Task: Add a signature Hudson Clark containing Have a great New Years Eve, Hudson Clark to email address softage.8@softage.net and add a label Restaurants
Action: Mouse moved to (1049, 54)
Screenshot: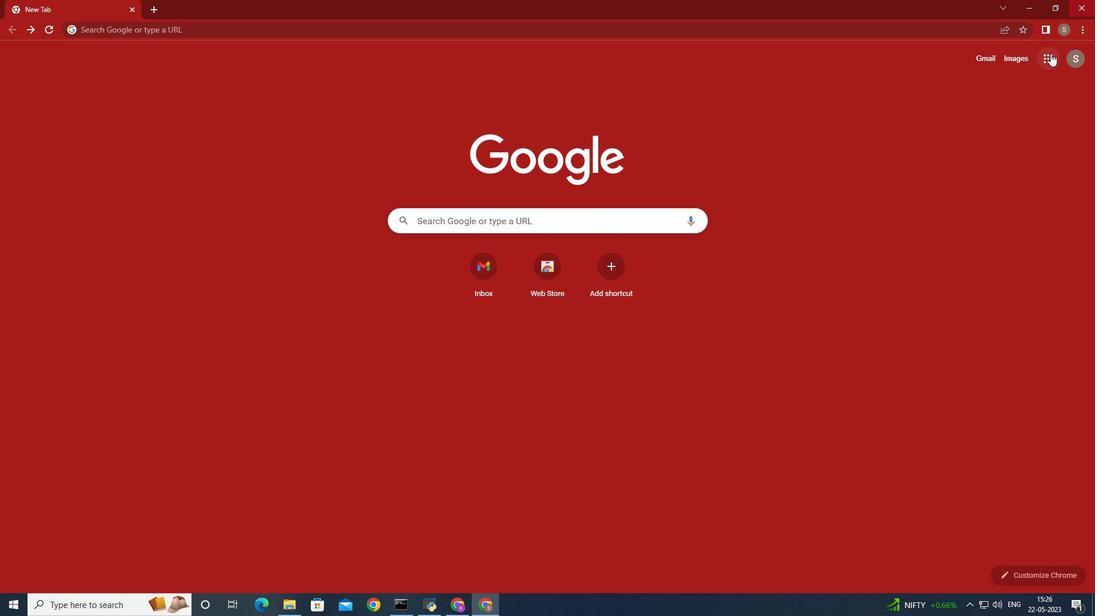 
Action: Mouse pressed left at (1049, 54)
Screenshot: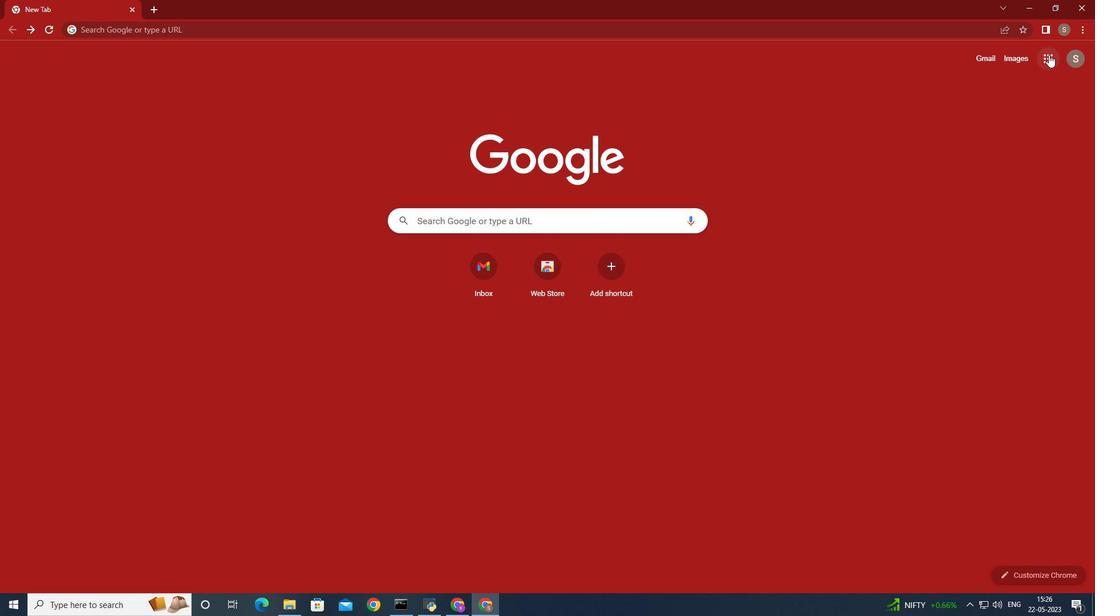 
Action: Mouse moved to (990, 115)
Screenshot: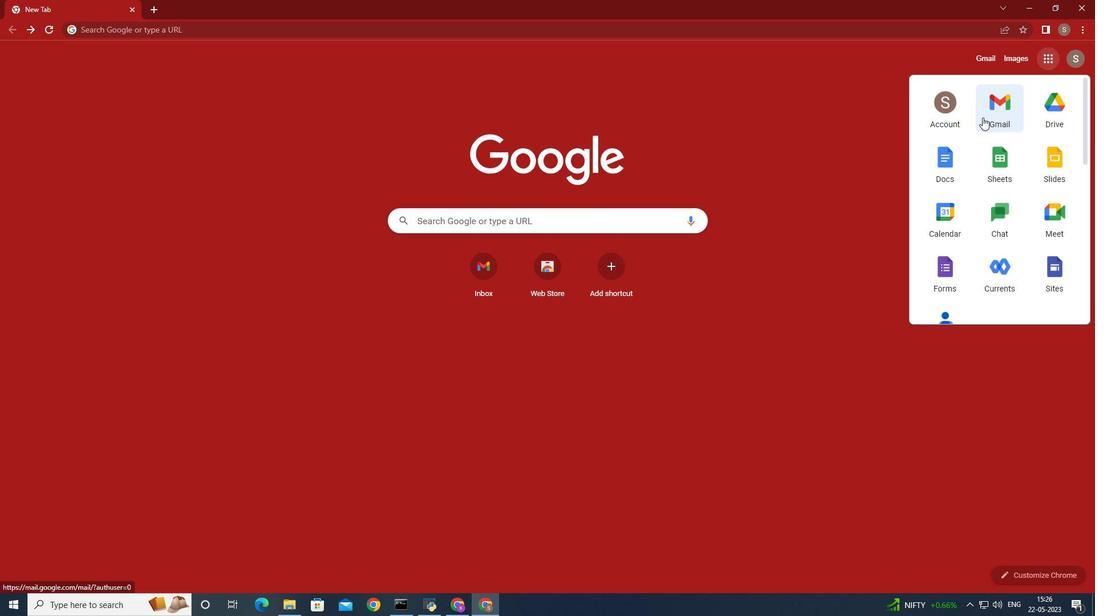 
Action: Mouse pressed left at (990, 115)
Screenshot: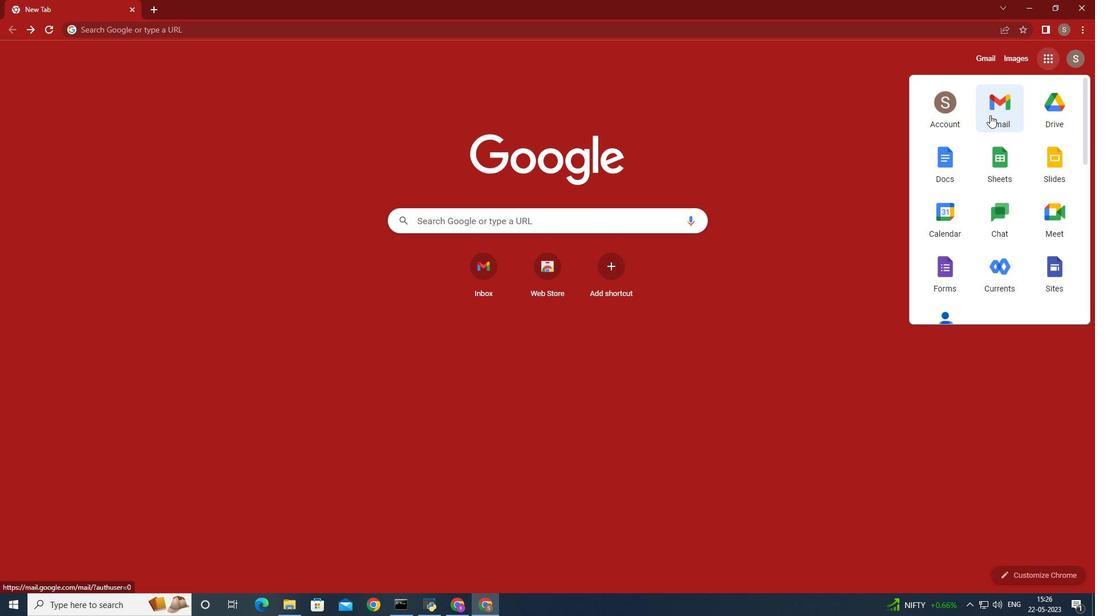 
Action: Mouse moved to (958, 79)
Screenshot: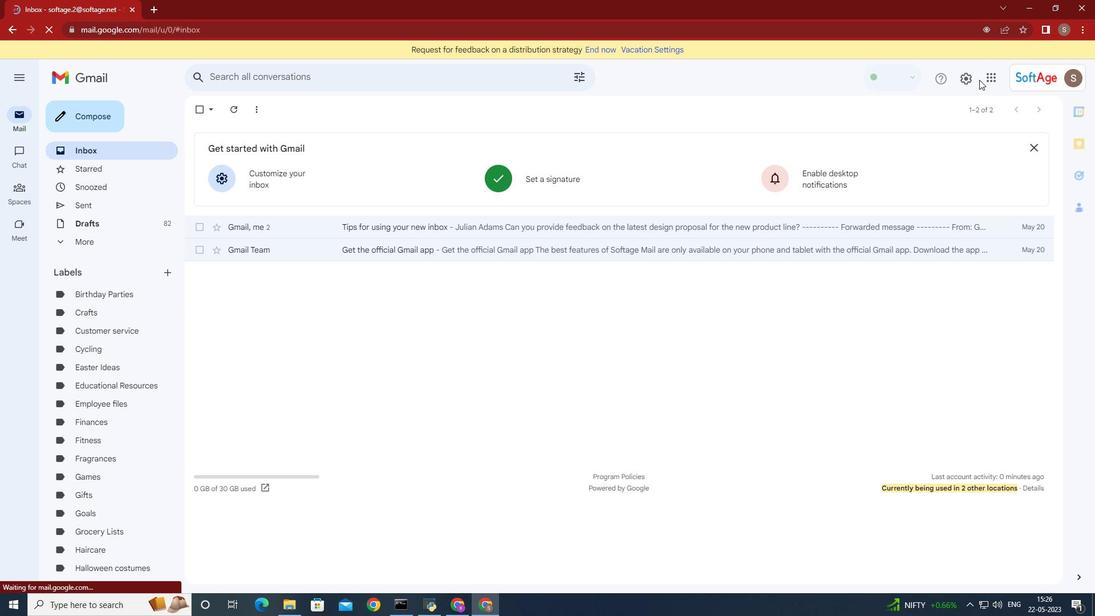 
Action: Mouse pressed left at (958, 79)
Screenshot: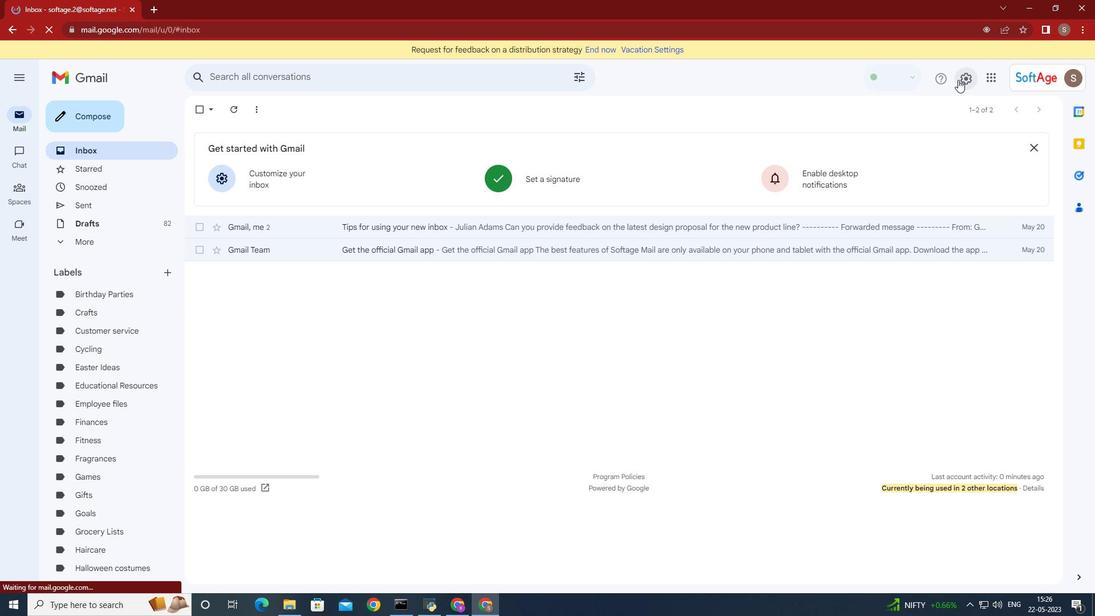 
Action: Mouse moved to (973, 136)
Screenshot: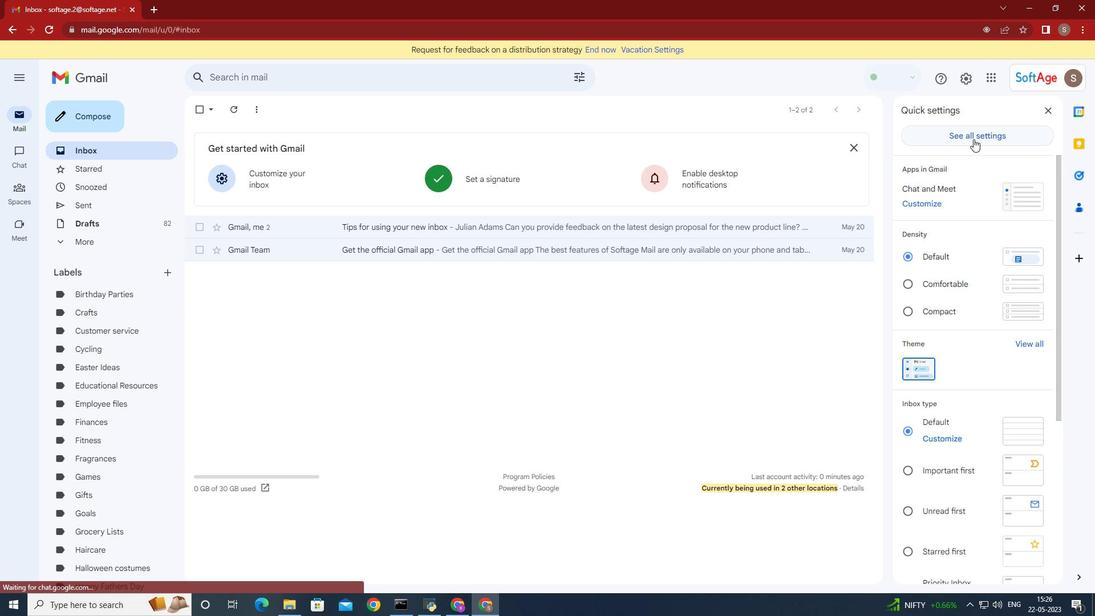 
Action: Mouse pressed left at (973, 136)
Screenshot: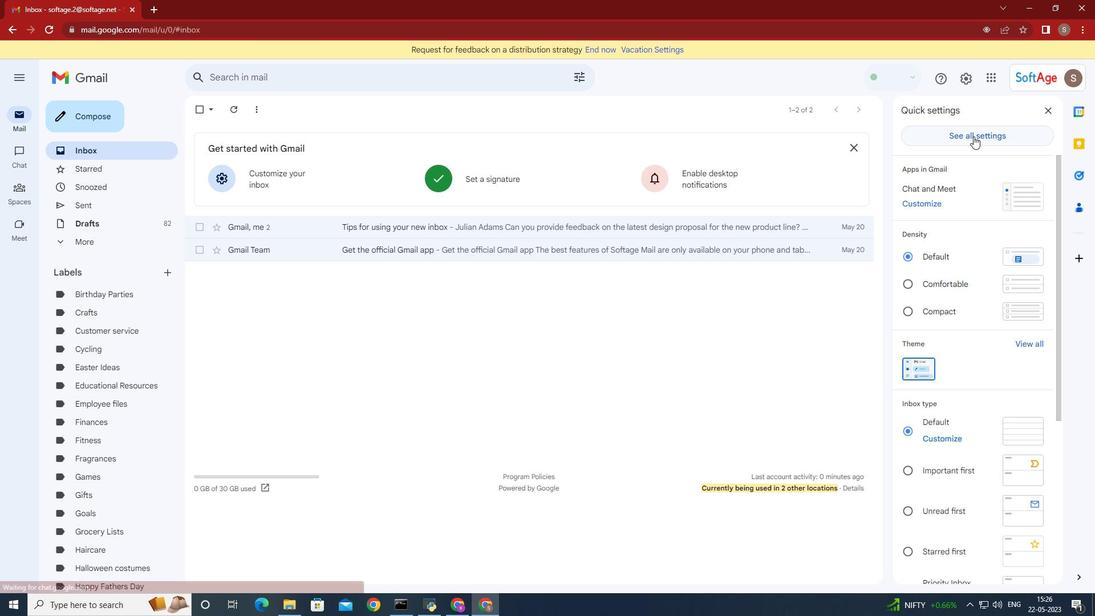 
Action: Mouse moved to (852, 236)
Screenshot: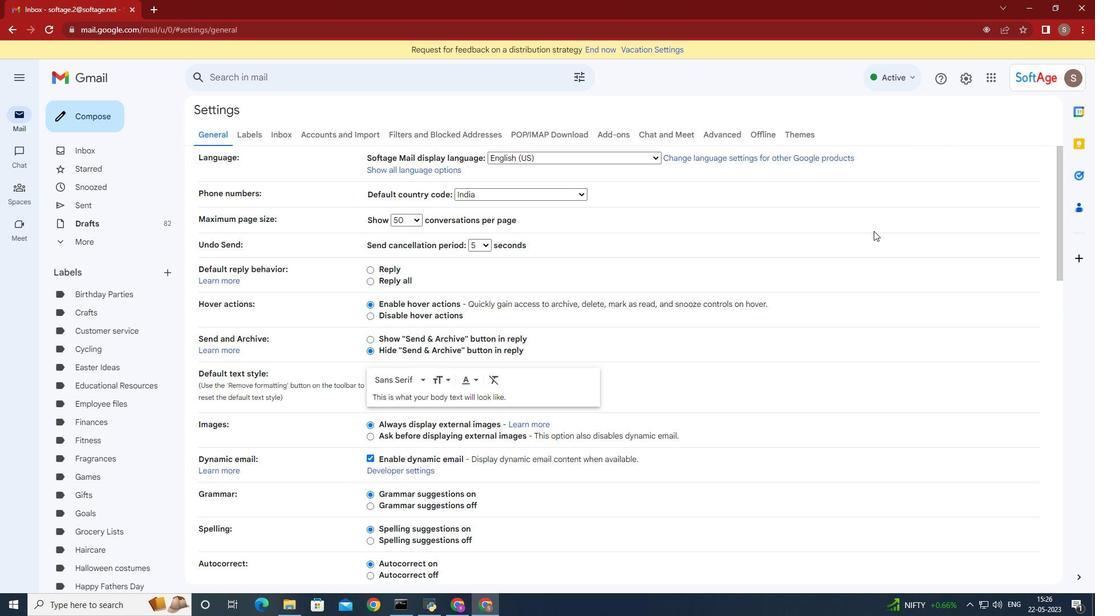 
Action: Mouse scrolled (852, 235) with delta (0, 0)
Screenshot: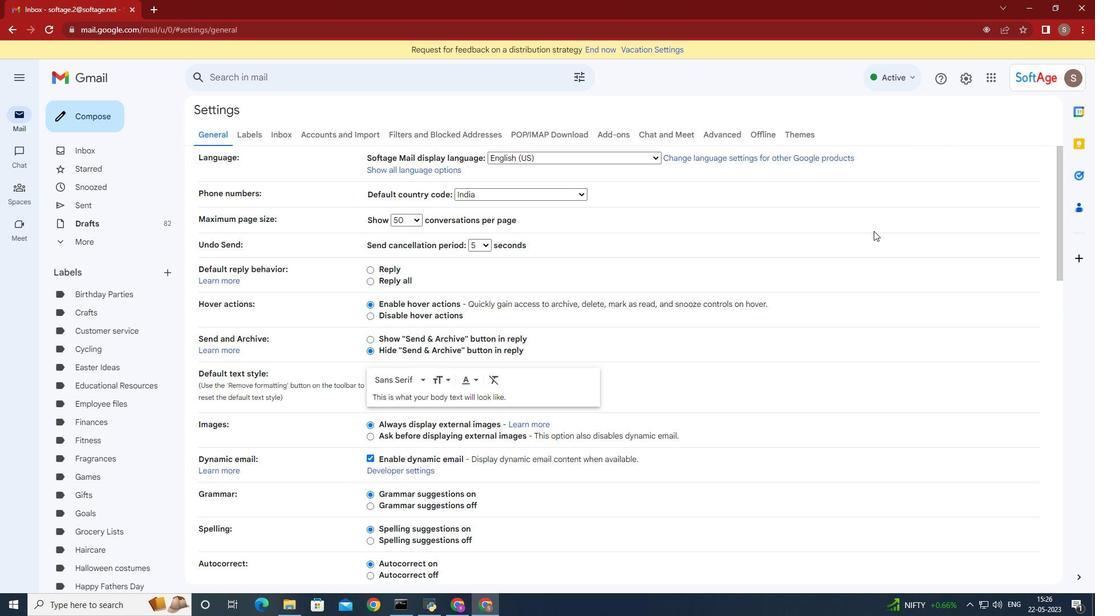 
Action: Mouse moved to (839, 239)
Screenshot: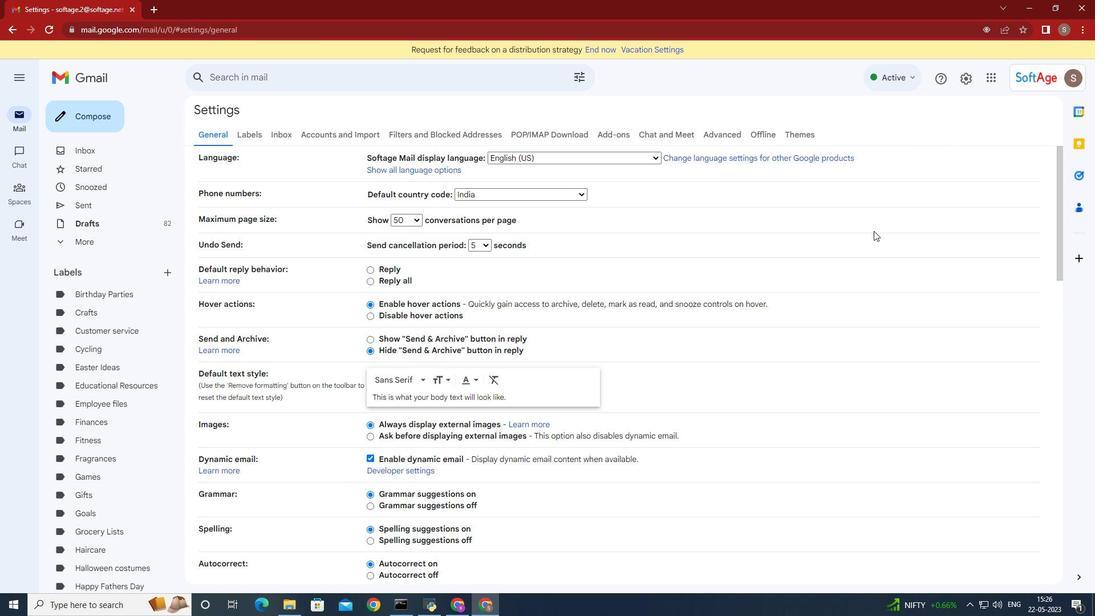 
Action: Mouse scrolled (839, 238) with delta (0, 0)
Screenshot: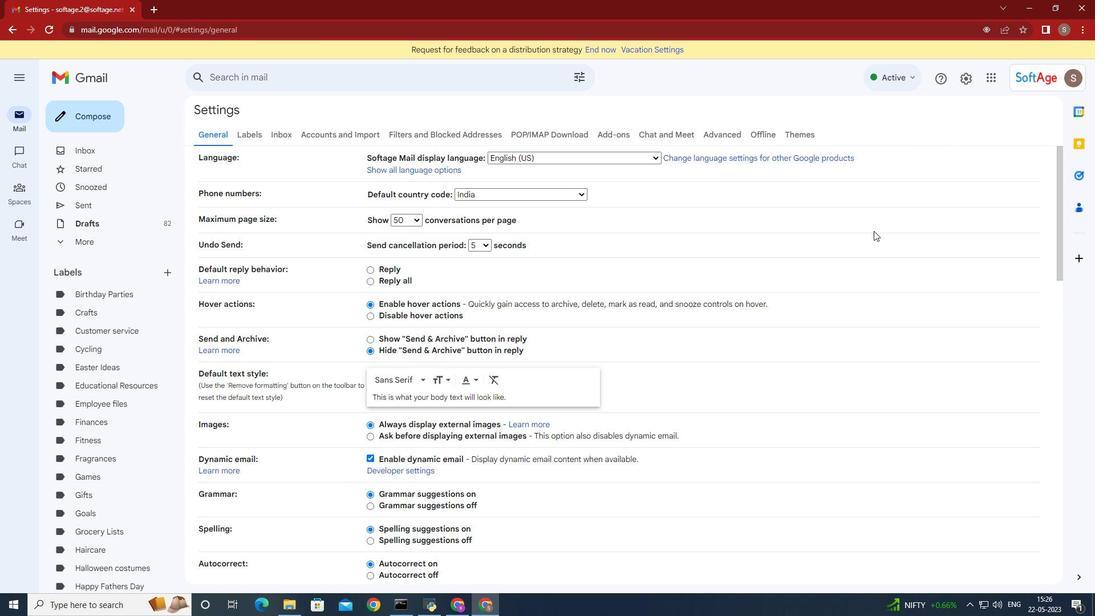 
Action: Mouse moved to (835, 239)
Screenshot: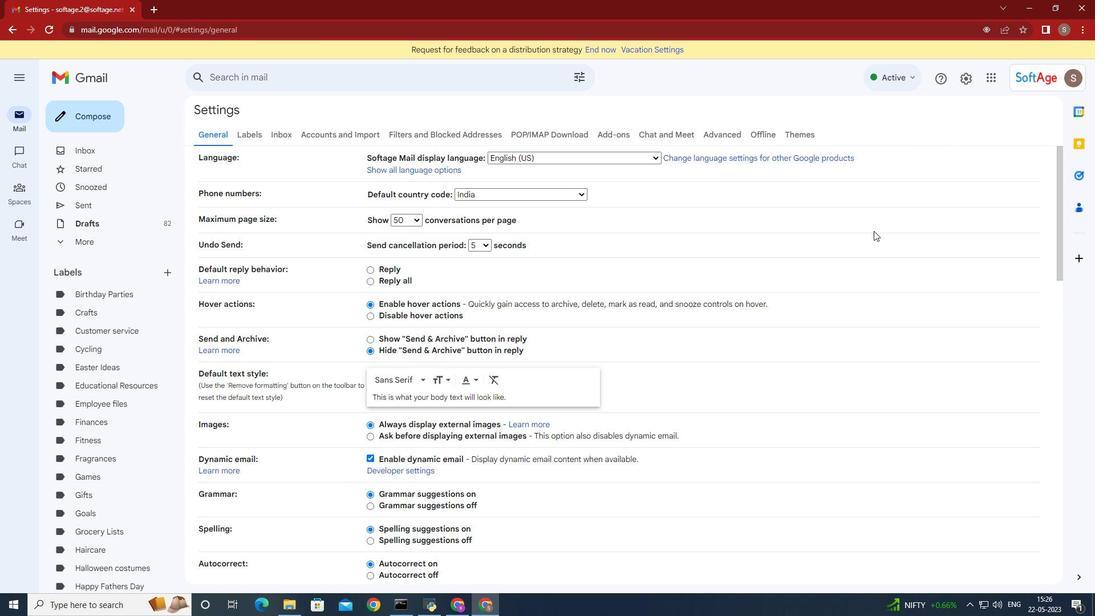 
Action: Mouse scrolled (835, 239) with delta (0, 0)
Screenshot: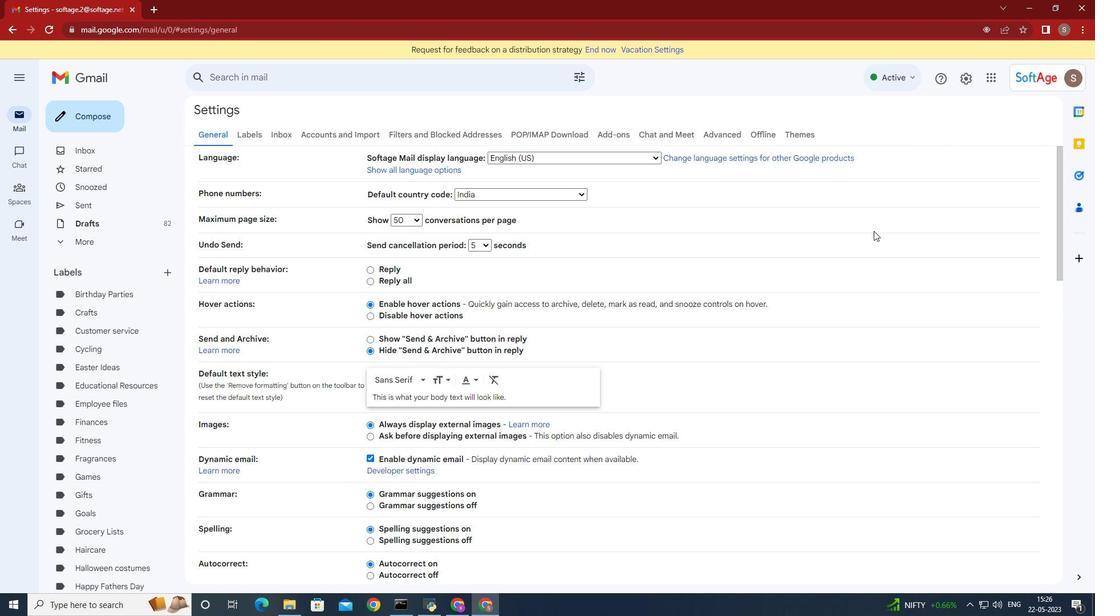 
Action: Mouse moved to (834, 239)
Screenshot: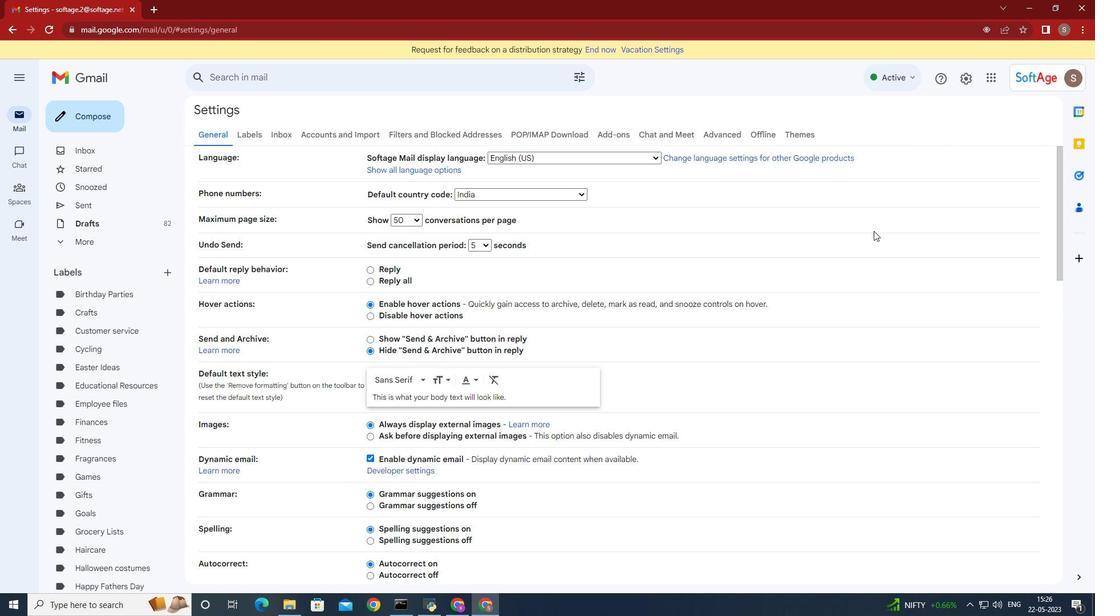 
Action: Mouse scrolled (834, 239) with delta (0, 0)
Screenshot: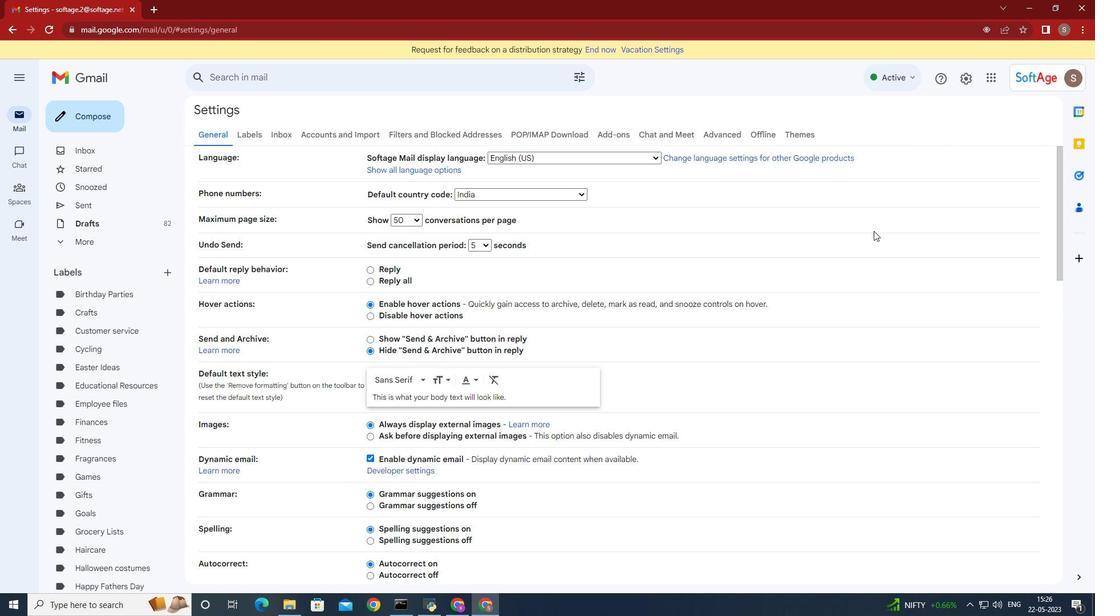 
Action: Mouse moved to (833, 239)
Screenshot: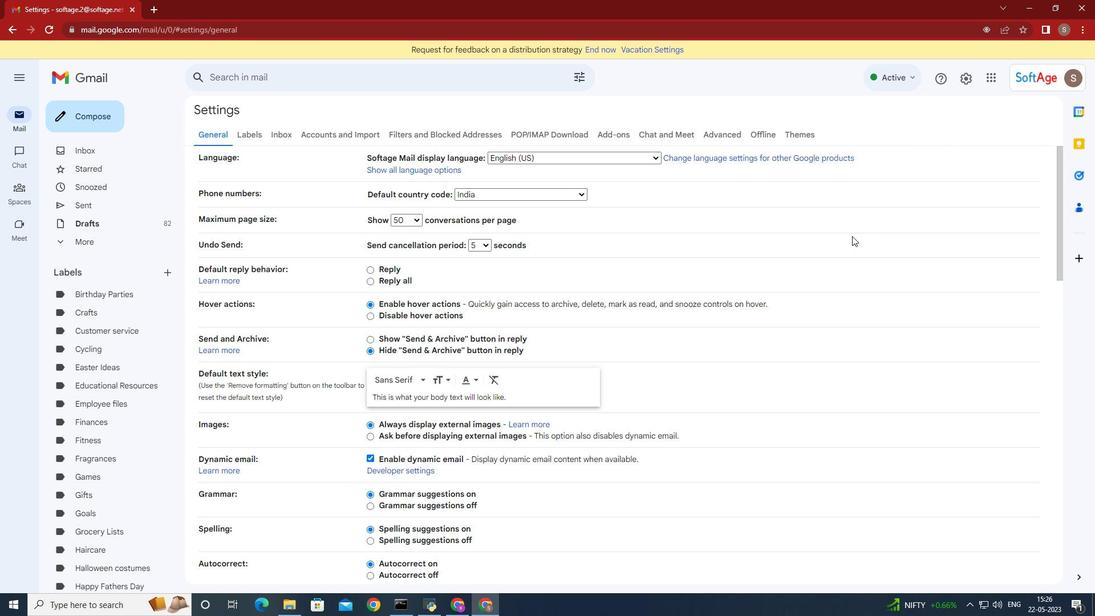 
Action: Mouse scrolled (833, 239) with delta (0, 0)
Screenshot: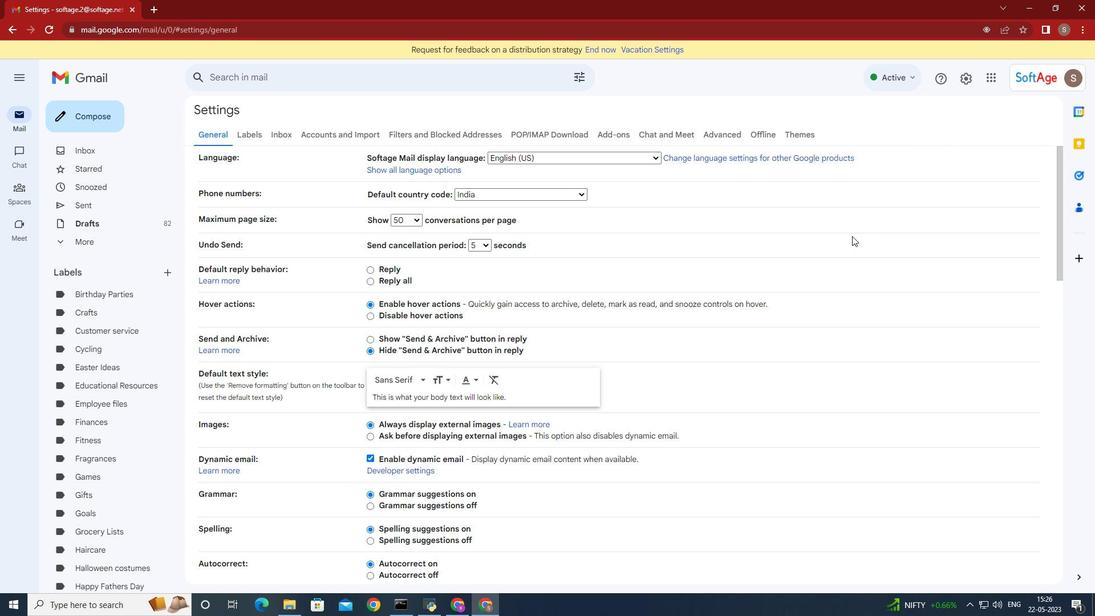 
Action: Mouse moved to (833, 239)
Screenshot: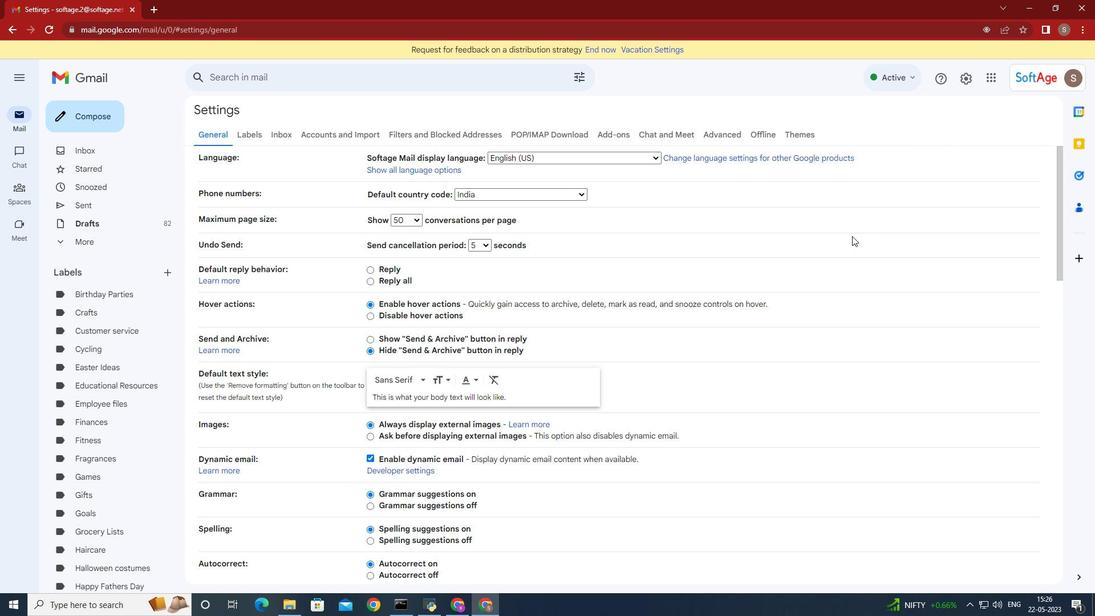 
Action: Mouse scrolled (833, 239) with delta (0, 0)
Screenshot: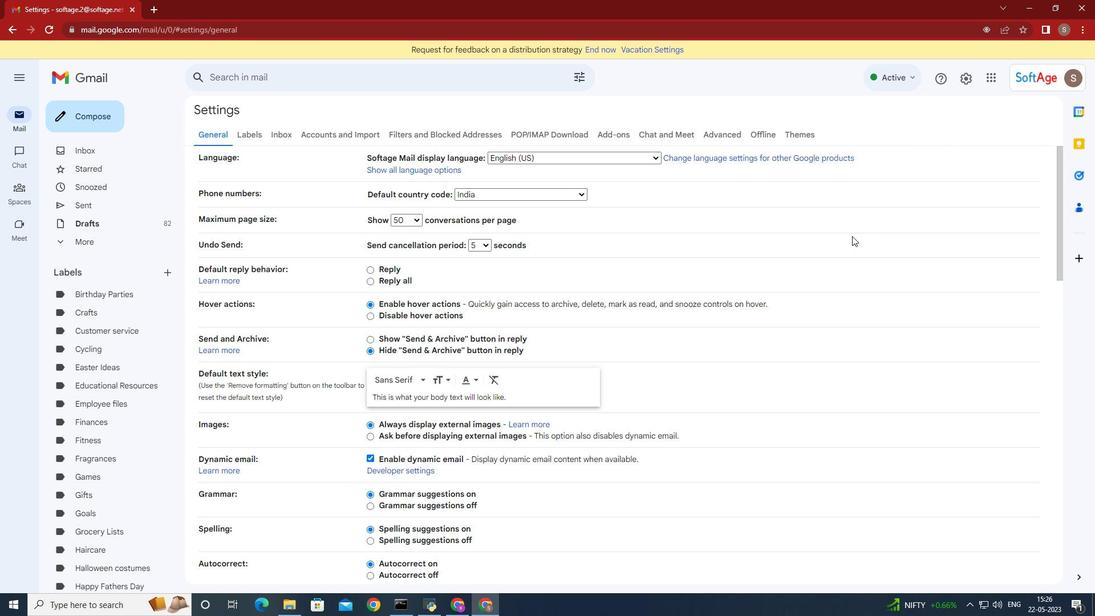 
Action: Mouse moved to (829, 237)
Screenshot: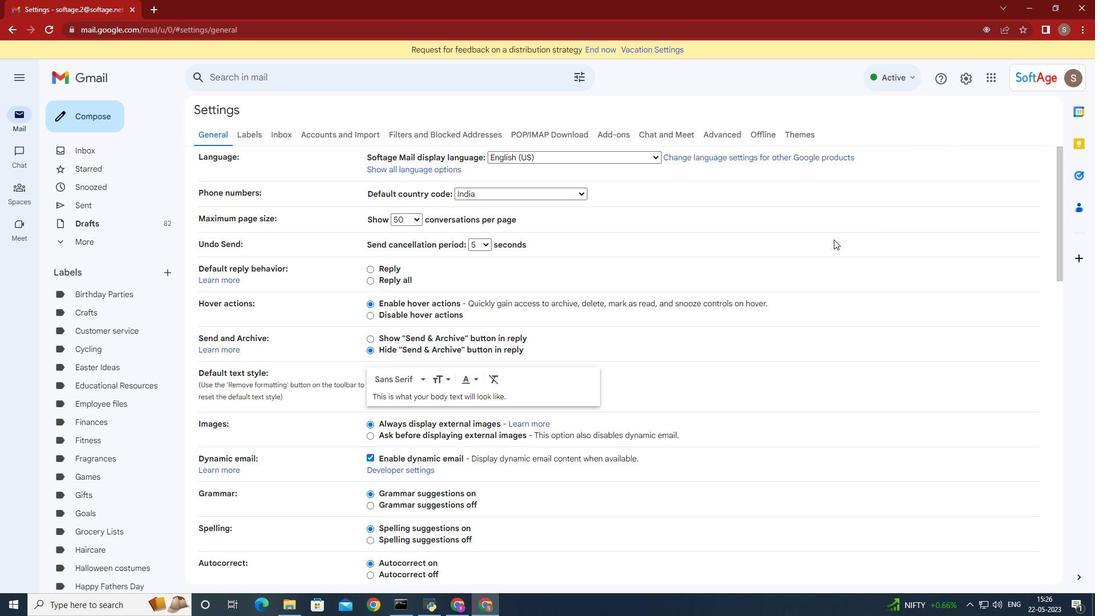 
Action: Mouse scrolled (831, 239) with delta (0, 0)
Screenshot: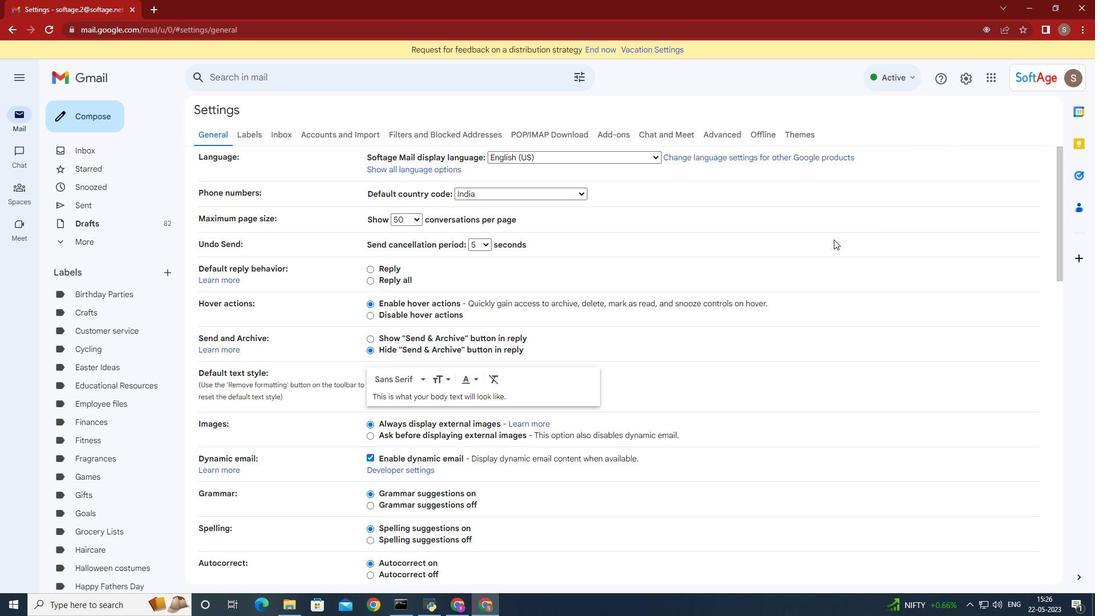 
Action: Mouse moved to (826, 235)
Screenshot: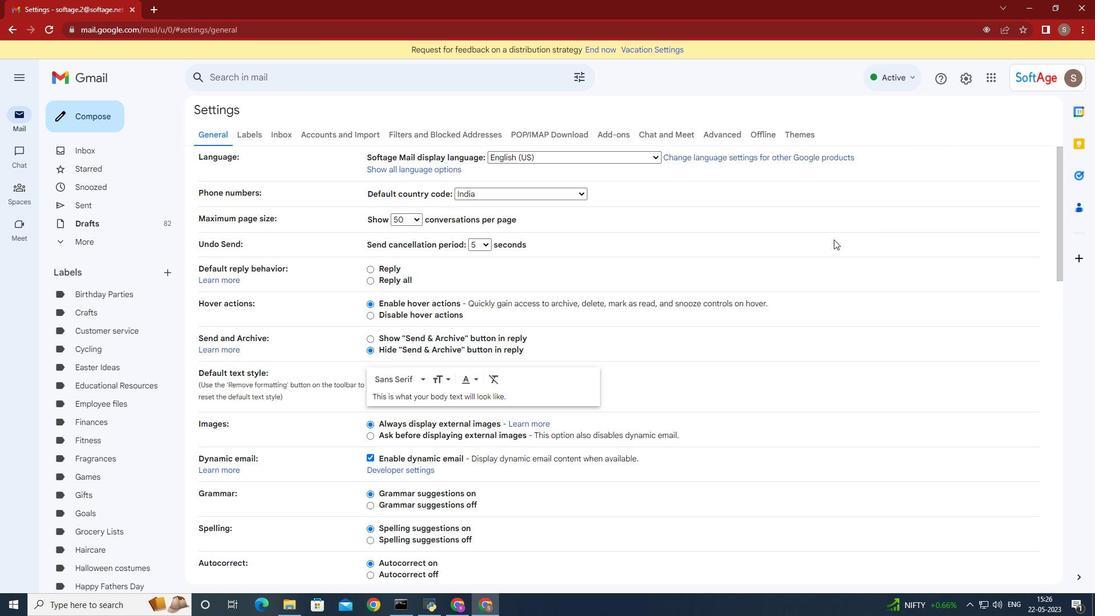 
Action: Mouse scrolled (826, 235) with delta (0, 0)
Screenshot: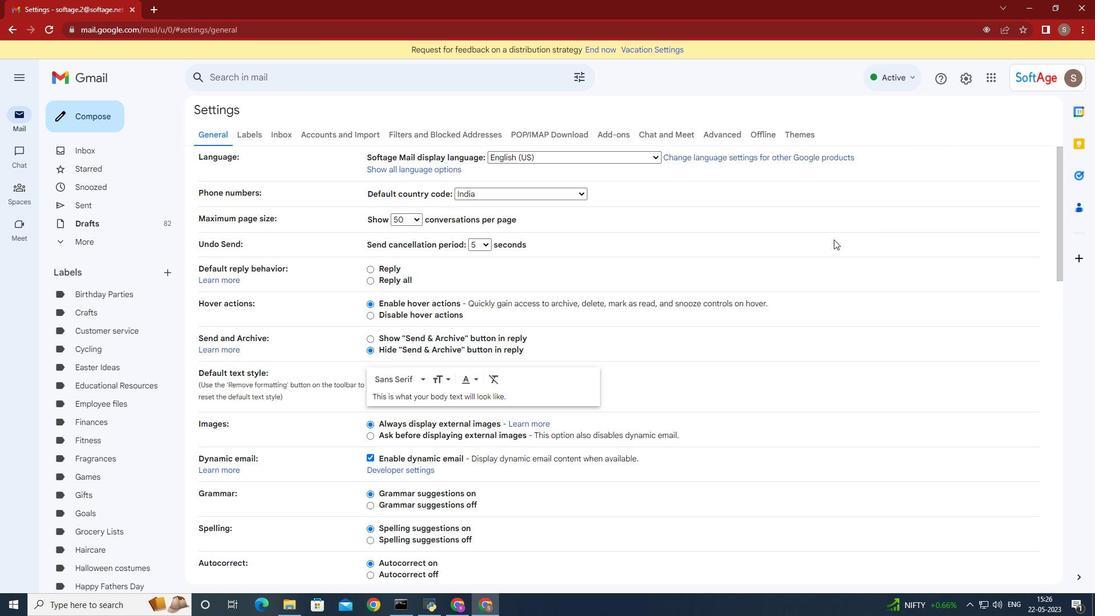 
Action: Mouse moved to (825, 232)
Screenshot: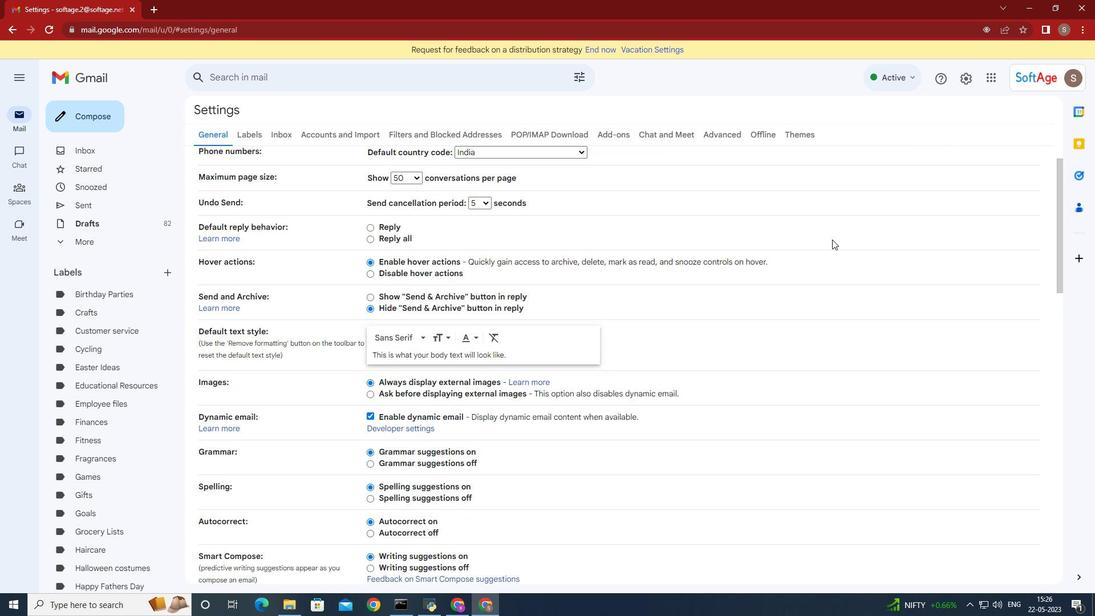 
Action: Mouse scrolled (825, 232) with delta (0, 0)
Screenshot: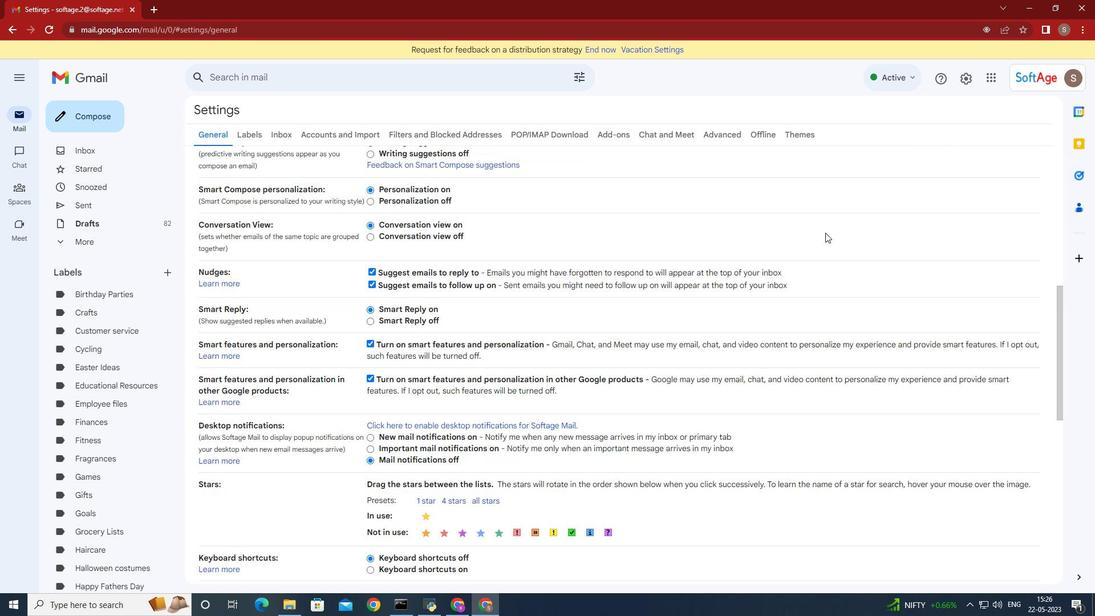 
Action: Mouse scrolled (825, 232) with delta (0, 0)
Screenshot: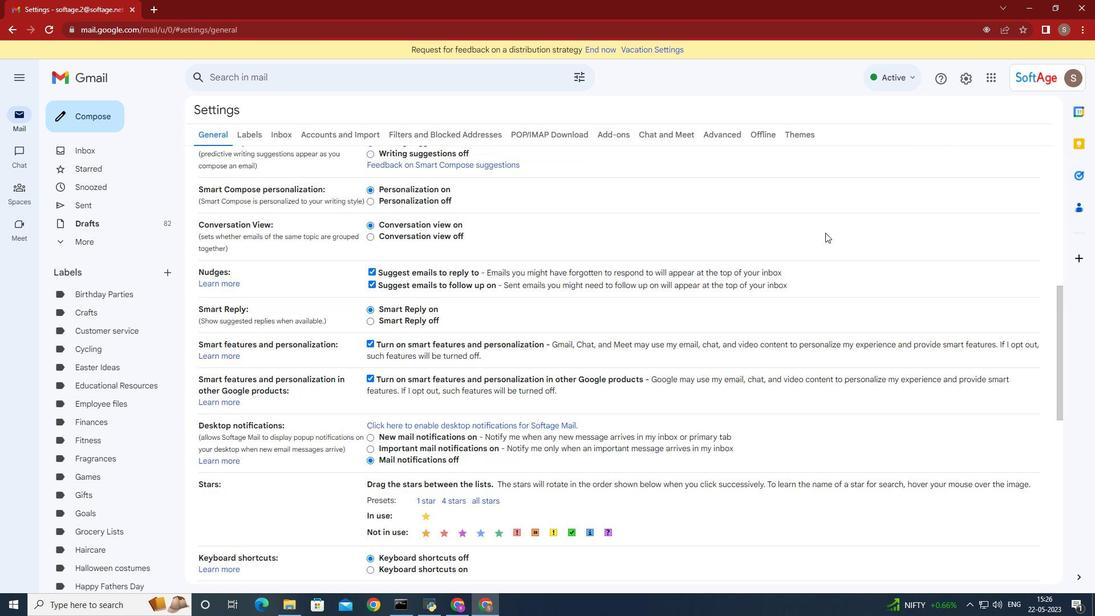 
Action: Mouse scrolled (825, 232) with delta (0, 0)
Screenshot: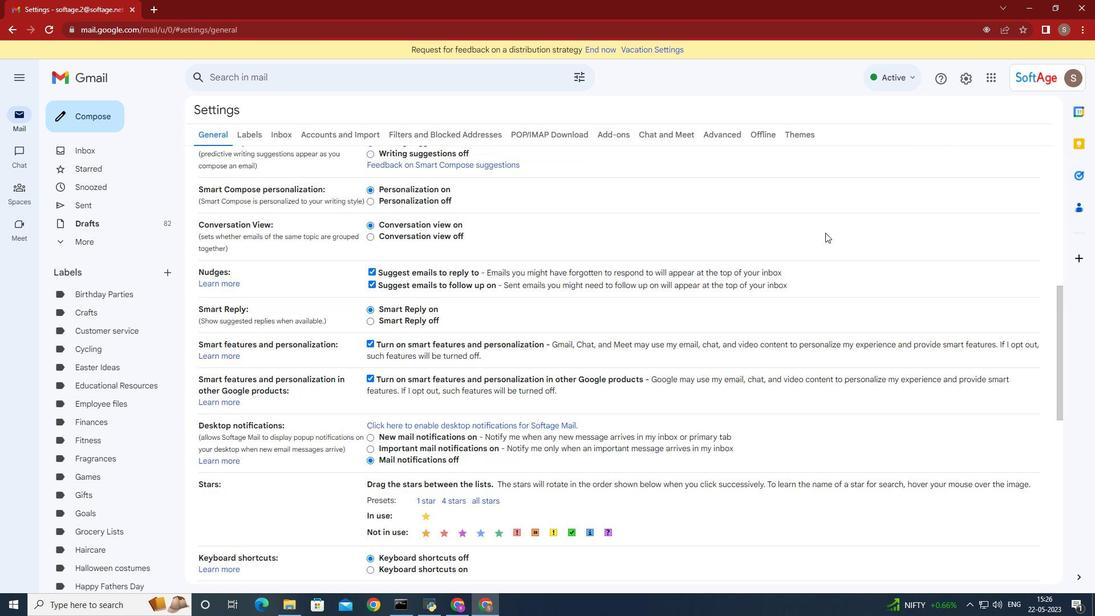 
Action: Mouse scrolled (825, 232) with delta (0, 0)
Screenshot: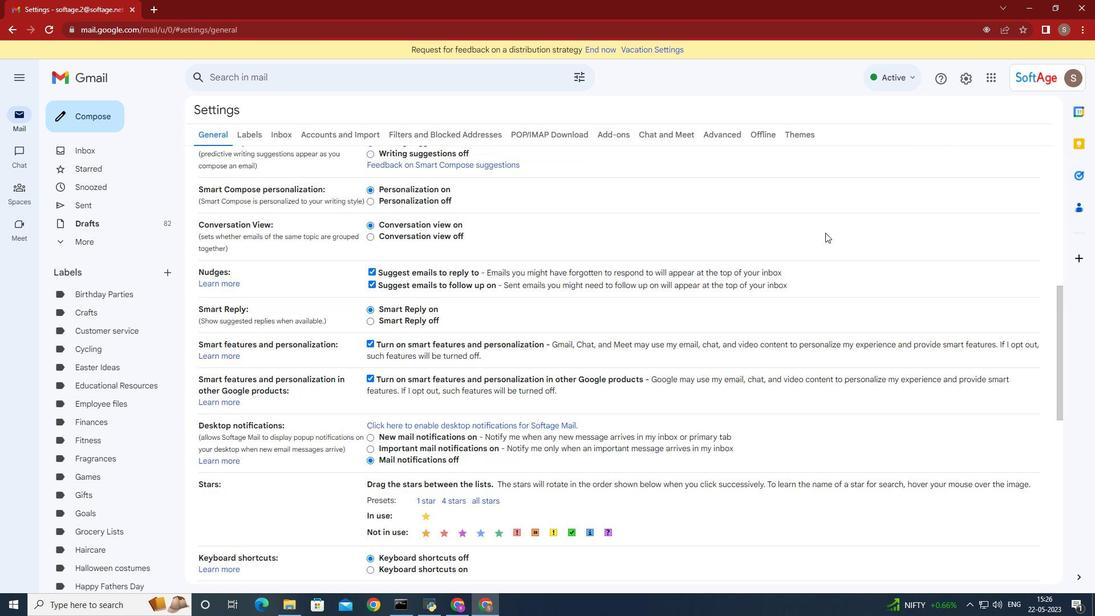 
Action: Mouse scrolled (825, 232) with delta (0, 0)
Screenshot: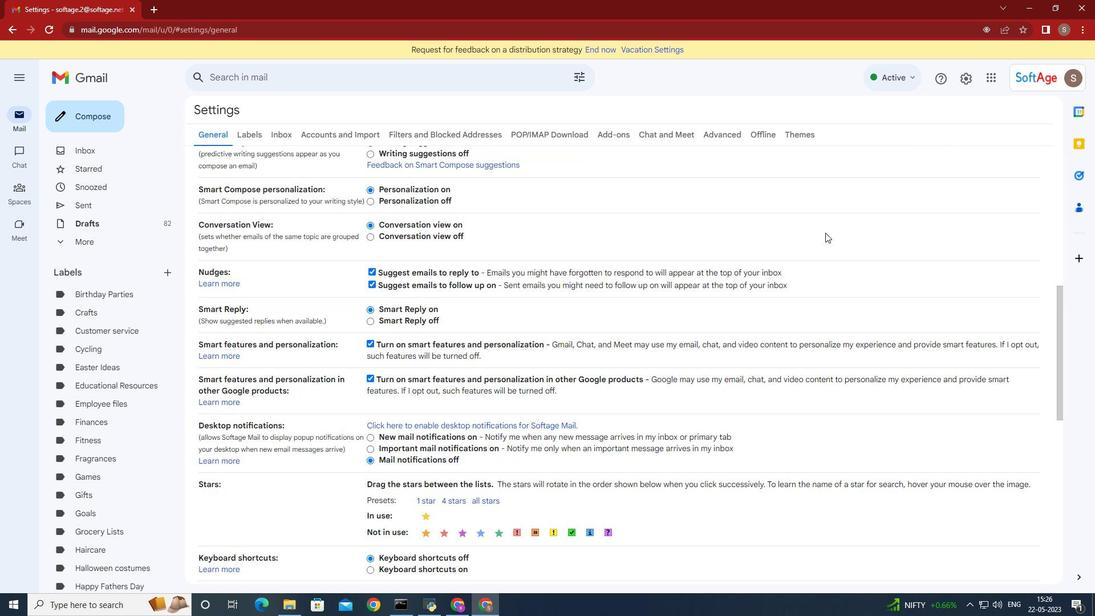 
Action: Mouse scrolled (825, 232) with delta (0, 0)
Screenshot: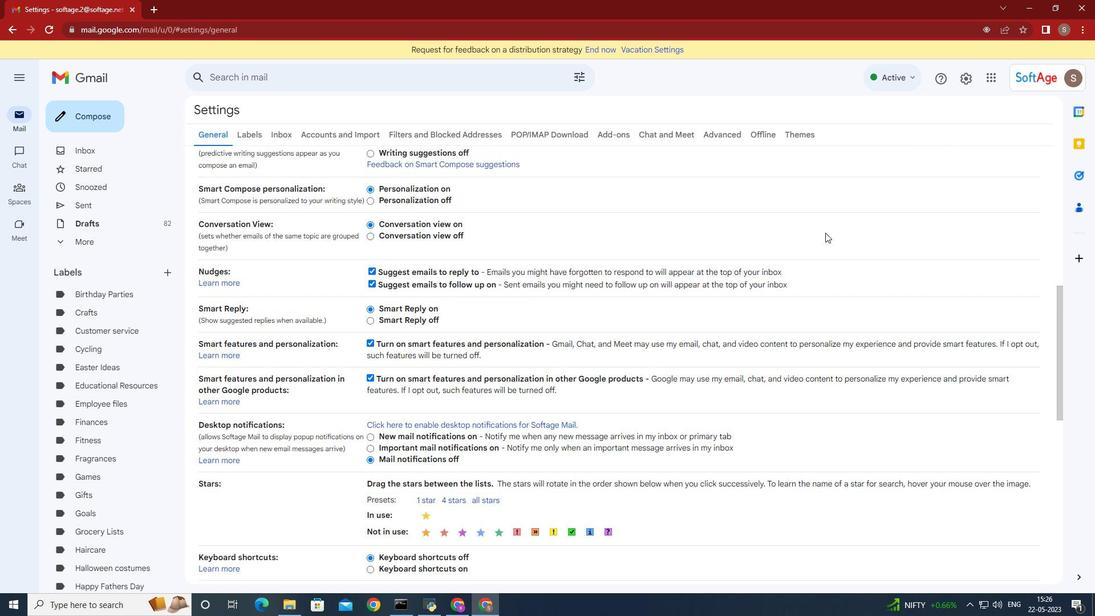 
Action: Mouse scrolled (825, 232) with delta (0, 0)
Screenshot: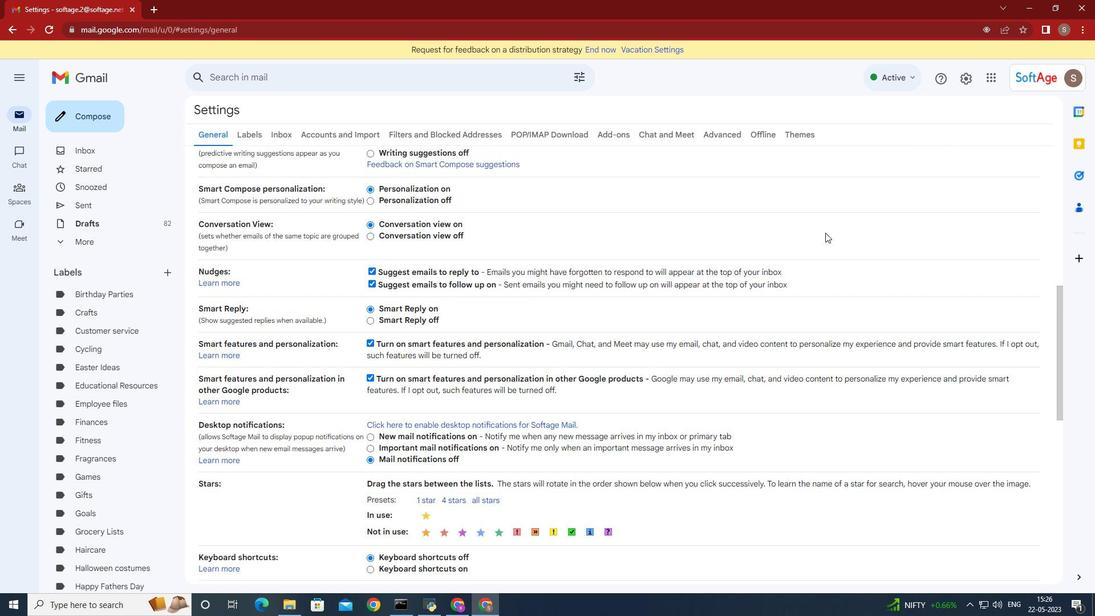 
Action: Mouse moved to (573, 403)
Screenshot: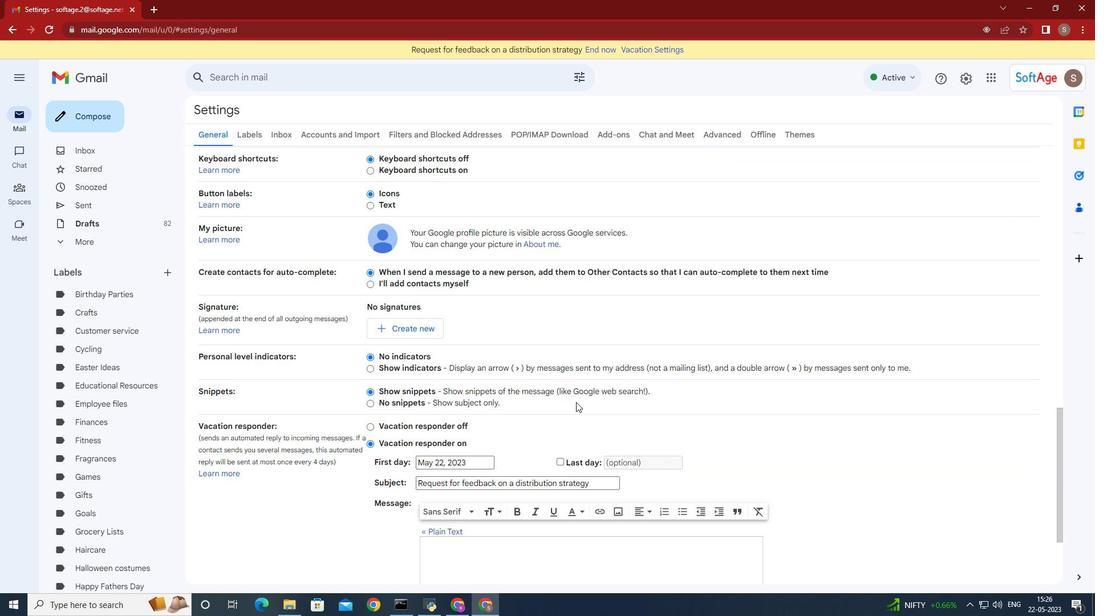 
Action: Mouse scrolled (573, 402) with delta (0, 0)
Screenshot: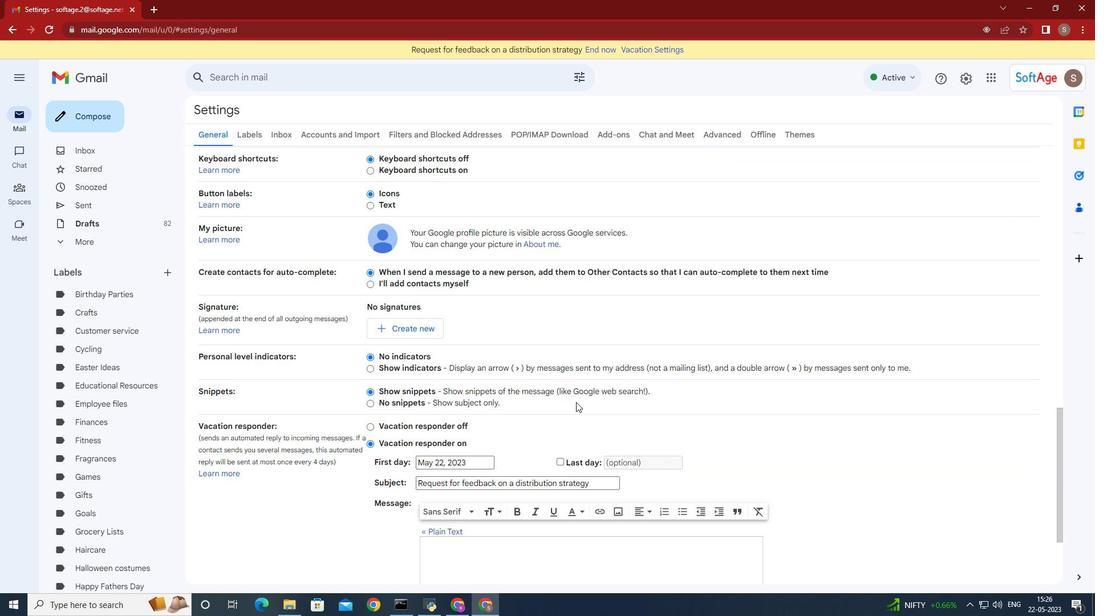 
Action: Mouse scrolled (573, 402) with delta (0, 0)
Screenshot: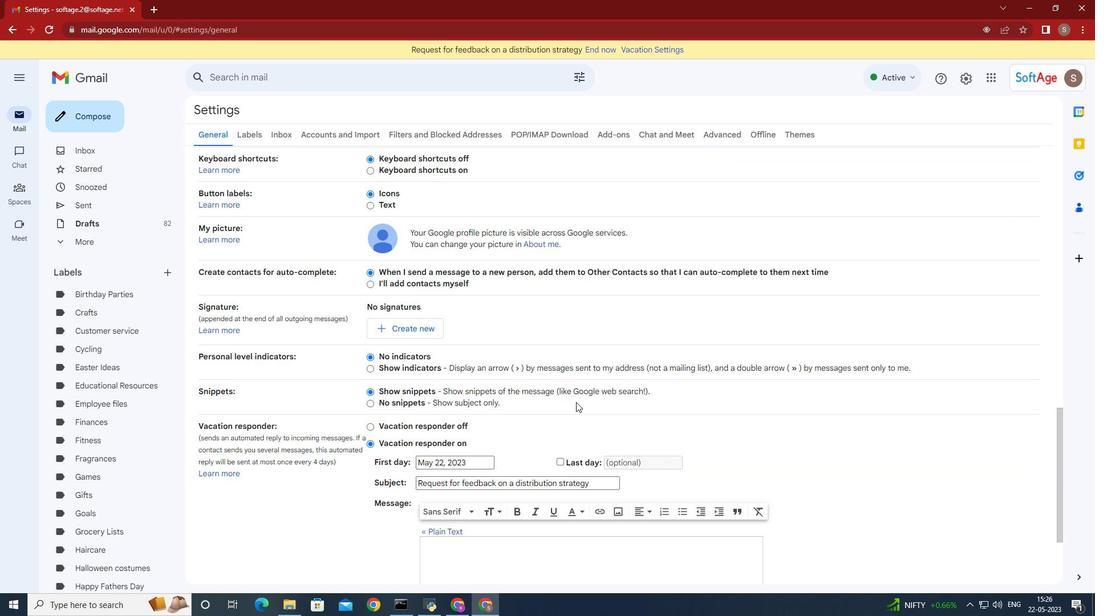 
Action: Mouse moved to (573, 401)
Screenshot: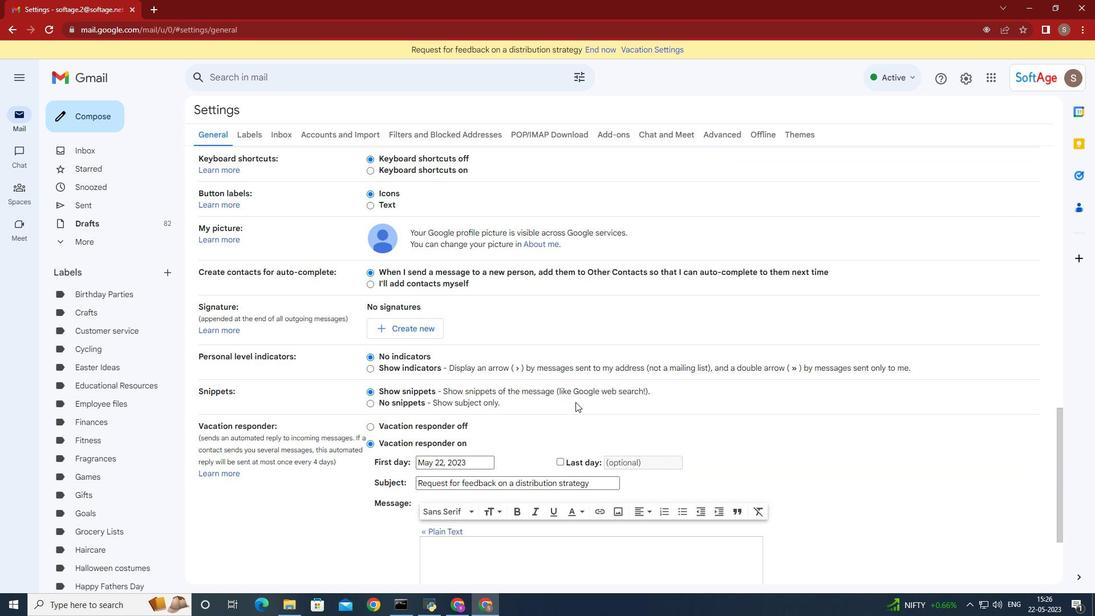 
Action: Mouse scrolled (573, 401) with delta (0, 0)
Screenshot: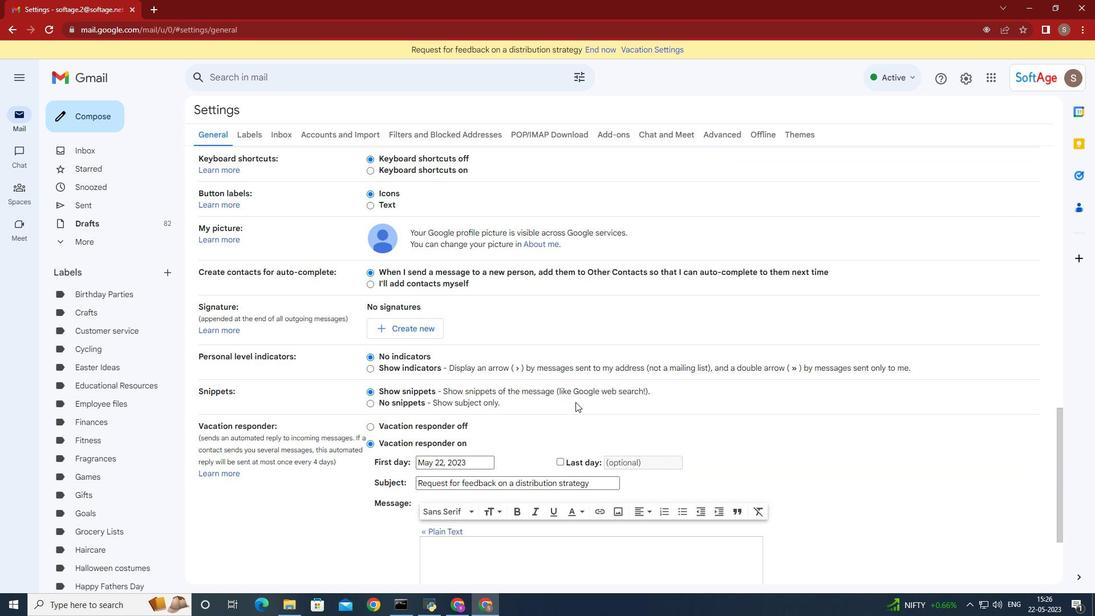 
Action: Mouse moved to (574, 389)
Screenshot: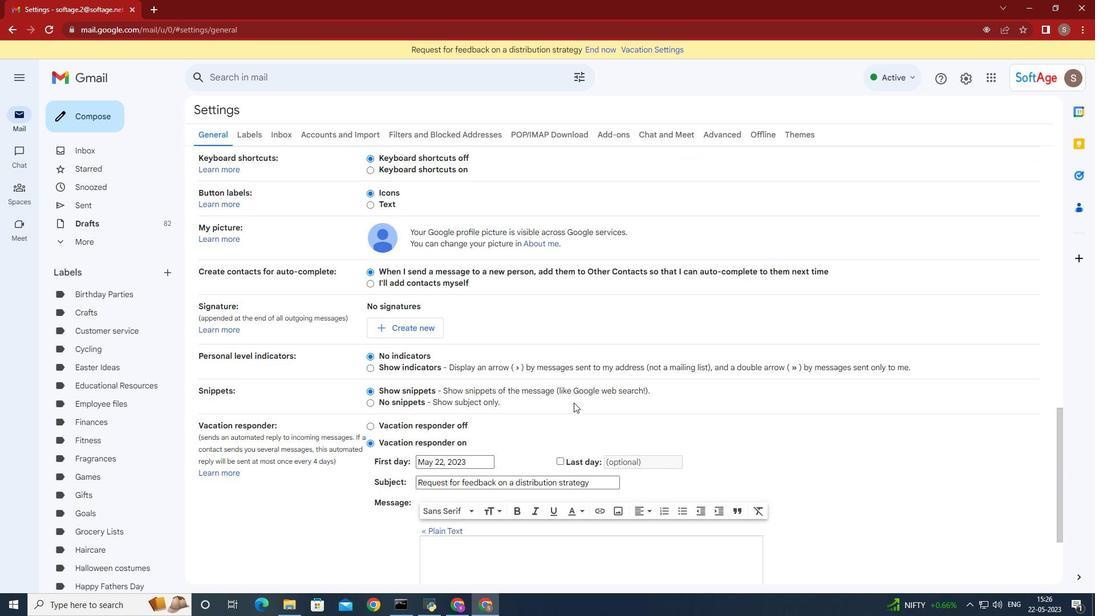 
Action: Mouse scrolled (574, 388) with delta (0, 0)
Screenshot: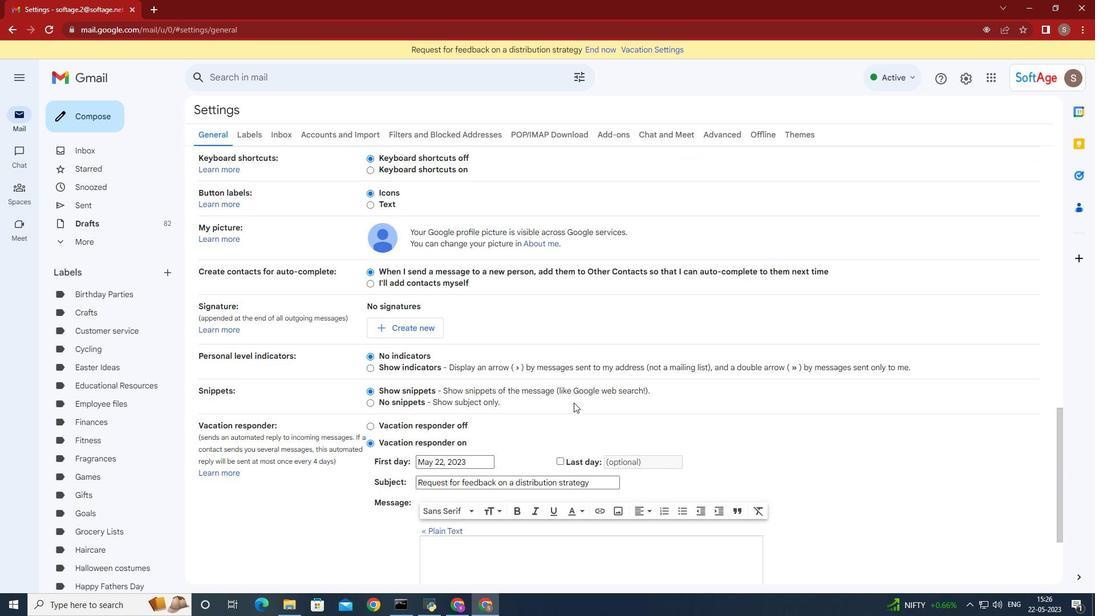 
Action: Mouse moved to (636, 339)
Screenshot: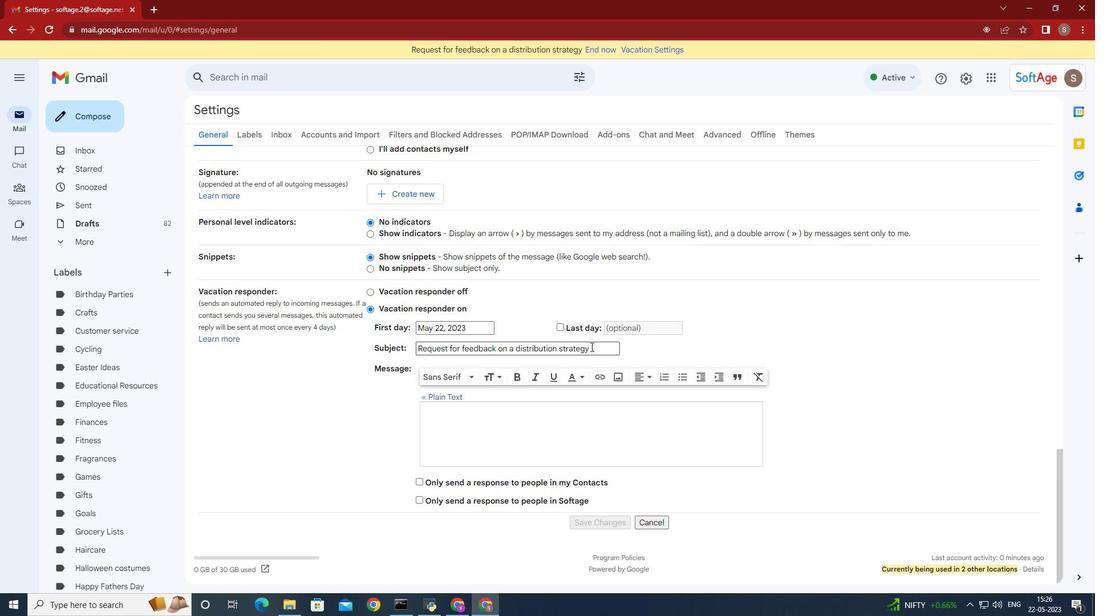 
Action: Mouse scrolled (636, 339) with delta (0, 0)
Screenshot: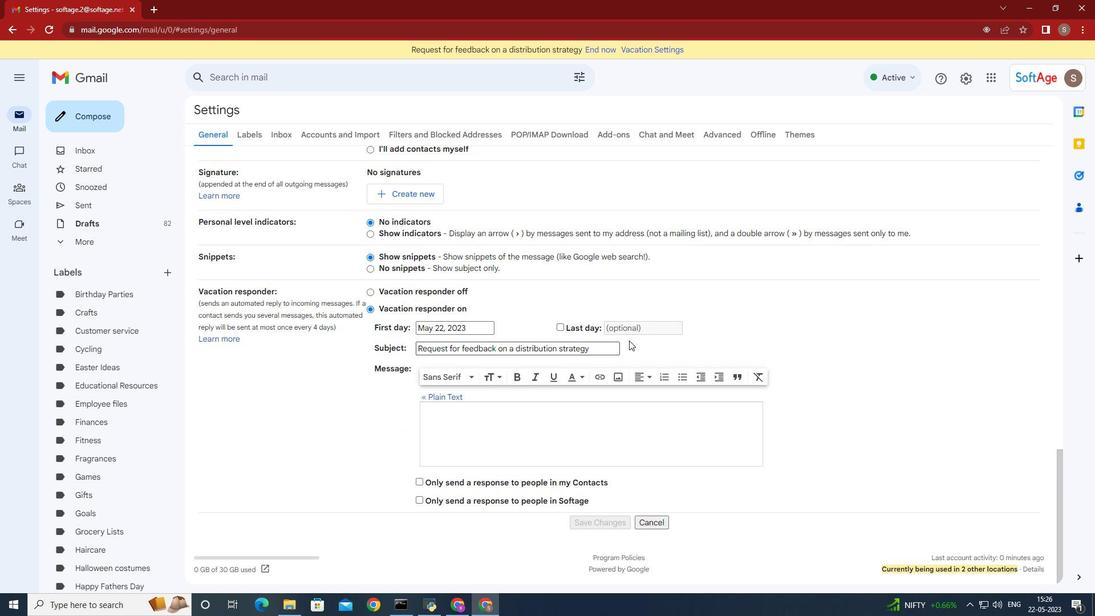 
Action: Mouse scrolled (636, 339) with delta (0, 0)
Screenshot: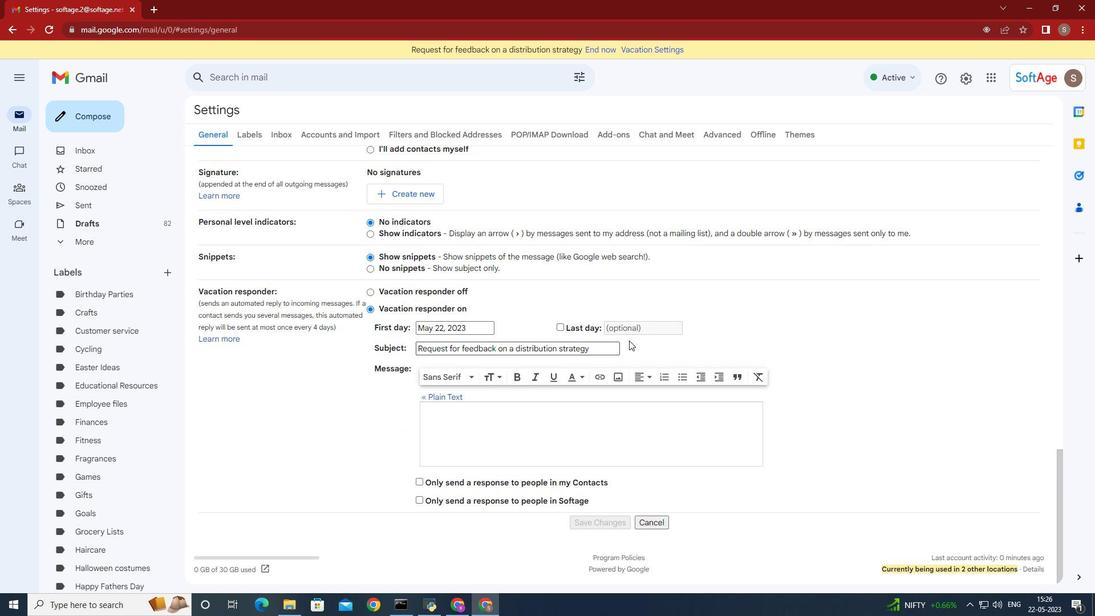 
Action: Mouse scrolled (636, 339) with delta (0, 0)
Screenshot: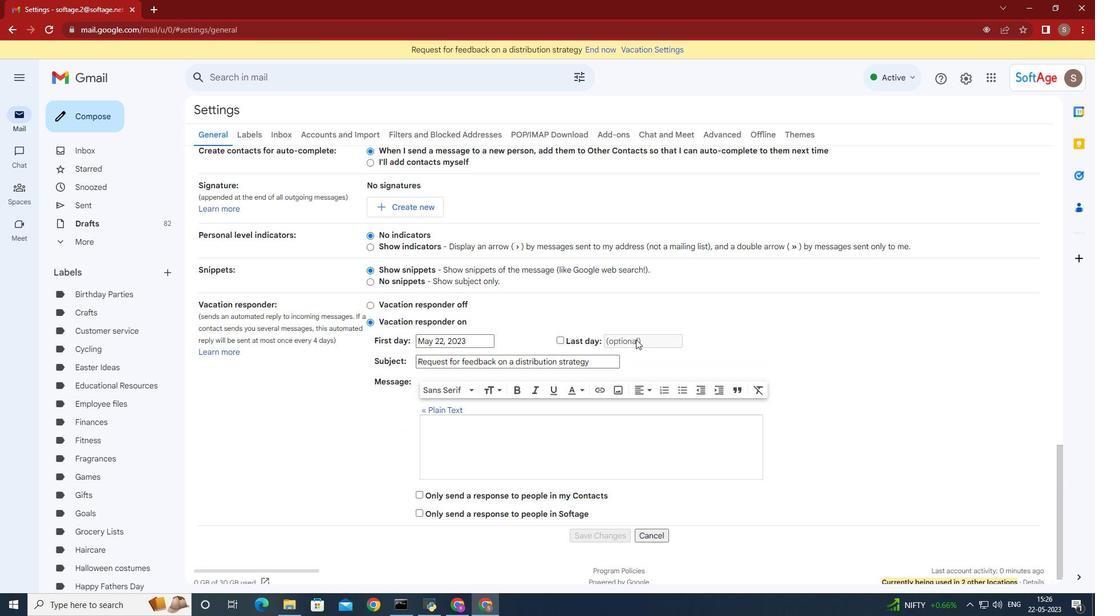 
Action: Mouse moved to (636, 339)
Screenshot: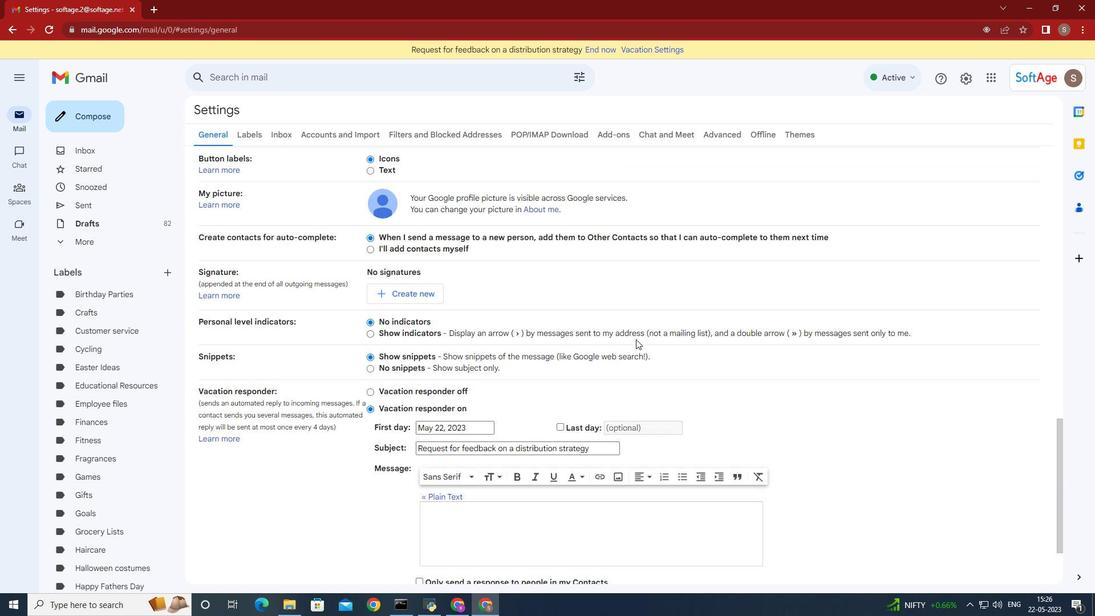 
Action: Mouse scrolled (636, 339) with delta (0, 0)
Screenshot: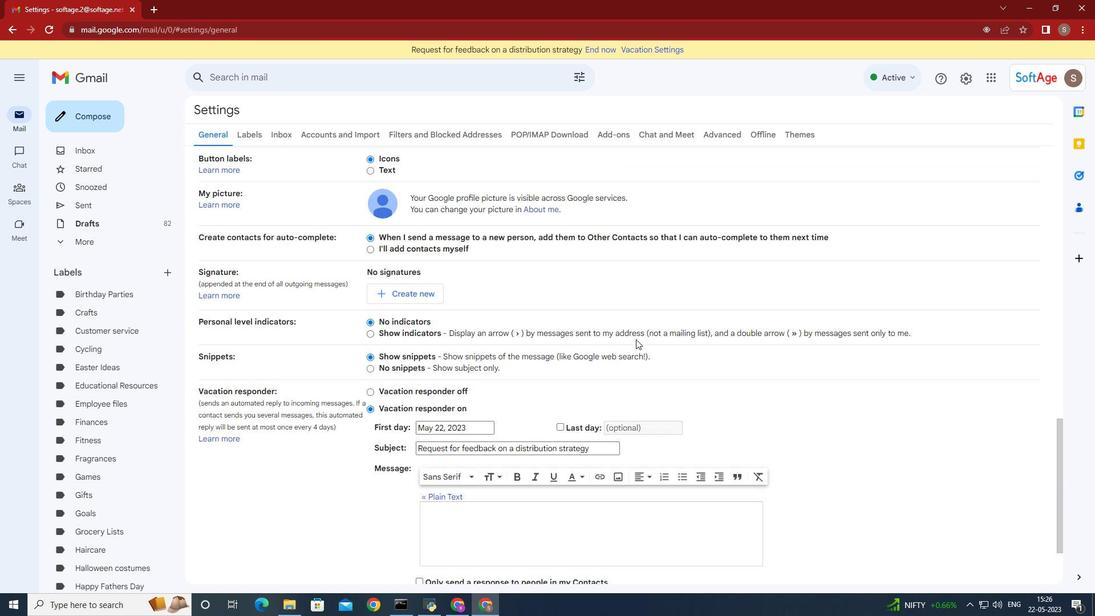 
Action: Mouse moved to (410, 418)
Screenshot: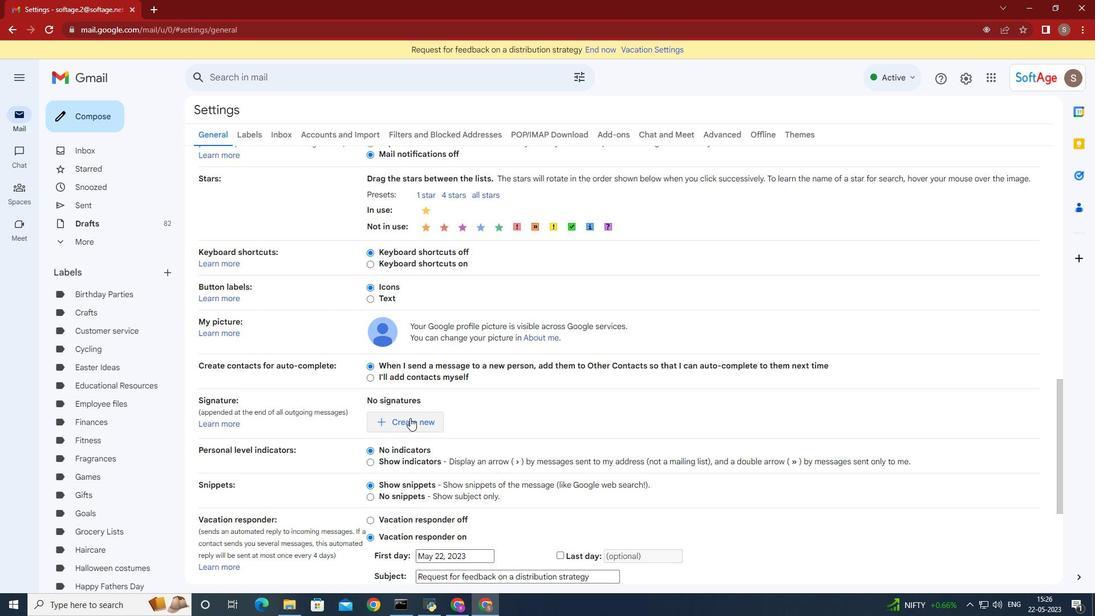 
Action: Mouse pressed left at (410, 418)
Screenshot: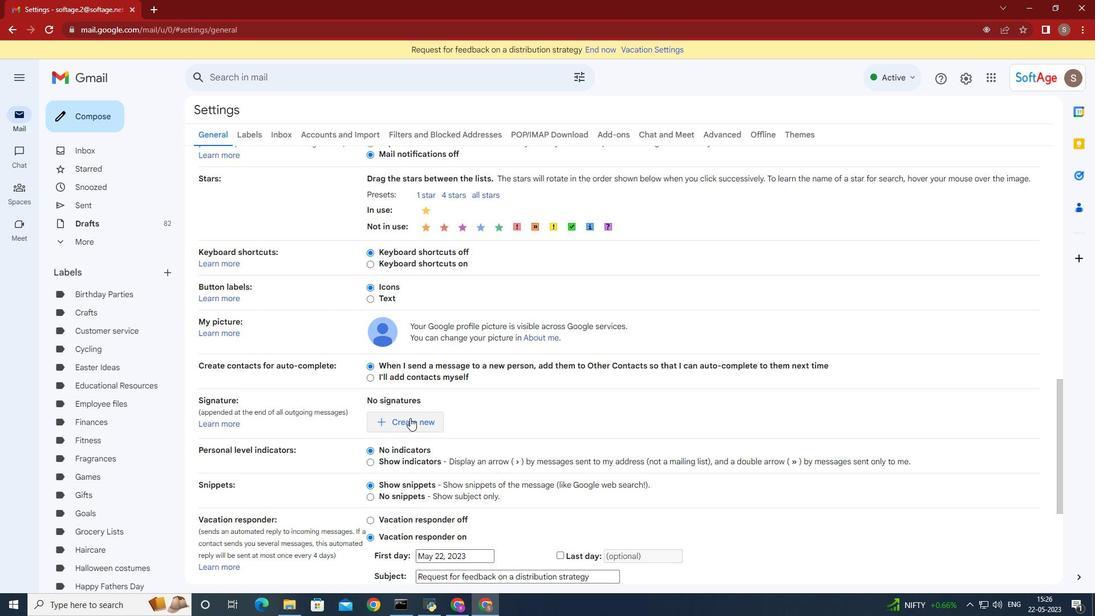 
Action: Mouse moved to (499, 417)
Screenshot: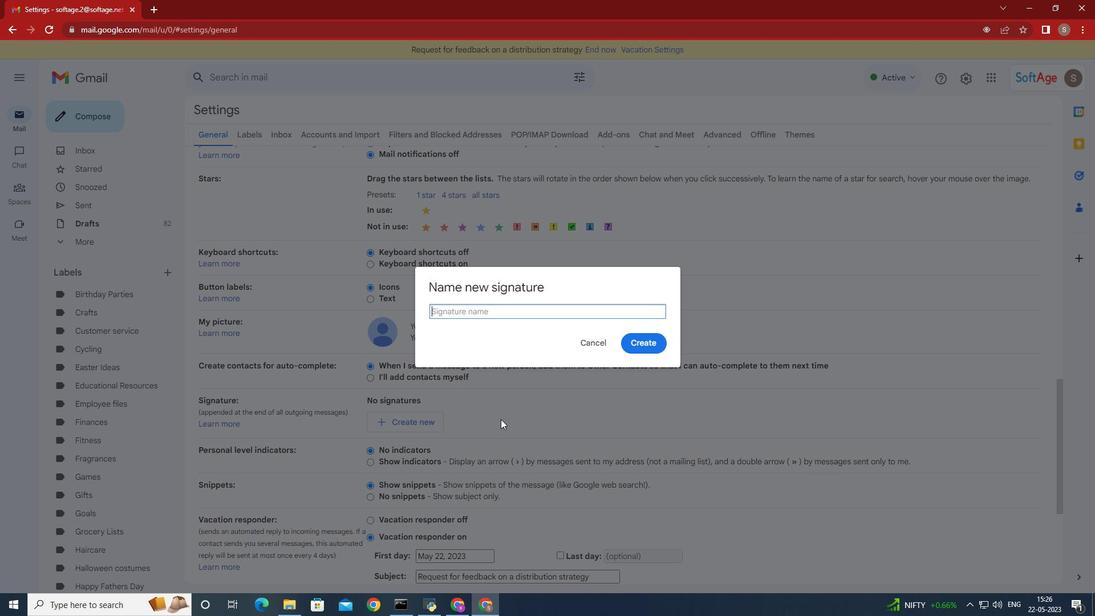 
Action: Key pressed <Key.shift>G<Key.backspace><Key.shift>Hudson<Key.space><Key.shift>Clark<Key.space>
Screenshot: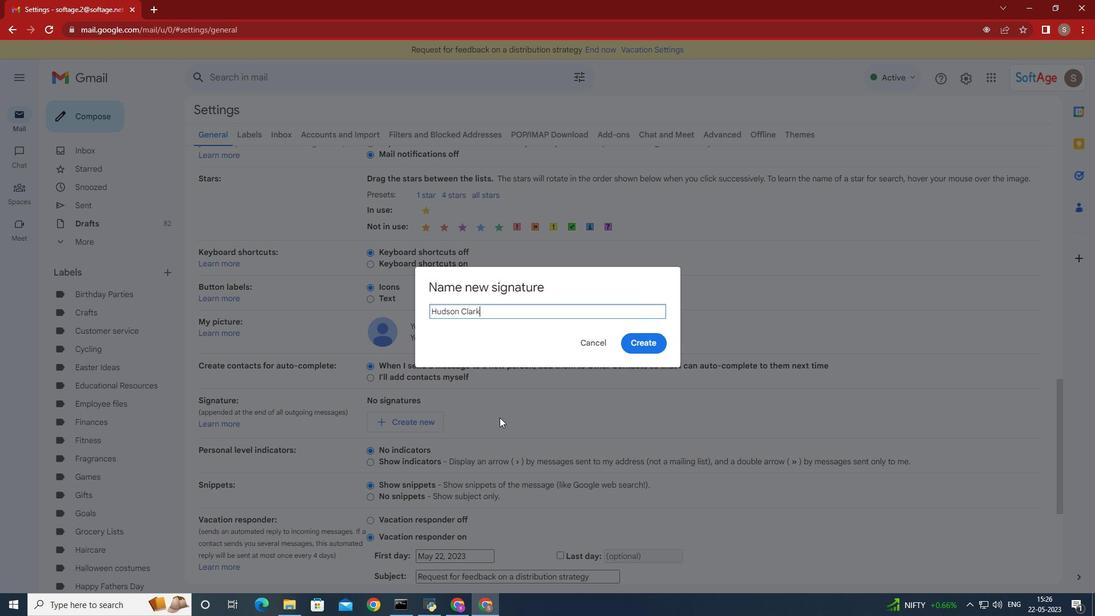 
Action: Mouse moved to (639, 340)
Screenshot: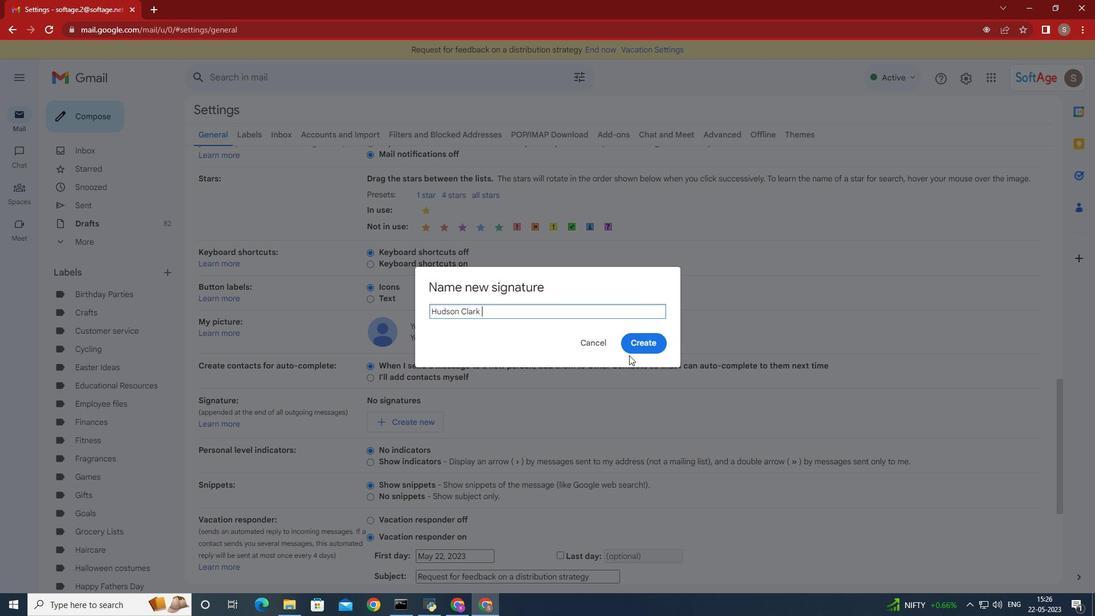 
Action: Mouse pressed left at (639, 340)
Screenshot: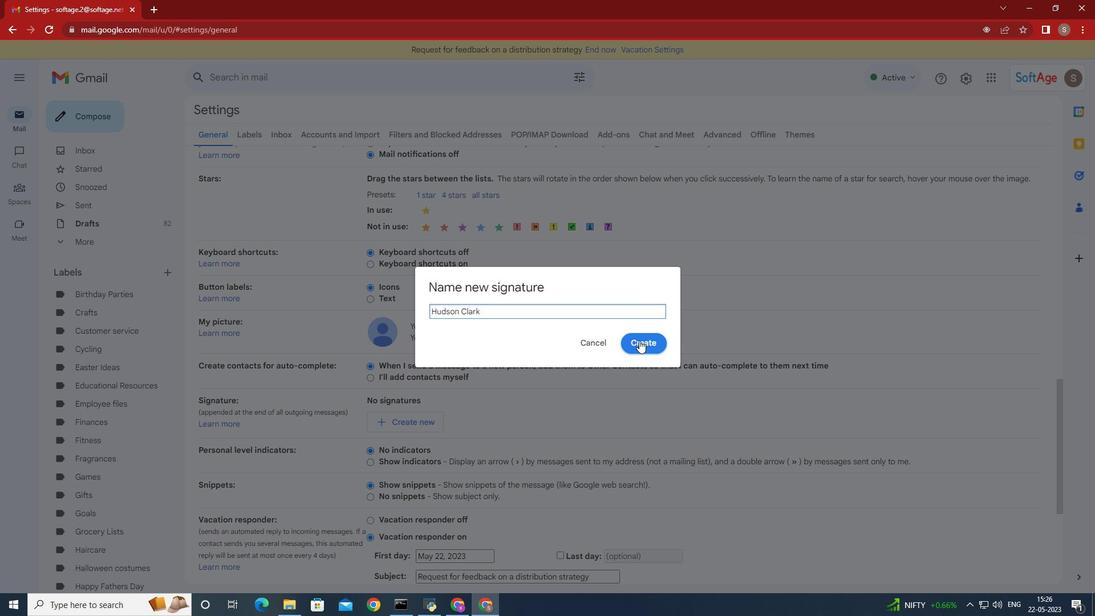 
Action: Mouse moved to (577, 421)
Screenshot: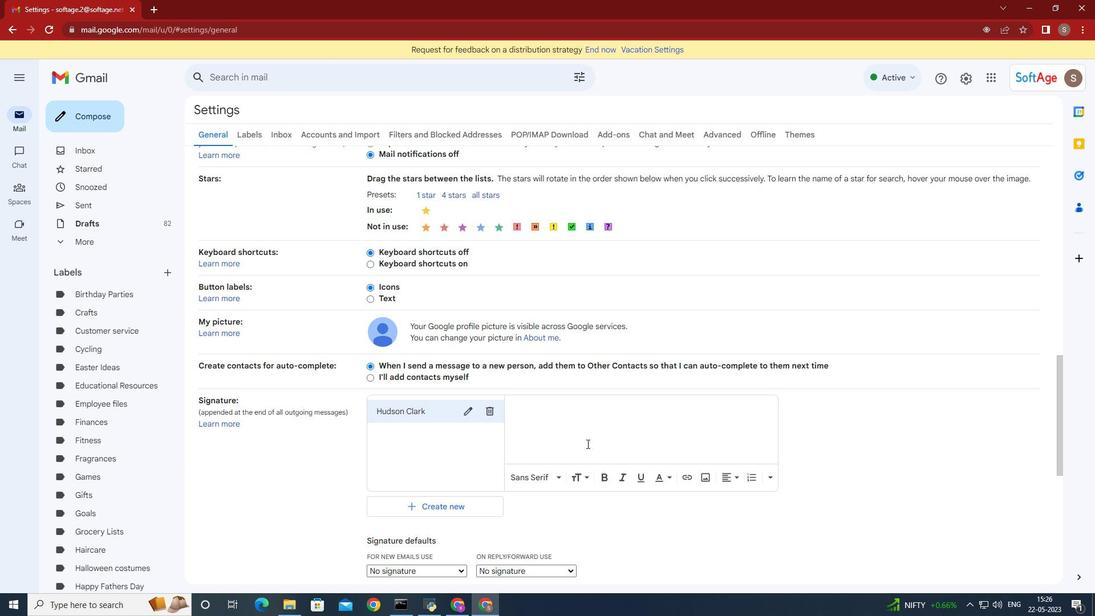
Action: Mouse pressed left at (577, 421)
Screenshot: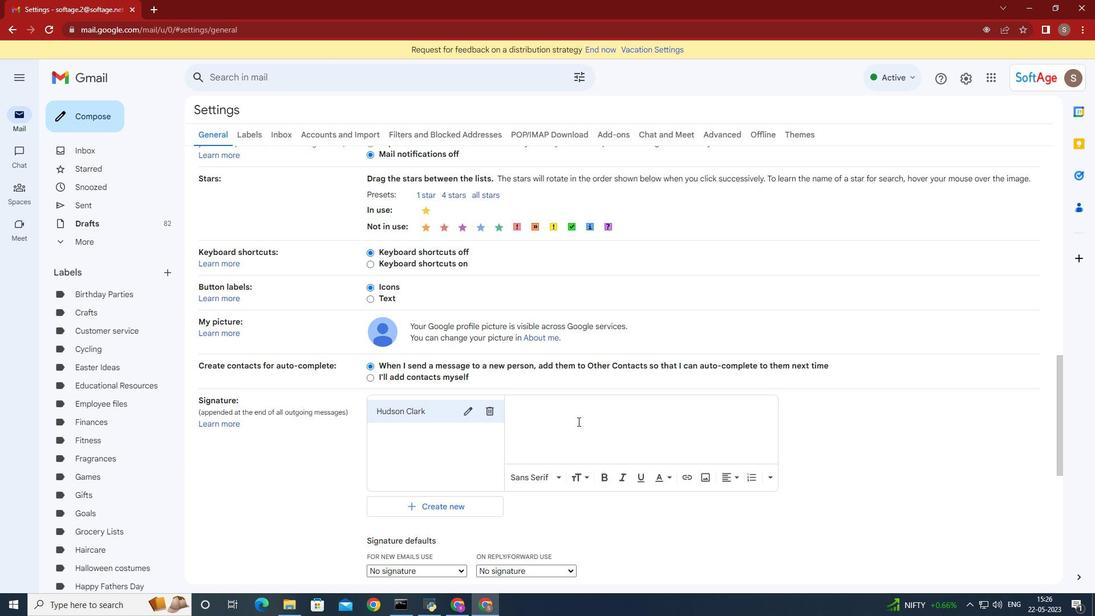 
Action: Key pressed <Key.shift>Have<Key.space>a<Key.space>great<Key.space><Key.shift>New<Key.space><Key.shift>T<Key.backspace><Key.shift>Years<Key.space><Key.shift>Eve,<Key.enter><Key.shift><Key.shift><Key.shift><Key.shift>Hudson<Key.space><Key.shift>Clark
Screenshot: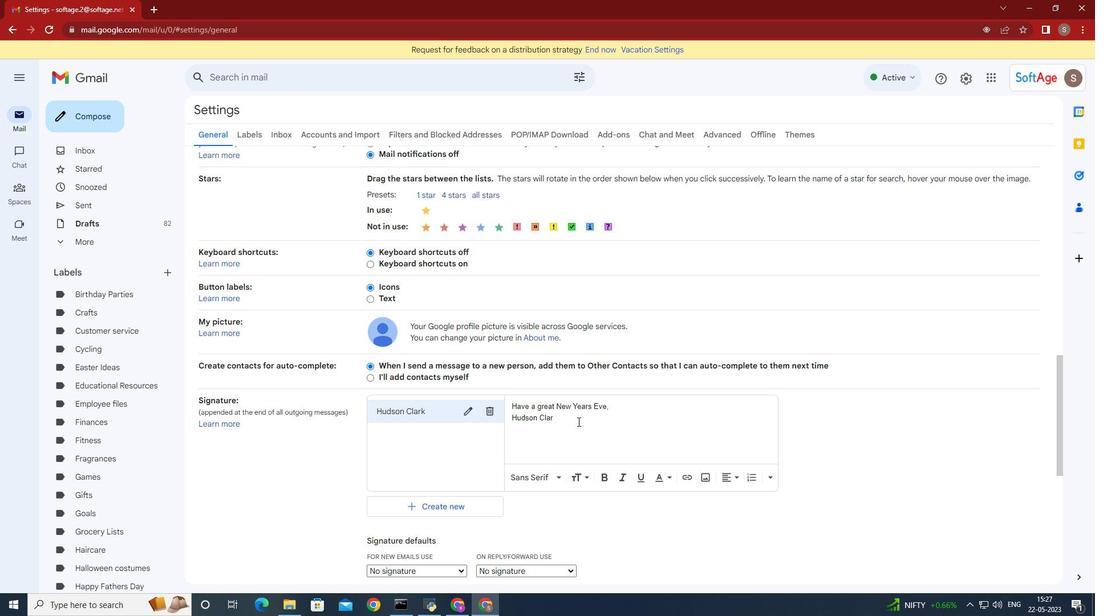 
Action: Mouse moved to (740, 381)
Screenshot: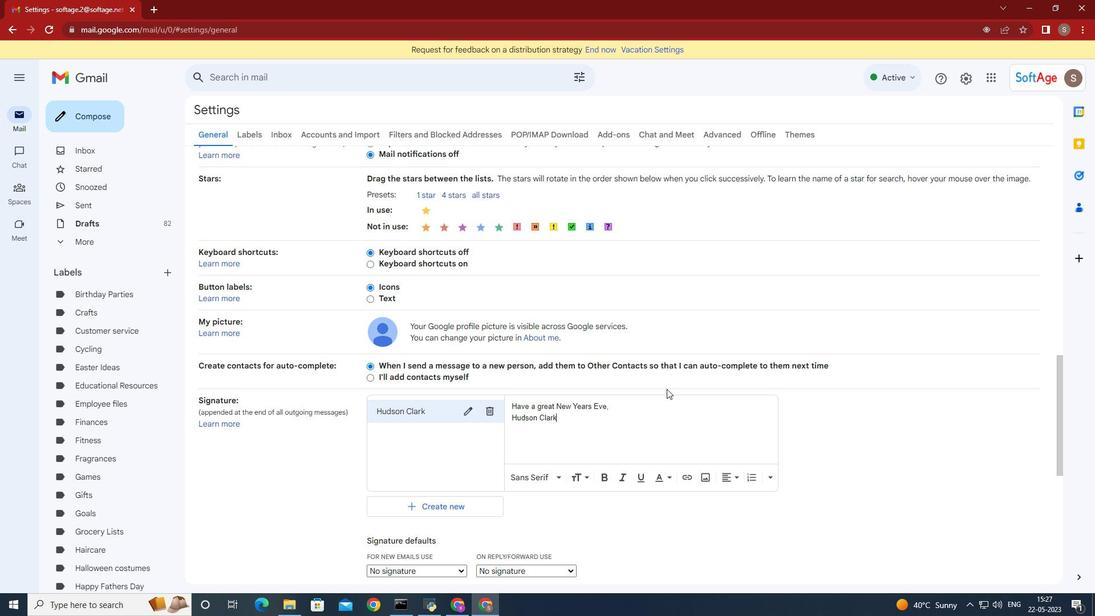 
Action: Mouse scrolled (740, 380) with delta (0, 0)
Screenshot: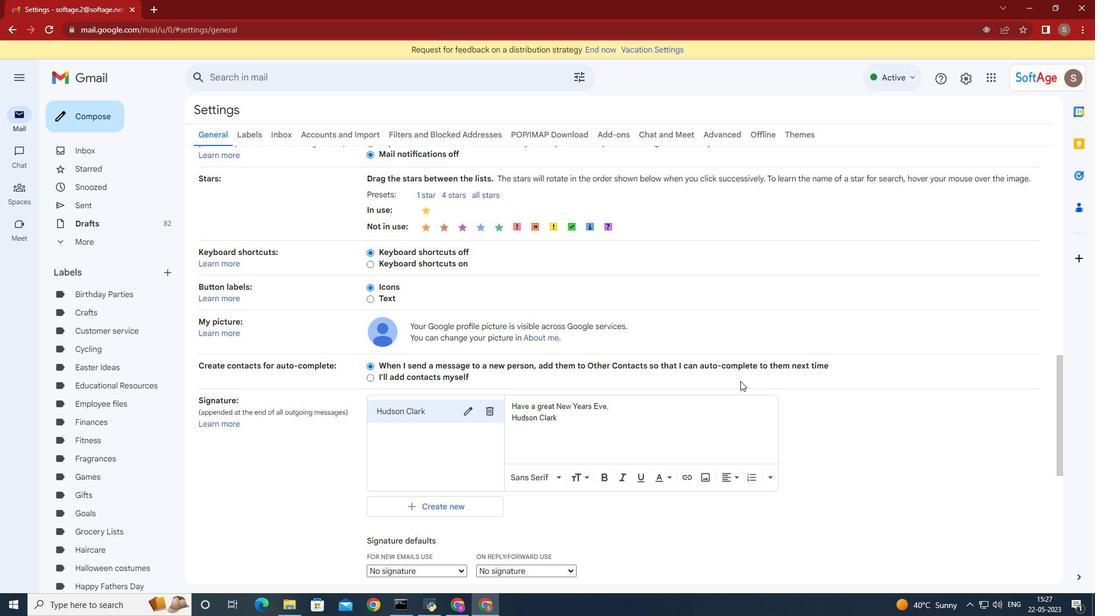 
Action: Mouse moved to (738, 380)
Screenshot: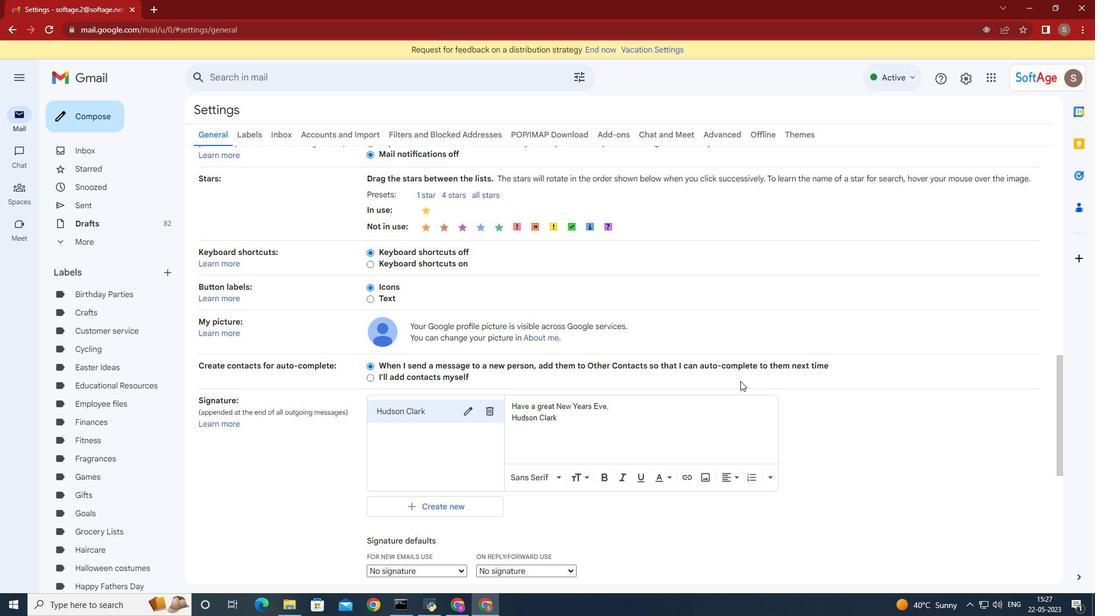 
Action: Mouse scrolled (738, 379) with delta (0, 0)
Screenshot: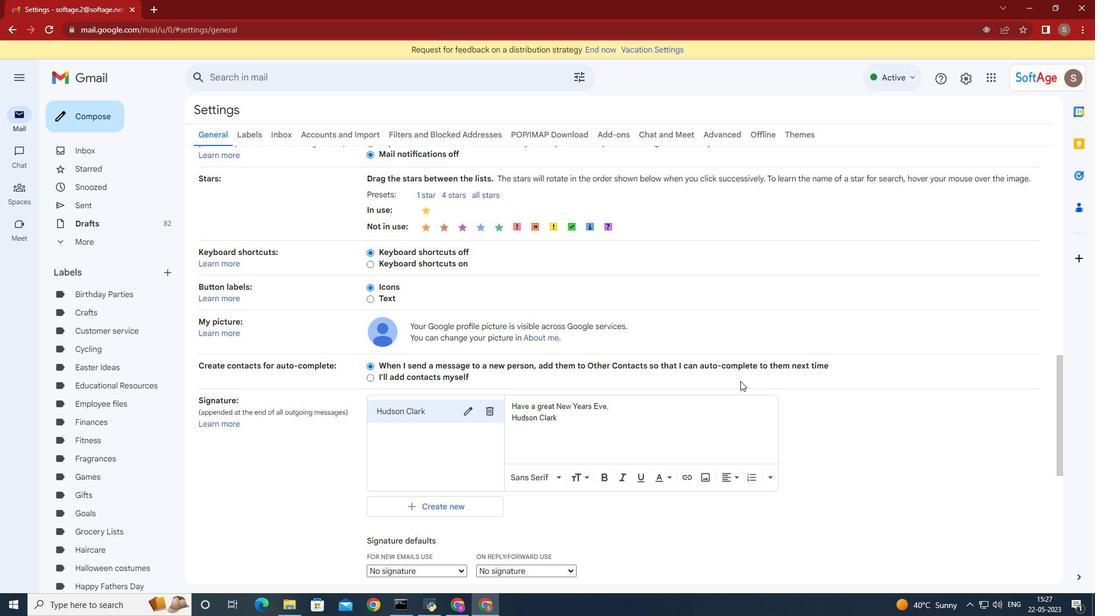 
Action: Mouse moved to (454, 457)
Screenshot: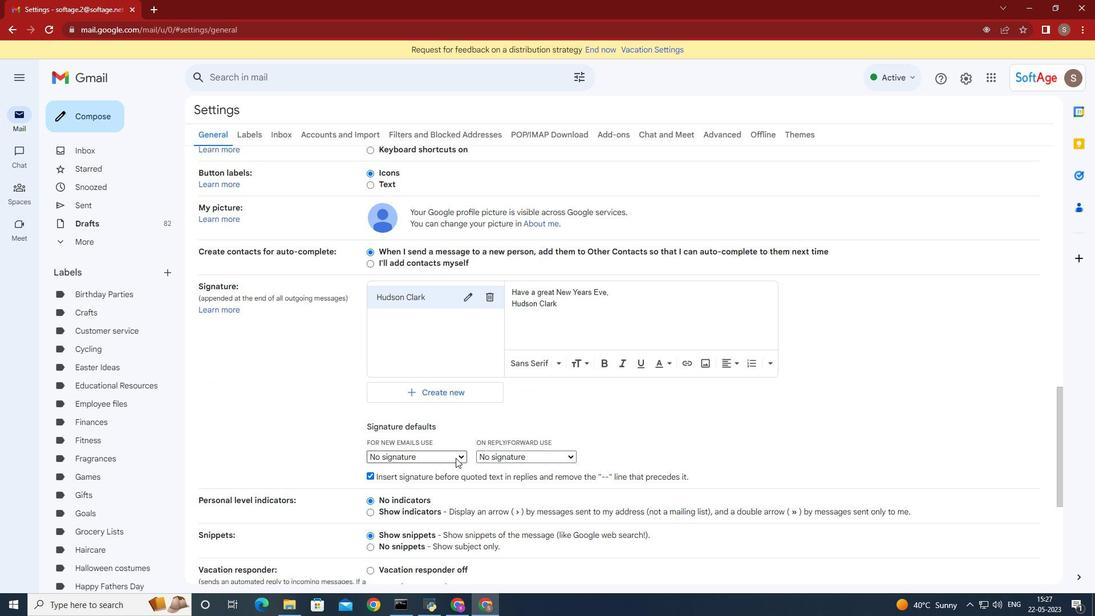 
Action: Mouse pressed left at (454, 457)
Screenshot: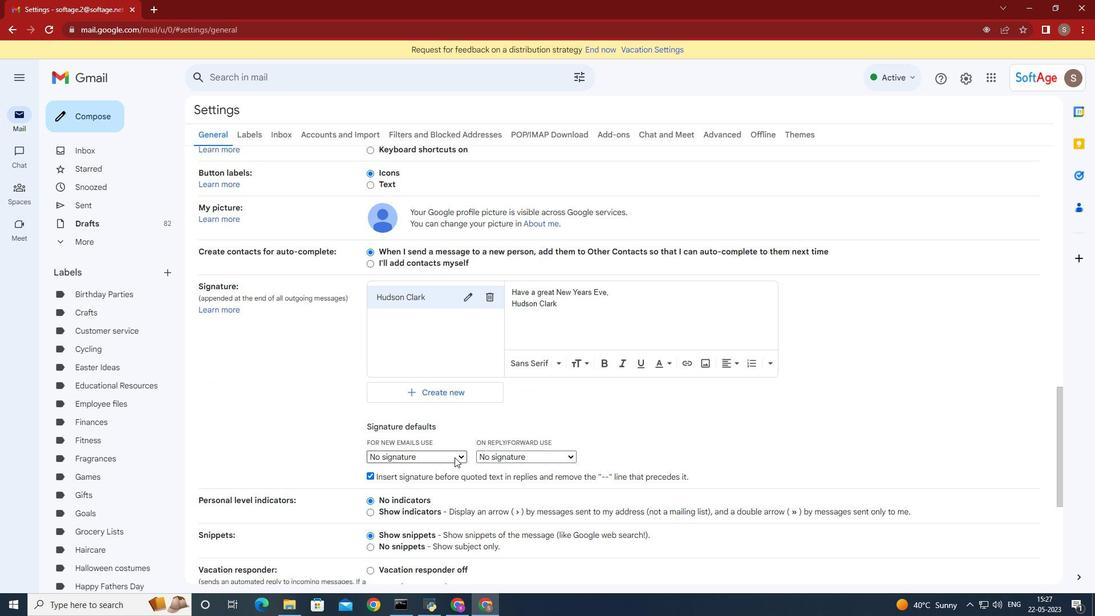 
Action: Mouse moved to (442, 486)
Screenshot: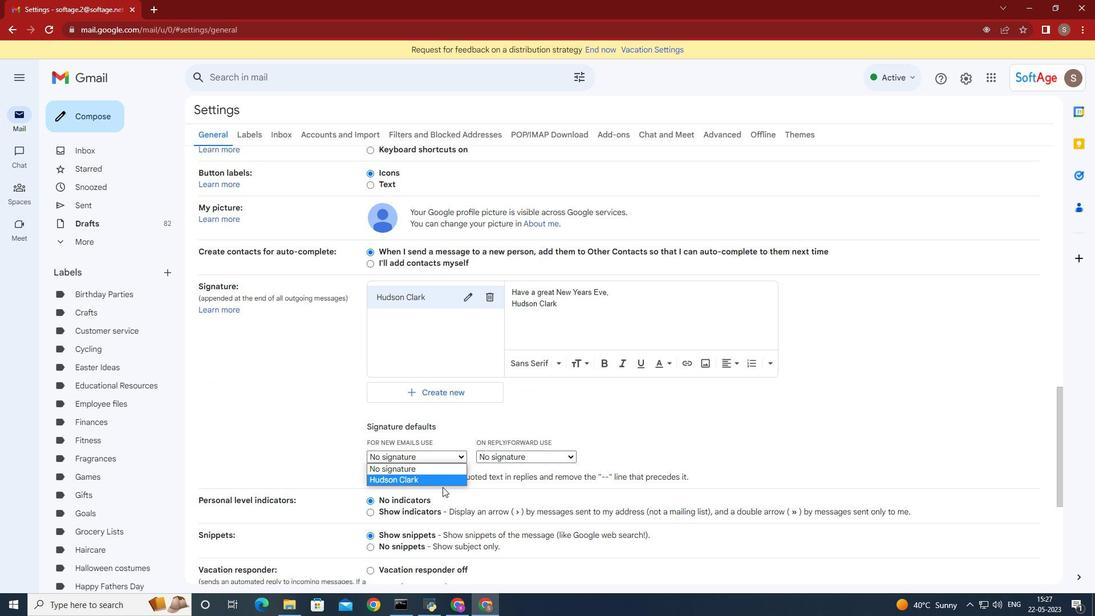 
Action: Mouse pressed left at (442, 486)
Screenshot: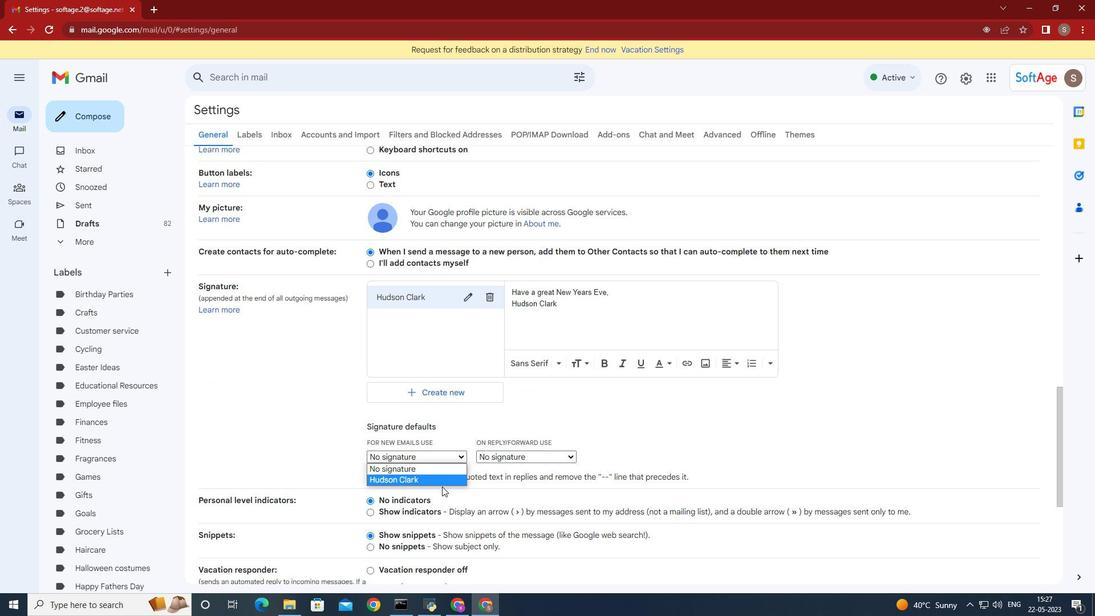 
Action: Mouse moved to (454, 459)
Screenshot: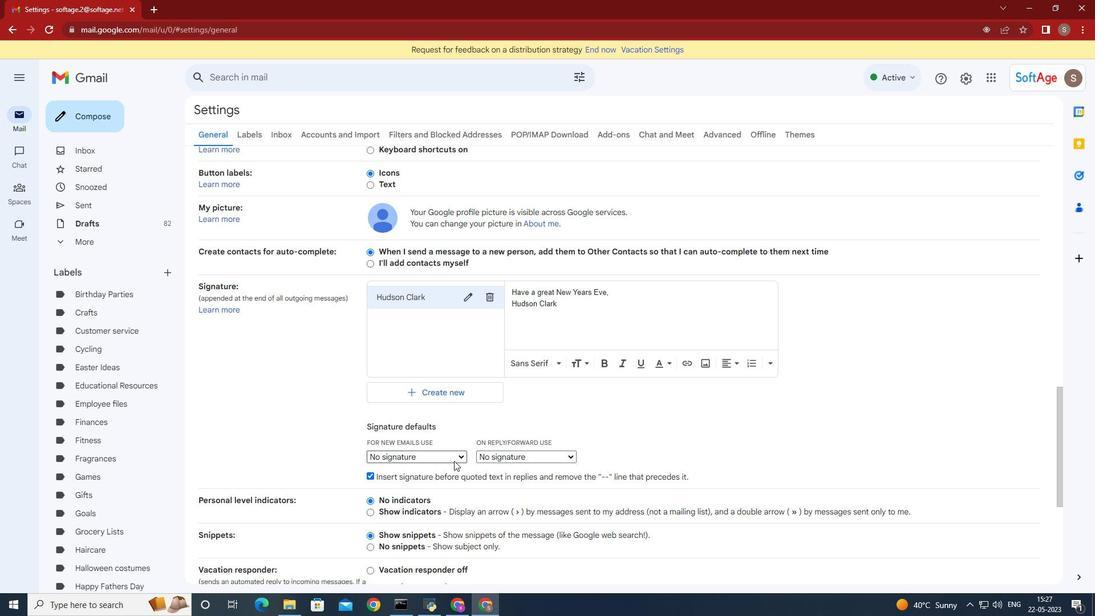 
Action: Mouse pressed left at (454, 459)
Screenshot: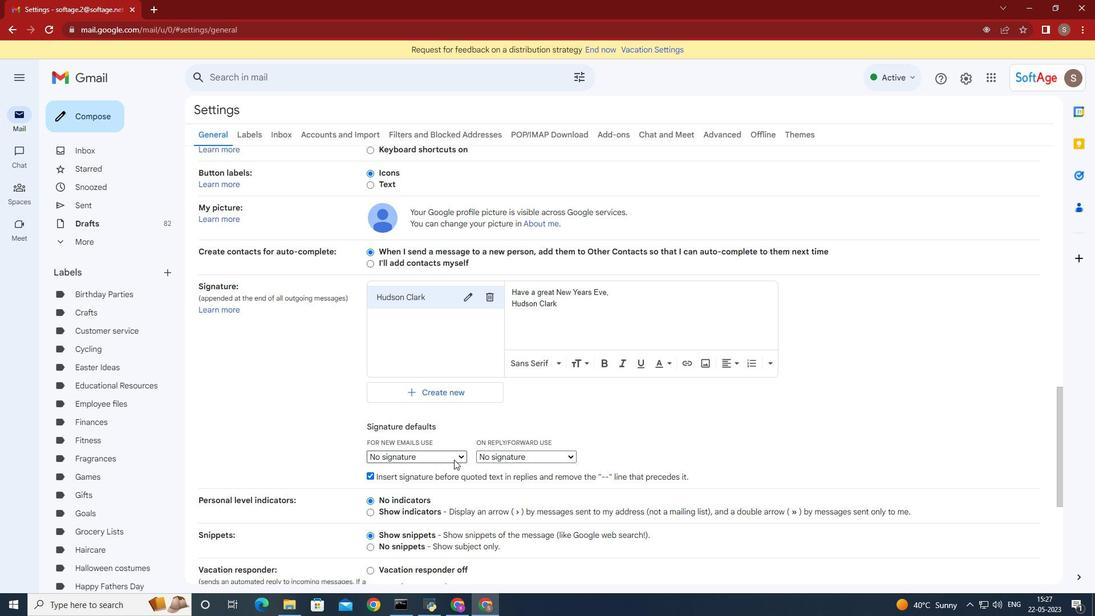 
Action: Mouse moved to (447, 478)
Screenshot: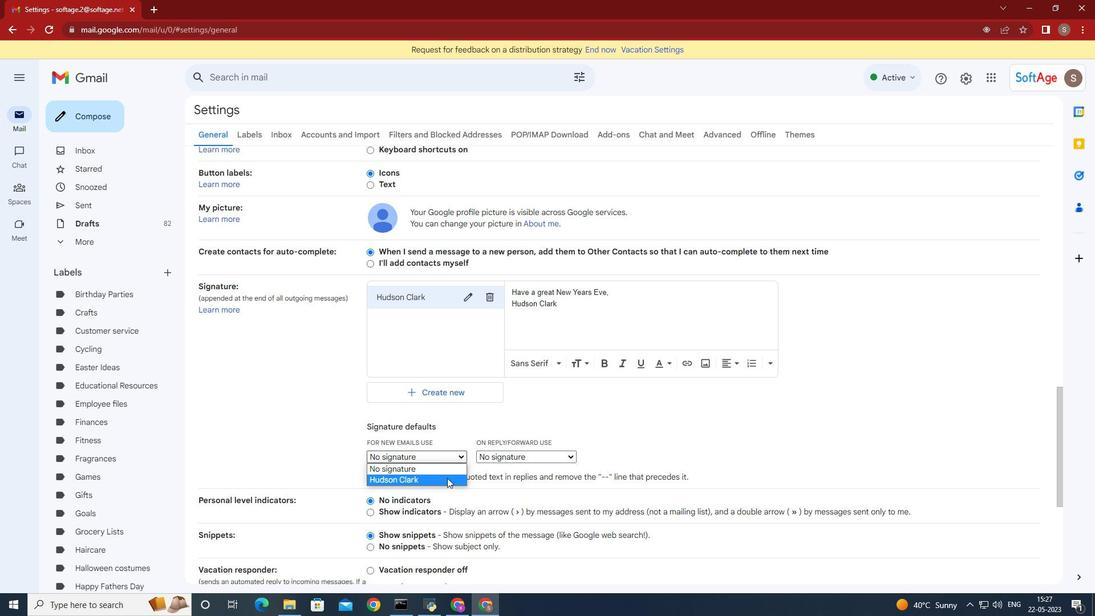 
Action: Mouse pressed left at (447, 478)
Screenshot: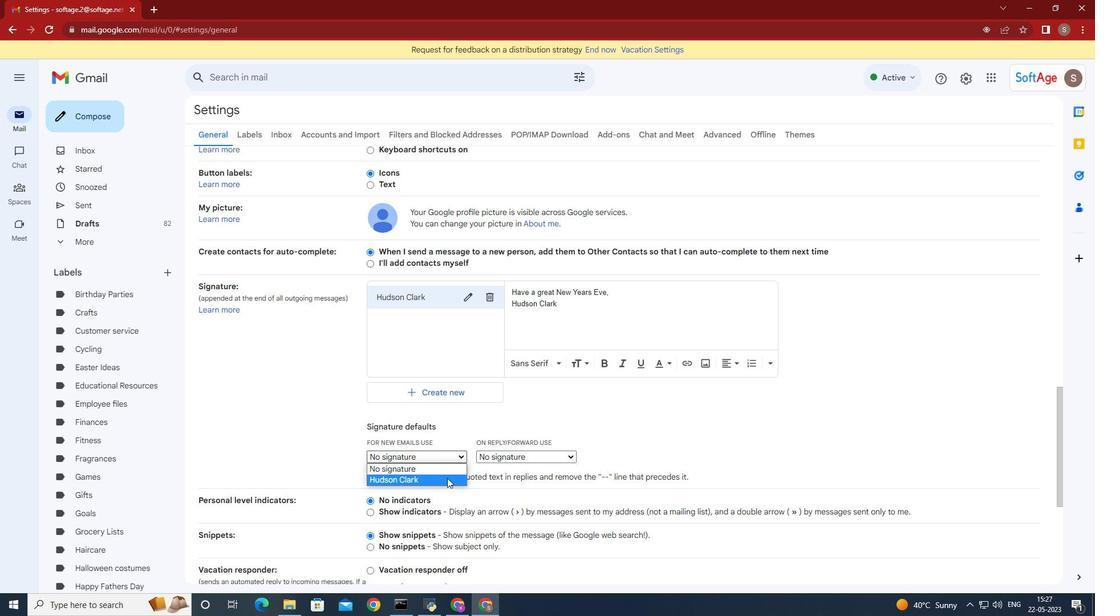 
Action: Mouse moved to (567, 459)
Screenshot: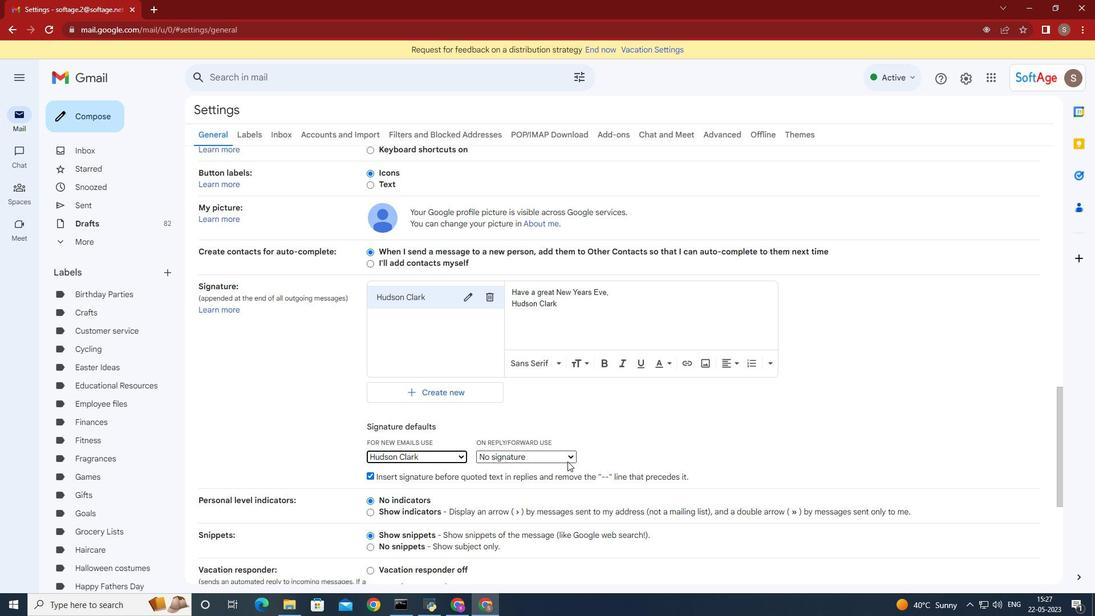 
Action: Mouse pressed left at (567, 459)
Screenshot: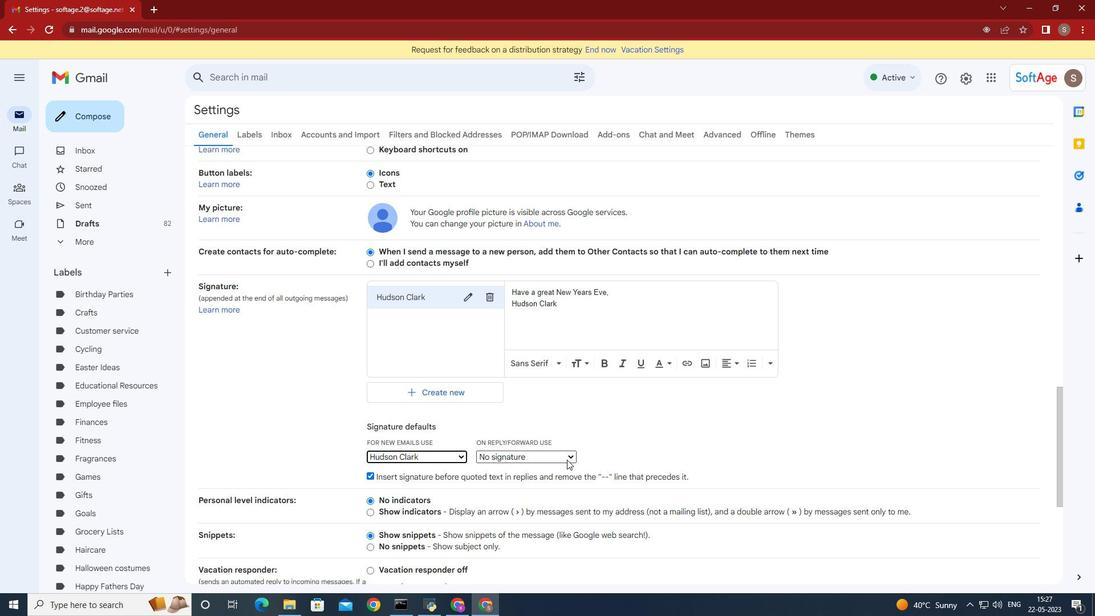 
Action: Mouse moved to (560, 477)
Screenshot: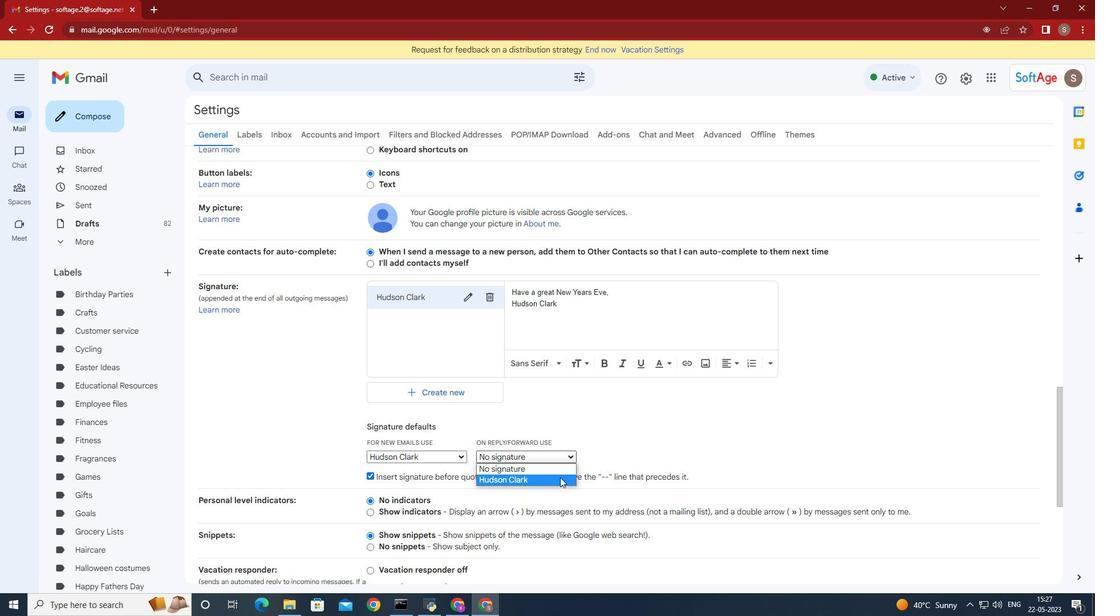 
Action: Mouse pressed left at (560, 477)
Screenshot: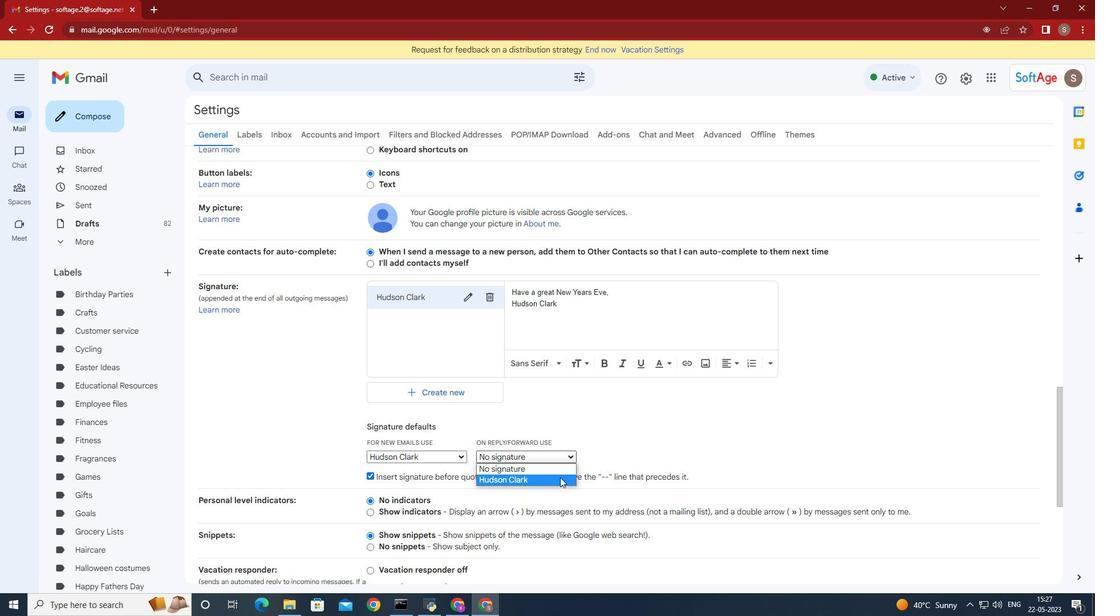 
Action: Mouse moved to (856, 476)
Screenshot: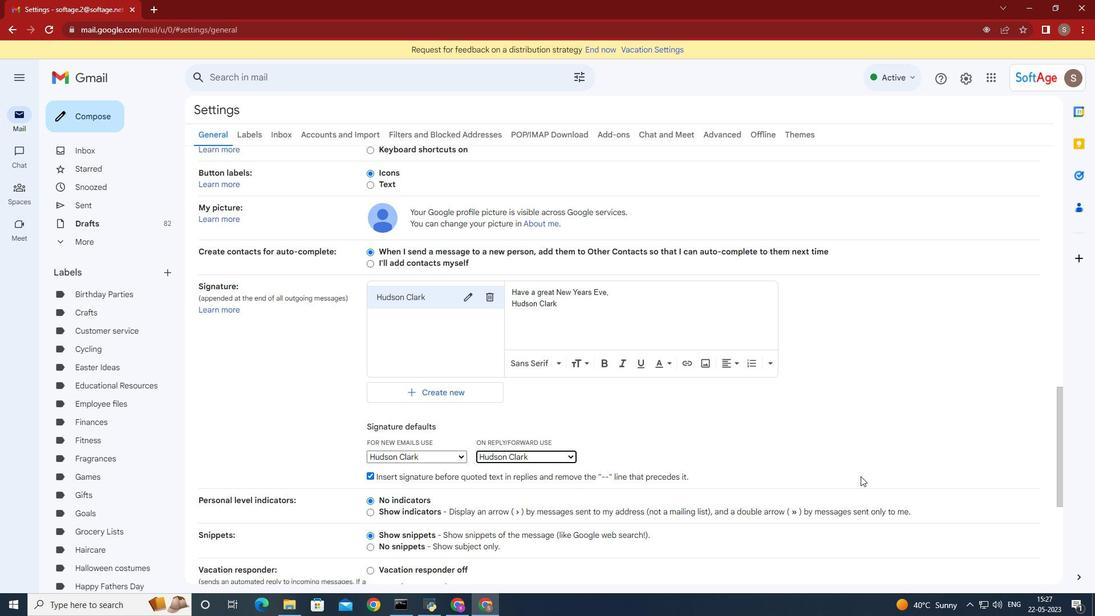 
Action: Mouse scrolled (856, 475) with delta (0, 0)
Screenshot: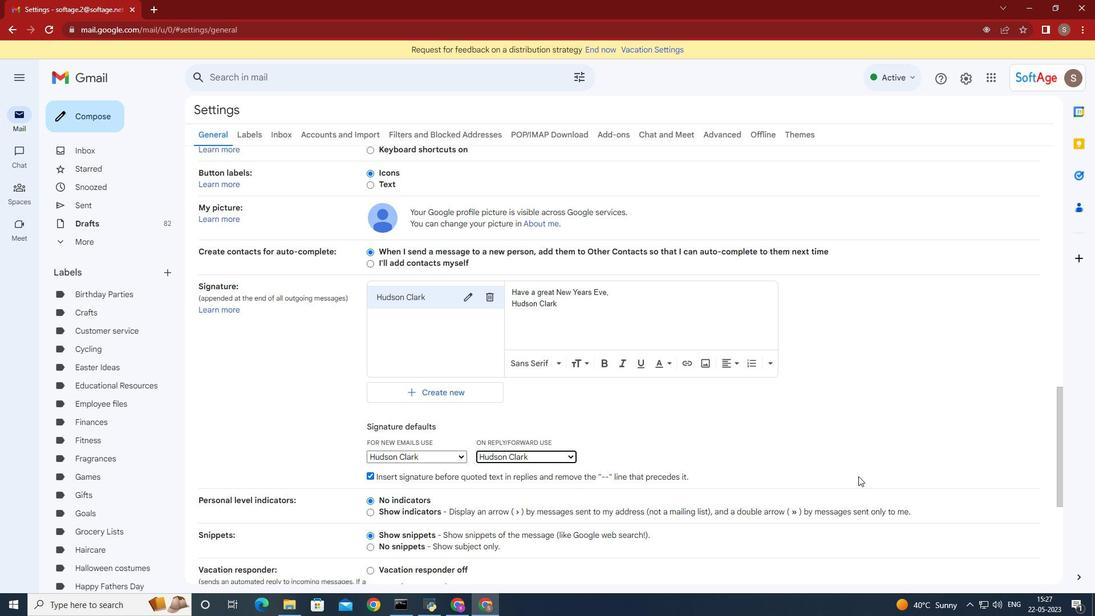 
Action: Mouse scrolled (856, 475) with delta (0, 0)
Screenshot: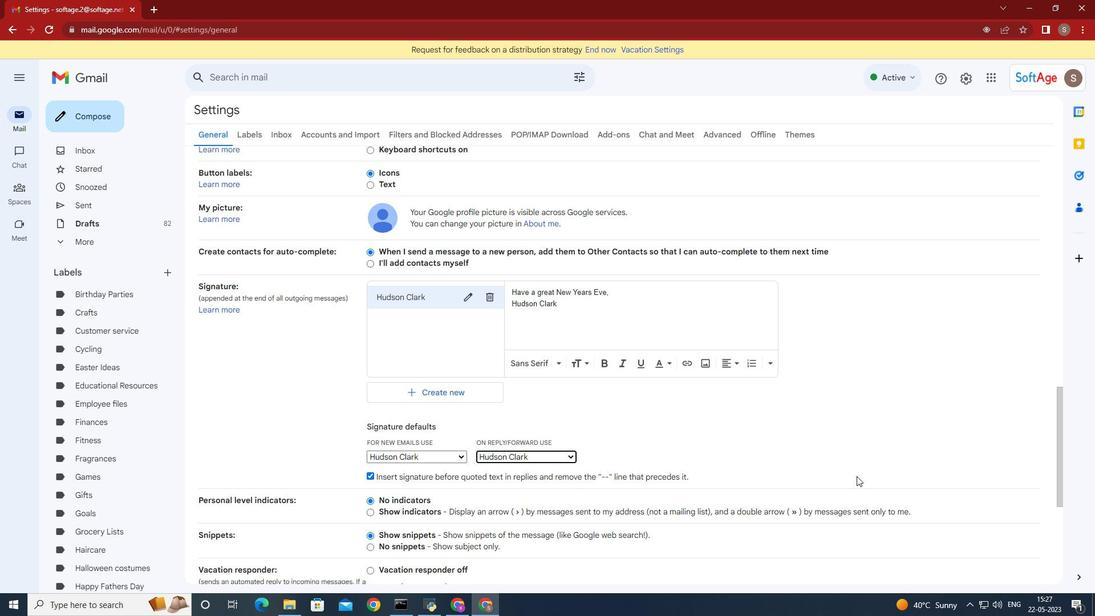 
Action: Mouse moved to (856, 476)
Screenshot: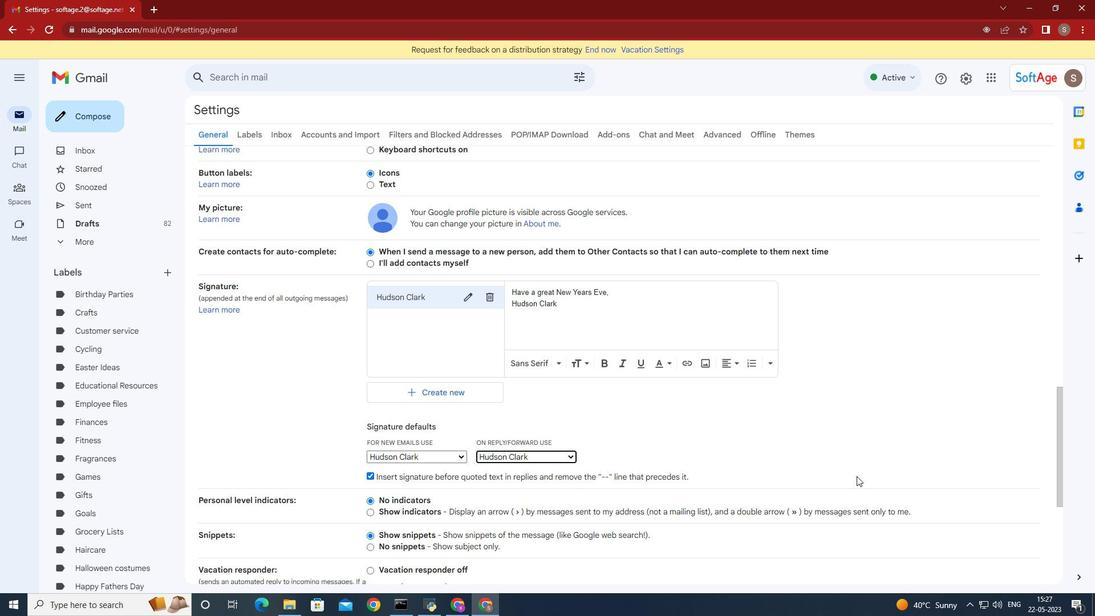 
Action: Mouse scrolled (856, 475) with delta (0, 0)
Screenshot: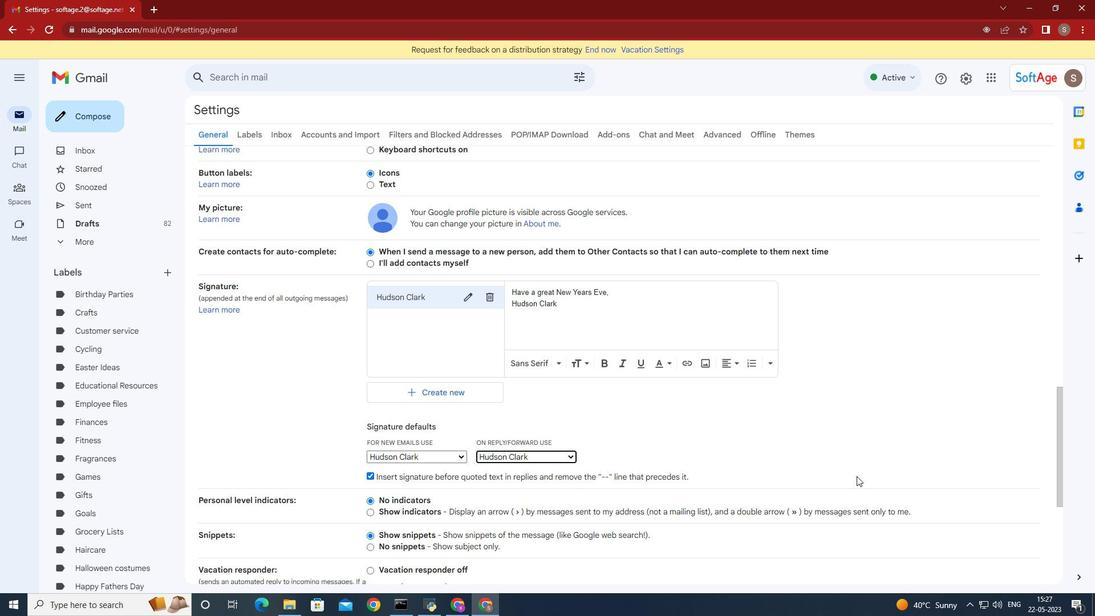 
Action: Mouse moved to (855, 476)
Screenshot: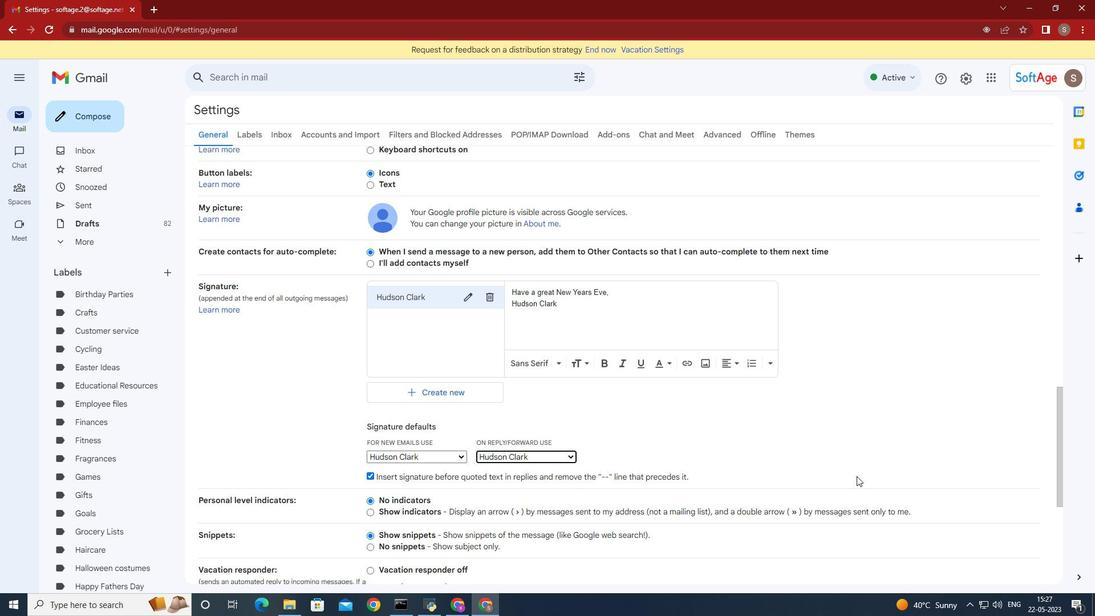 
Action: Mouse scrolled (855, 475) with delta (0, 0)
Screenshot: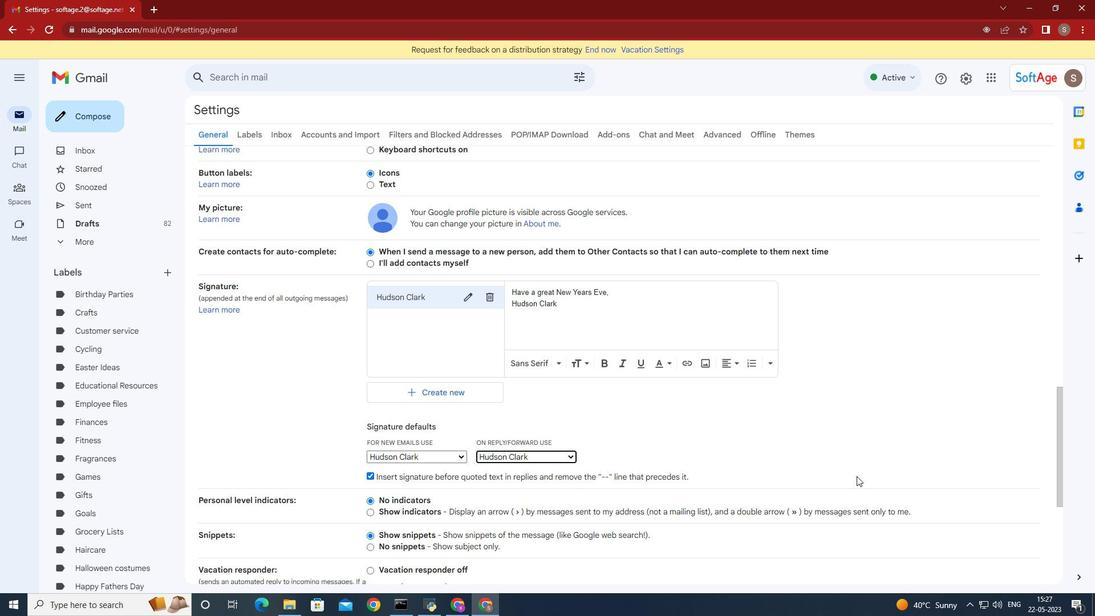 
Action: Mouse moved to (855, 475)
Screenshot: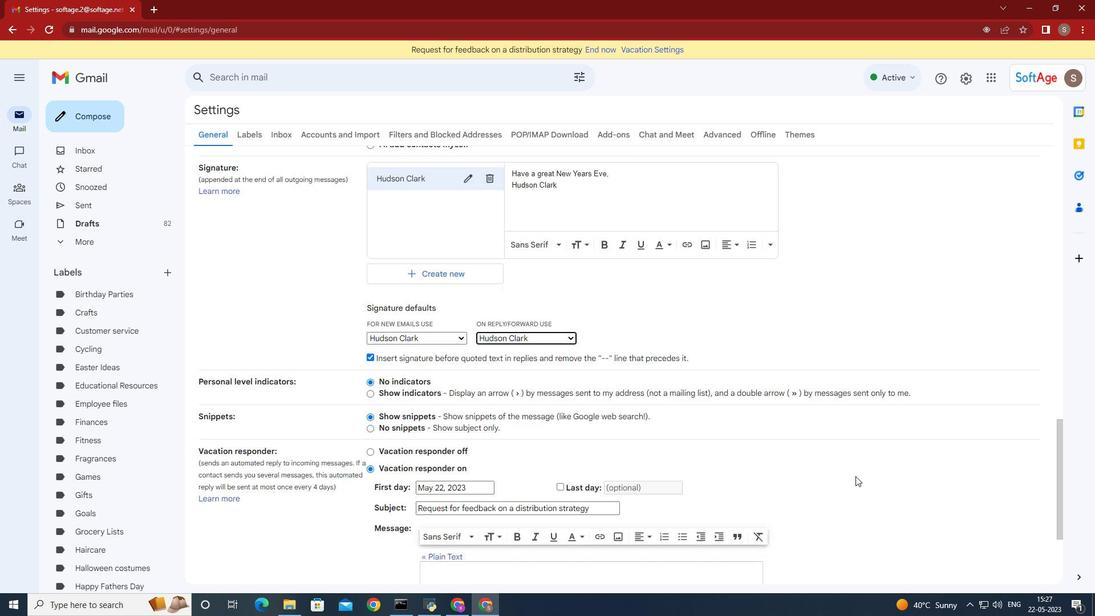 
Action: Mouse scrolled (855, 475) with delta (0, 0)
Screenshot: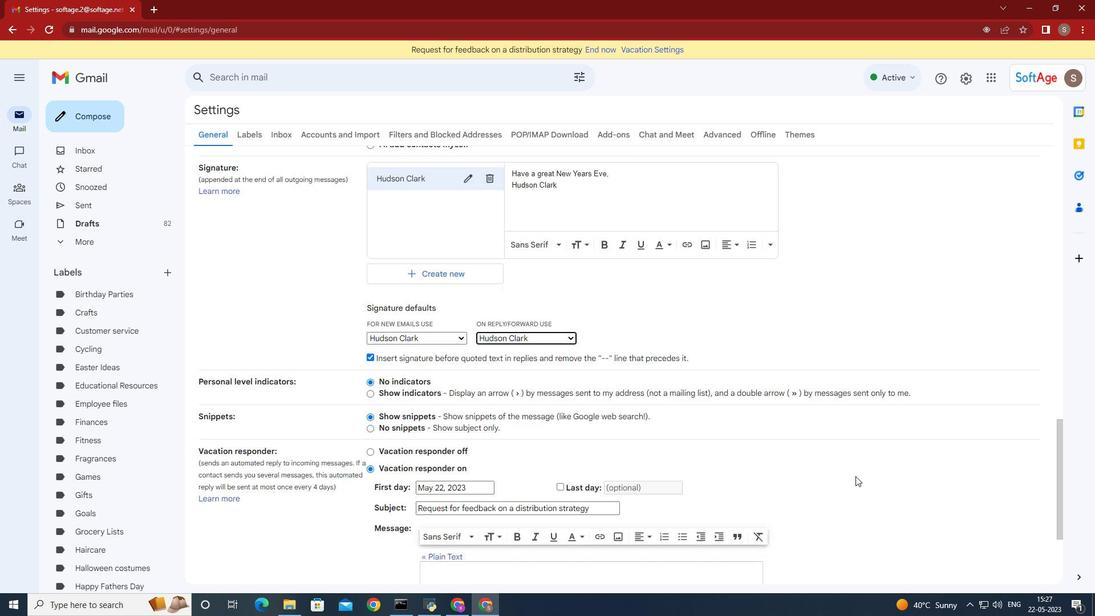 
Action: Mouse moved to (723, 407)
Screenshot: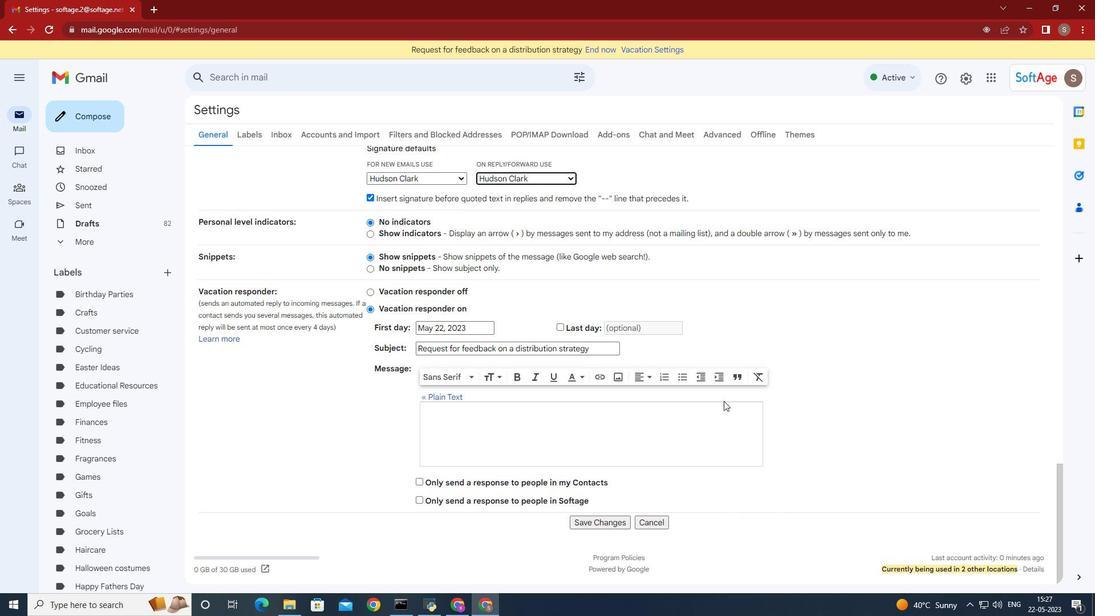 
Action: Mouse scrolled (723, 406) with delta (0, 0)
Screenshot: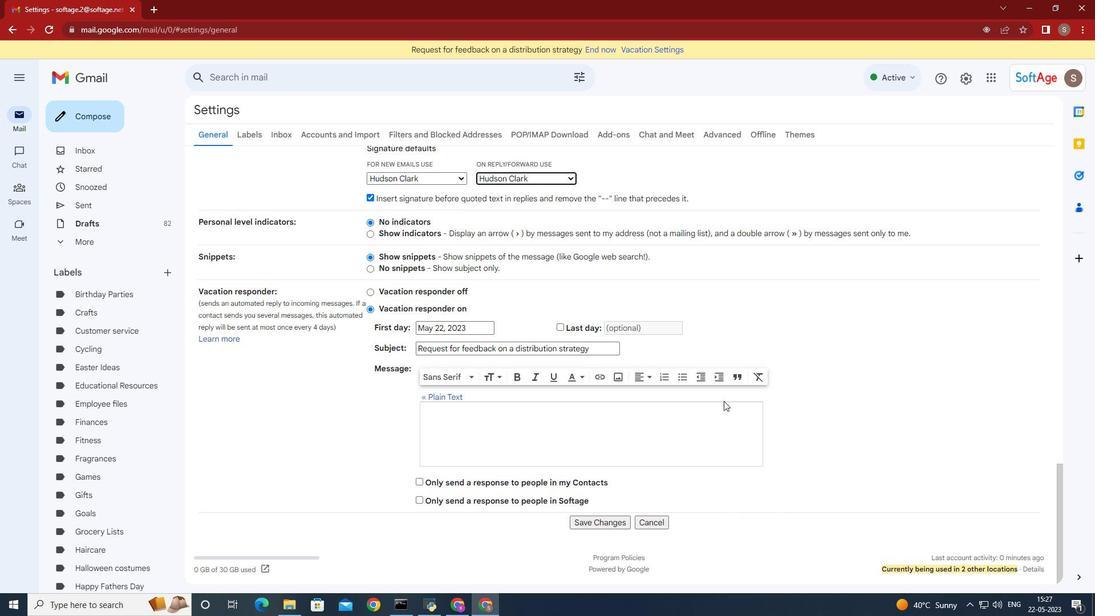 
Action: Mouse moved to (723, 408)
Screenshot: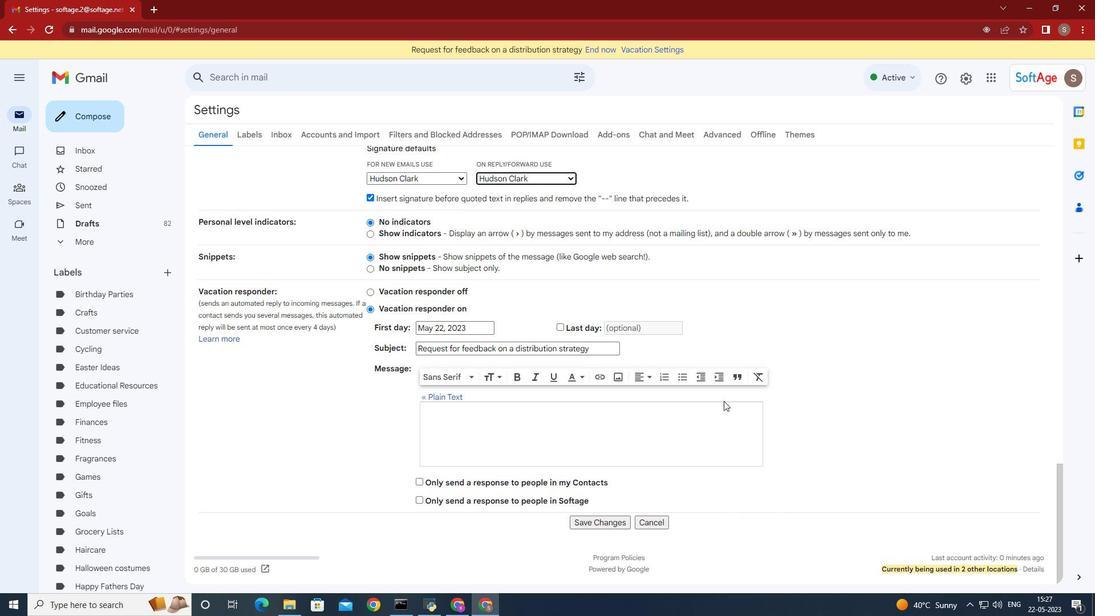 
Action: Mouse scrolled (723, 407) with delta (0, 0)
Screenshot: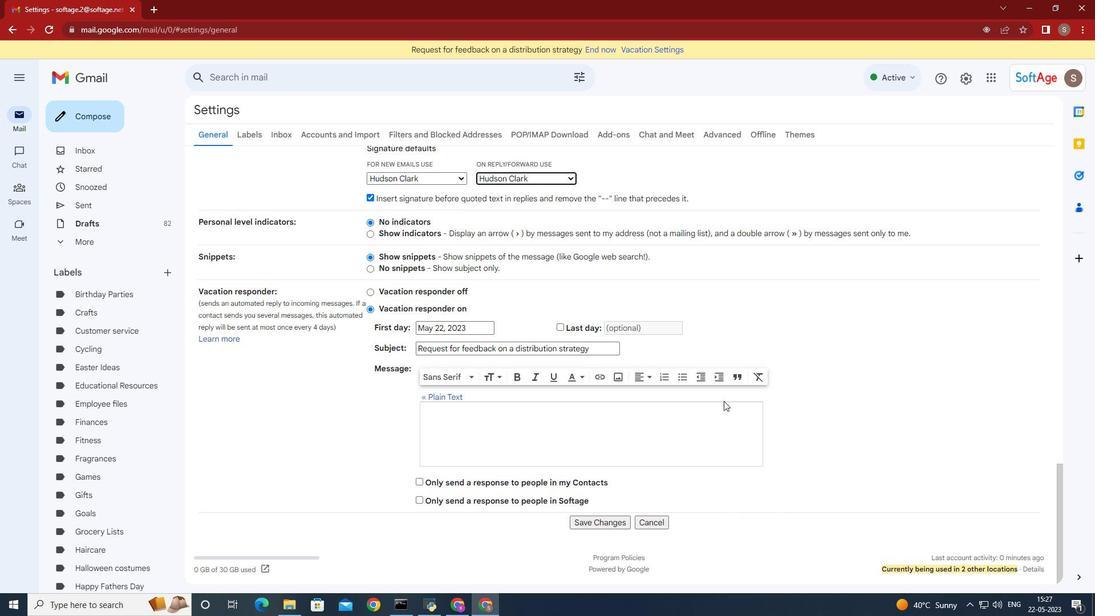 
Action: Mouse moved to (722, 409)
Screenshot: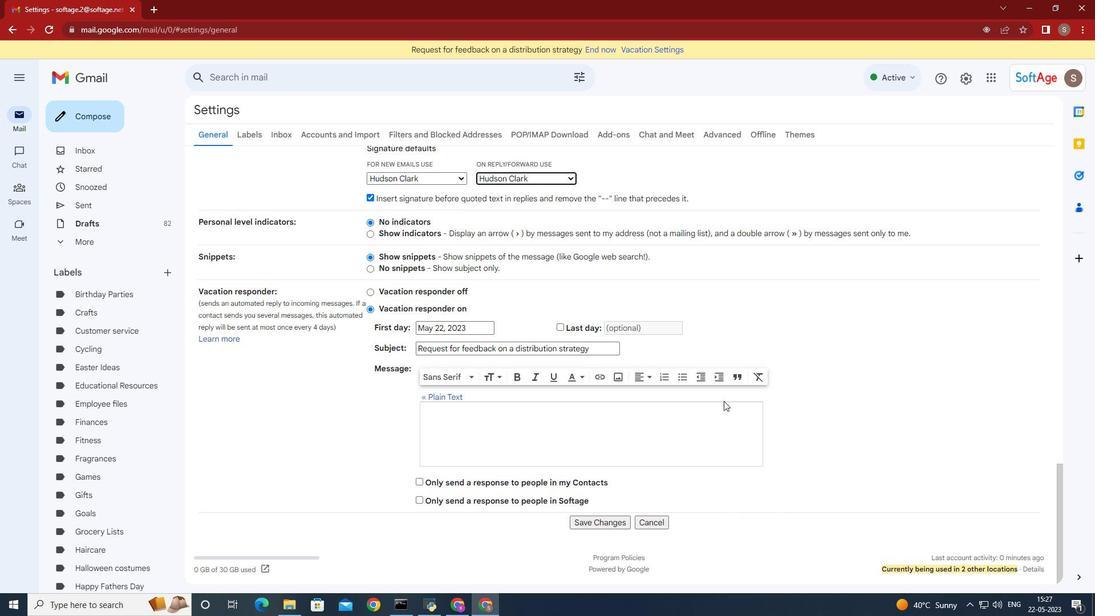 
Action: Mouse scrolled (722, 408) with delta (0, 0)
Screenshot: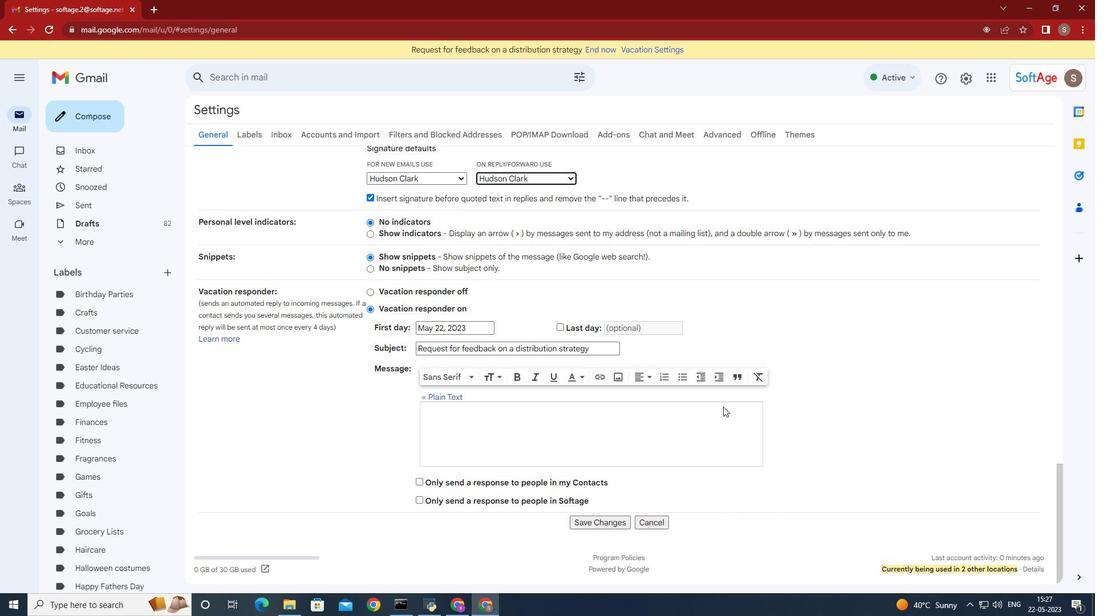 
Action: Mouse moved to (598, 526)
Screenshot: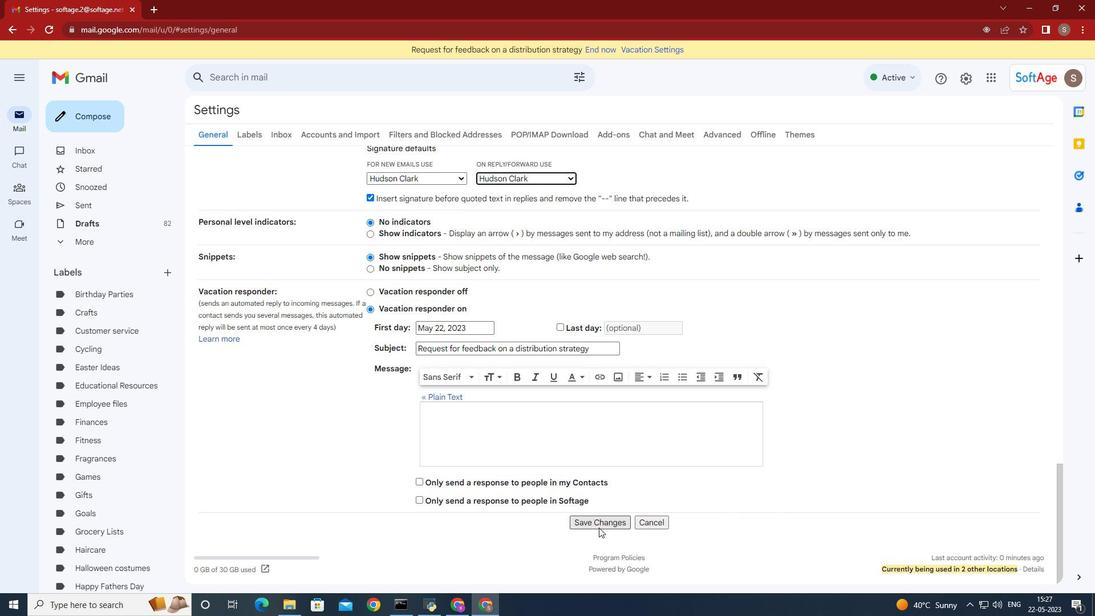 
Action: Mouse pressed left at (598, 526)
Screenshot: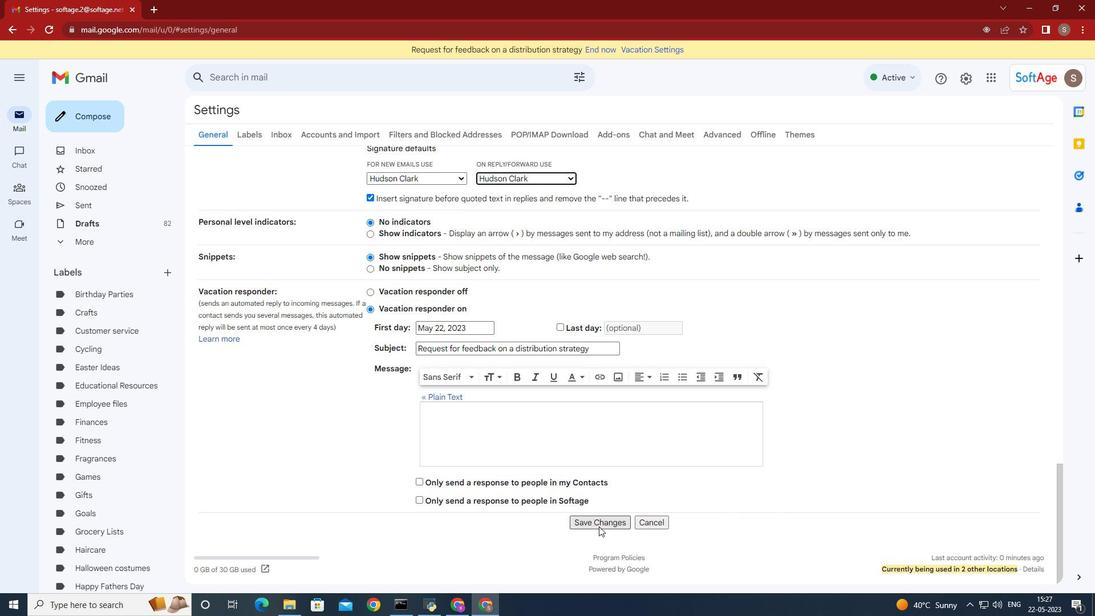 
Action: Mouse moved to (84, 117)
Screenshot: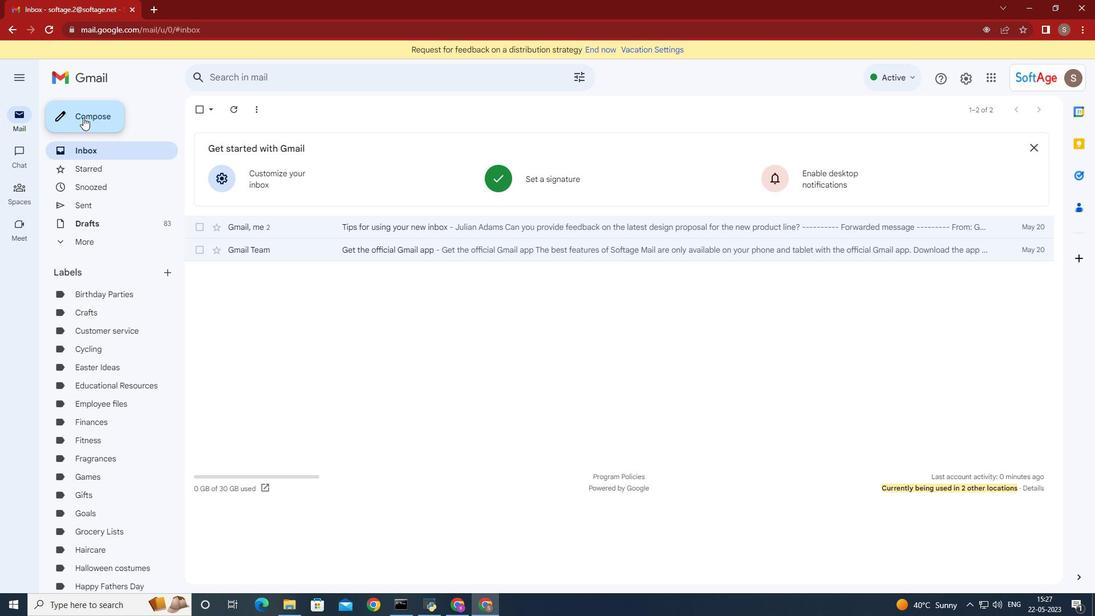 
Action: Mouse pressed left at (84, 117)
Screenshot: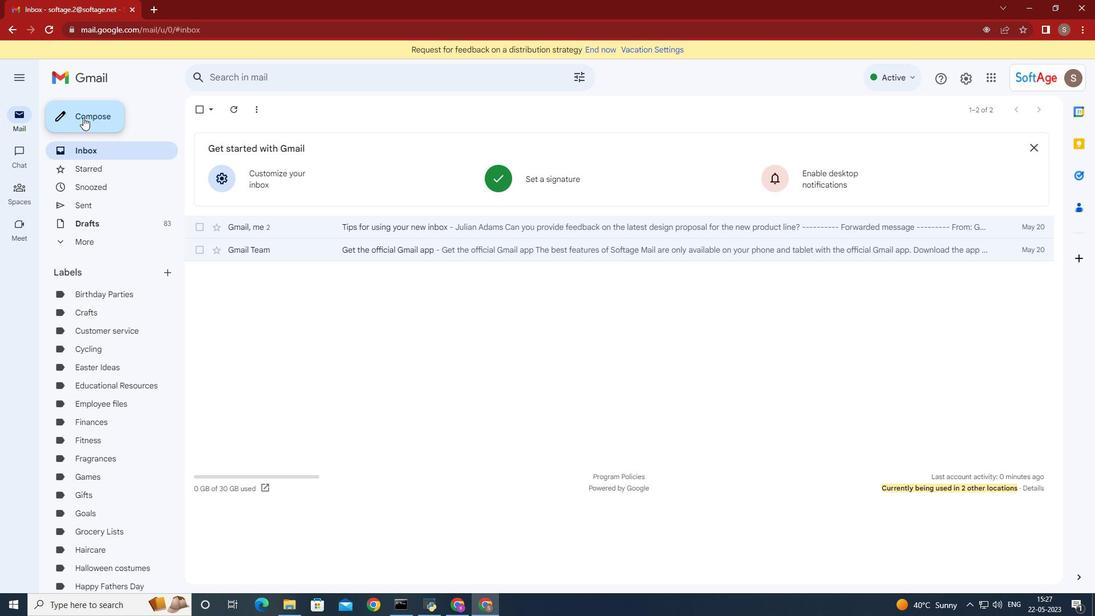 
Action: Mouse moved to (756, 282)
Screenshot: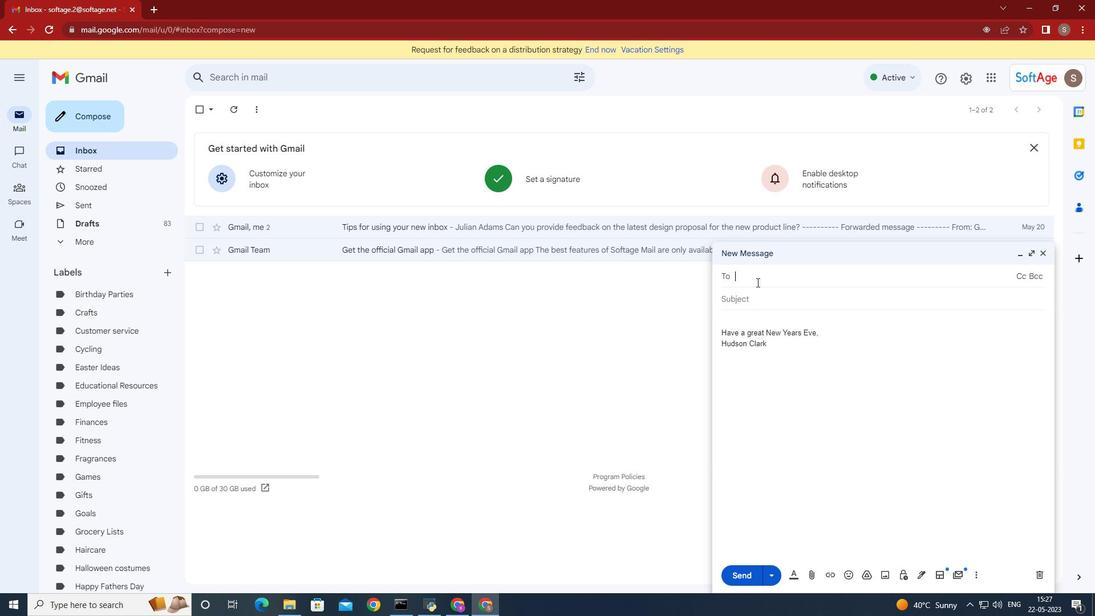 
Action: Key pressed <Key.shift>SOFTAGE.8
Screenshot: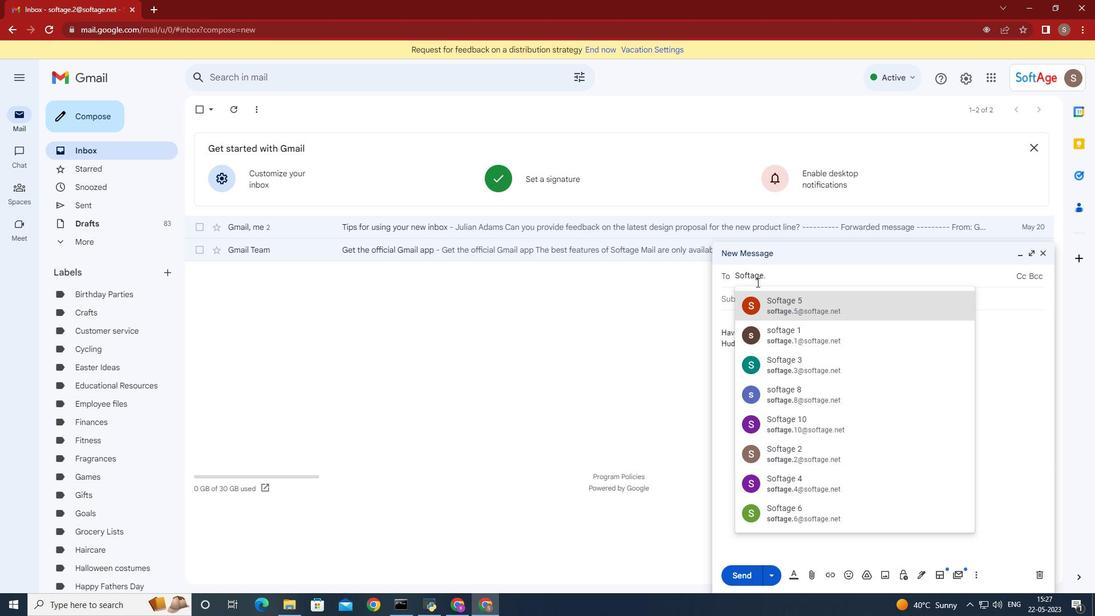 
Action: Mouse moved to (790, 311)
Screenshot: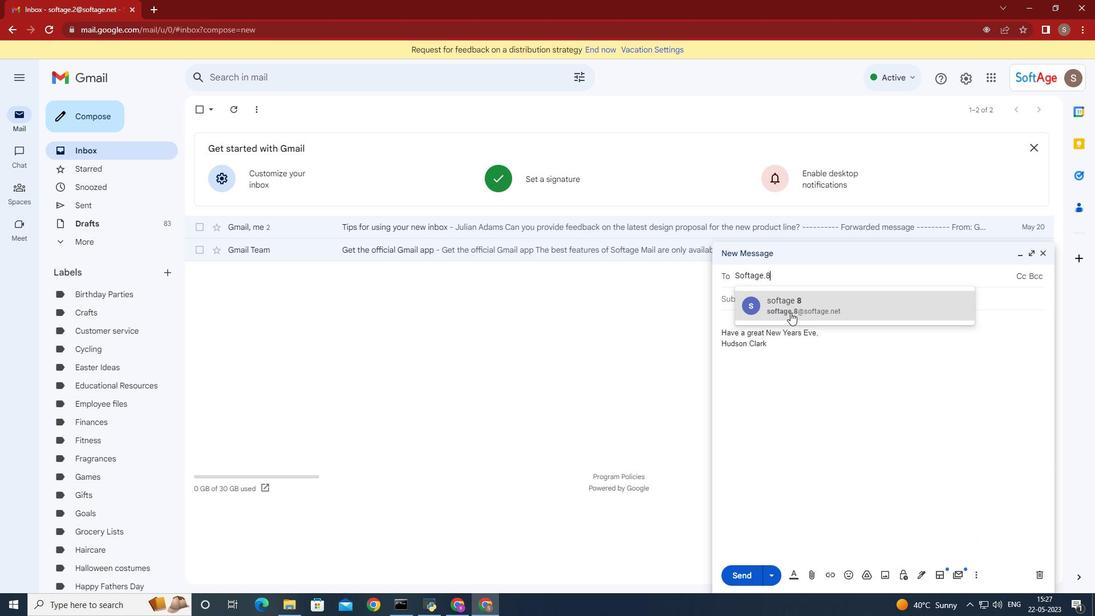 
Action: Mouse pressed left at (790, 311)
Screenshot: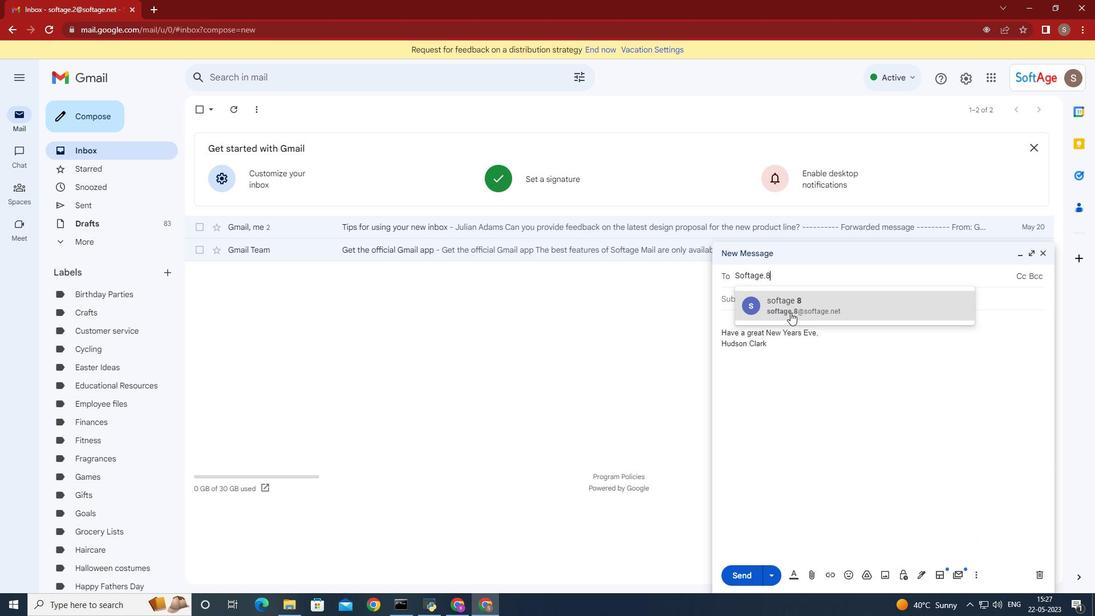 
Action: Mouse moved to (164, 274)
Screenshot: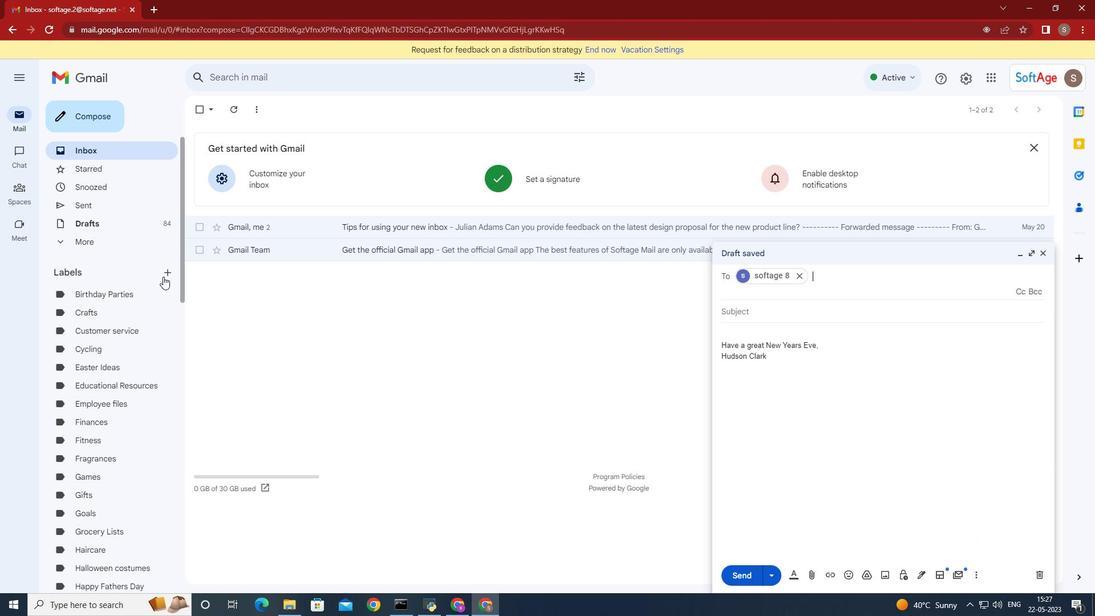 
Action: Mouse pressed left at (164, 274)
Screenshot: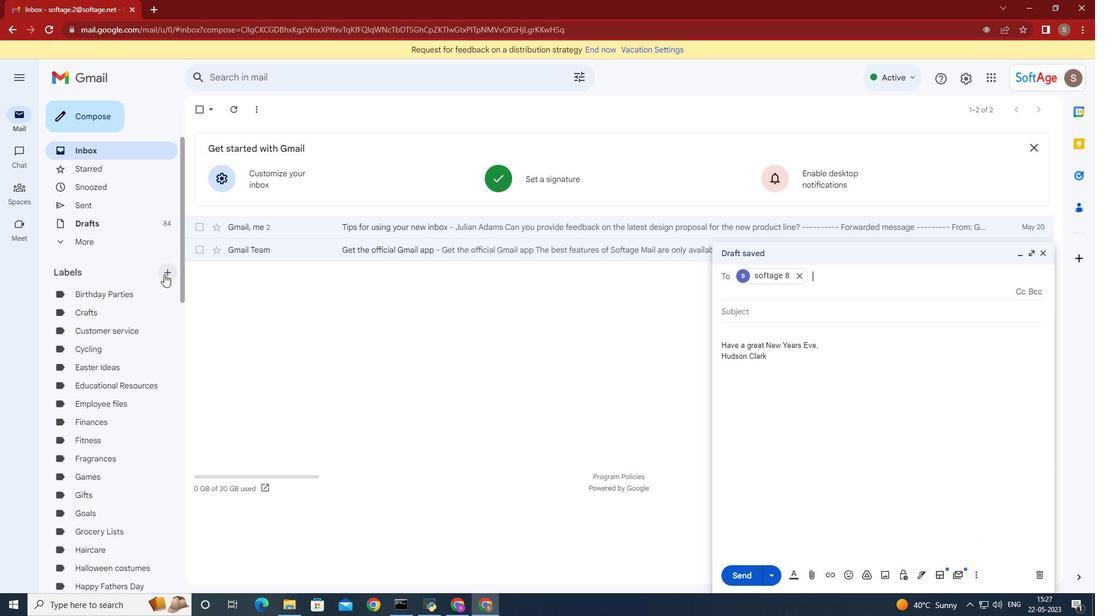 
Action: Mouse moved to (434, 367)
Screenshot: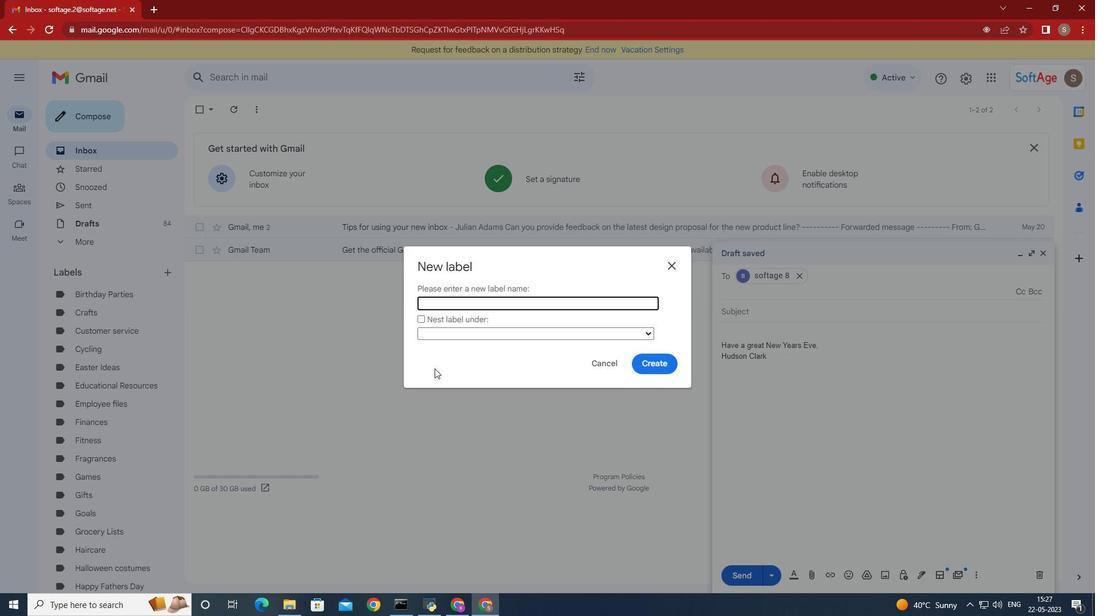 
Action: Key pressed <Key.shift>Restaurants
Screenshot: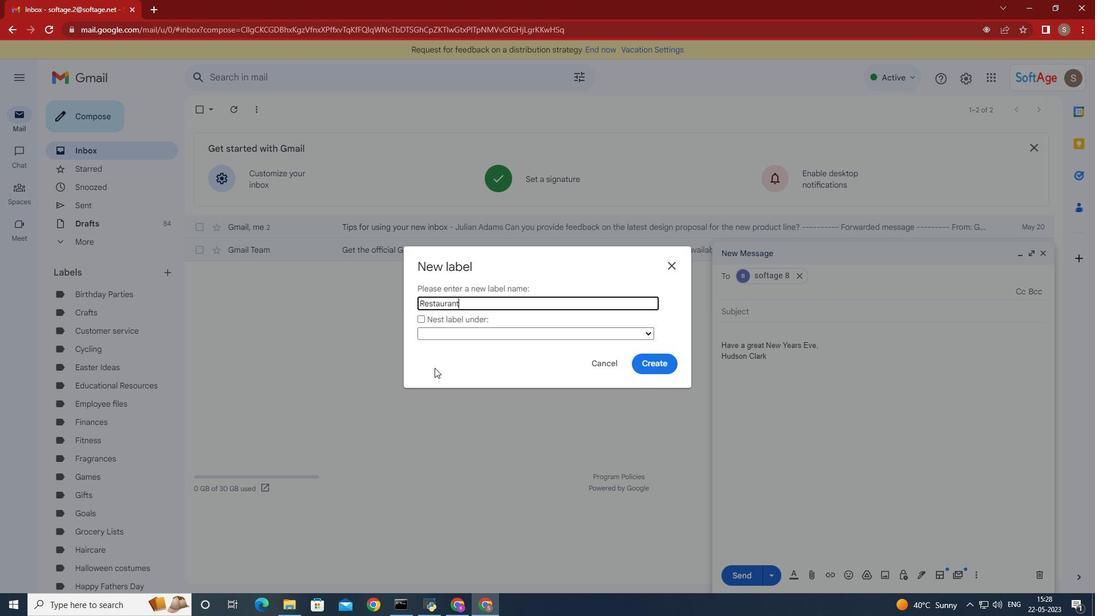 
Action: Mouse moved to (657, 366)
Screenshot: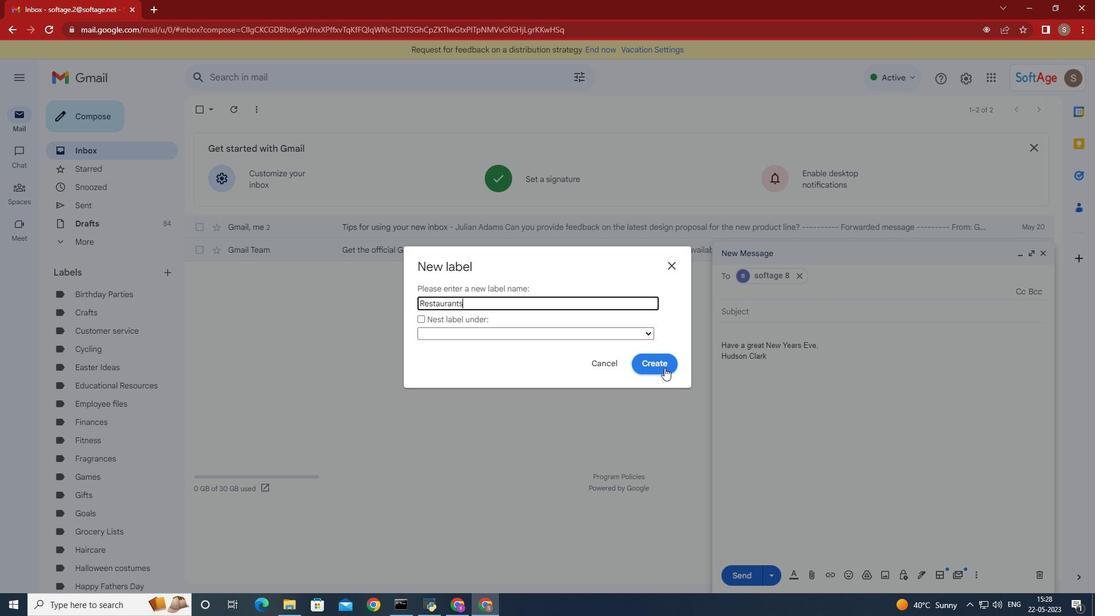 
Action: Mouse pressed left at (657, 366)
Screenshot: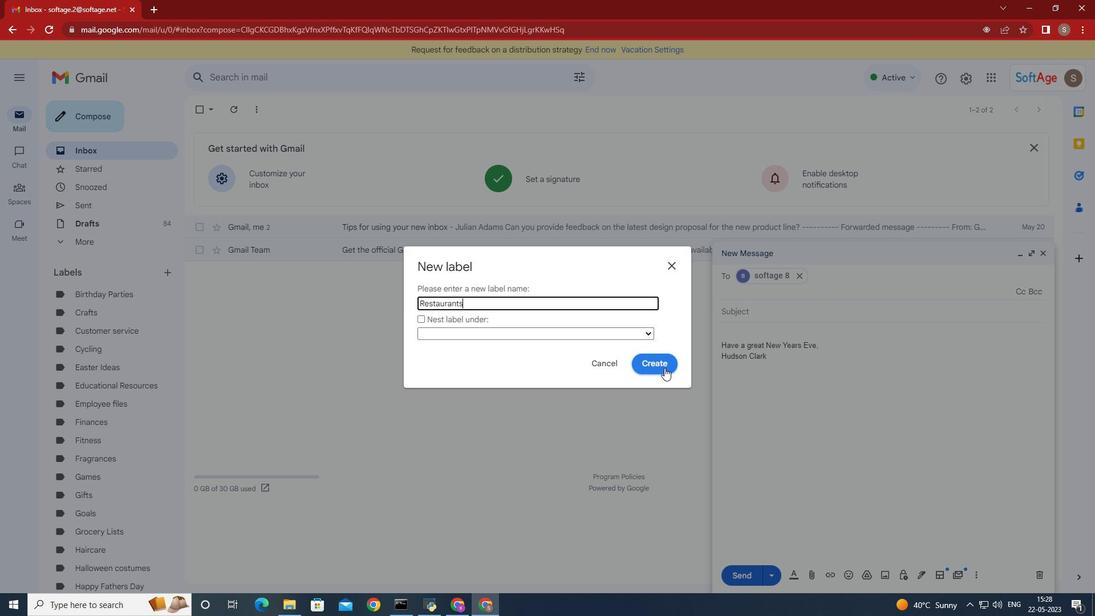 
Action: Mouse moved to (669, 261)
Screenshot: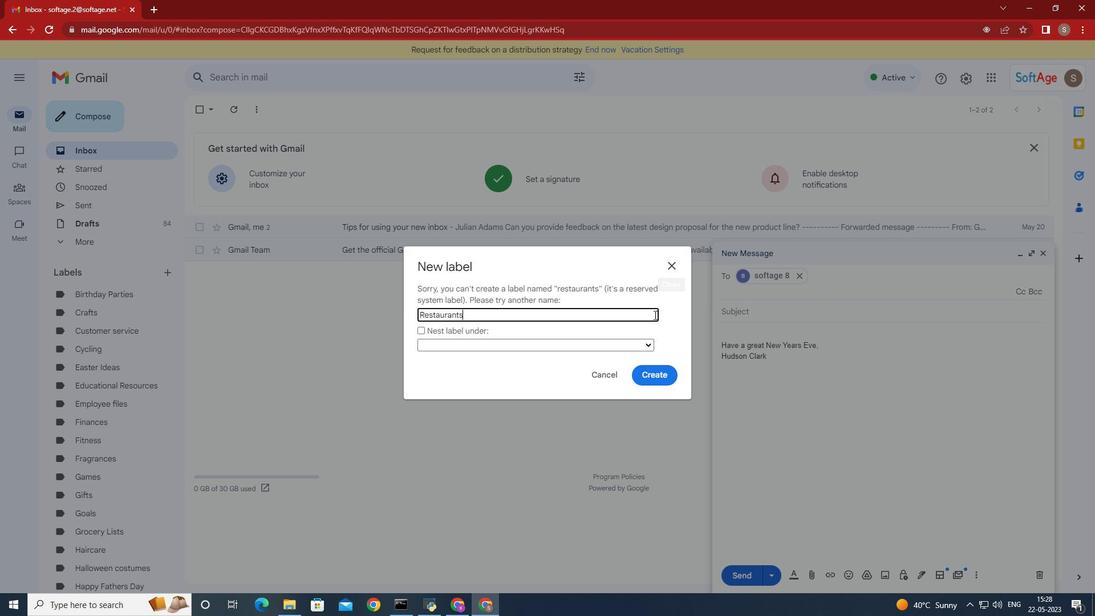 
Action: Mouse pressed left at (669, 261)
Screenshot: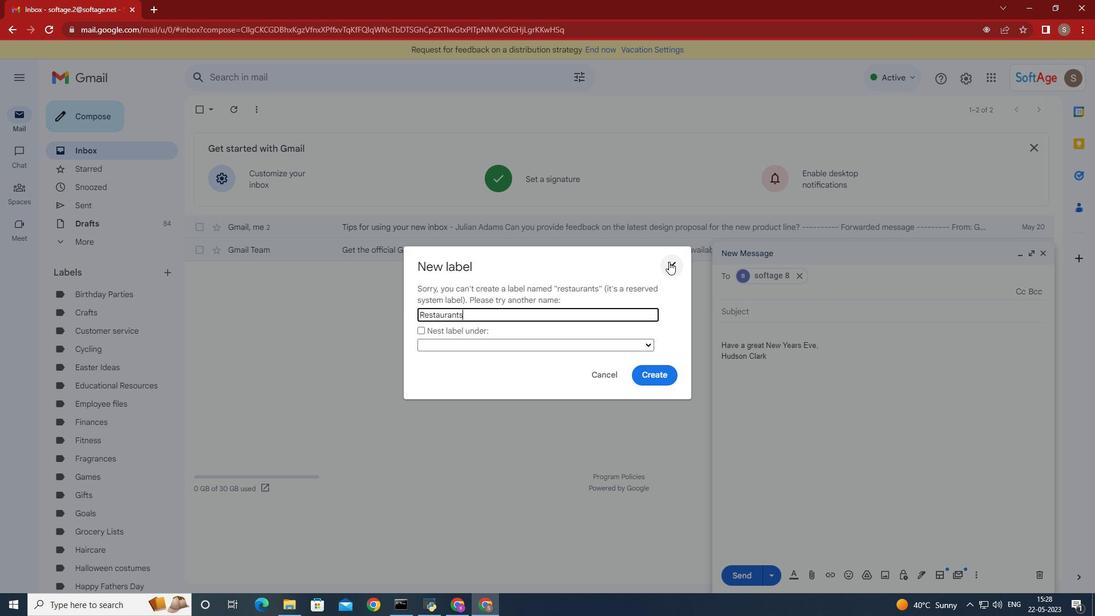 
Action: Mouse moved to (27, 451)
Screenshot: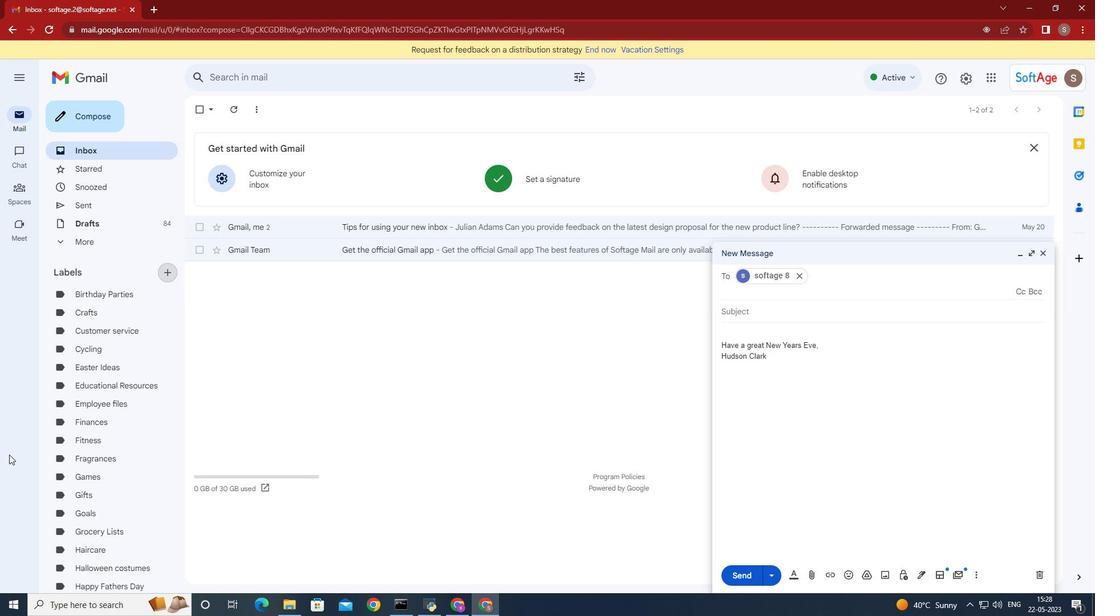 
Action: Mouse scrolled (27, 450) with delta (0, 0)
Screenshot: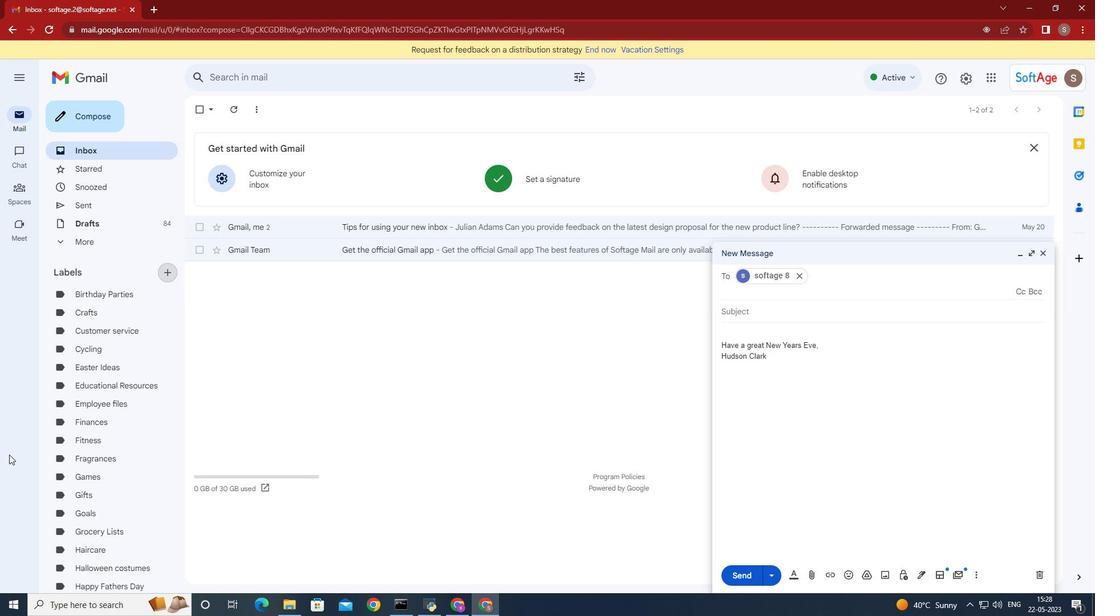 
Action: Mouse moved to (72, 448)
Screenshot: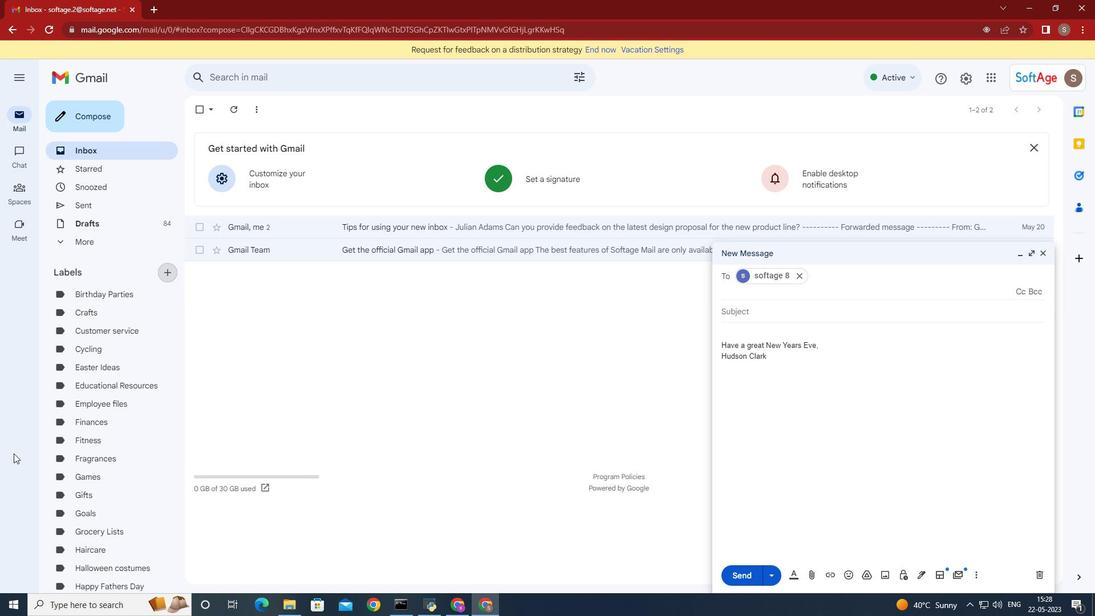 
Action: Mouse scrolled (72, 448) with delta (0, 0)
Screenshot: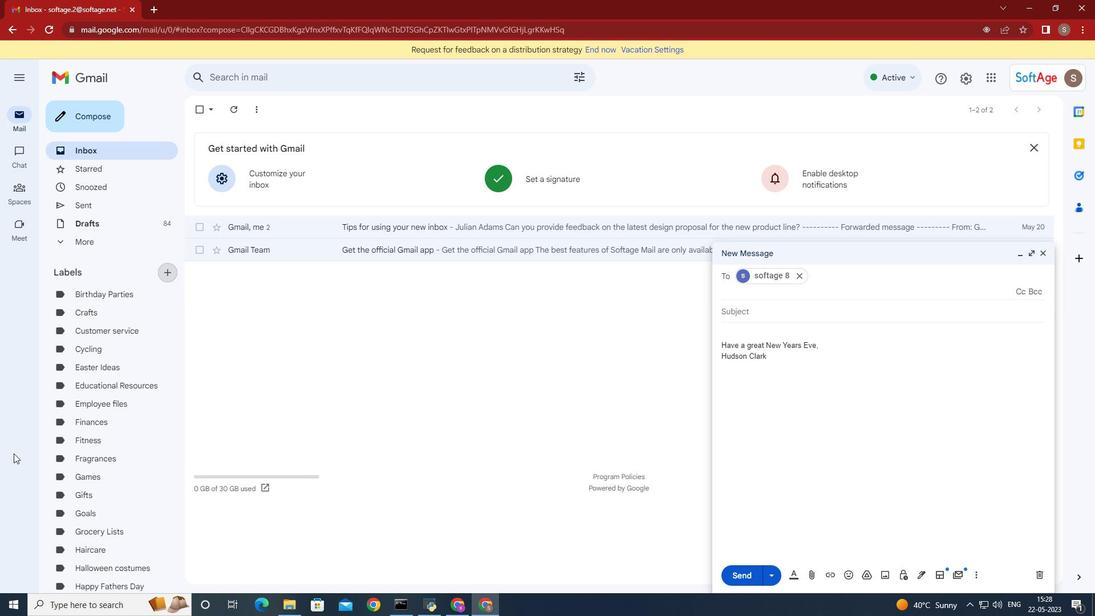 
Action: Mouse moved to (73, 447)
Screenshot: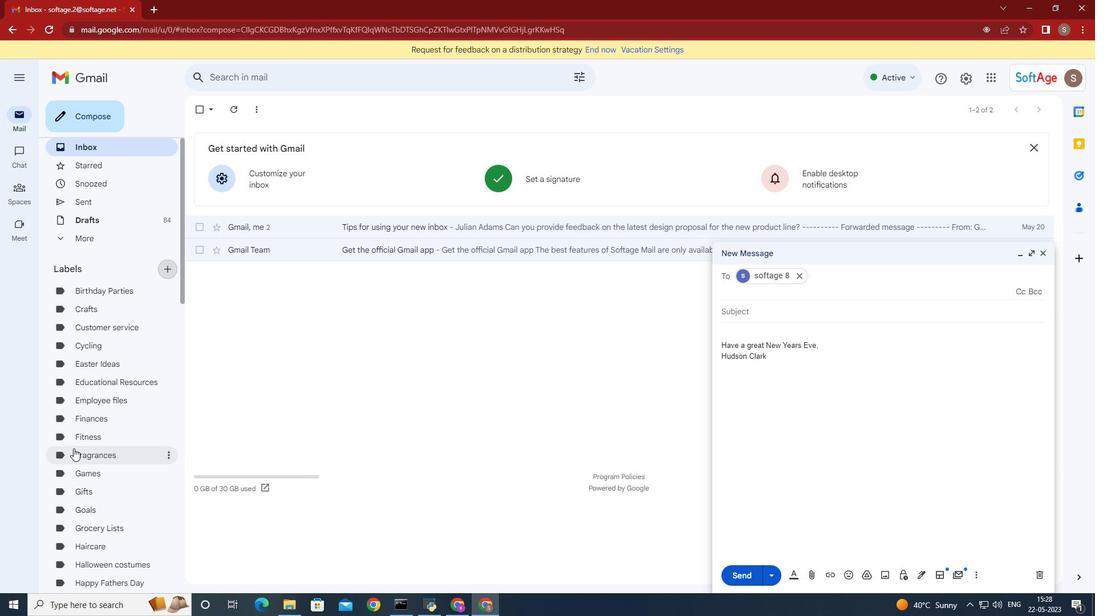 
Action: Mouse scrolled (73, 446) with delta (0, 0)
Screenshot: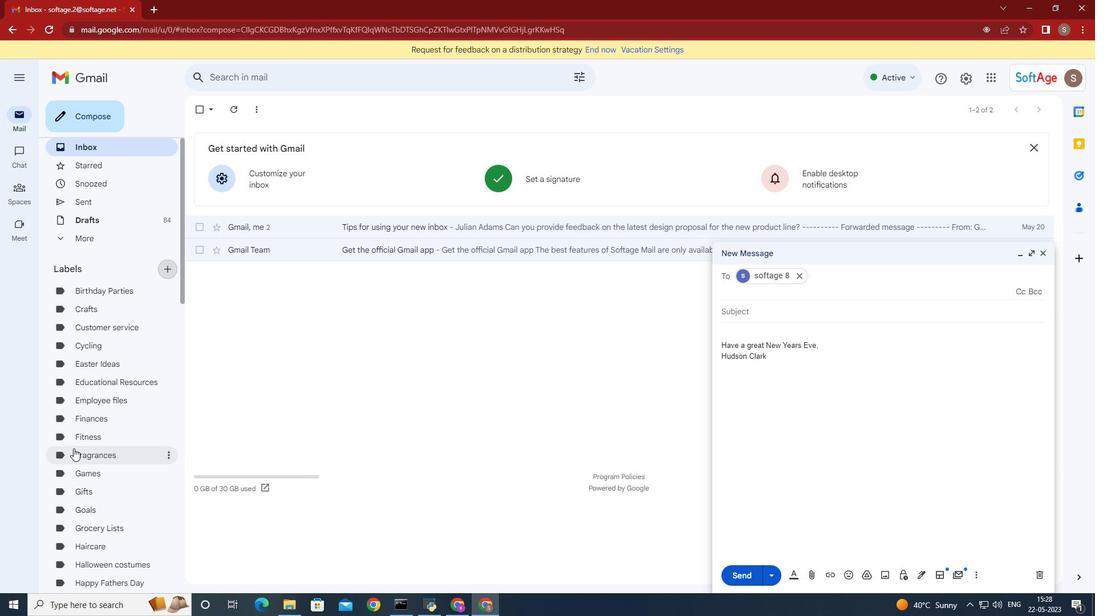 
Action: Mouse moved to (73, 447)
Screenshot: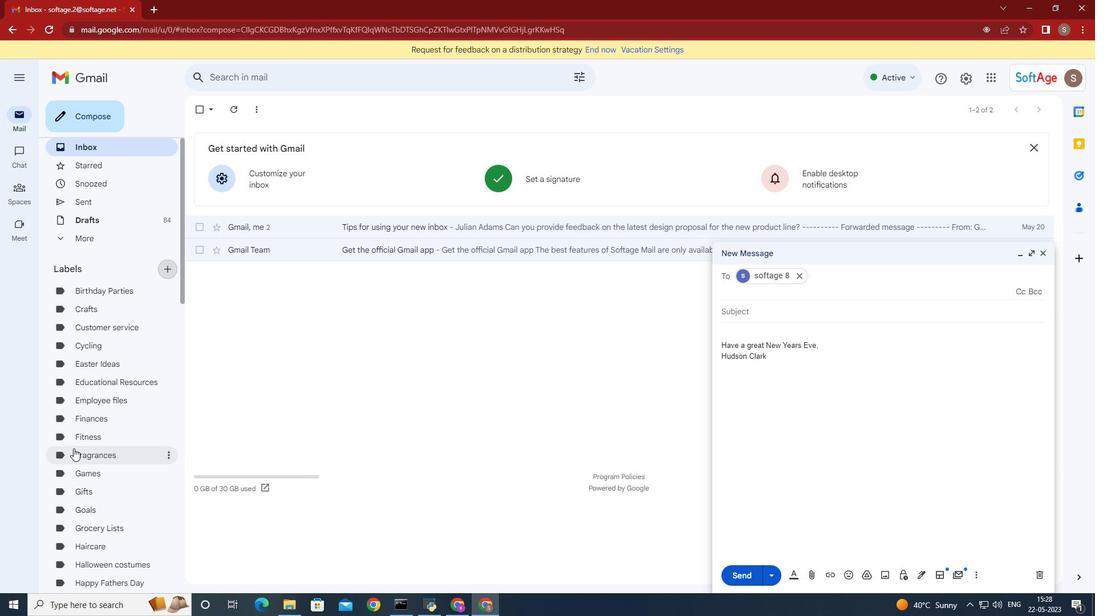 
Action: Mouse scrolled (73, 446) with delta (0, 0)
Screenshot: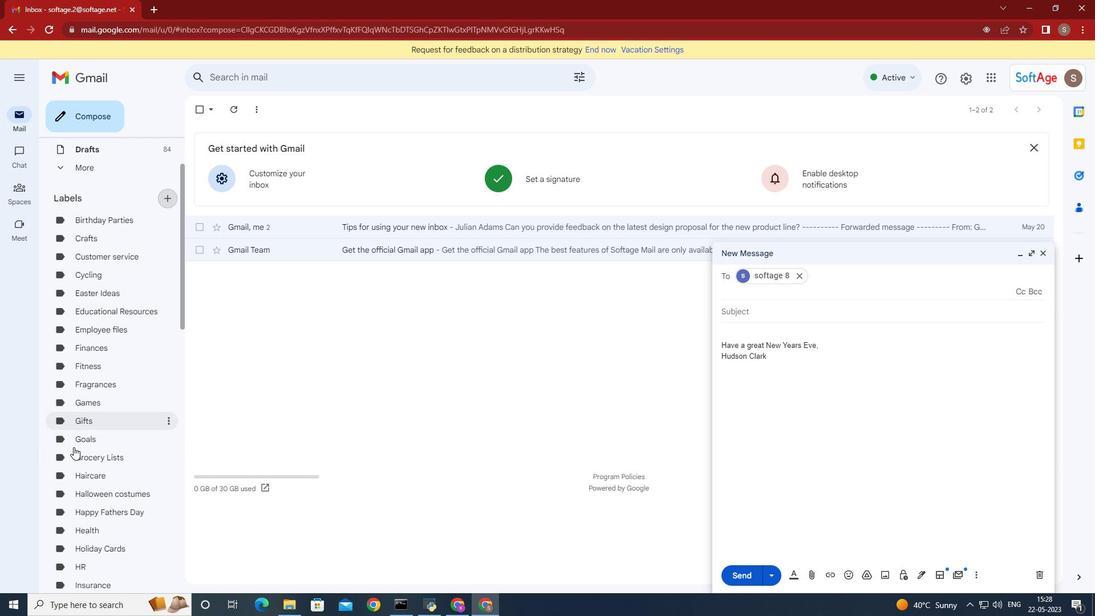 
Action: Mouse scrolled (73, 446) with delta (0, 0)
Screenshot: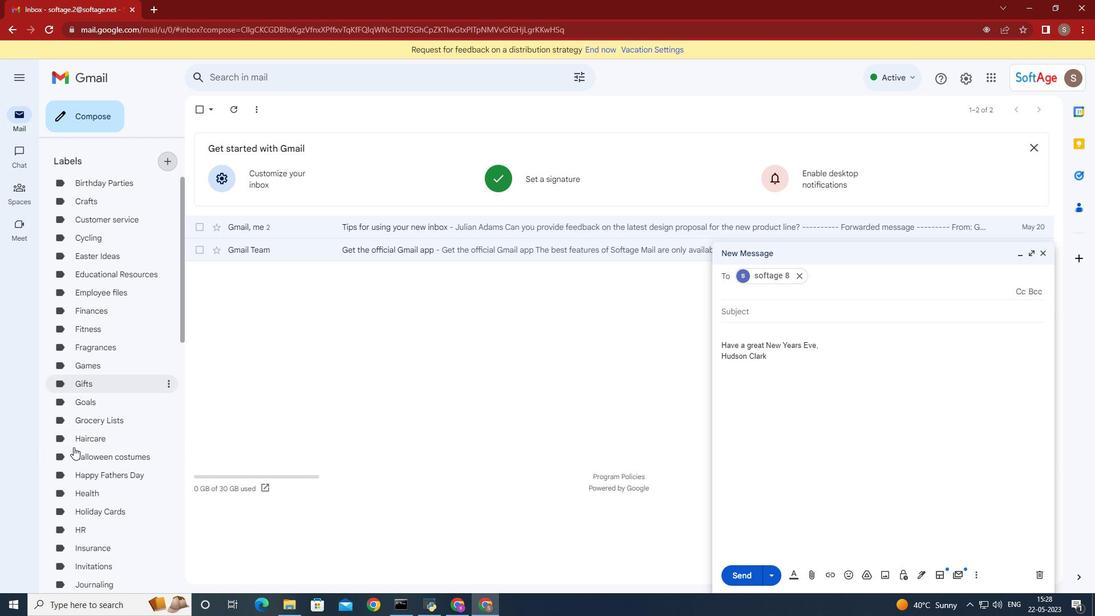 
Action: Mouse scrolled (73, 446) with delta (0, 0)
Screenshot: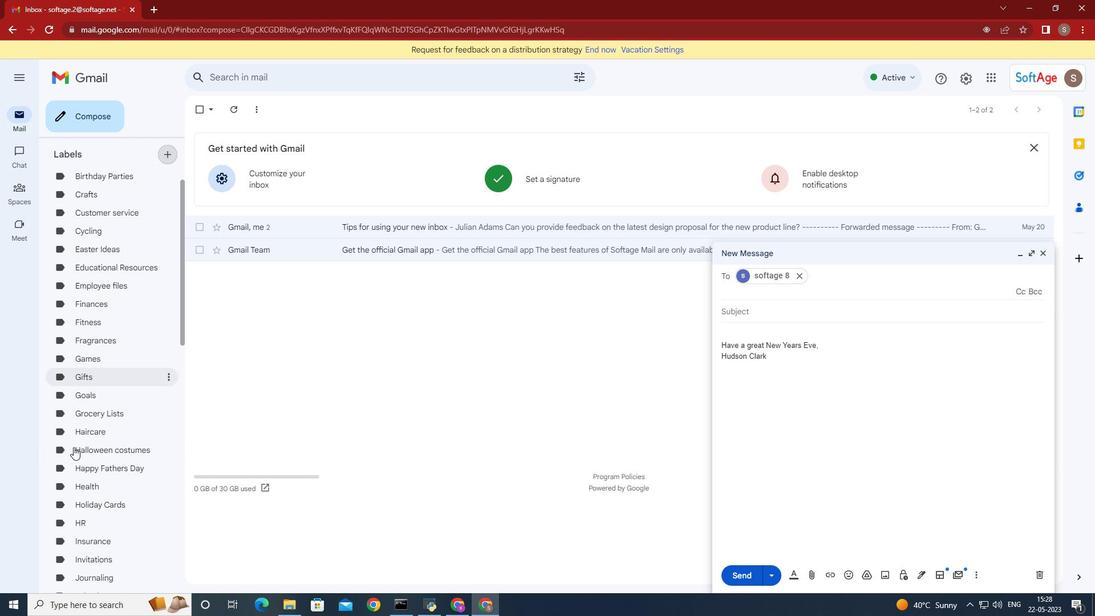 
Action: Mouse moved to (108, 533)
Screenshot: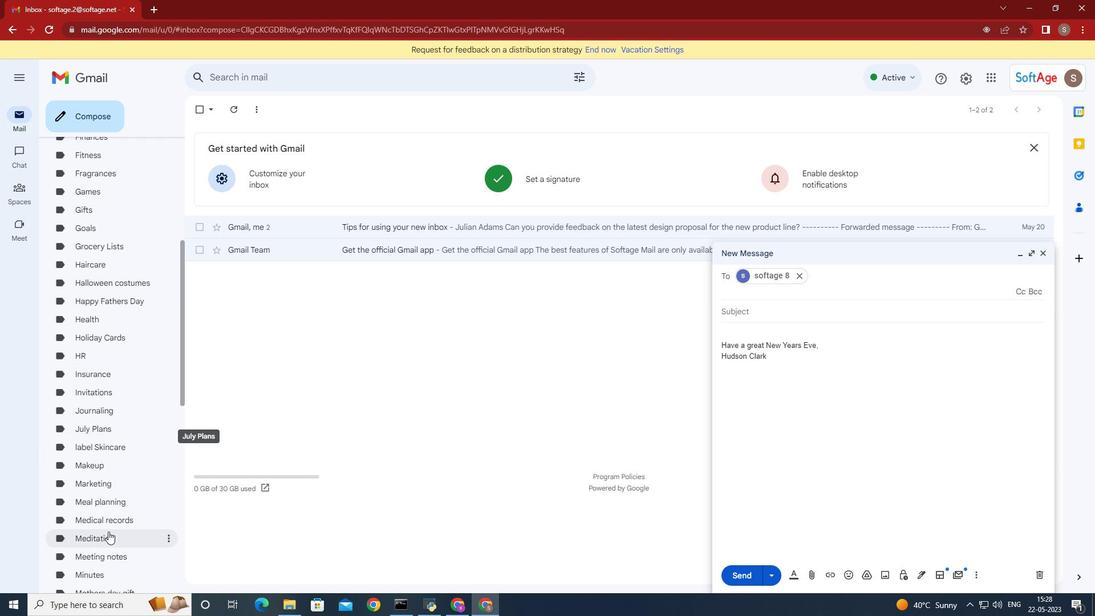 
Action: Mouse scrolled (108, 532) with delta (0, 0)
Screenshot: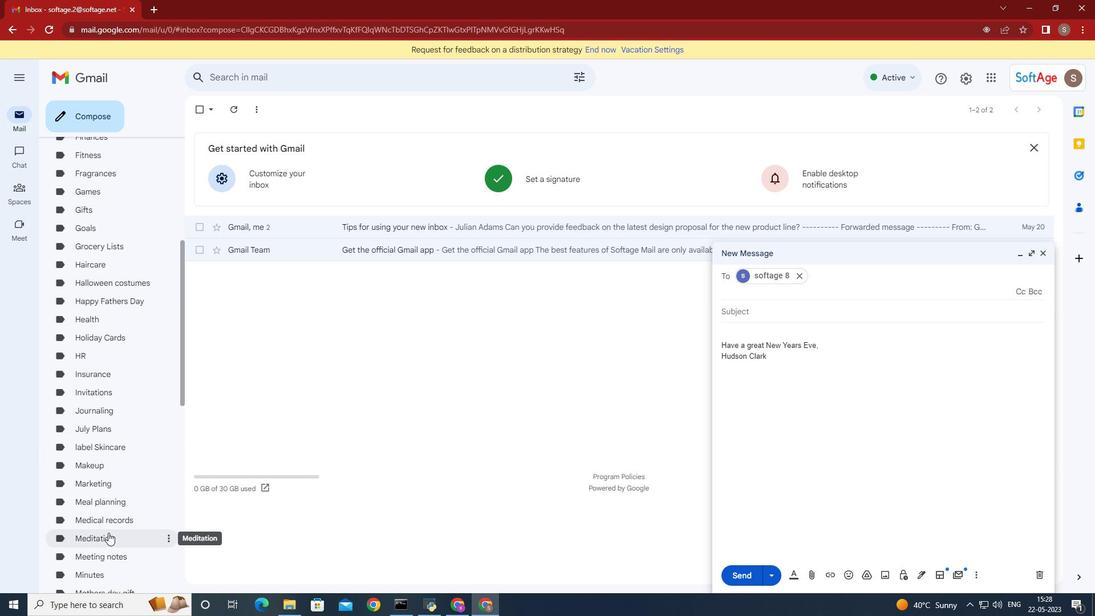 
Action: Mouse scrolled (108, 532) with delta (0, 0)
Screenshot: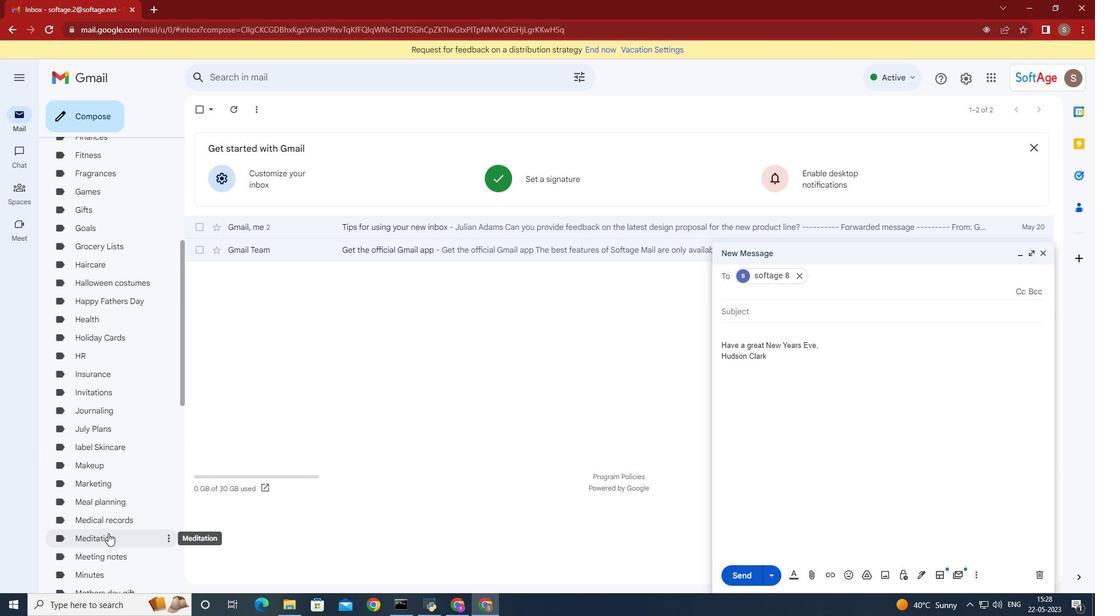 
Action: Mouse scrolled (108, 532) with delta (0, 0)
Screenshot: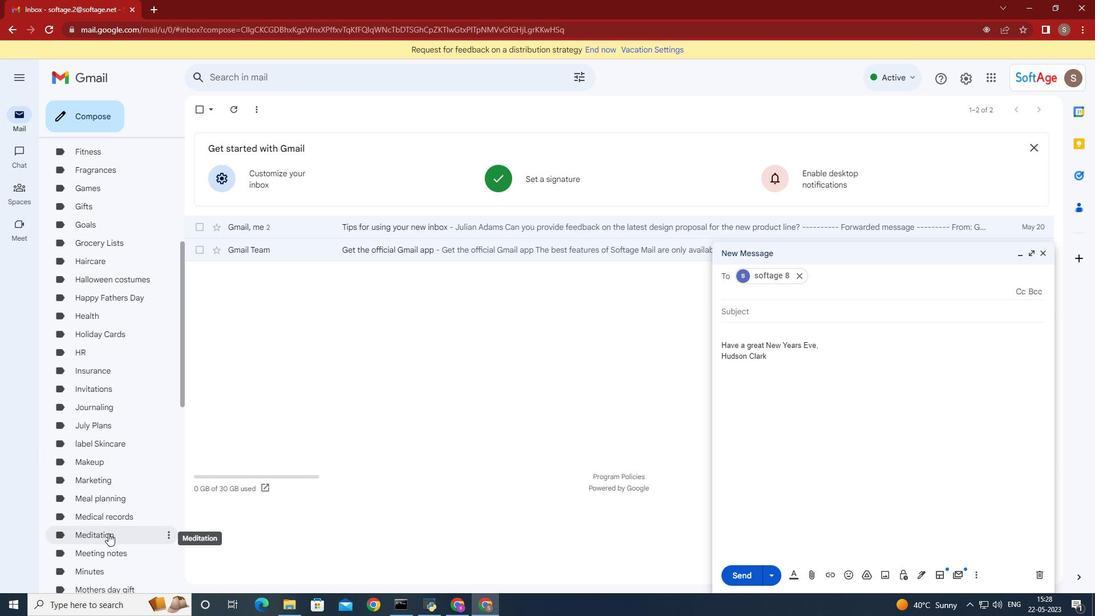 
Action: Mouse moved to (108, 533)
Screenshot: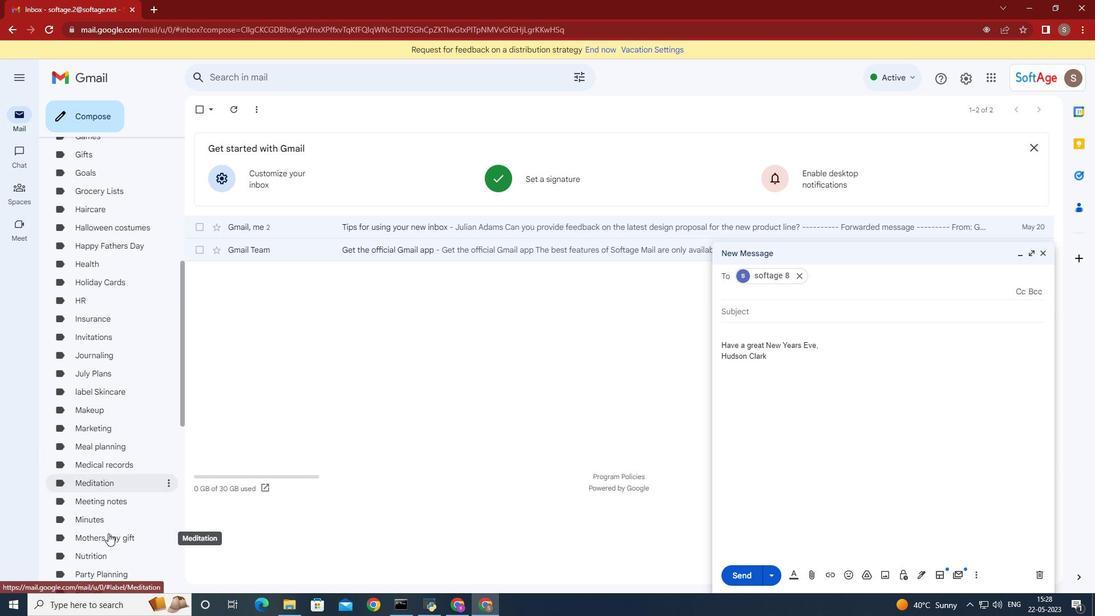 
Action: Mouse scrolled (108, 532) with delta (0, 0)
Screenshot: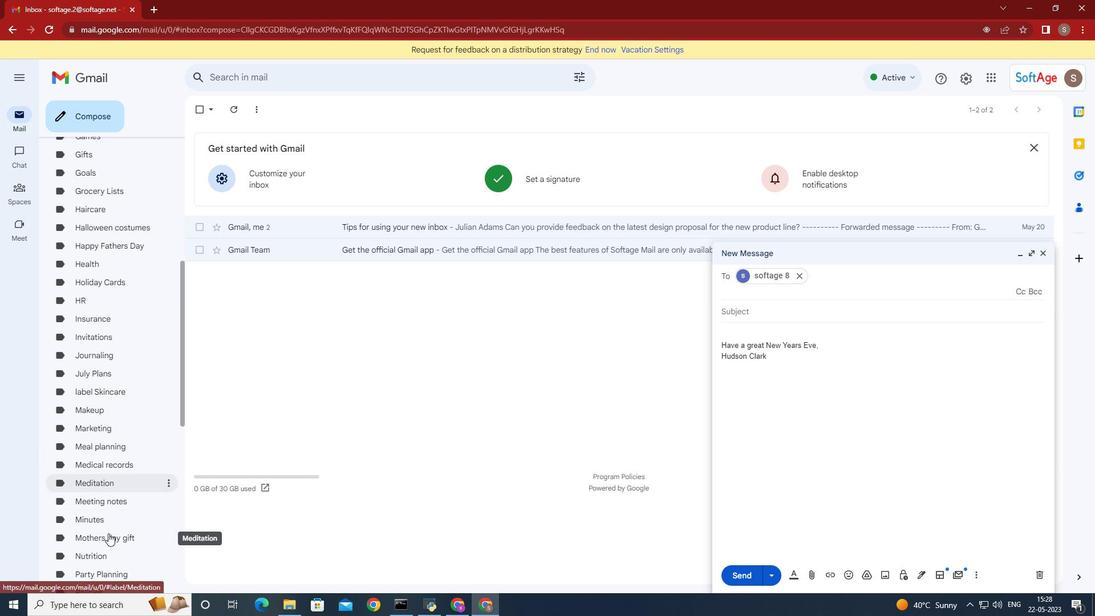 
Action: Mouse scrolled (108, 532) with delta (0, 0)
Screenshot: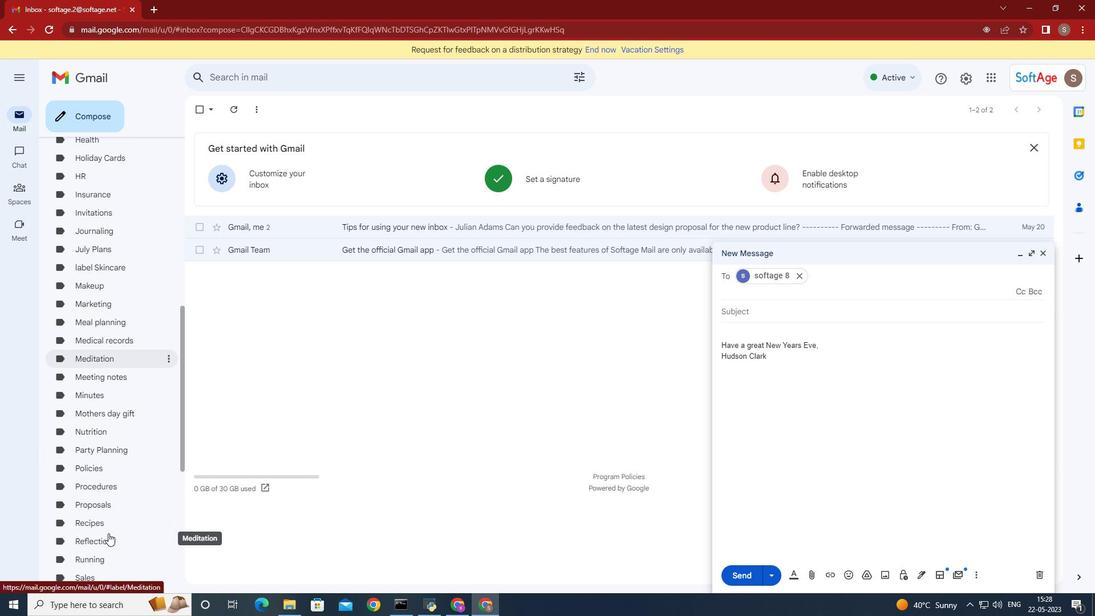 
Action: Mouse scrolled (108, 532) with delta (0, 0)
Screenshot: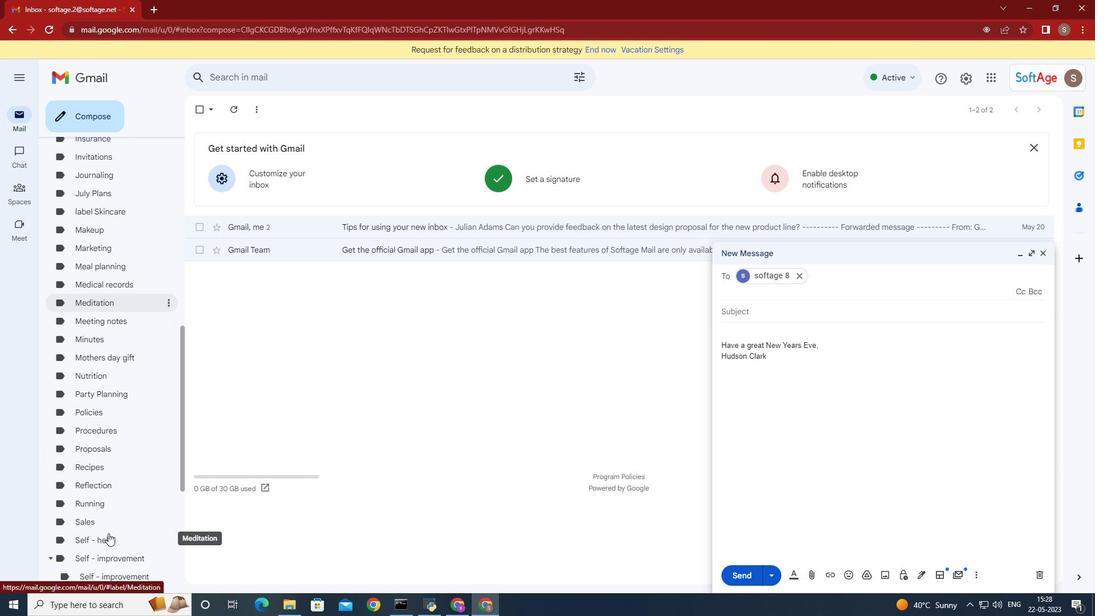 
Action: Mouse moved to (130, 524)
Screenshot: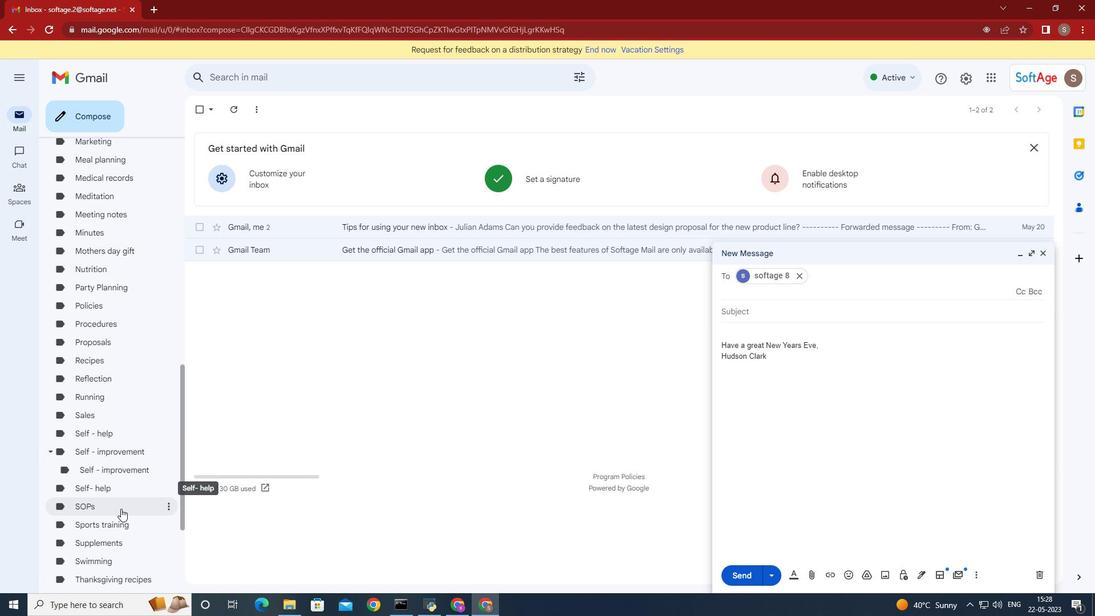 
Action: Mouse scrolled (130, 524) with delta (0, 0)
Screenshot: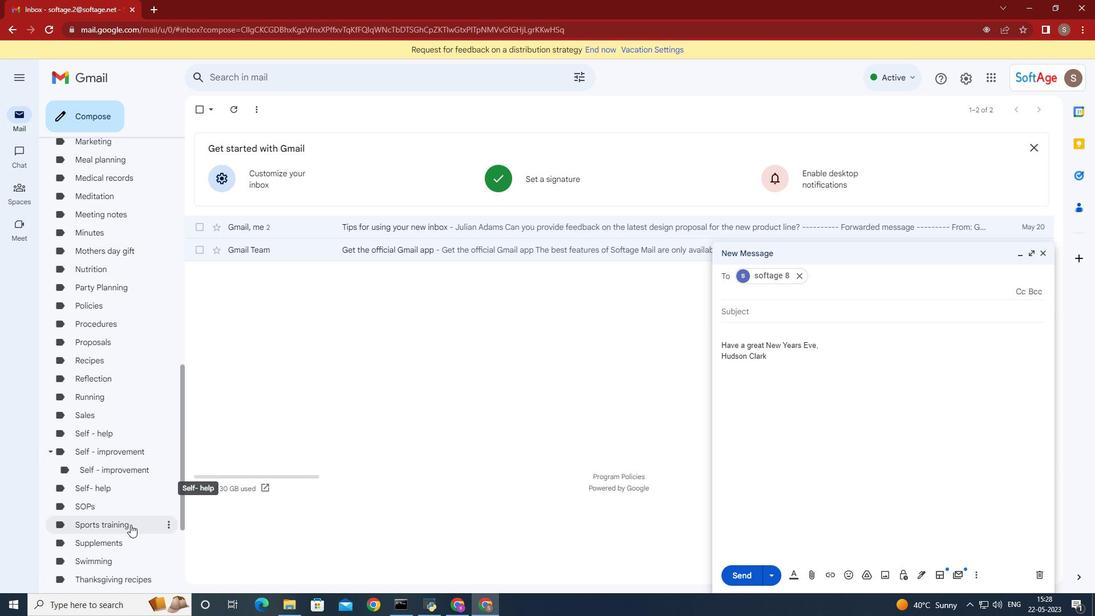 
Action: Mouse scrolled (130, 524) with delta (0, 0)
Screenshot: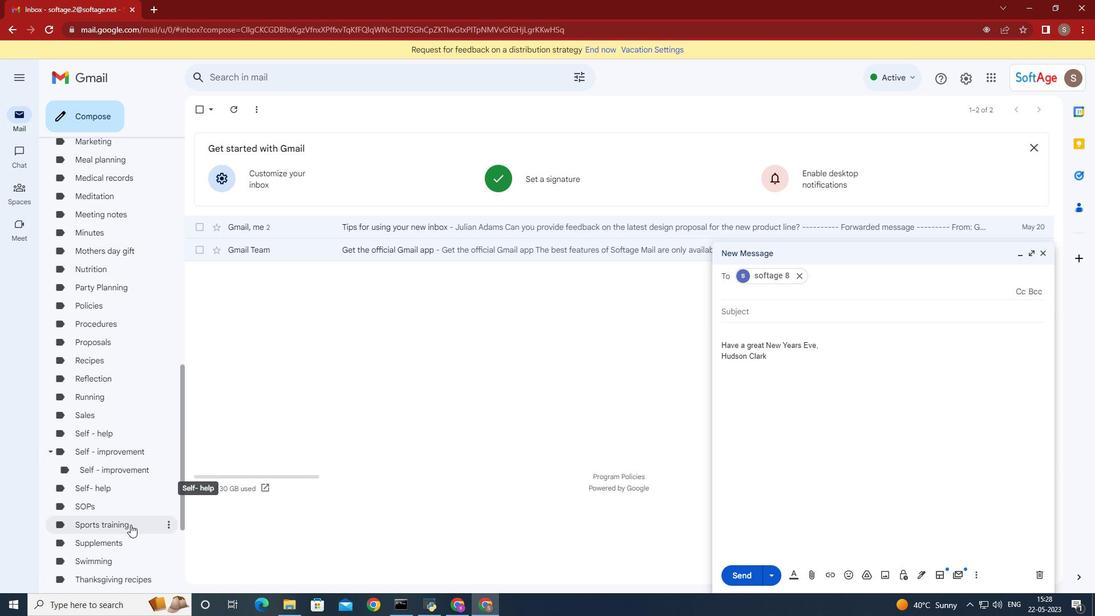 
Action: Mouse scrolled (130, 524) with delta (0, 0)
Screenshot: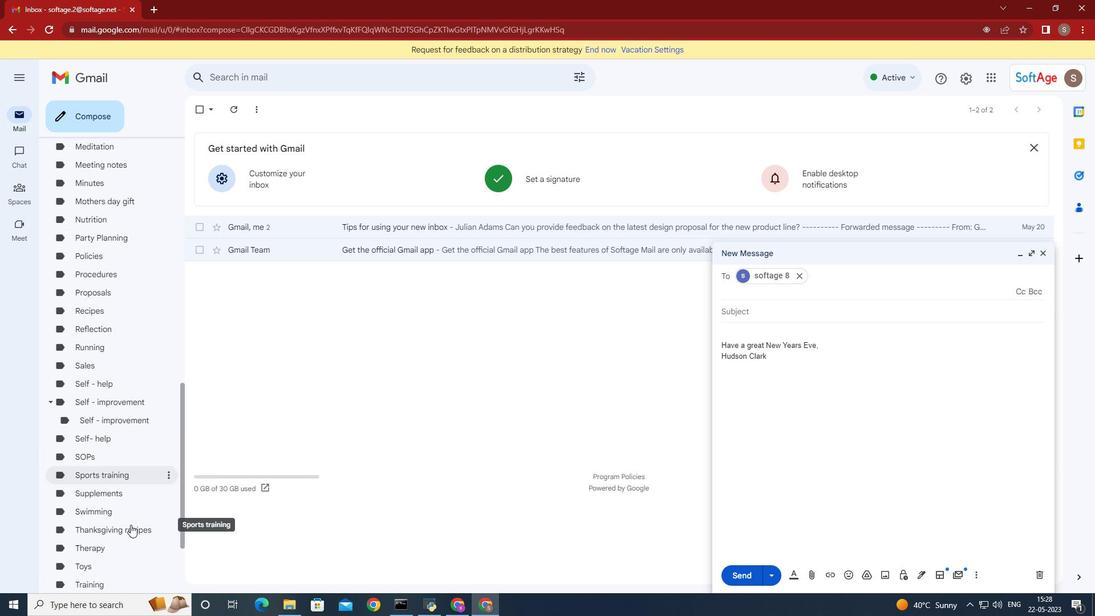 
Action: Mouse scrolled (130, 524) with delta (0, 0)
Screenshot: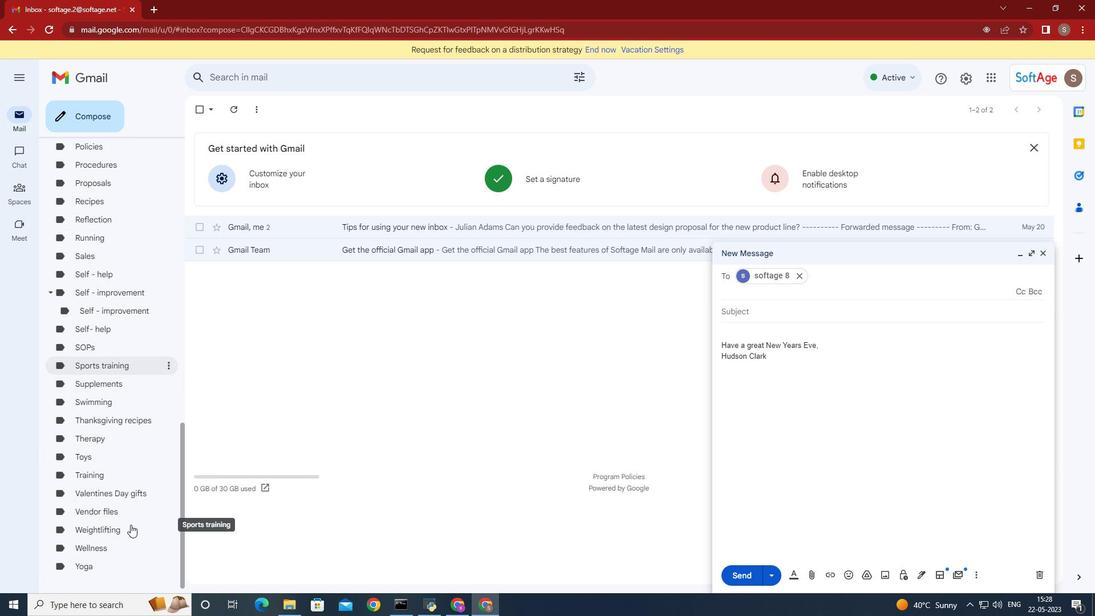 
Action: Mouse moved to (119, 359)
Screenshot: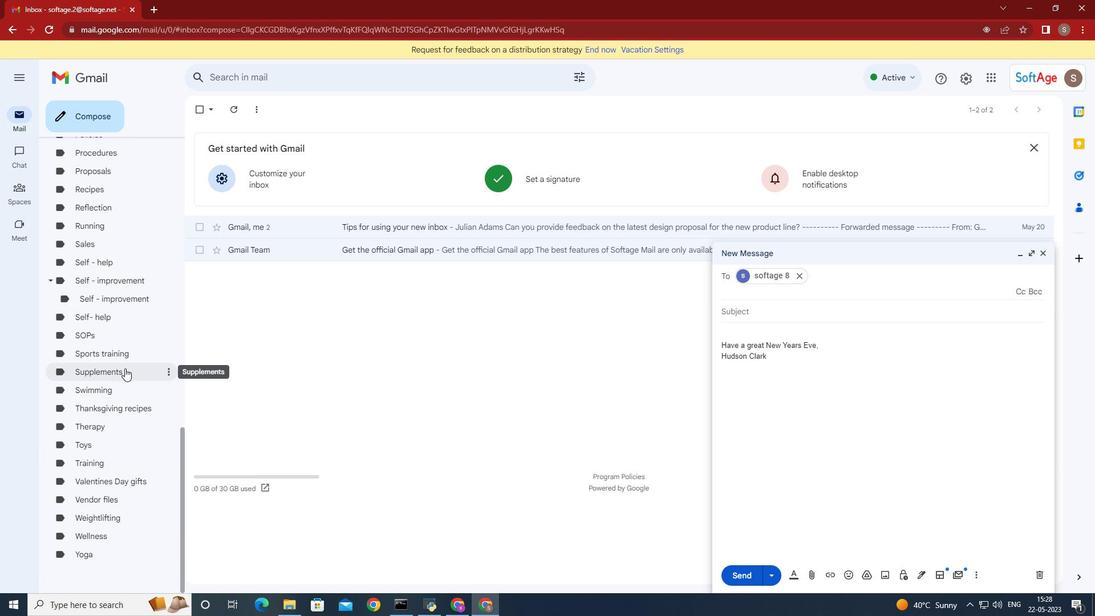 
Action: Mouse scrolled (119, 360) with delta (0, 0)
Screenshot: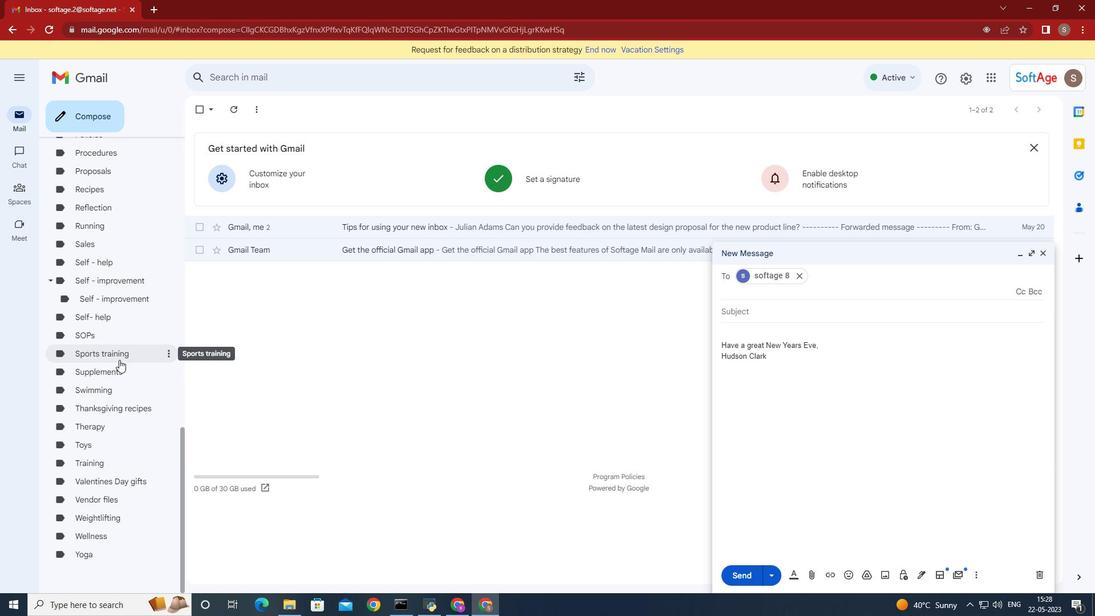 
Action: Mouse moved to (114, 337)
Screenshot: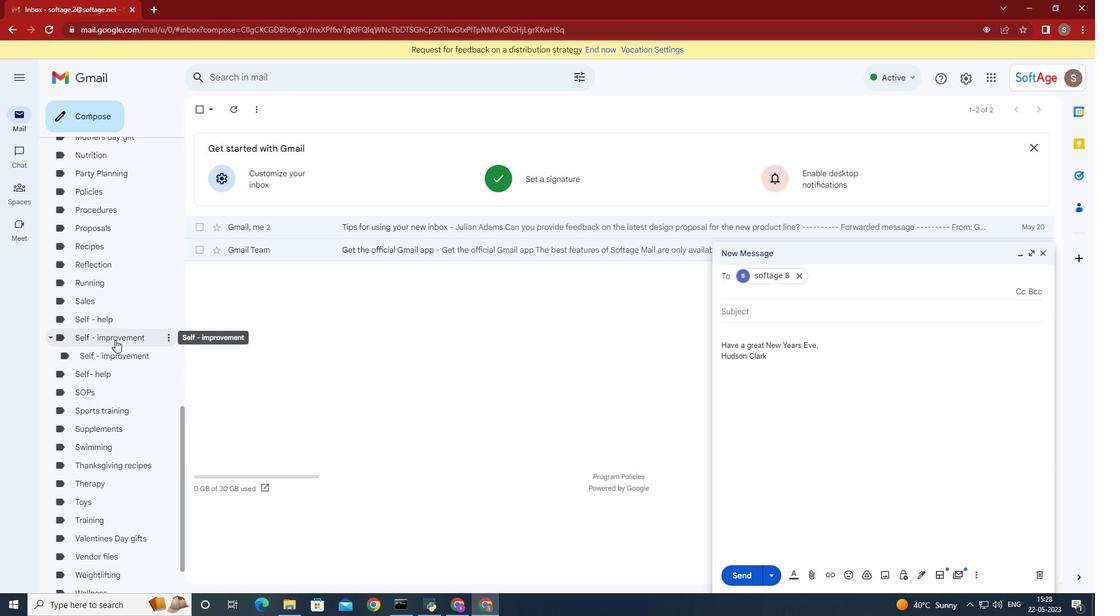 
Action: Mouse scrolled (114, 337) with delta (0, 0)
Screenshot: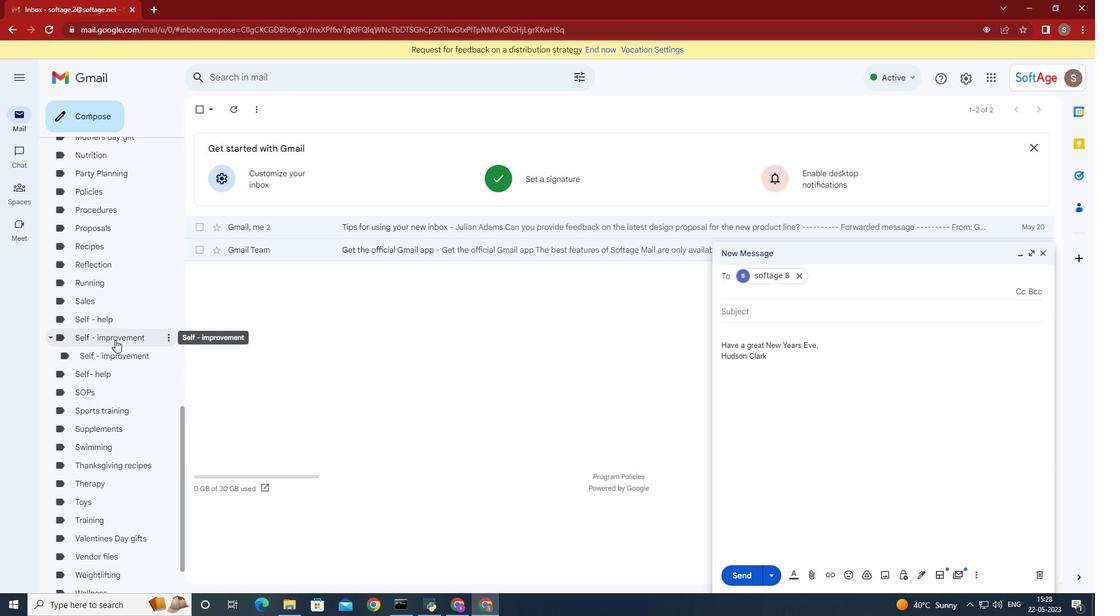 
Action: Mouse moved to (106, 271)
Screenshot: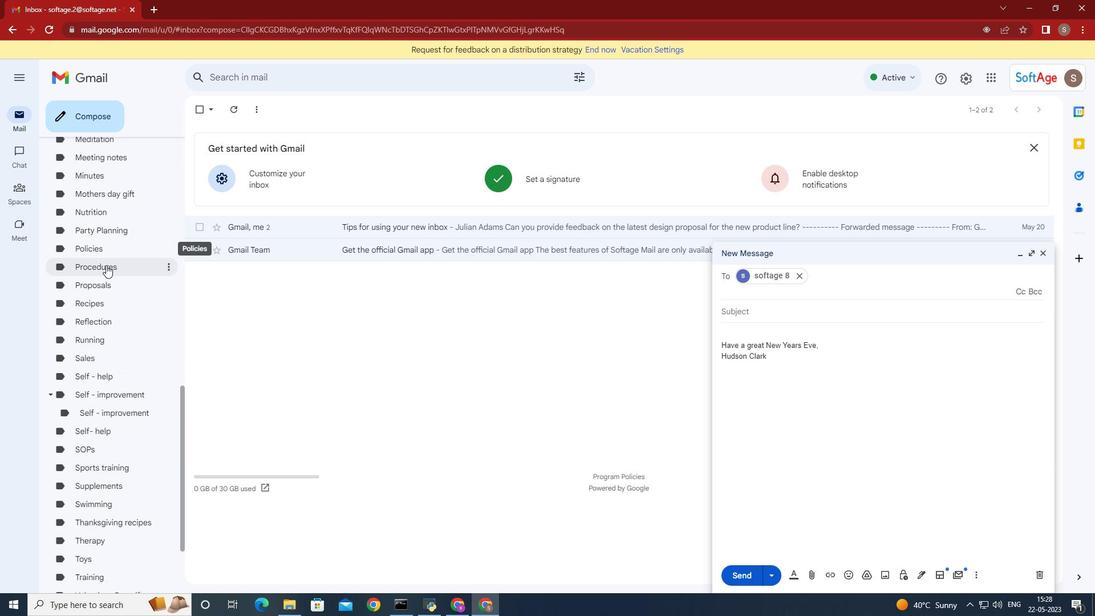 
Action: Mouse scrolled (106, 272) with delta (0, 0)
Screenshot: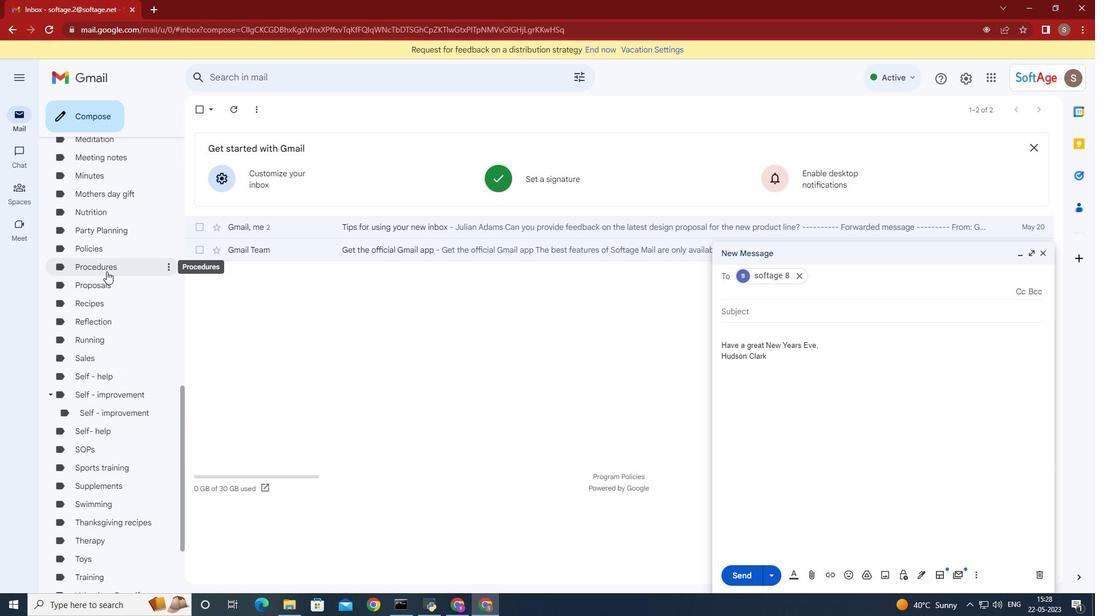 
Action: Mouse scrolled (106, 272) with delta (0, 0)
Screenshot: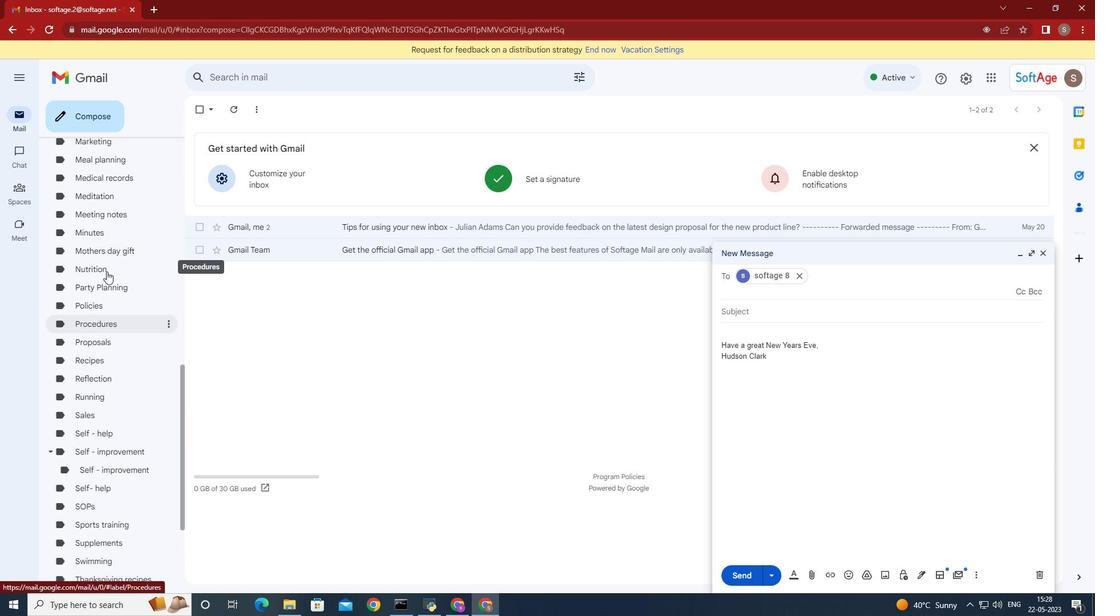
Action: Mouse scrolled (106, 272) with delta (0, 0)
Screenshot: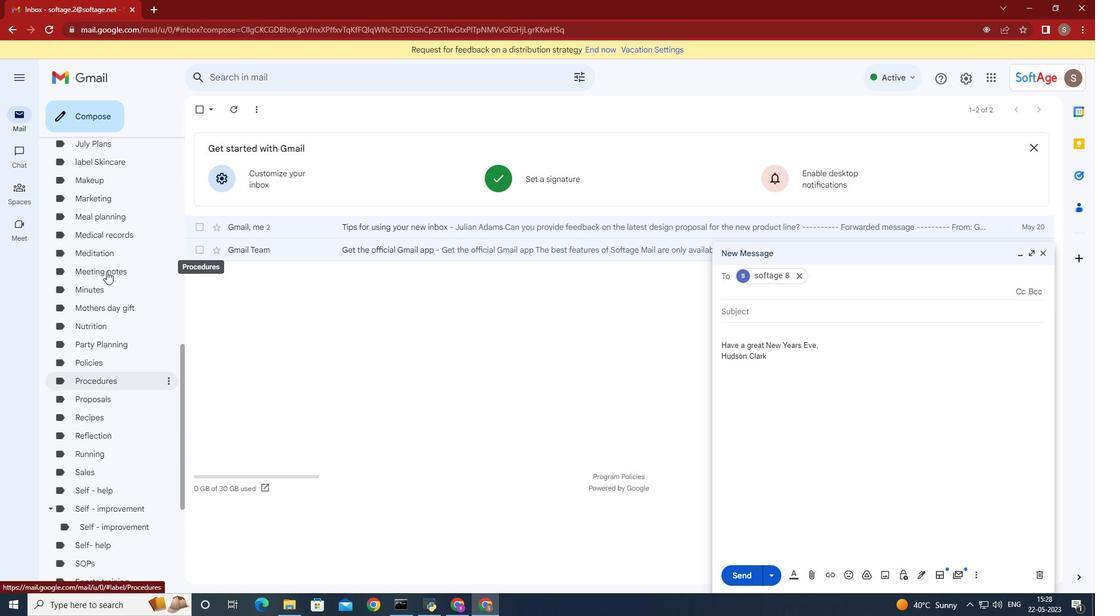 
Action: Mouse moved to (106, 271)
Screenshot: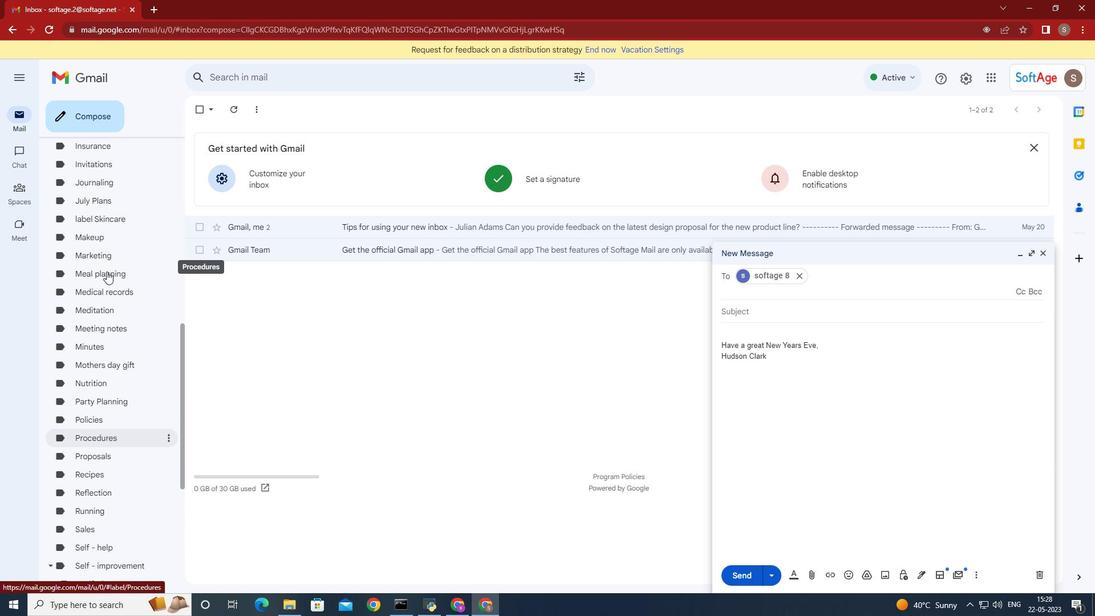 
Action: Mouse scrolled (106, 272) with delta (0, 0)
Screenshot: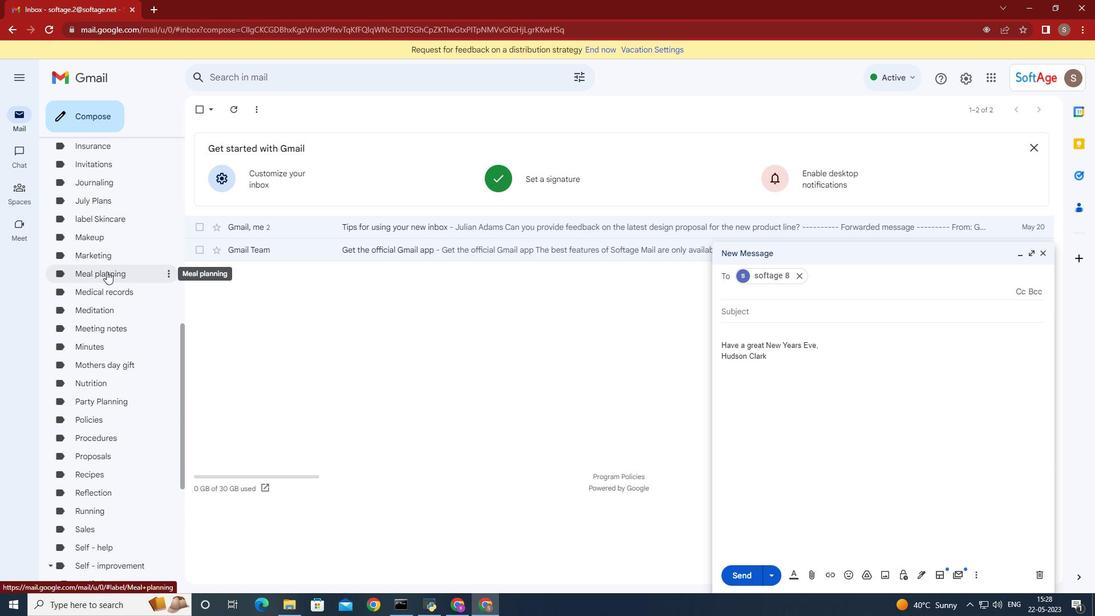 
Action: Mouse scrolled (106, 272) with delta (0, 0)
Screenshot: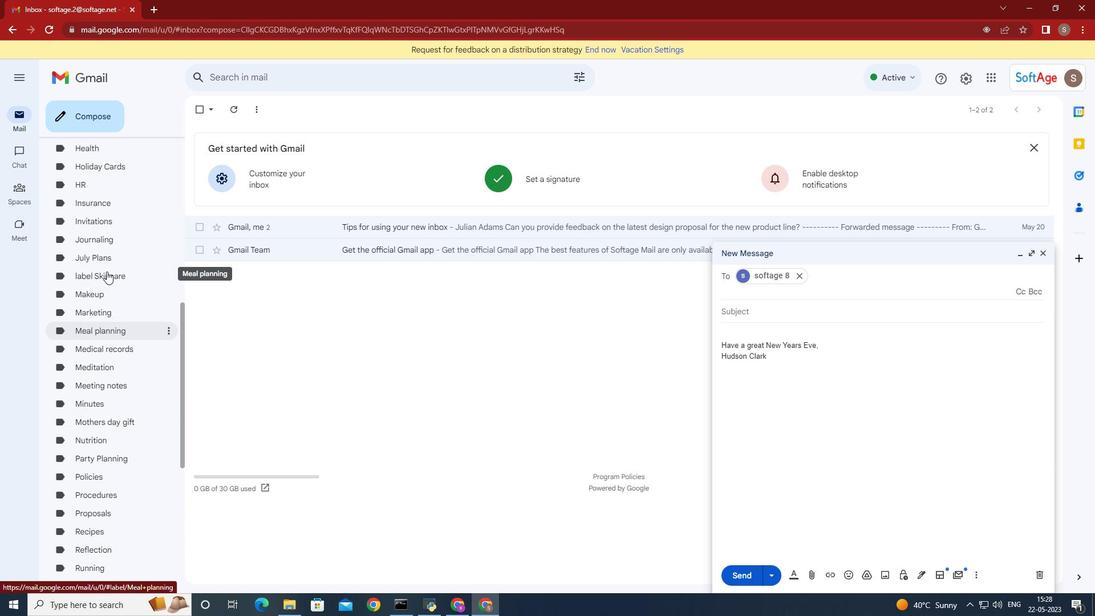 
Action: Mouse moved to (108, 263)
Screenshot: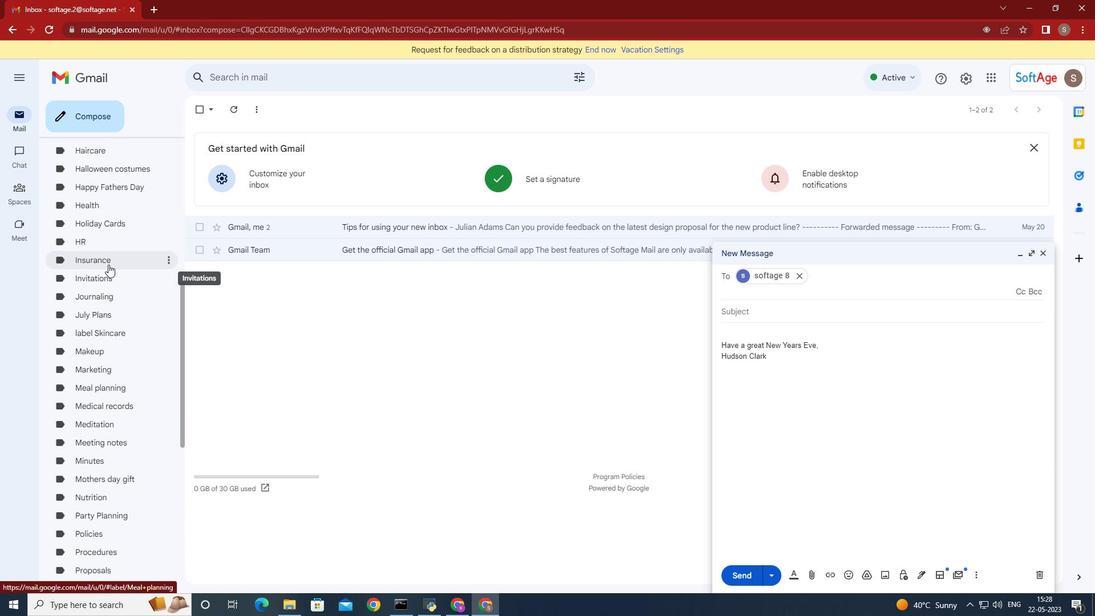
Action: Mouse scrolled (108, 264) with delta (0, 0)
Screenshot: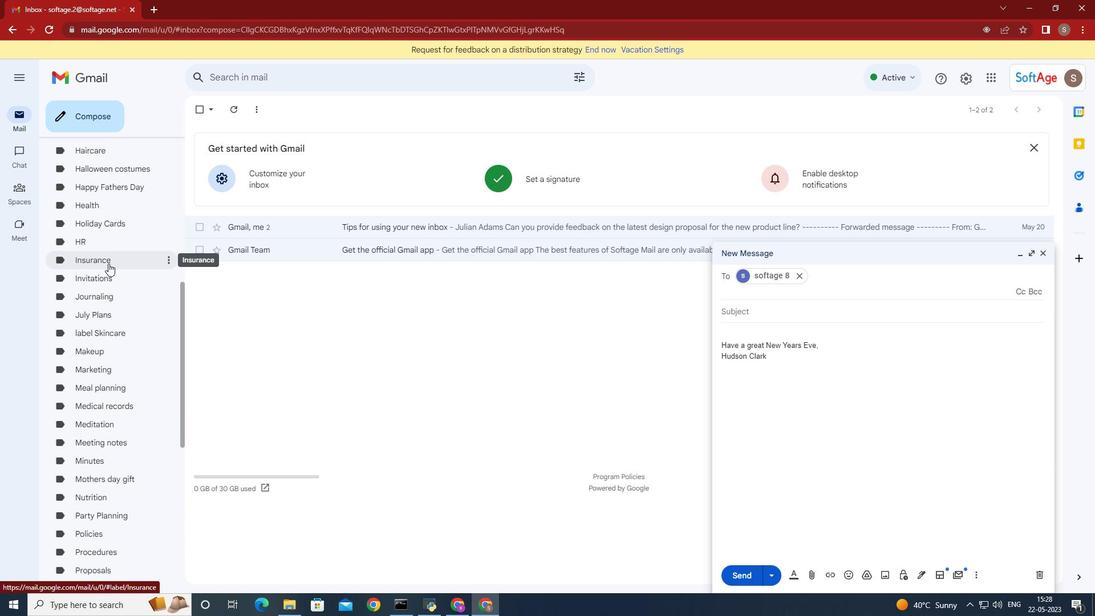 
Action: Mouse scrolled (108, 264) with delta (0, 0)
Screenshot: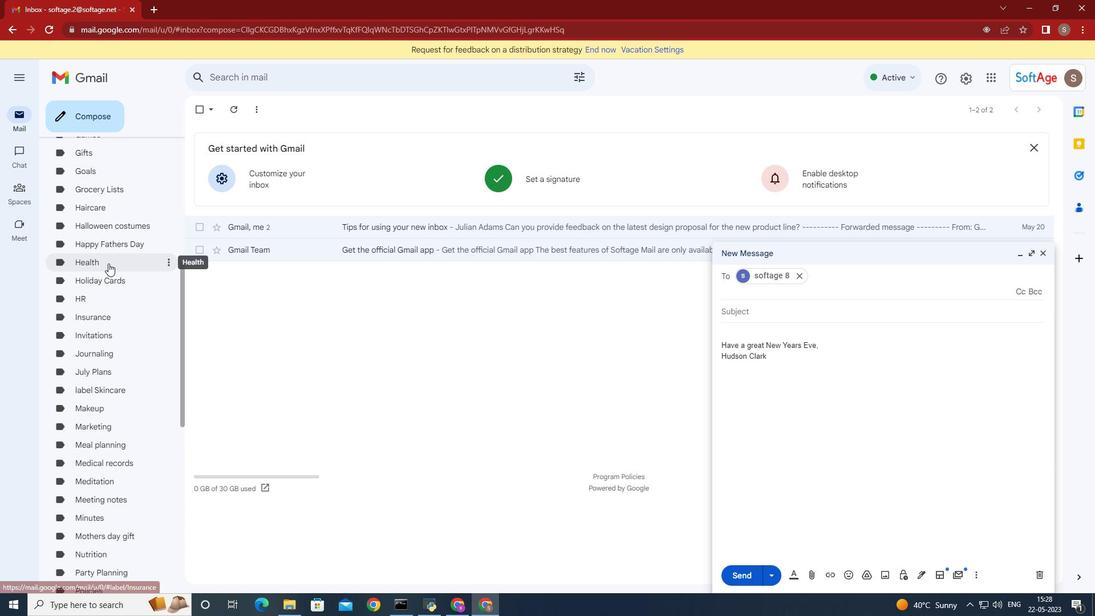 
Action: Mouse moved to (108, 263)
Screenshot: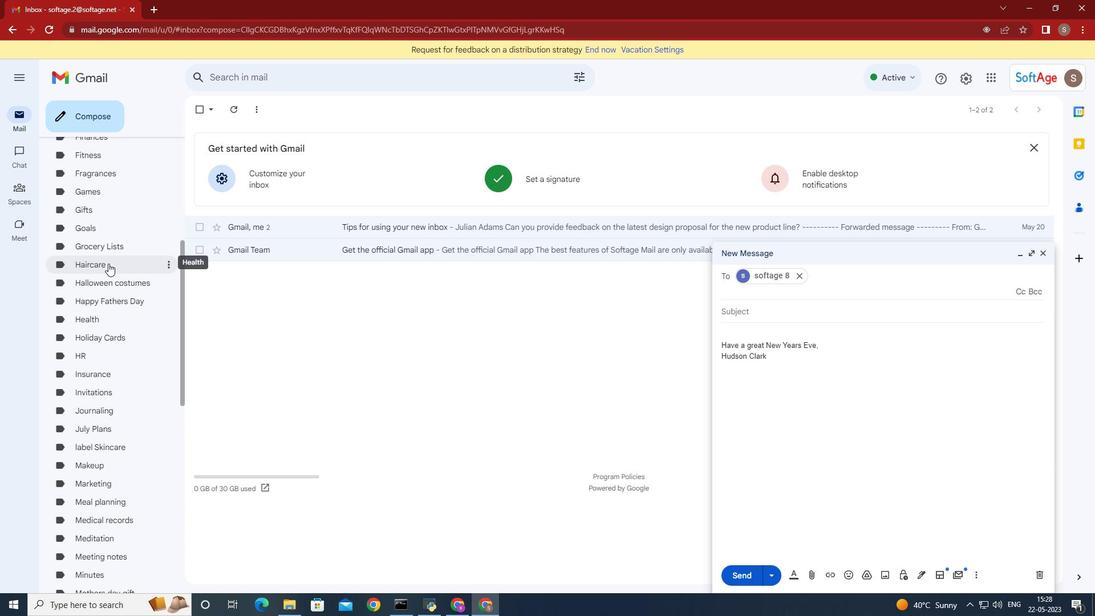 
Action: Mouse scrolled (108, 264) with delta (0, 0)
Screenshot: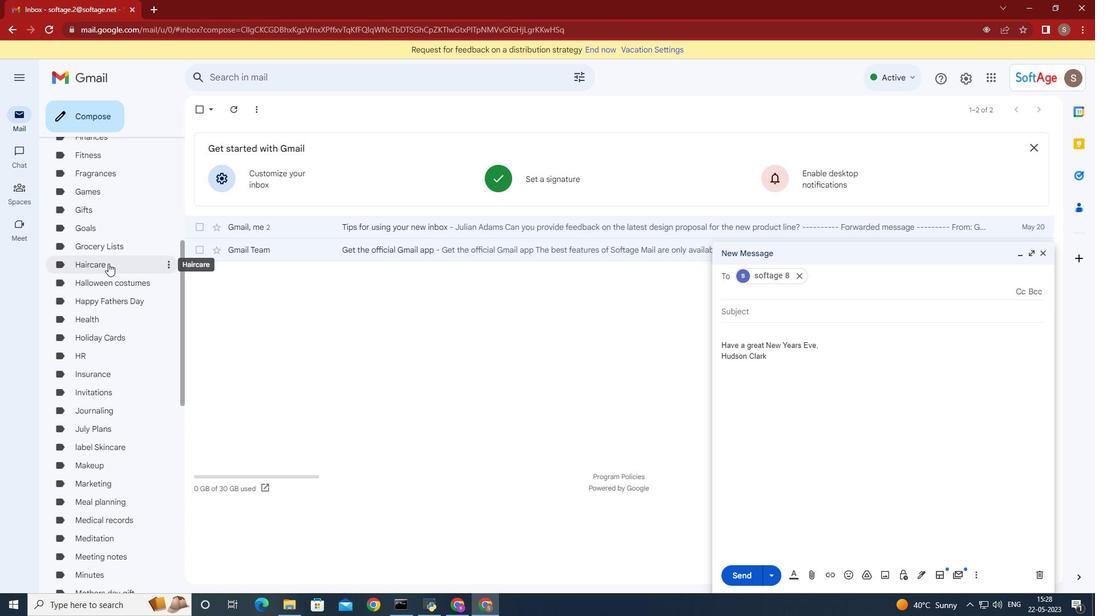 
Action: Mouse scrolled (108, 264) with delta (0, 0)
Screenshot: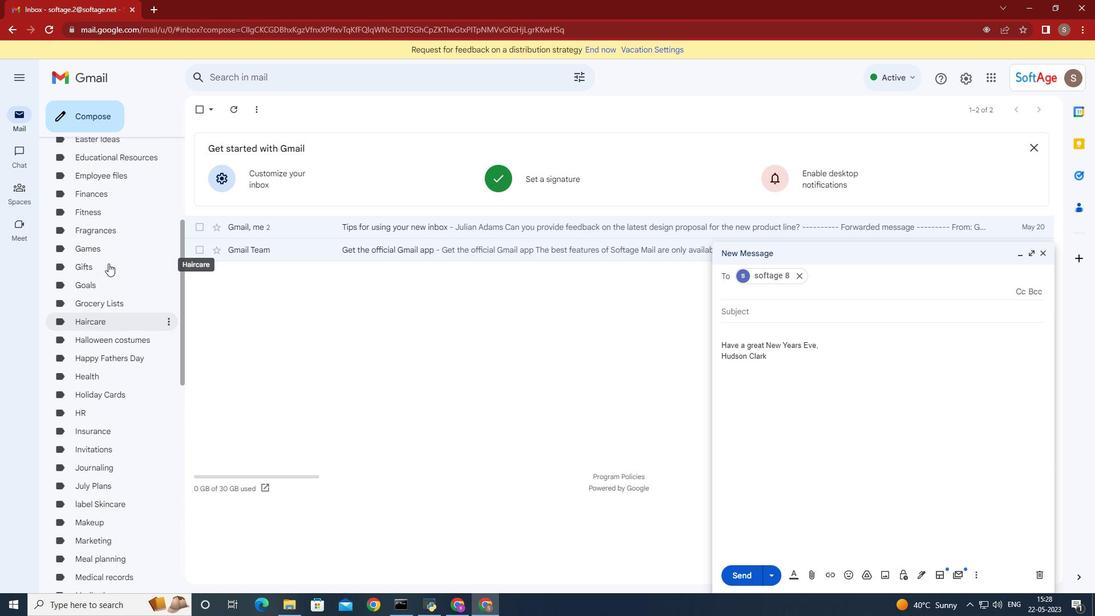 
Action: Mouse scrolled (108, 264) with delta (0, 0)
Screenshot: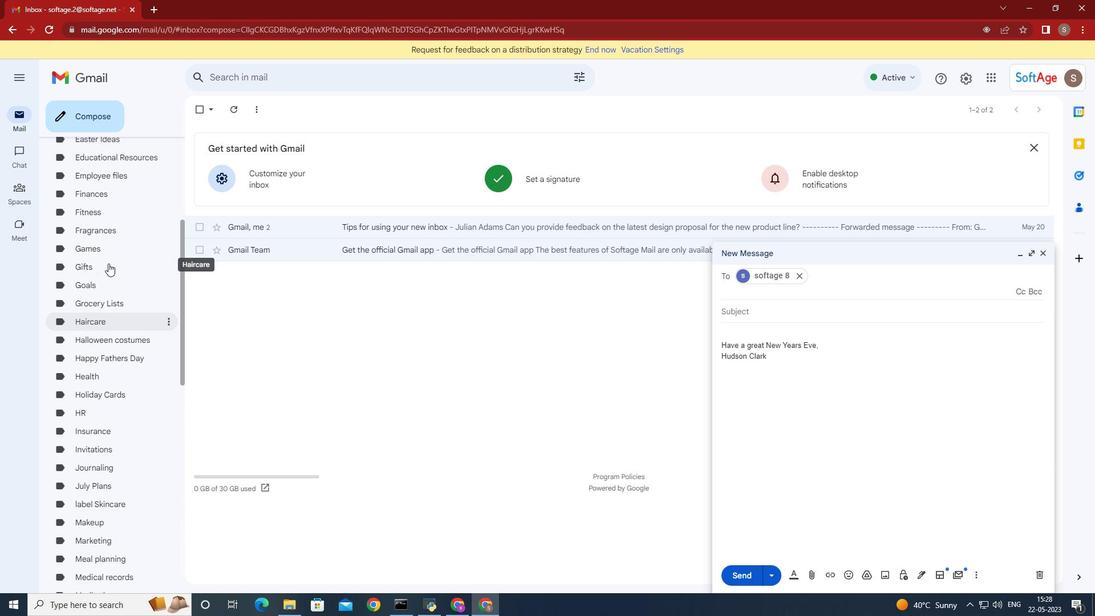 
Action: Mouse scrolled (108, 264) with delta (0, 0)
Screenshot: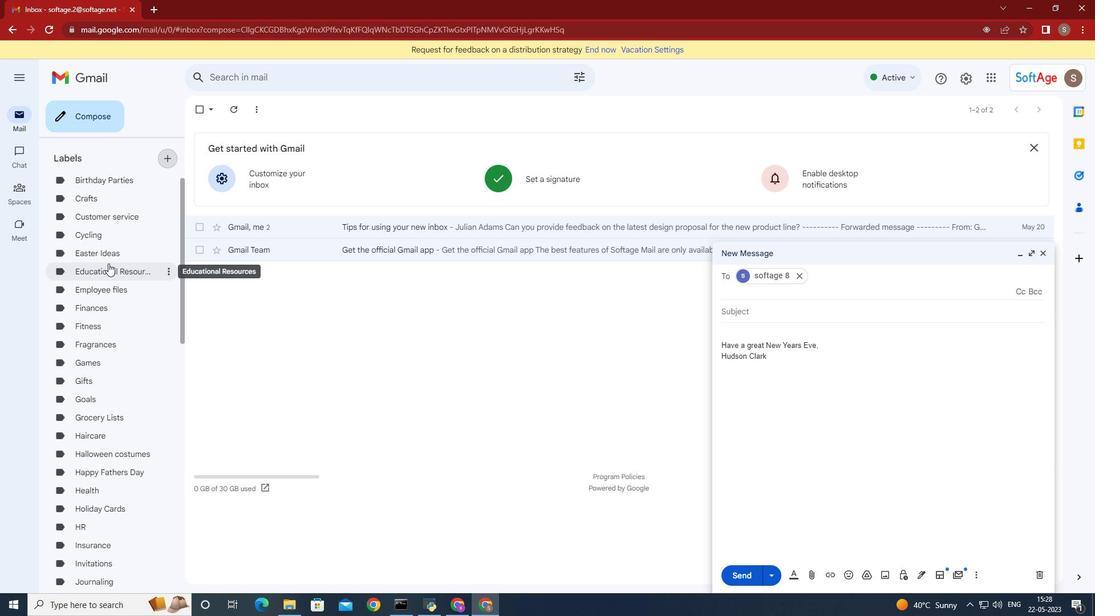 
Action: Mouse scrolled (108, 264) with delta (0, 0)
Screenshot: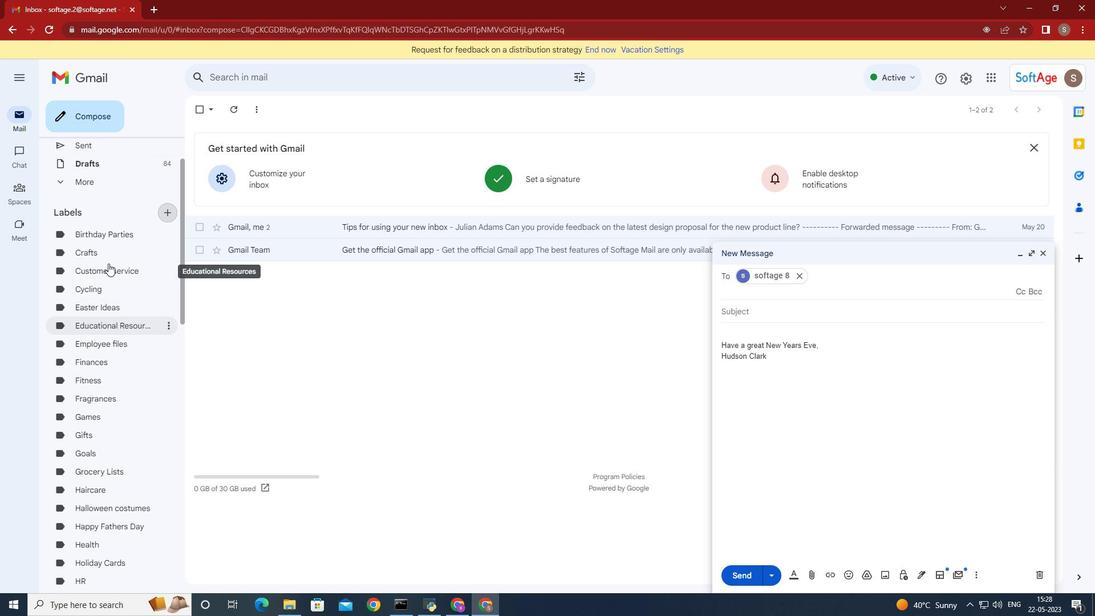 
Action: Mouse moved to (120, 335)
Screenshot: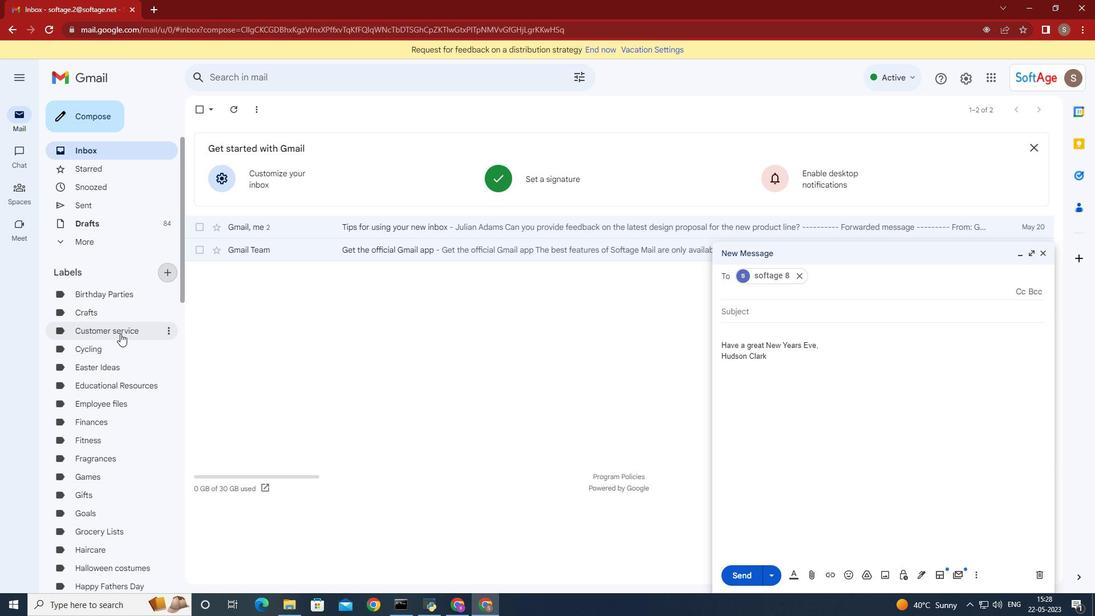 
Action: Mouse scrolled (120, 334) with delta (0, 0)
Screenshot: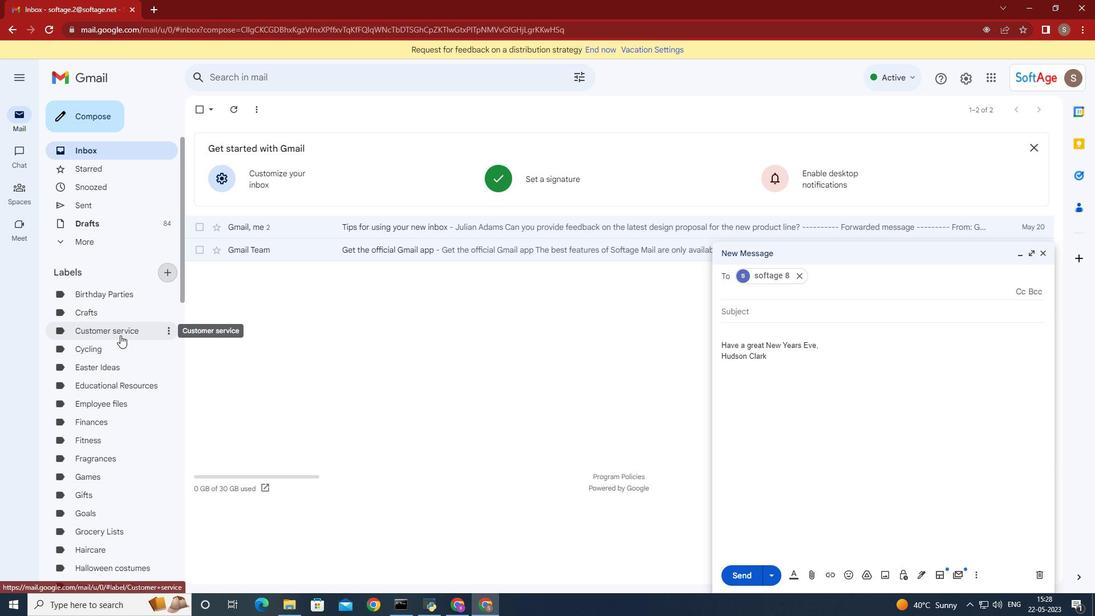 
Action: Mouse moved to (118, 355)
Screenshot: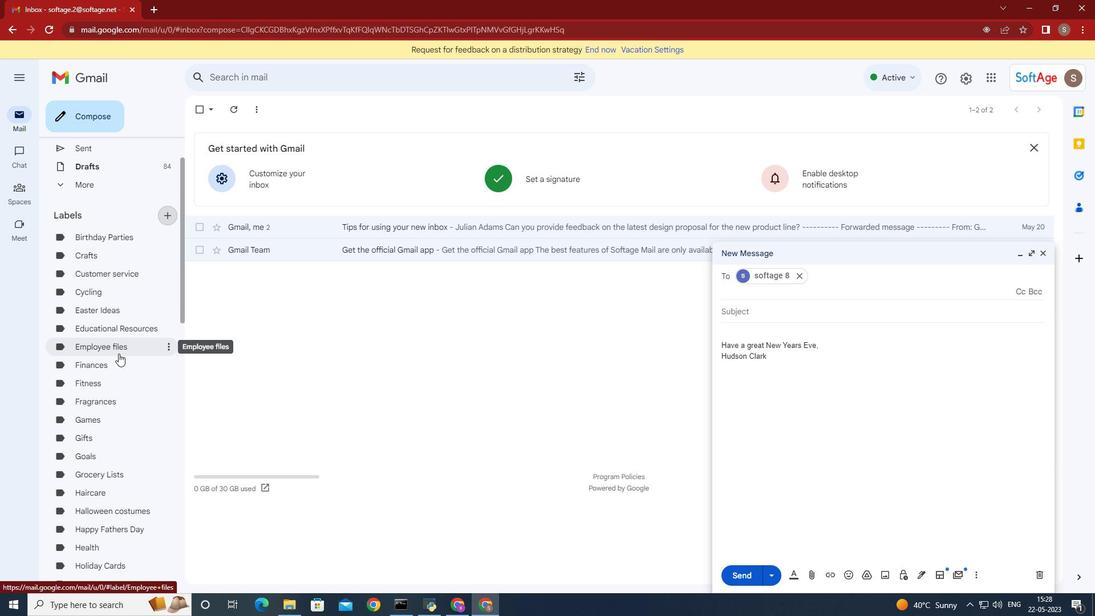 
Action: Mouse scrolled (118, 354) with delta (0, 0)
Screenshot: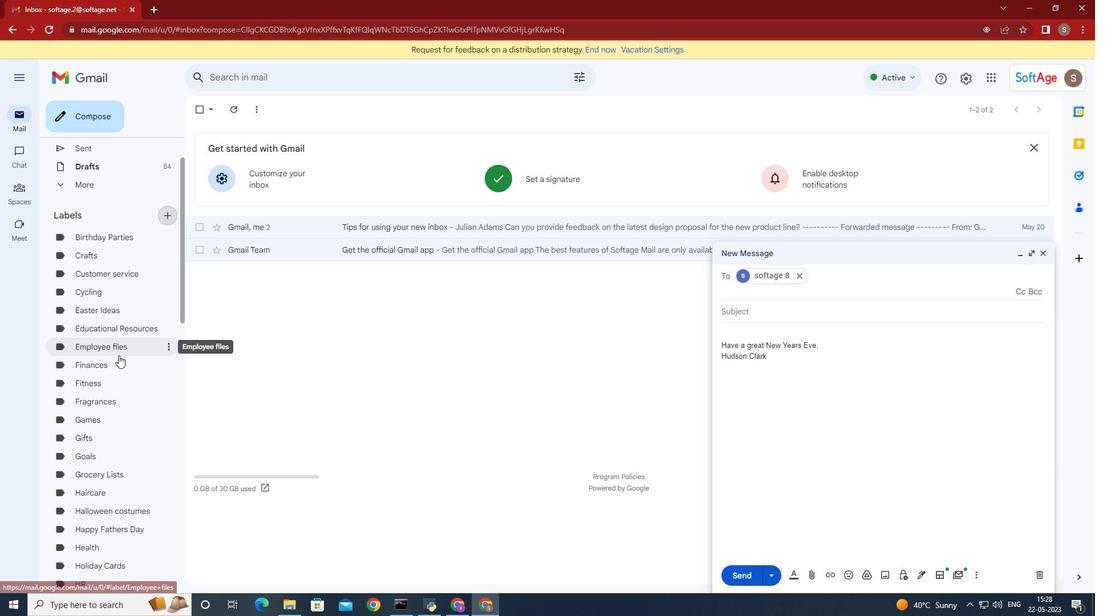 
Action: Mouse moved to (119, 368)
Screenshot: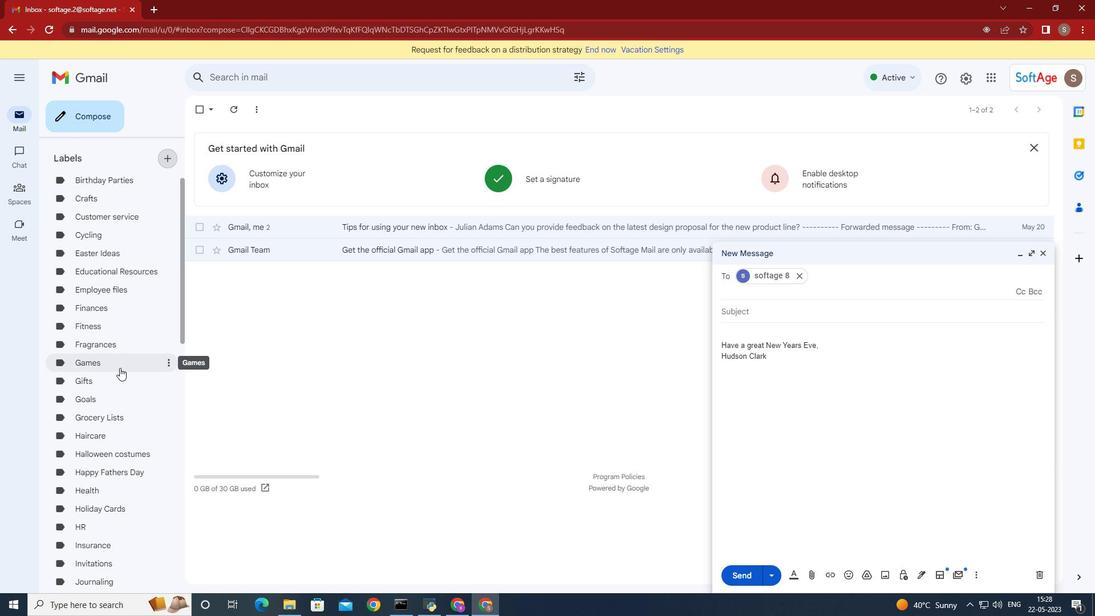 
Action: Mouse scrolled (119, 367) with delta (0, 0)
Screenshot: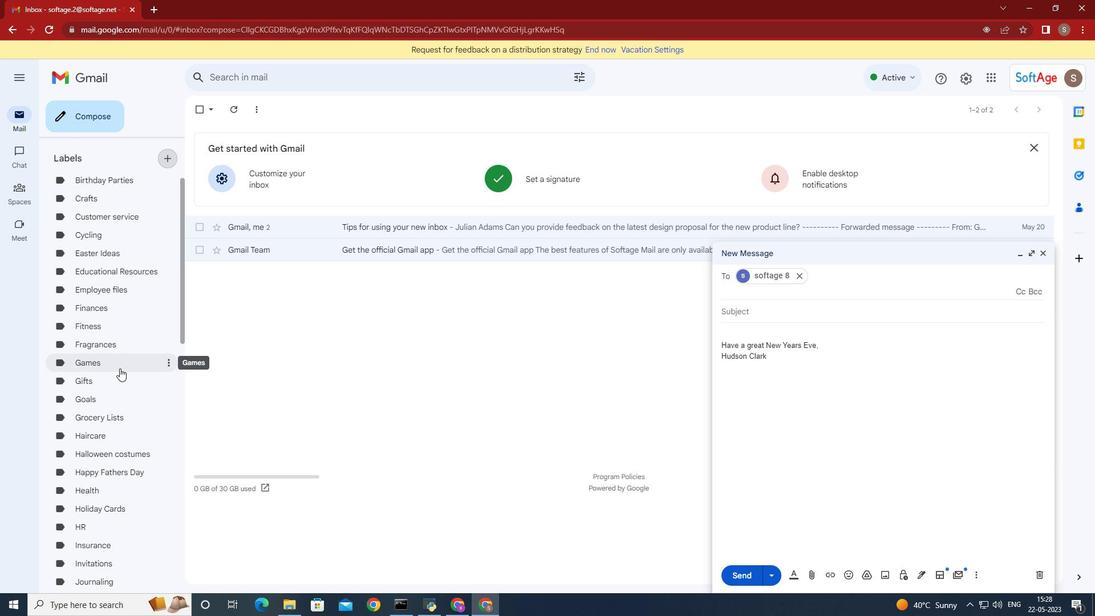 
Action: Mouse moved to (121, 377)
Screenshot: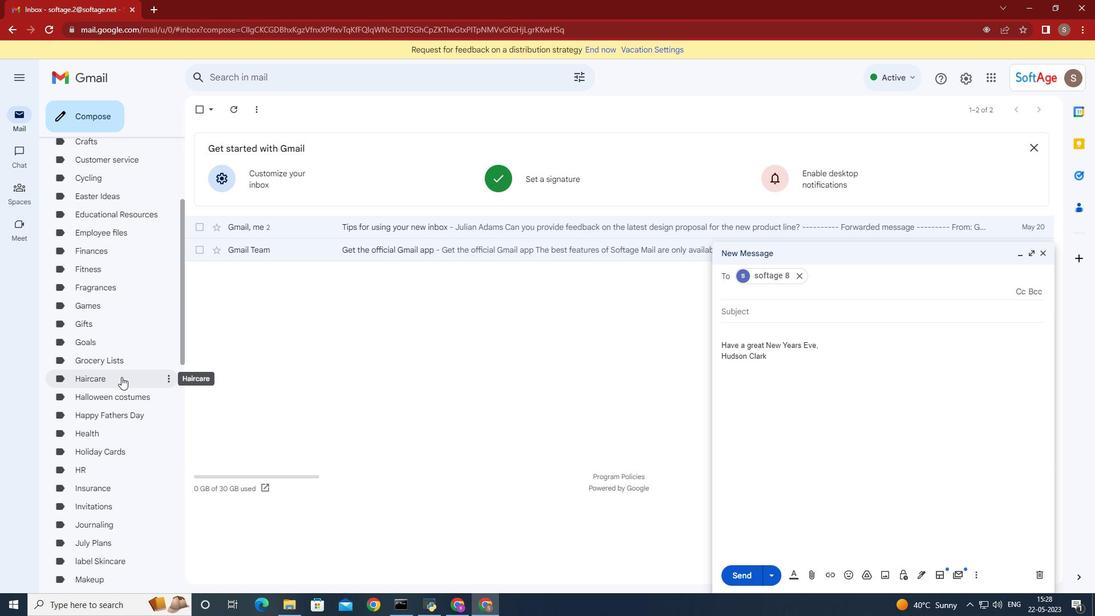 
Action: Mouse scrolled (121, 377) with delta (0, 0)
Screenshot: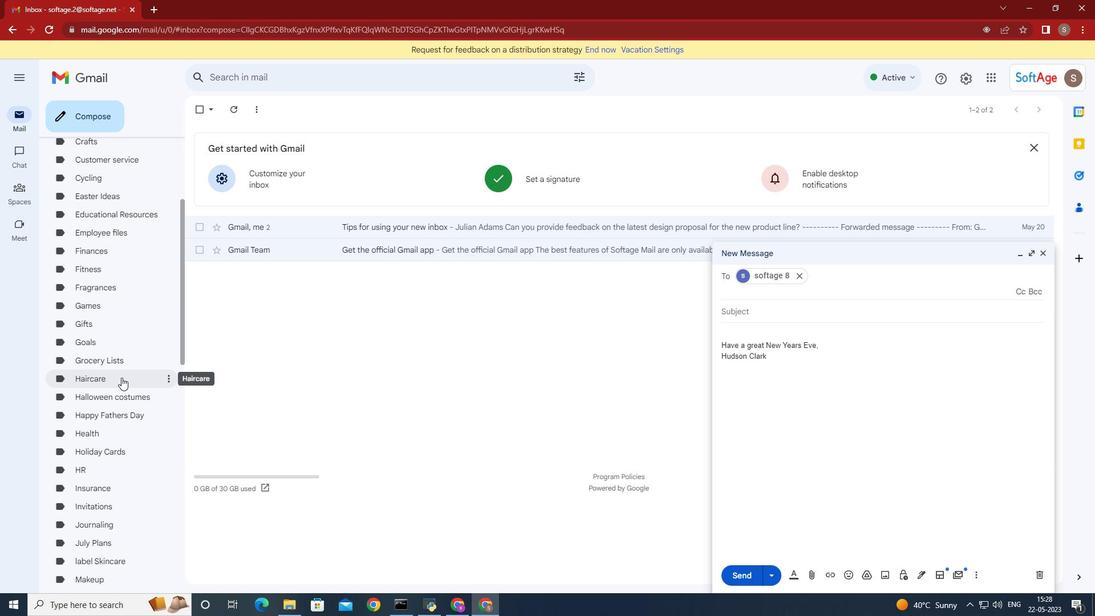 
Action: Mouse moved to (127, 399)
Screenshot: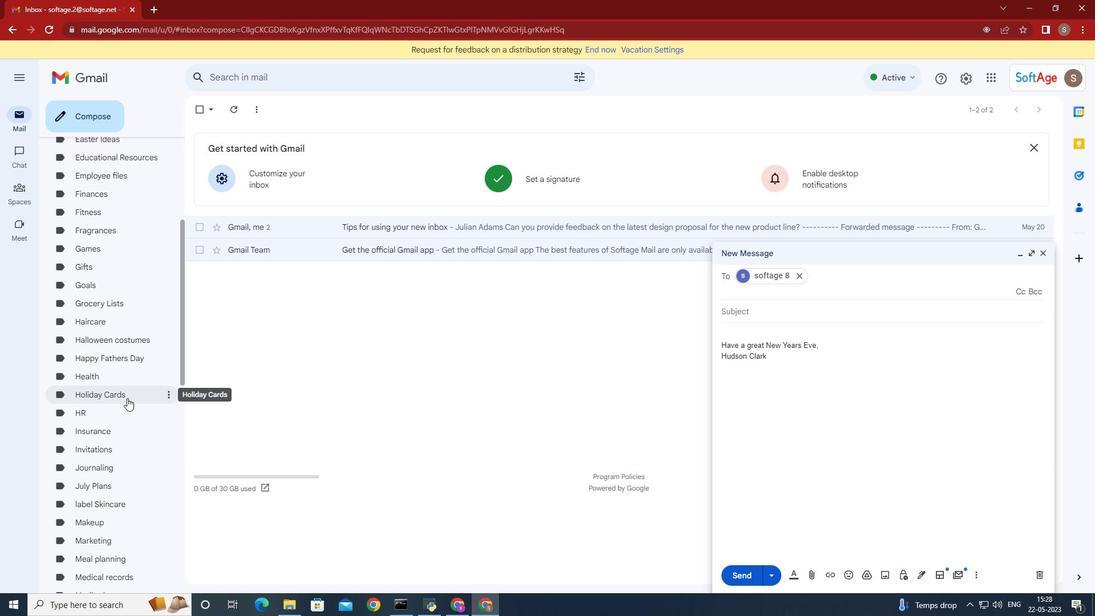 
Action: Mouse scrolled (127, 399) with delta (0, 0)
Screenshot: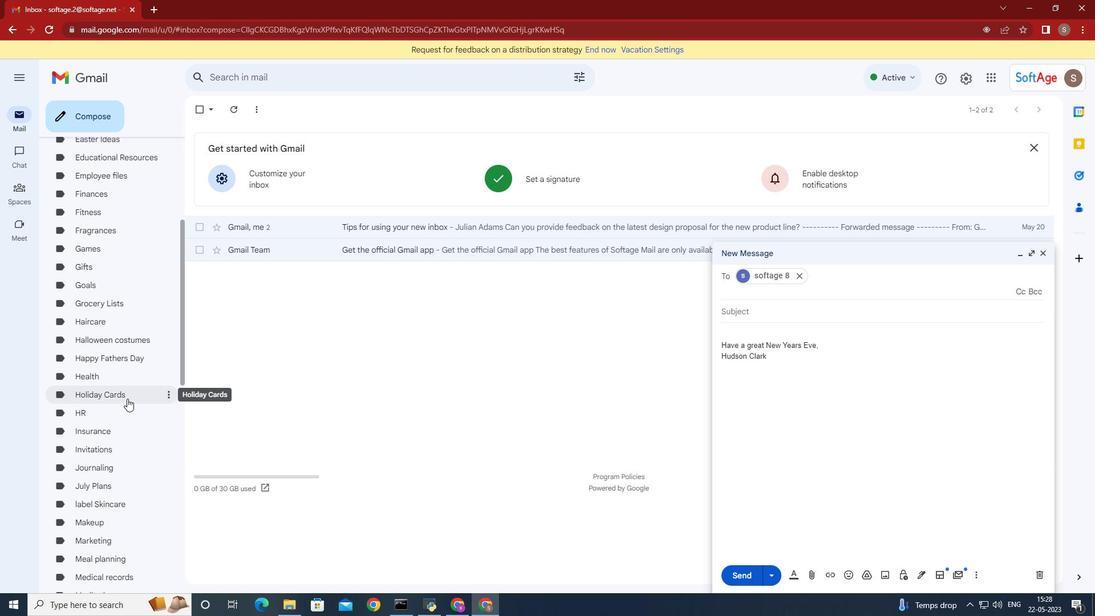 
Action: Mouse moved to (127, 400)
Screenshot: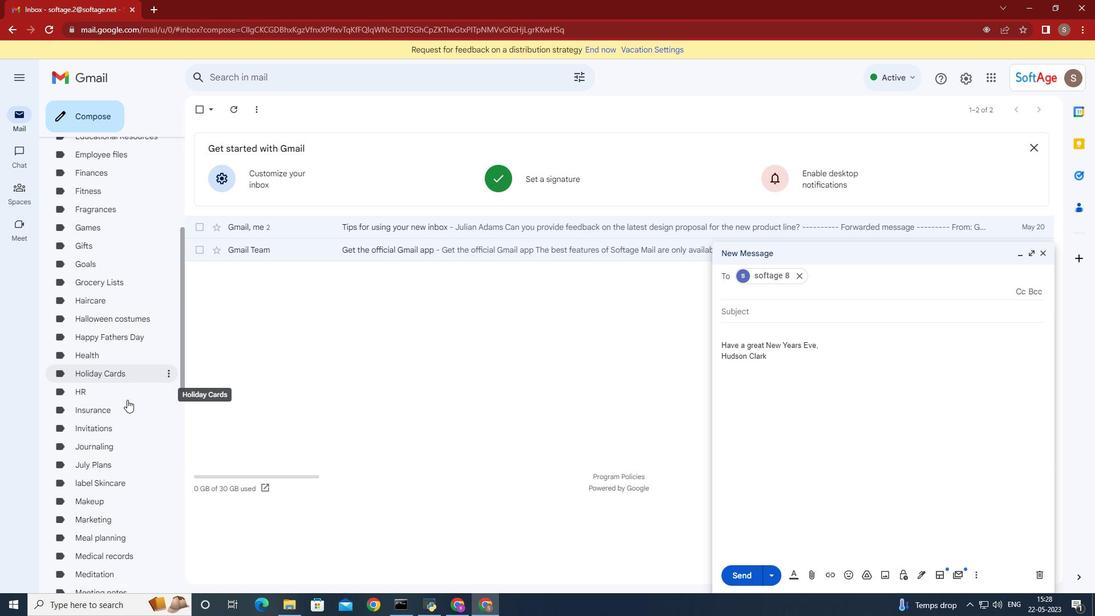 
Action: Mouse scrolled (127, 399) with delta (0, 0)
Screenshot: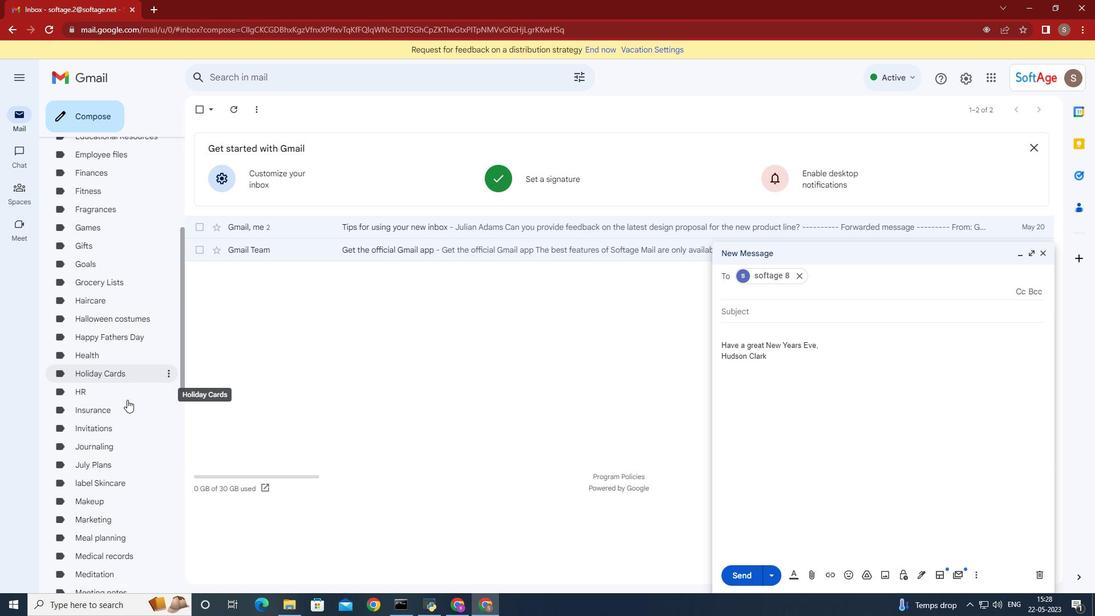 
Action: Mouse moved to (127, 395)
Screenshot: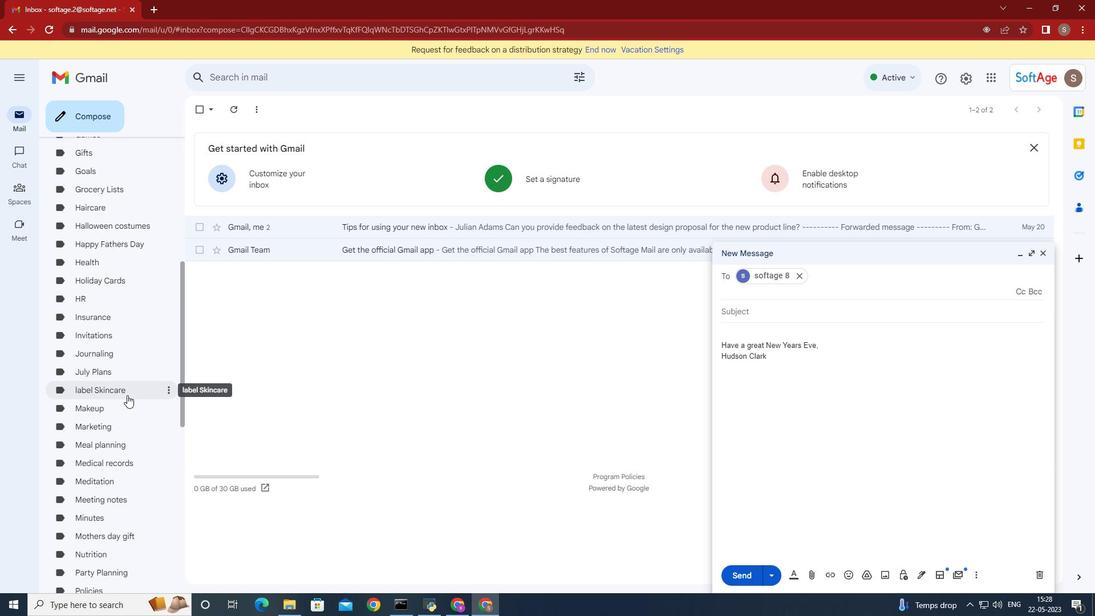 
Action: Mouse scrolled (127, 395) with delta (0, 0)
Screenshot: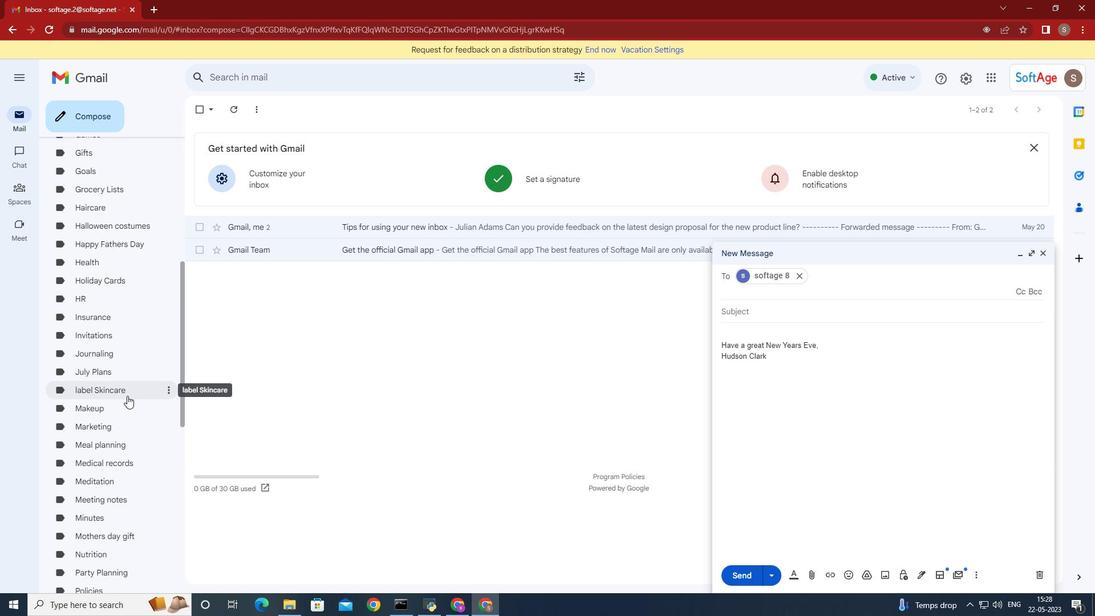 
Action: Mouse moved to (131, 420)
Screenshot: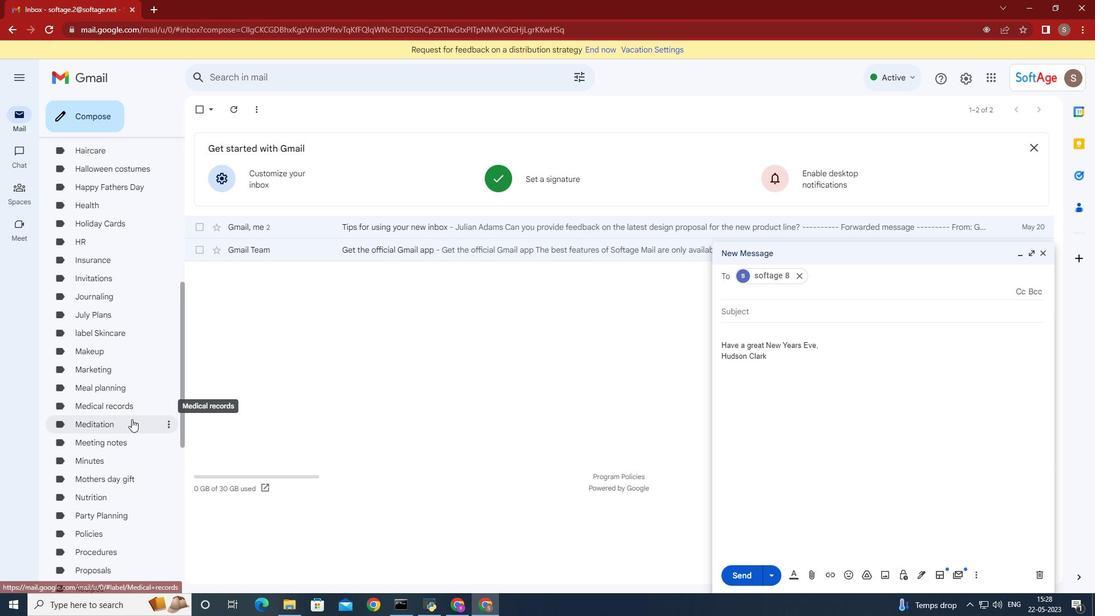 
Action: Mouse scrolled (131, 419) with delta (0, 0)
Screenshot: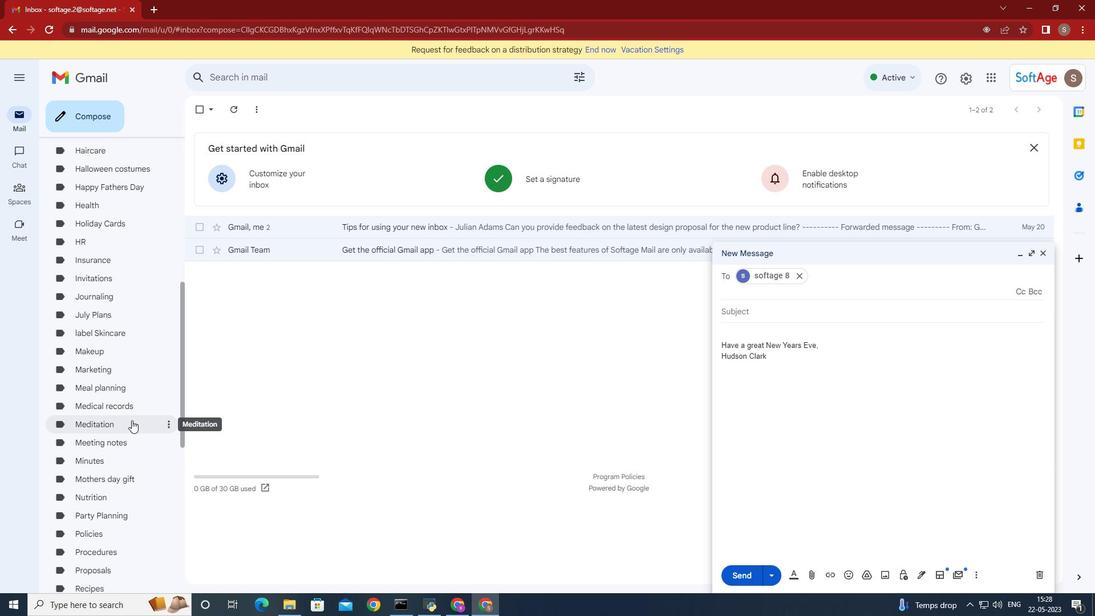 
Action: Mouse scrolled (131, 419) with delta (0, 0)
Screenshot: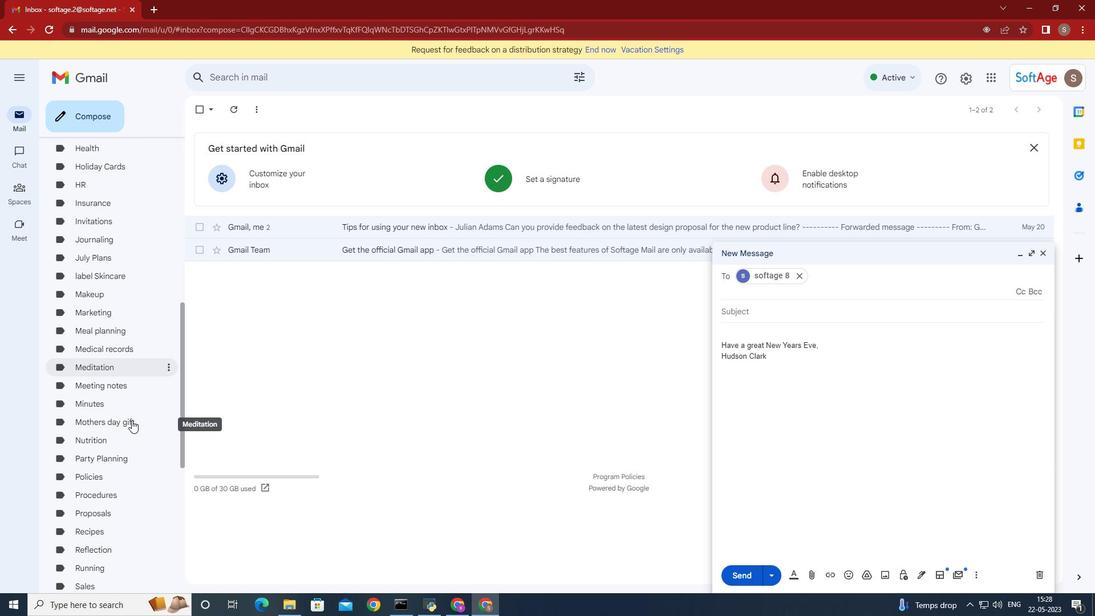 
Action: Mouse moved to (131, 420)
Screenshot: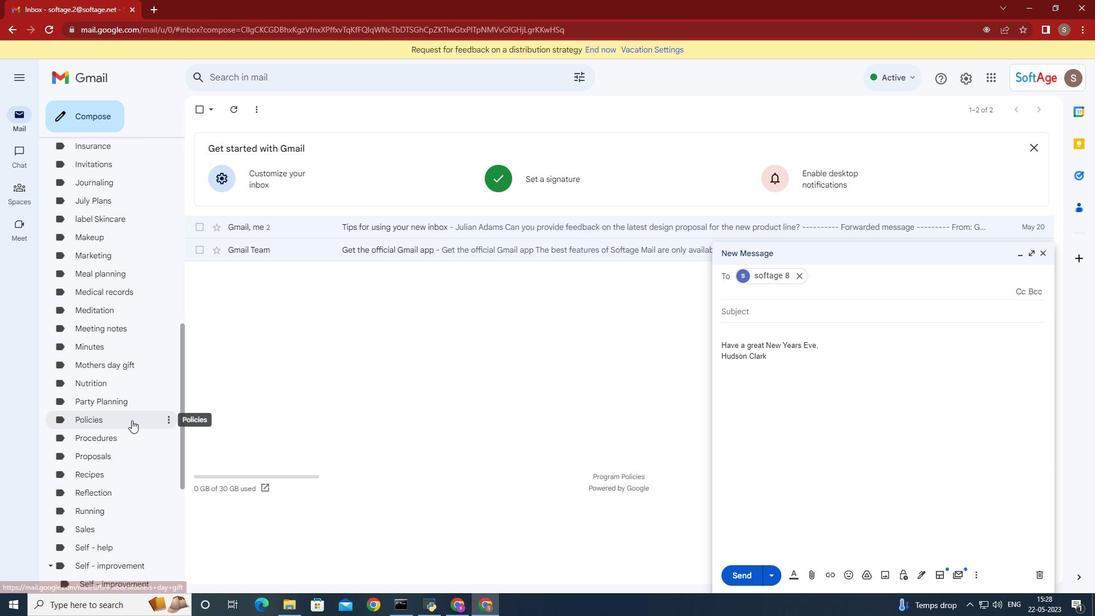 
Action: Mouse scrolled (131, 420) with delta (0, 0)
Screenshot: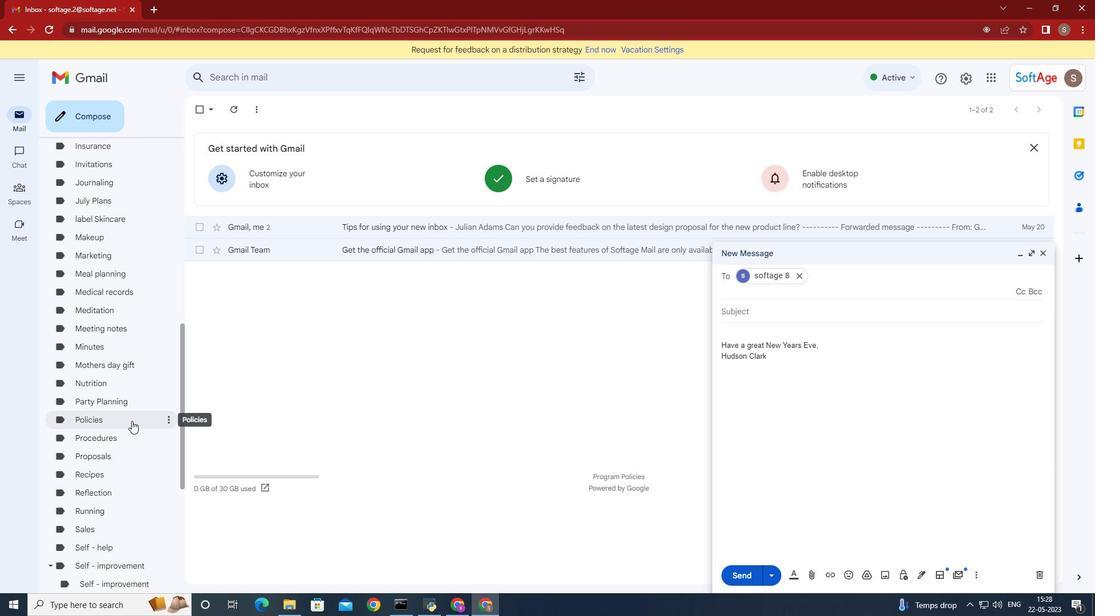 
Action: Mouse moved to (131, 422)
Screenshot: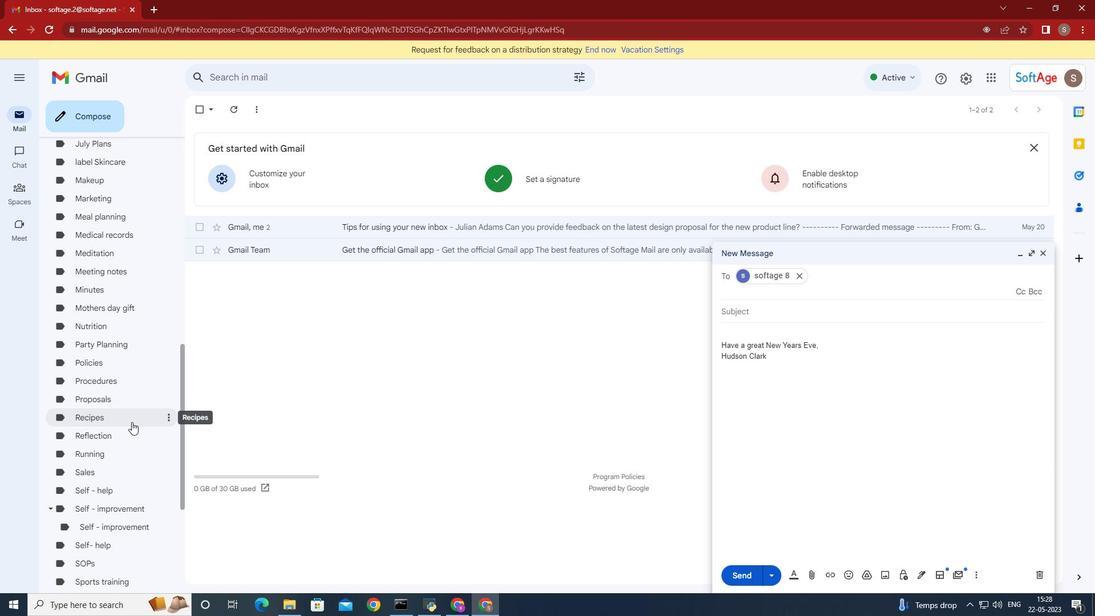 
Action: Mouse scrolled (131, 422) with delta (0, 0)
Screenshot: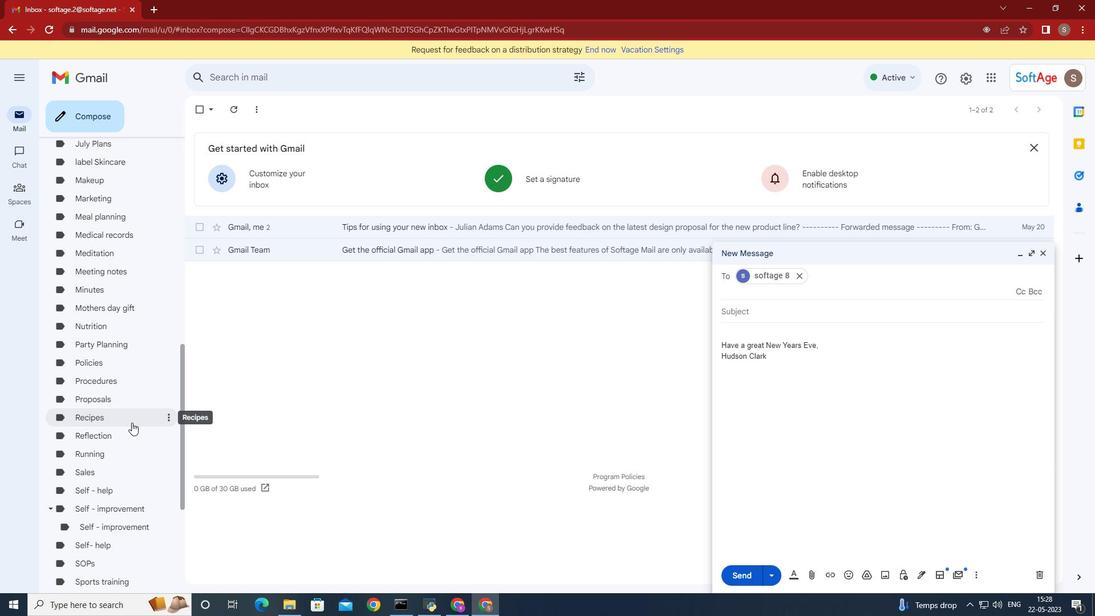
Action: Mouse moved to (131, 422)
Screenshot: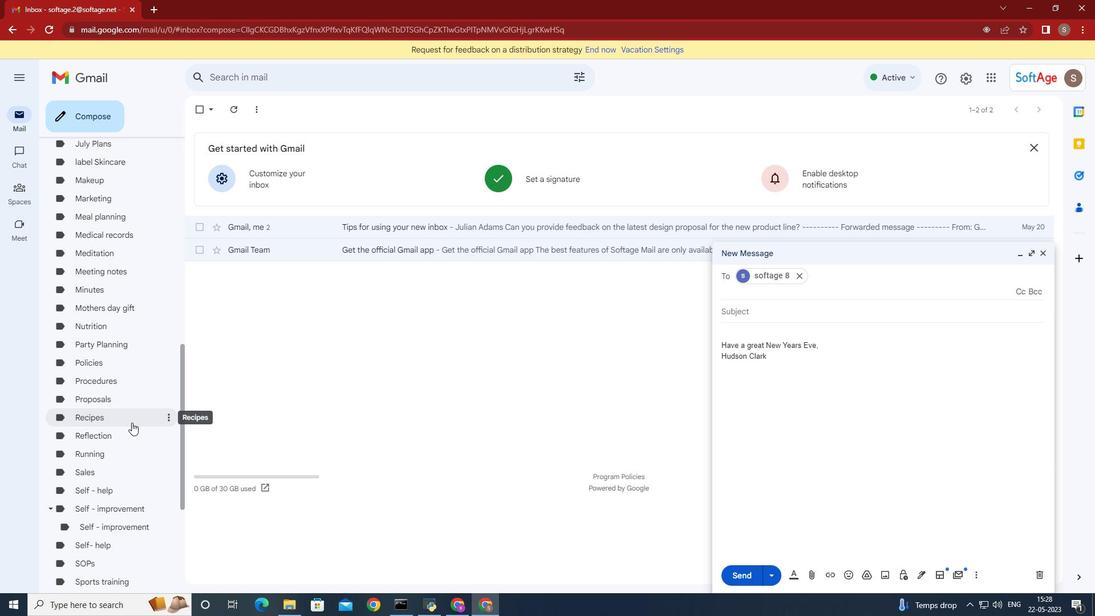 
Action: Mouse scrolled (131, 422) with delta (0, 0)
Screenshot: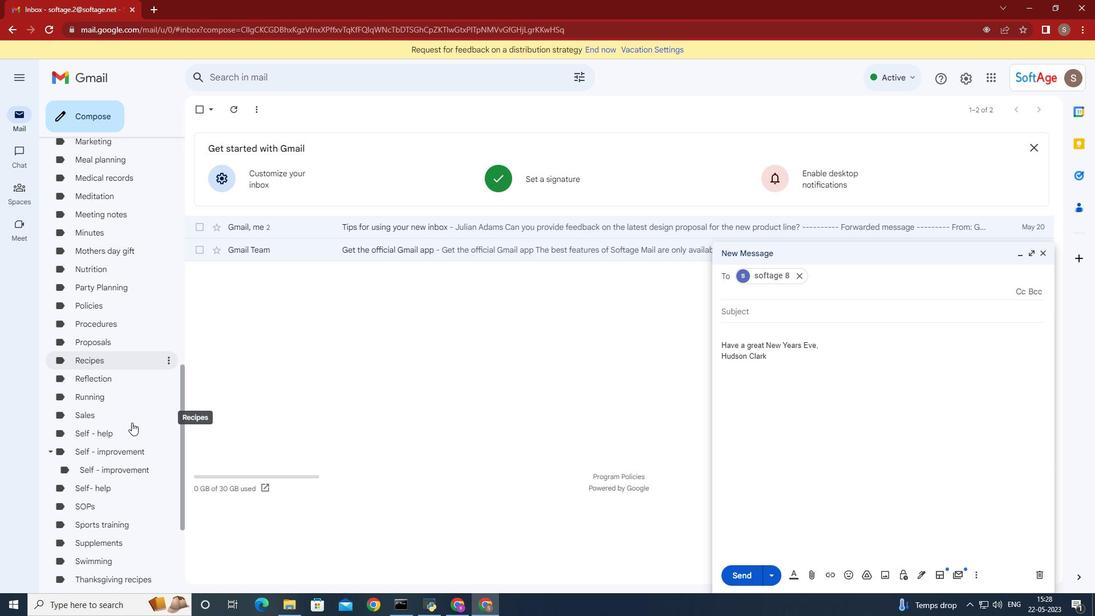 
Action: Mouse moved to (131, 422)
Screenshot: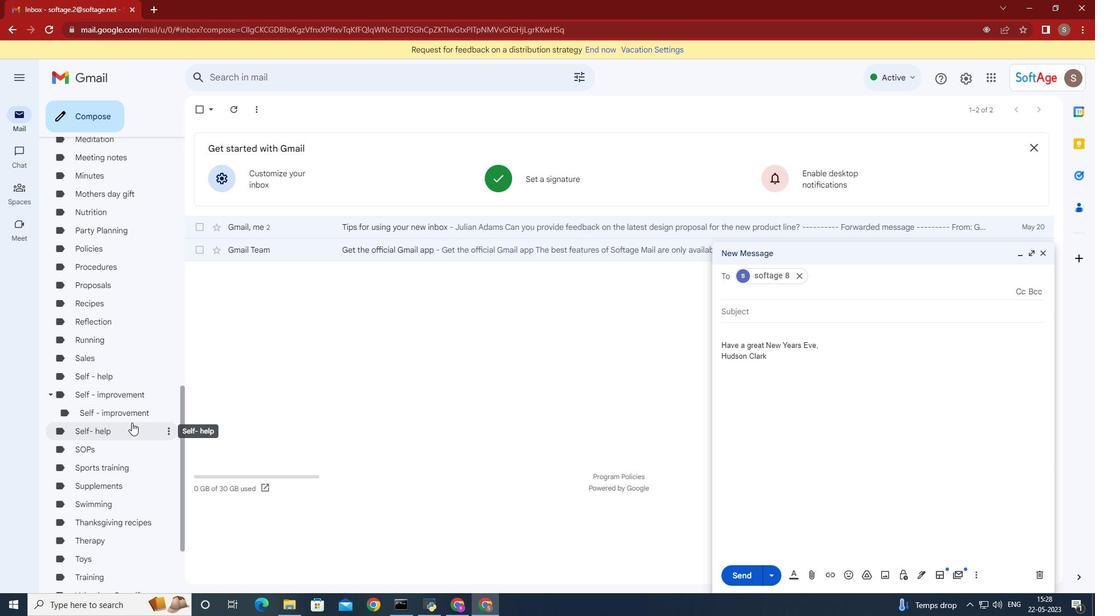 
Action: Mouse scrolled (131, 422) with delta (0, 0)
Screenshot: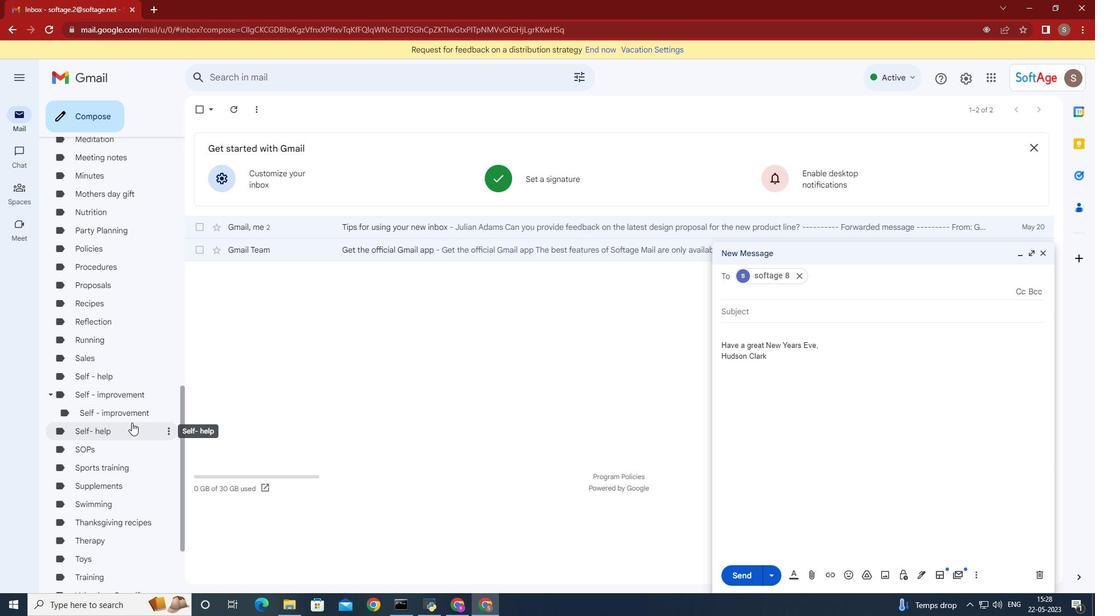 
Action: Mouse moved to (131, 423)
Screenshot: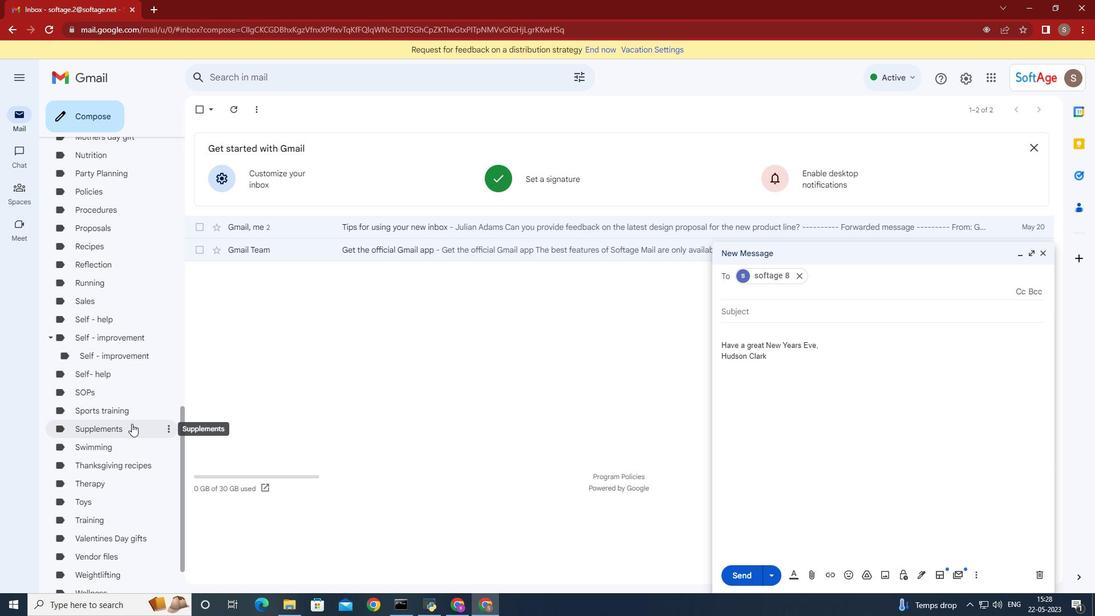 
Action: Mouse scrolled (131, 423) with delta (0, 0)
Screenshot: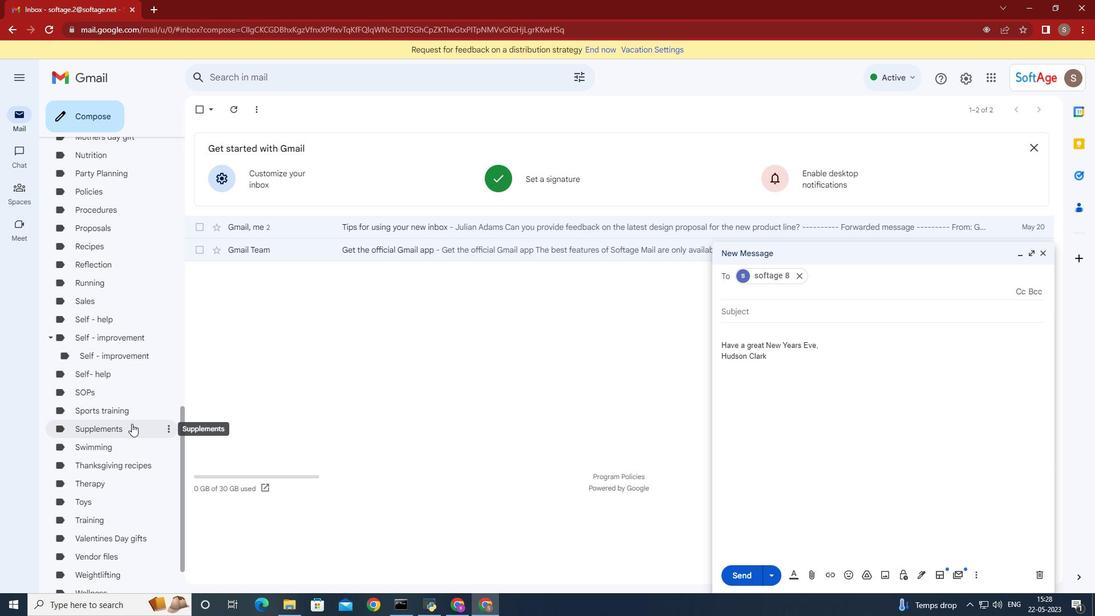 
Action: Mouse scrolled (131, 423) with delta (0, 0)
Screenshot: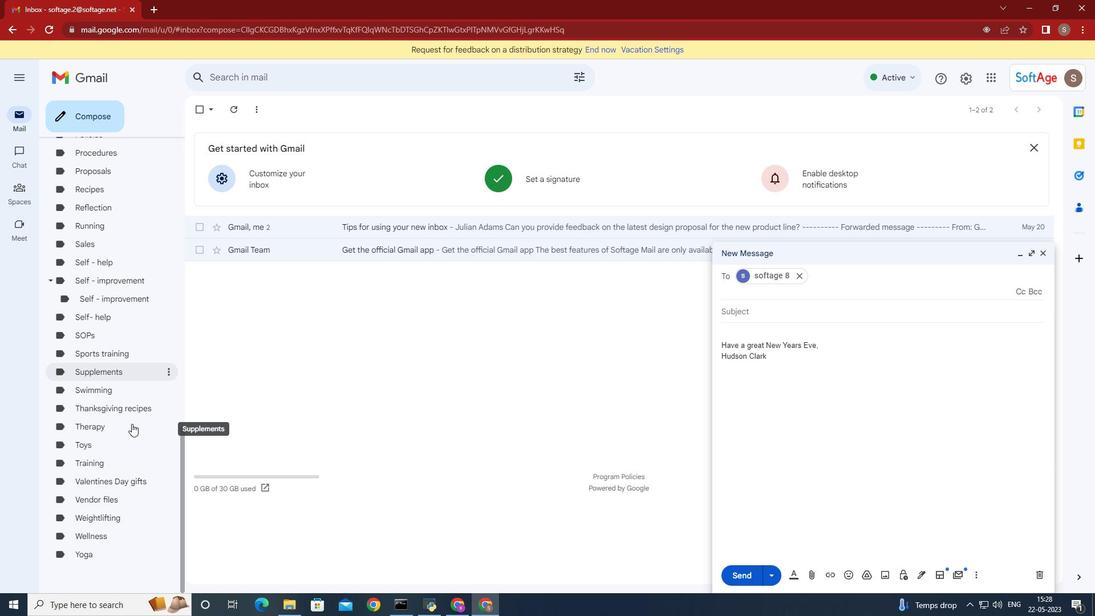 
Action: Mouse scrolled (131, 423) with delta (0, 0)
Screenshot: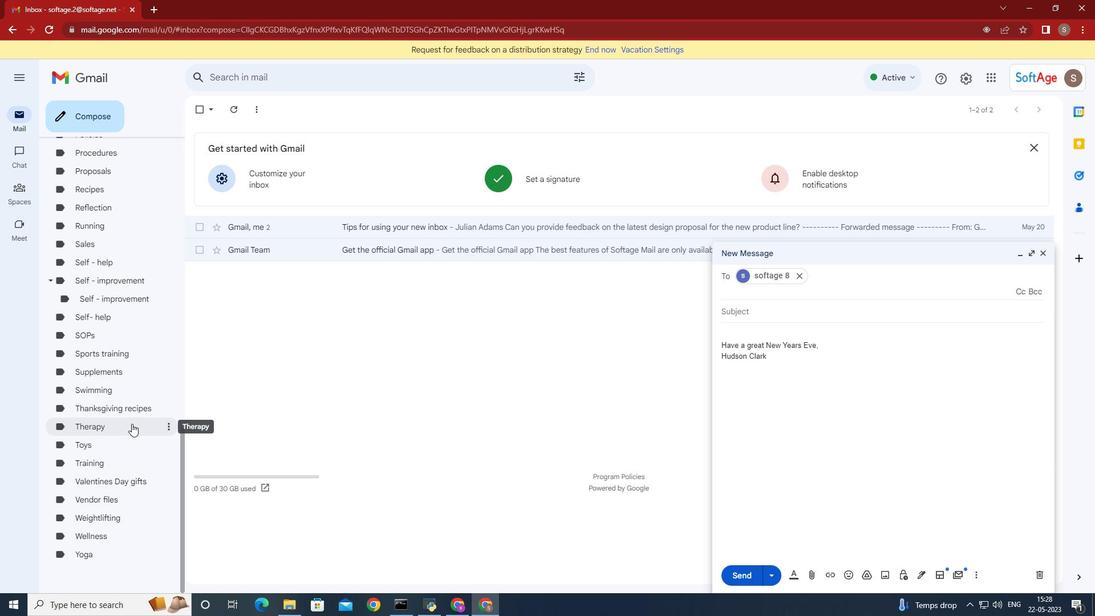 
Action: Mouse moved to (74, 295)
Screenshot: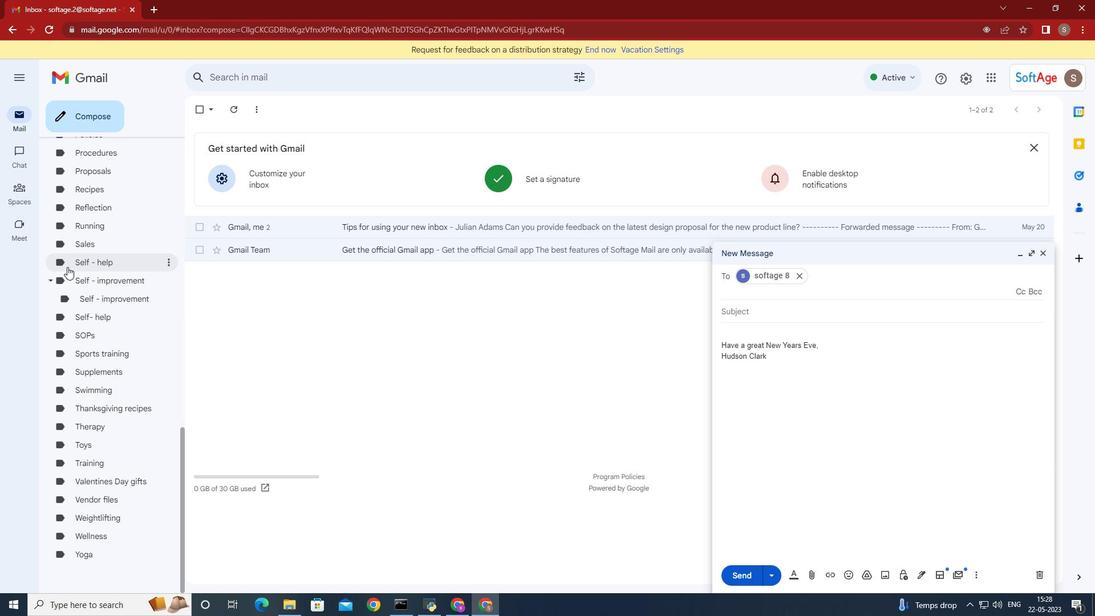 
Action: Mouse scrolled (74, 296) with delta (0, 0)
Screenshot: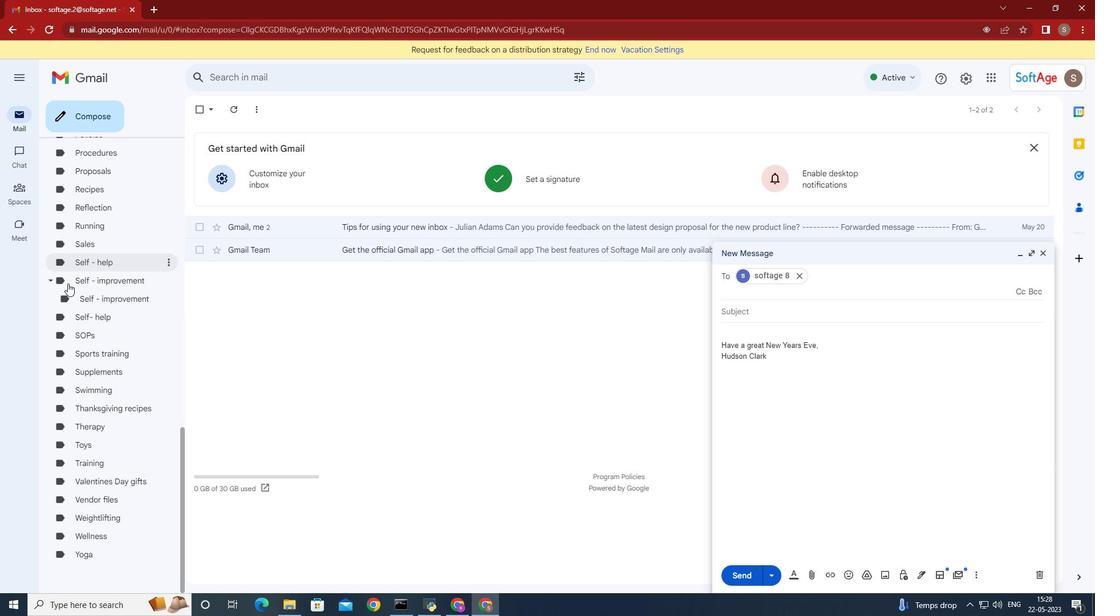 
Action: Mouse moved to (74, 295)
Screenshot: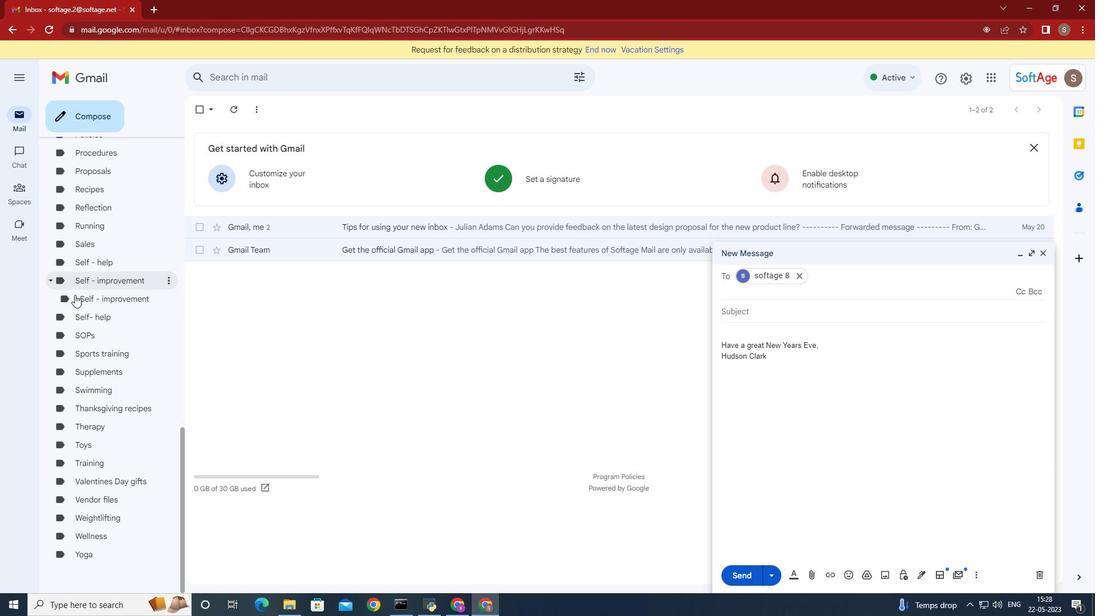 
Action: Mouse scrolled (74, 296) with delta (0, 0)
Screenshot: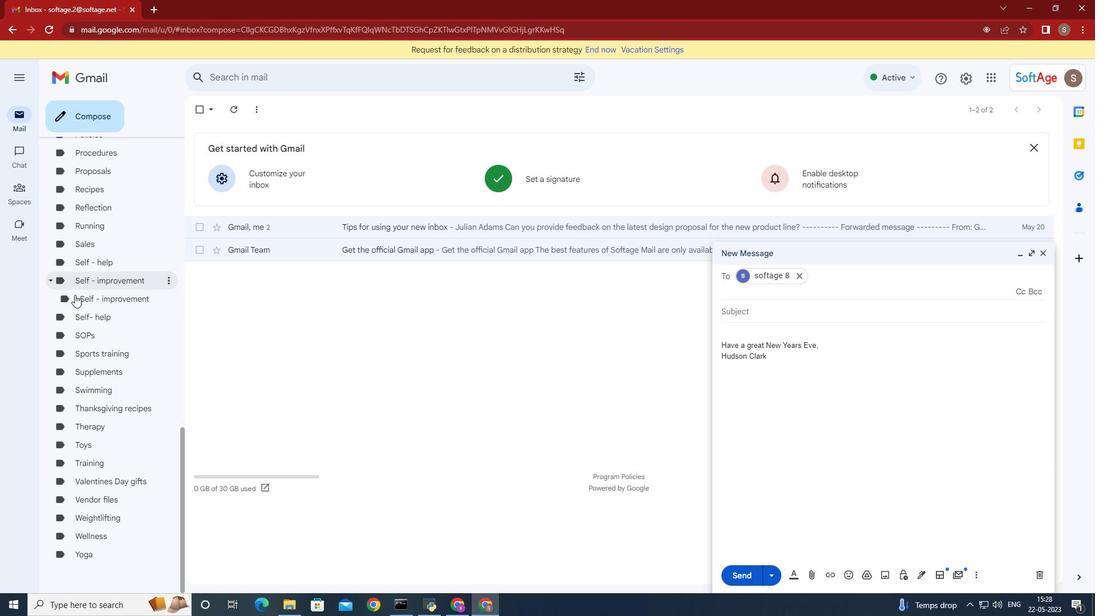 
Action: Mouse scrolled (74, 296) with delta (0, 0)
Screenshot: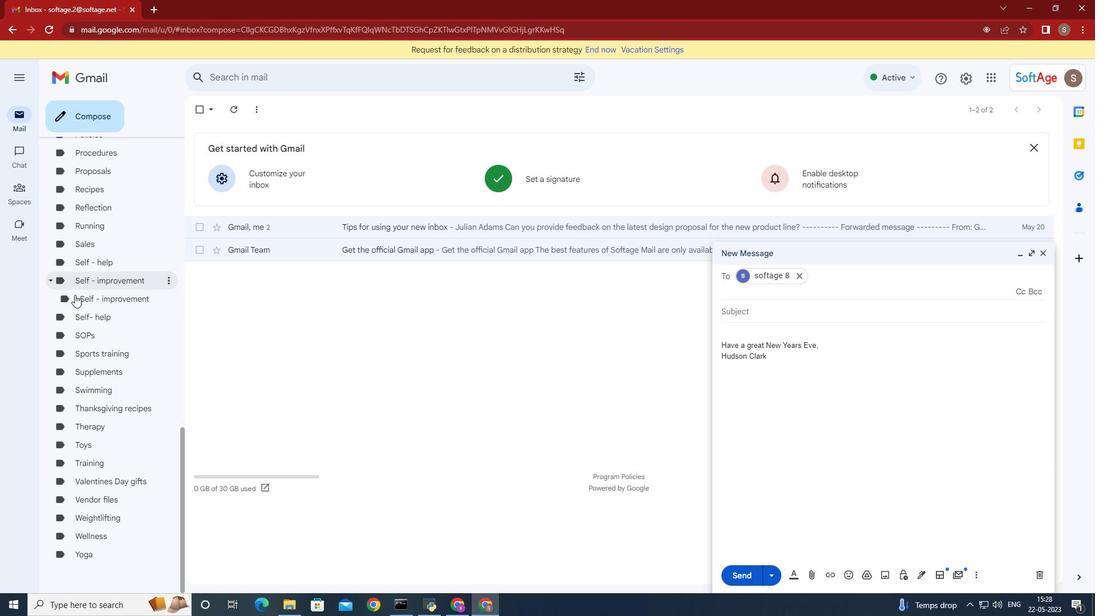 
Action: Mouse moved to (74, 296)
Screenshot: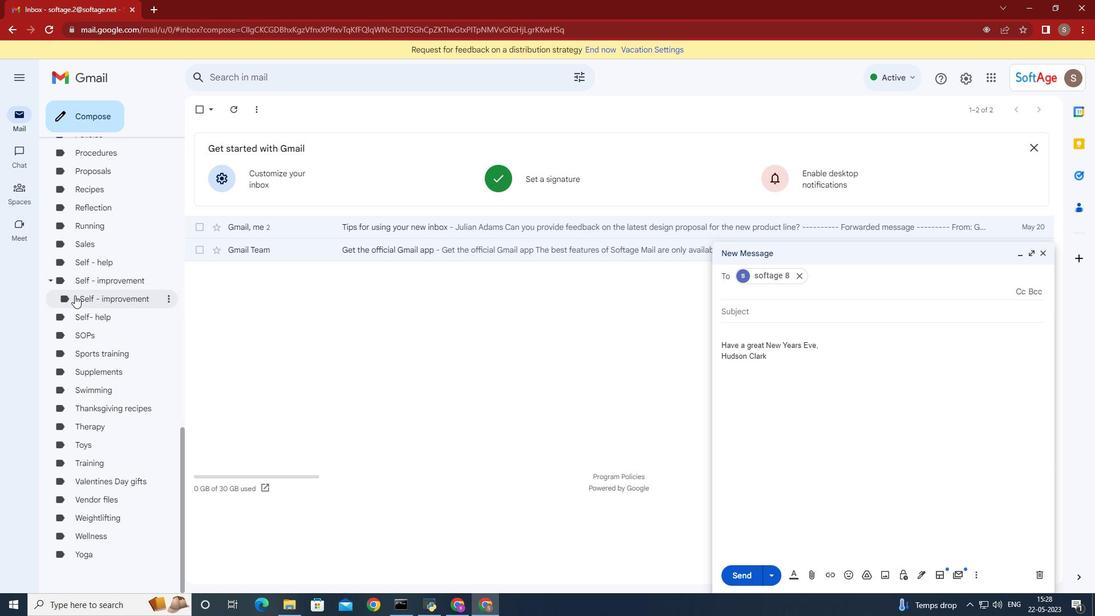 
Action: Mouse scrolled (74, 296) with delta (0, 0)
Screenshot: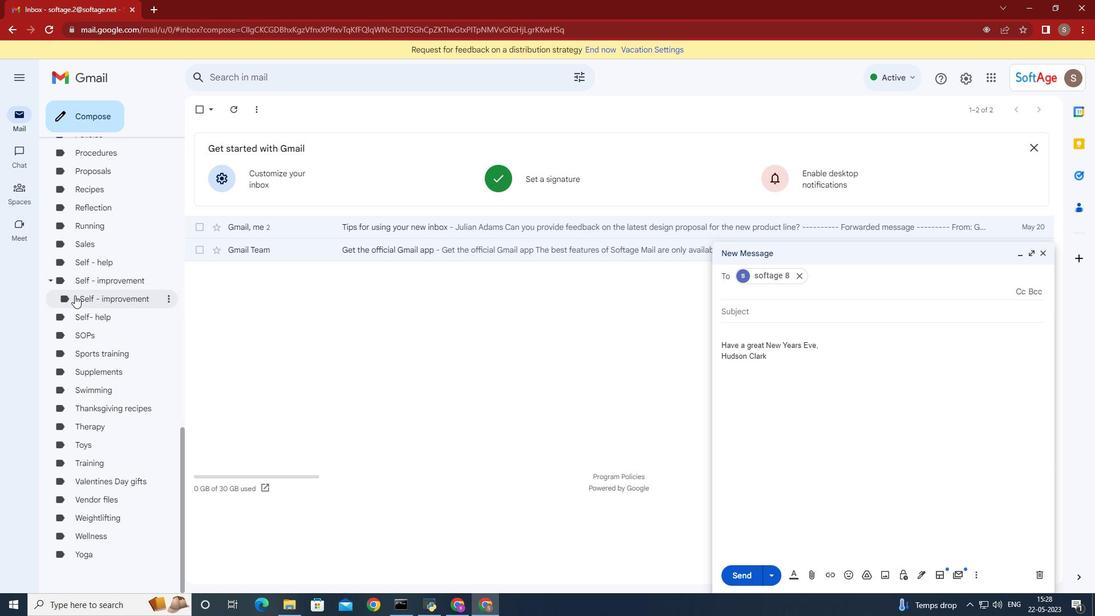 
Action: Mouse moved to (75, 297)
Screenshot: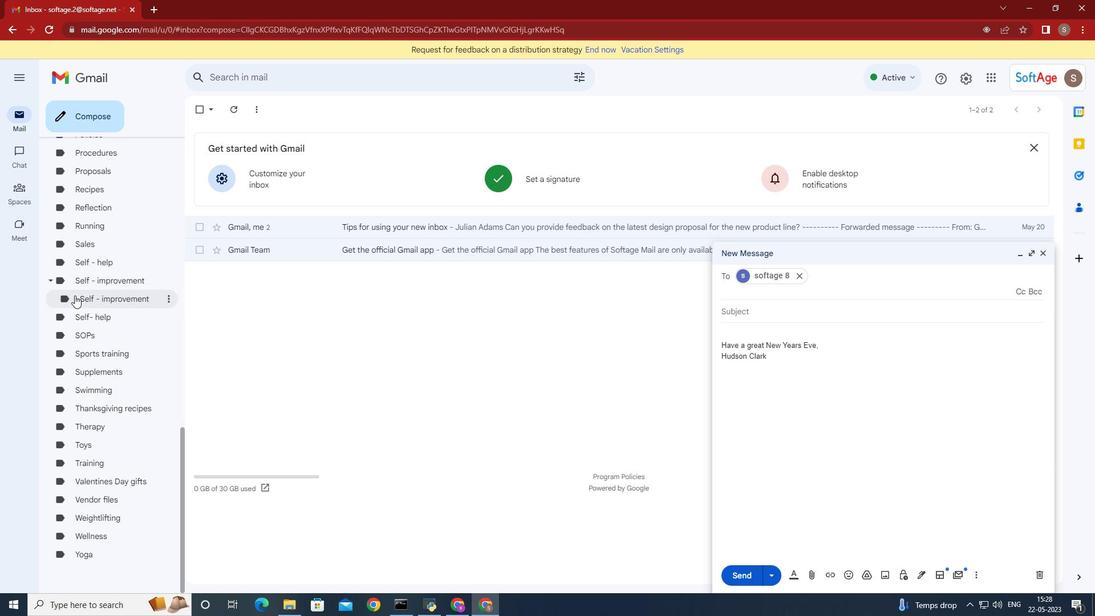 
Action: Mouse scrolled (75, 297) with delta (0, 0)
Screenshot: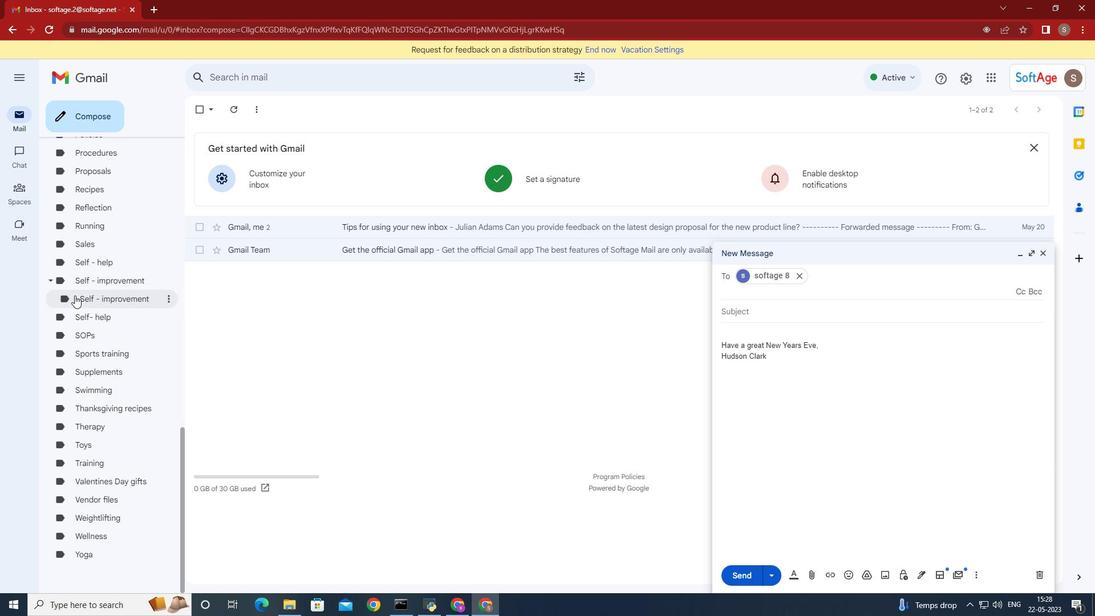 
Action: Mouse moved to (78, 303)
Screenshot: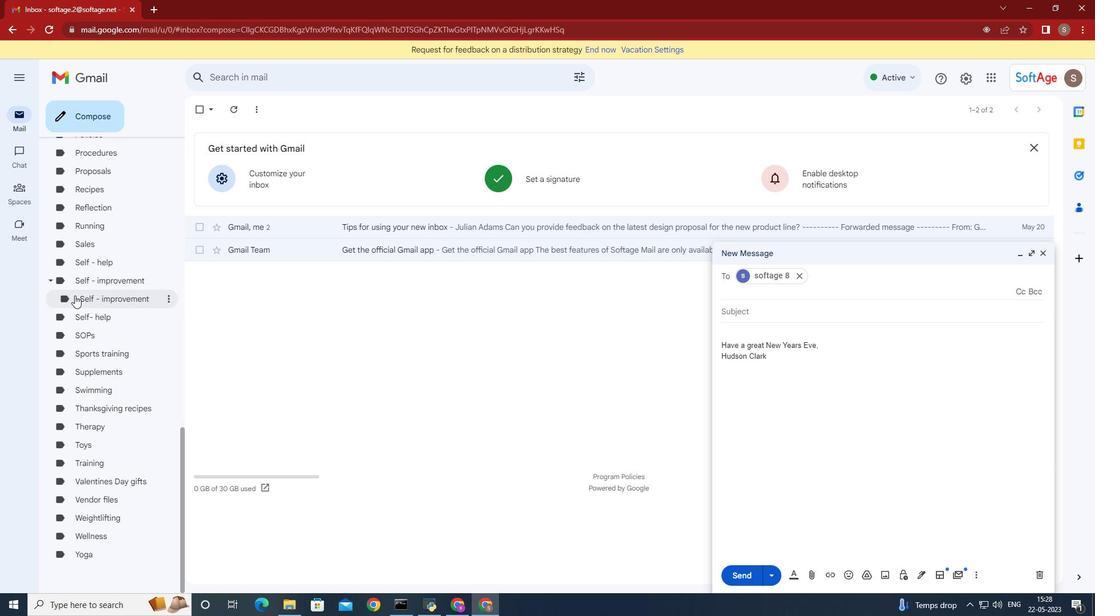 
Action: Mouse scrolled (78, 304) with delta (0, 0)
Screenshot: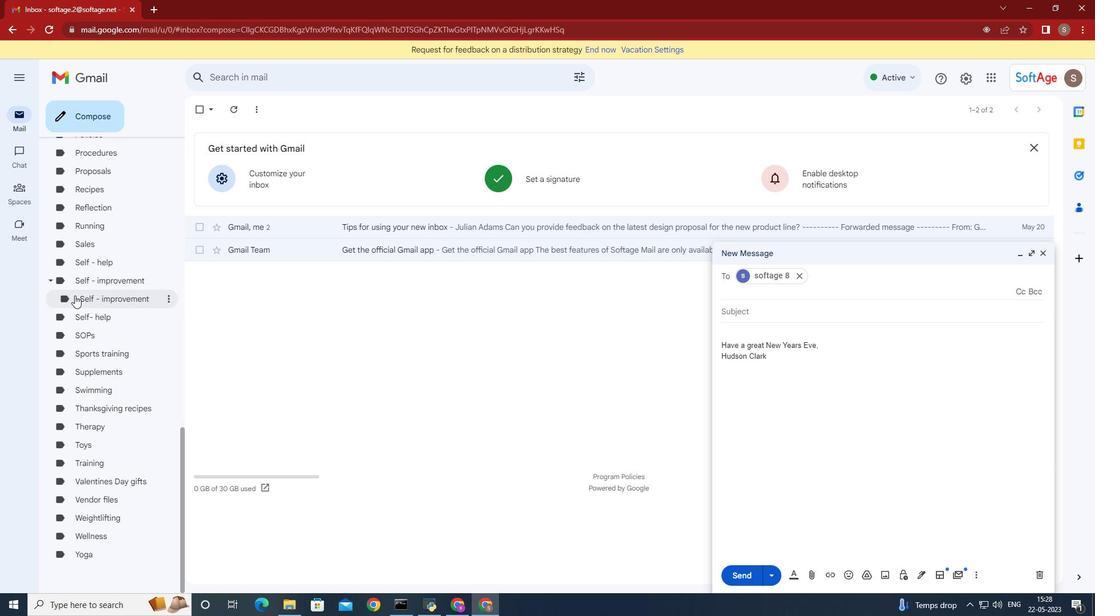 
Action: Mouse moved to (85, 311)
Screenshot: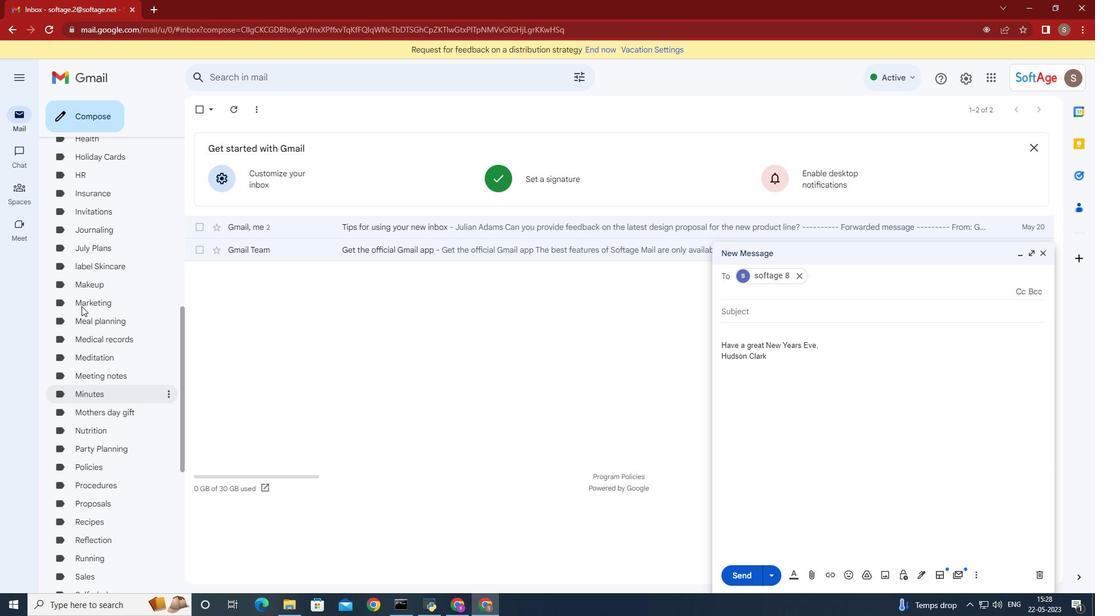 
Action: Mouse scrolled (85, 312) with delta (0, 0)
Screenshot: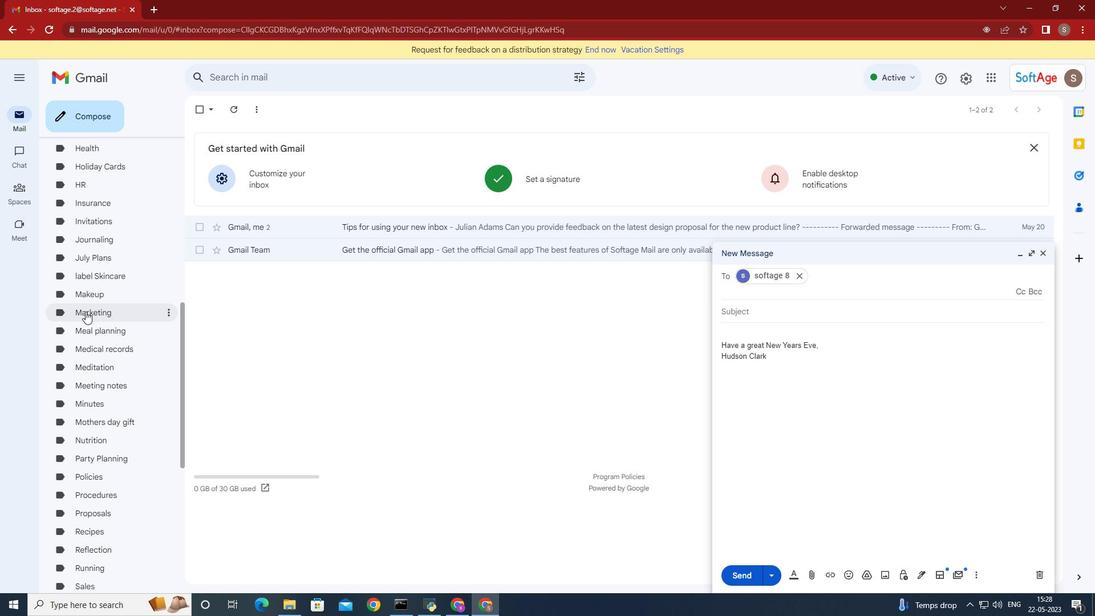 
Action: Mouse scrolled (85, 312) with delta (0, 0)
Screenshot: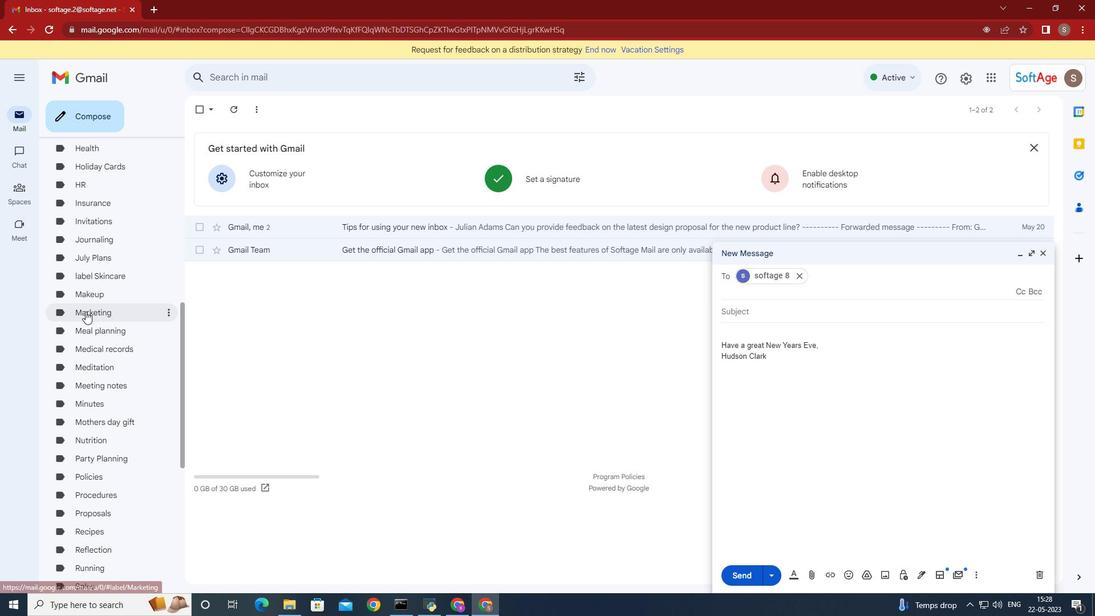
Action: Mouse moved to (124, 240)
Screenshot: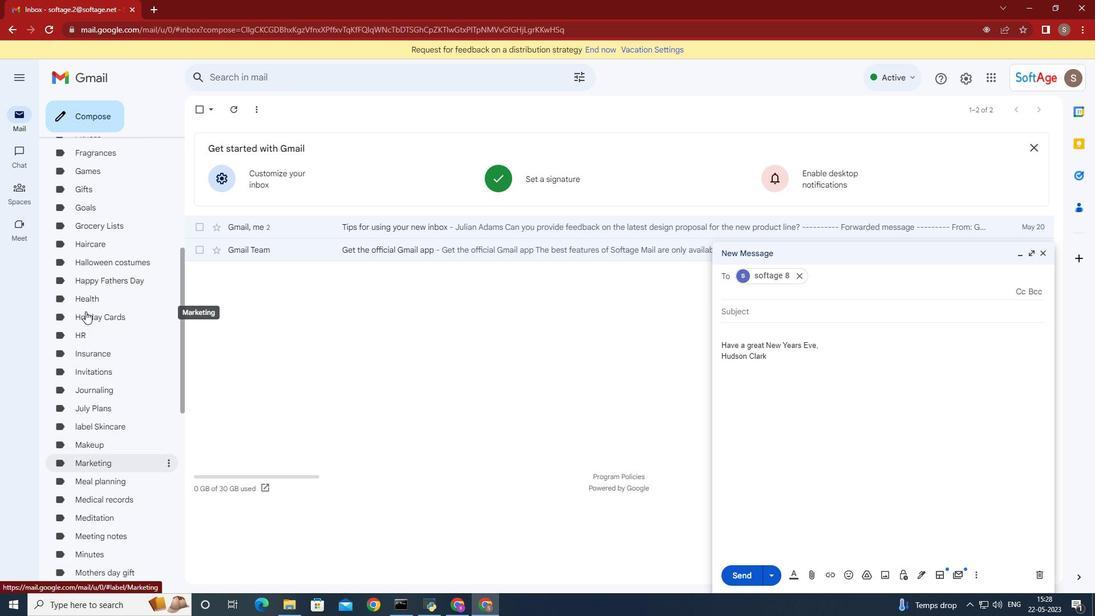 
Action: Mouse scrolled (85, 312) with delta (0, 0)
Screenshot: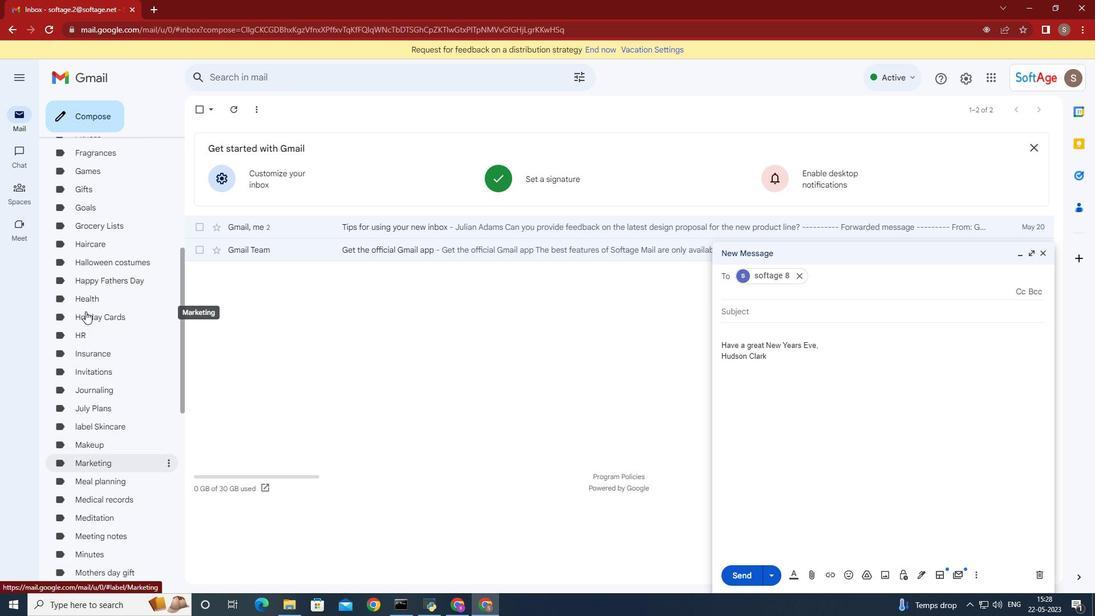 
Action: Mouse moved to (124, 232)
Screenshot: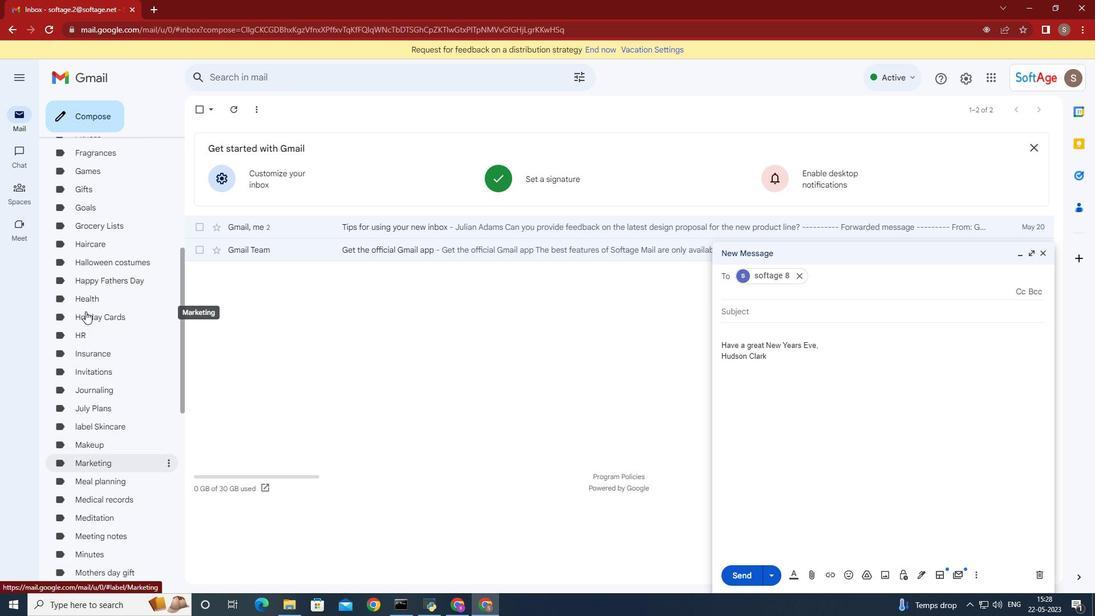 
Action: Mouse scrolled (85, 312) with delta (0, 0)
Screenshot: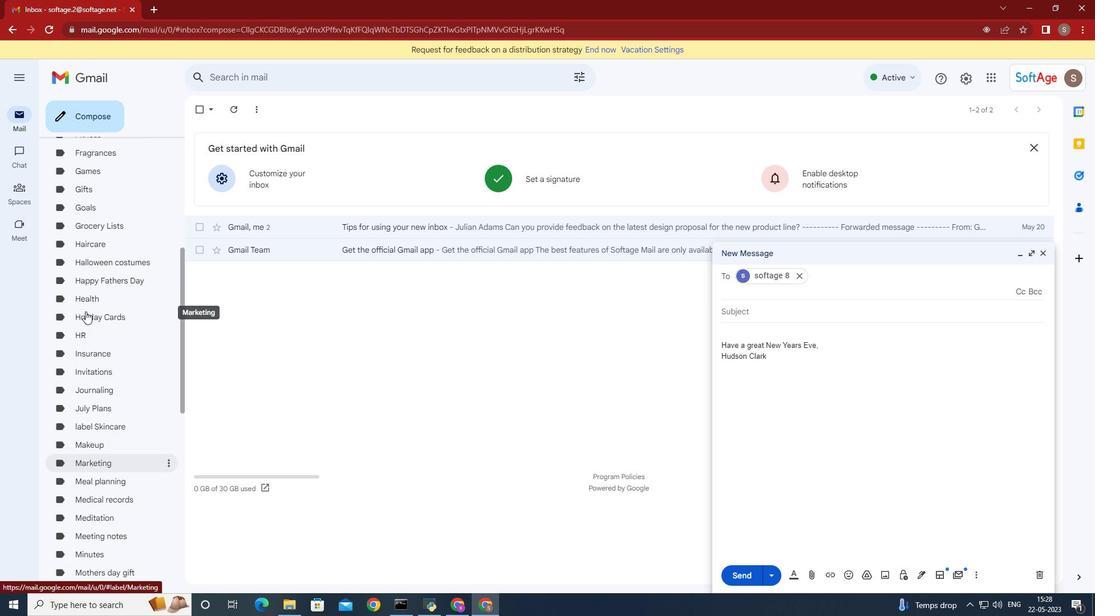 
Action: Mouse moved to (124, 232)
Screenshot: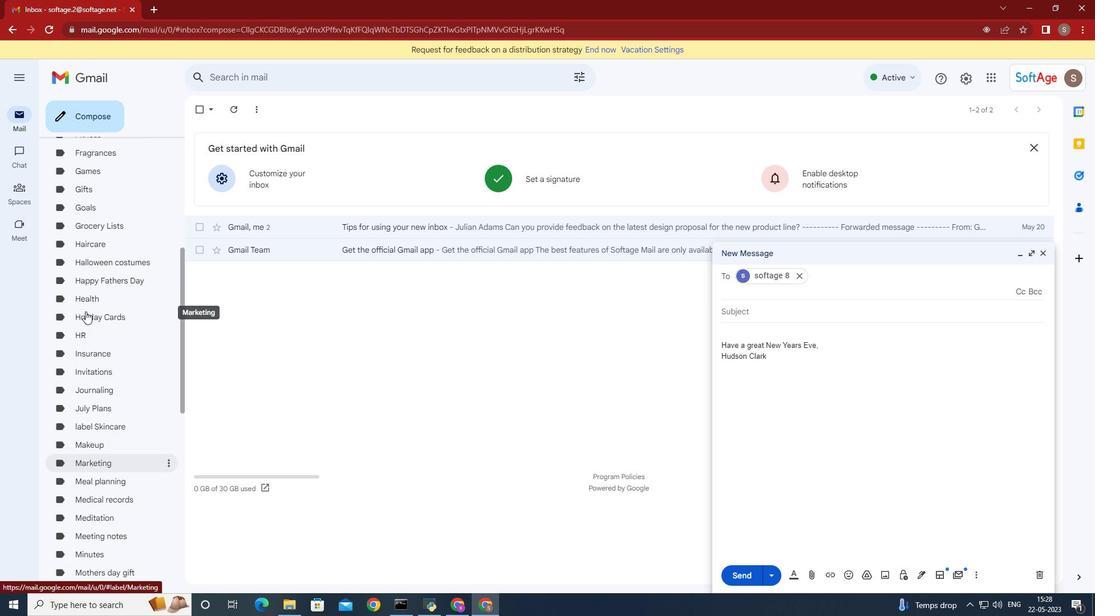 
Action: Mouse scrolled (85, 312) with delta (0, 0)
Screenshot: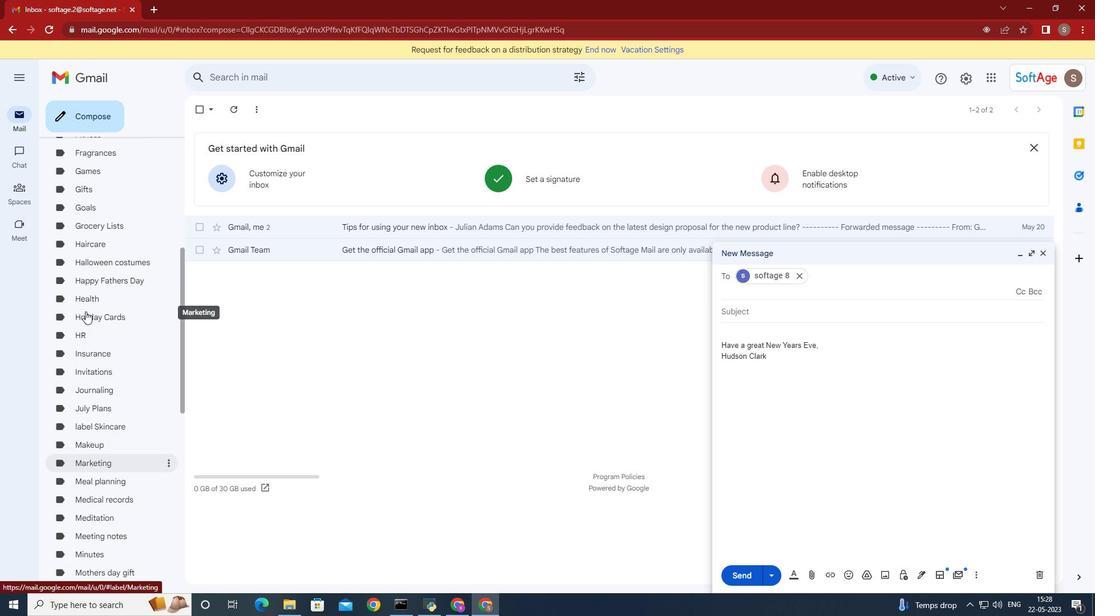 
Action: Mouse moved to (124, 243)
Screenshot: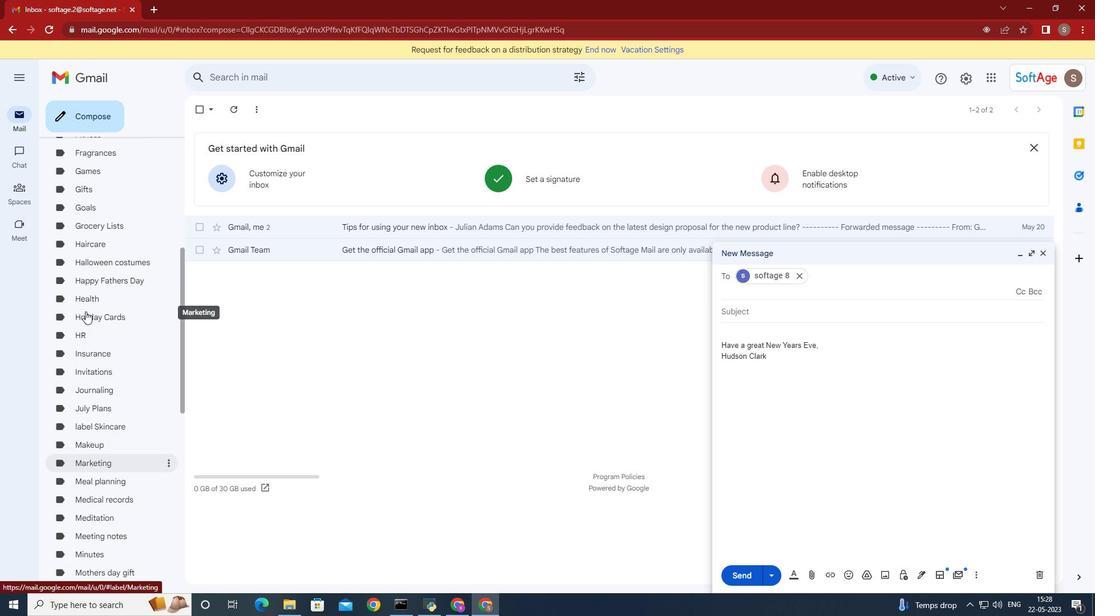 
Action: Mouse scrolled (124, 232) with delta (0, 0)
Screenshot: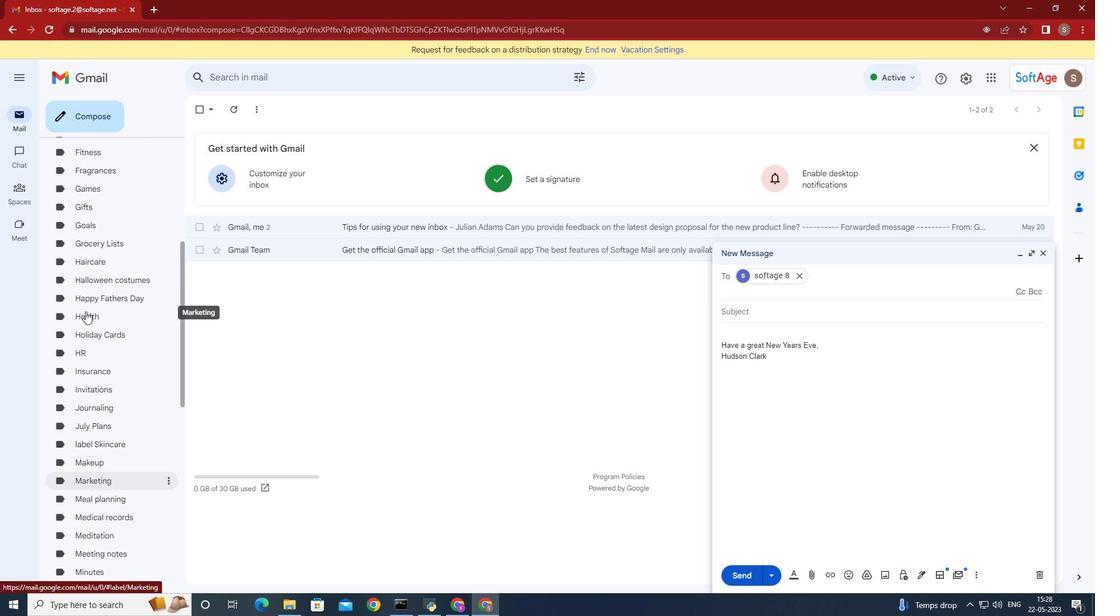 
Action: Mouse moved to (126, 246)
Screenshot: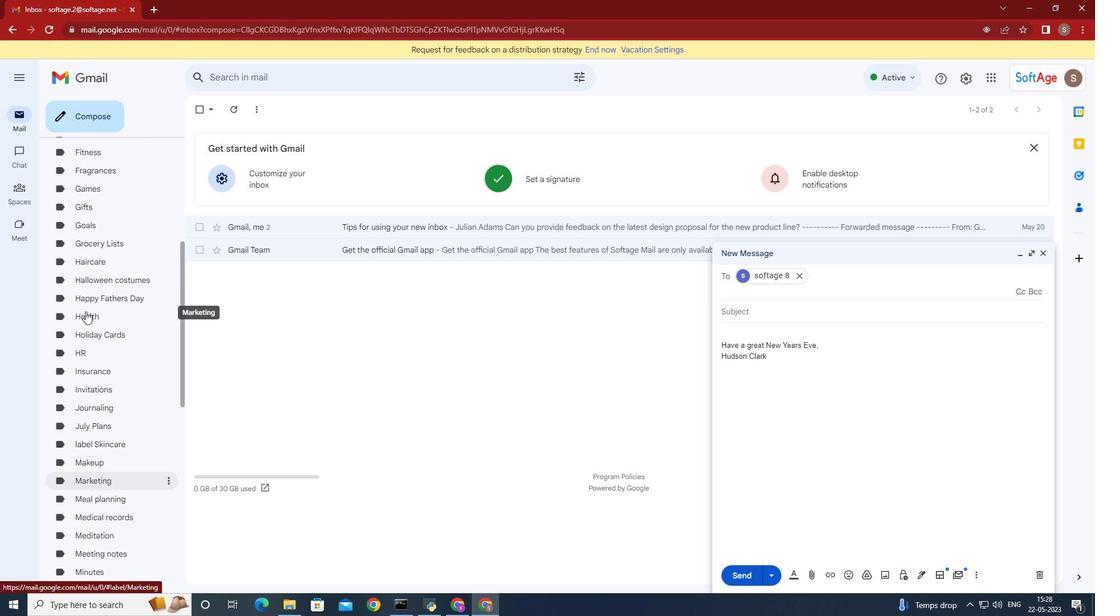 
Action: Mouse scrolled (124, 232) with delta (0, 0)
Screenshot: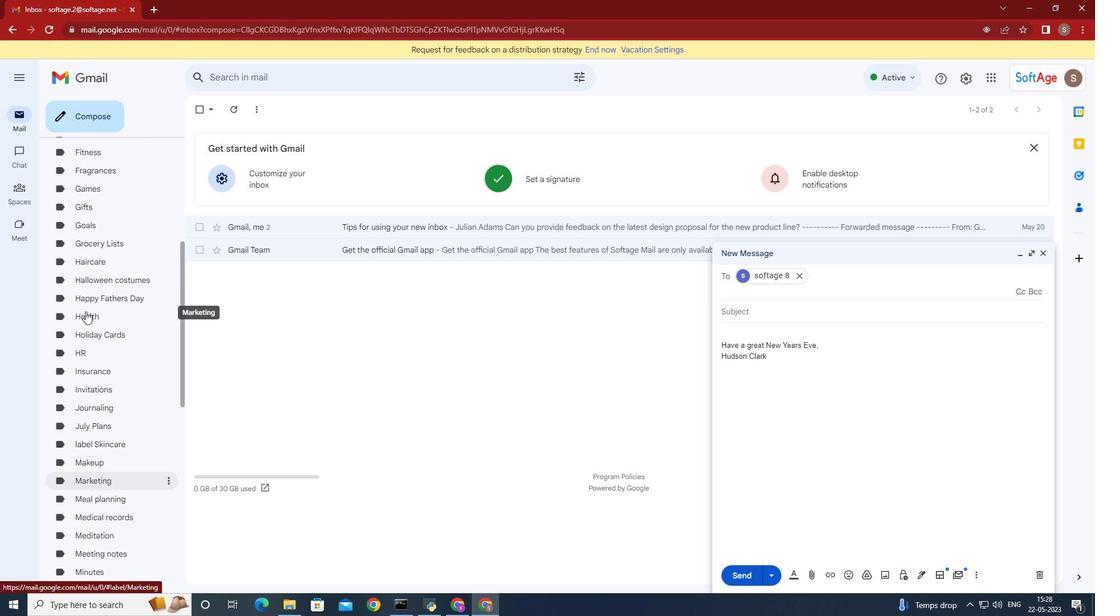 
Action: Mouse moved to (126, 246)
Screenshot: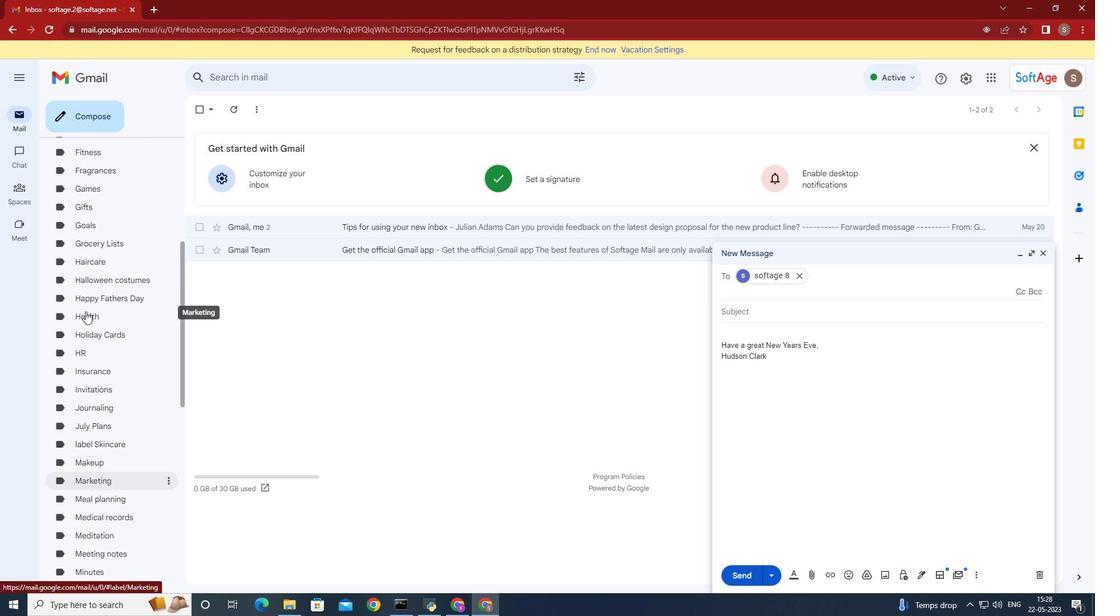 
Action: Mouse scrolled (124, 232) with delta (0, 0)
Screenshot: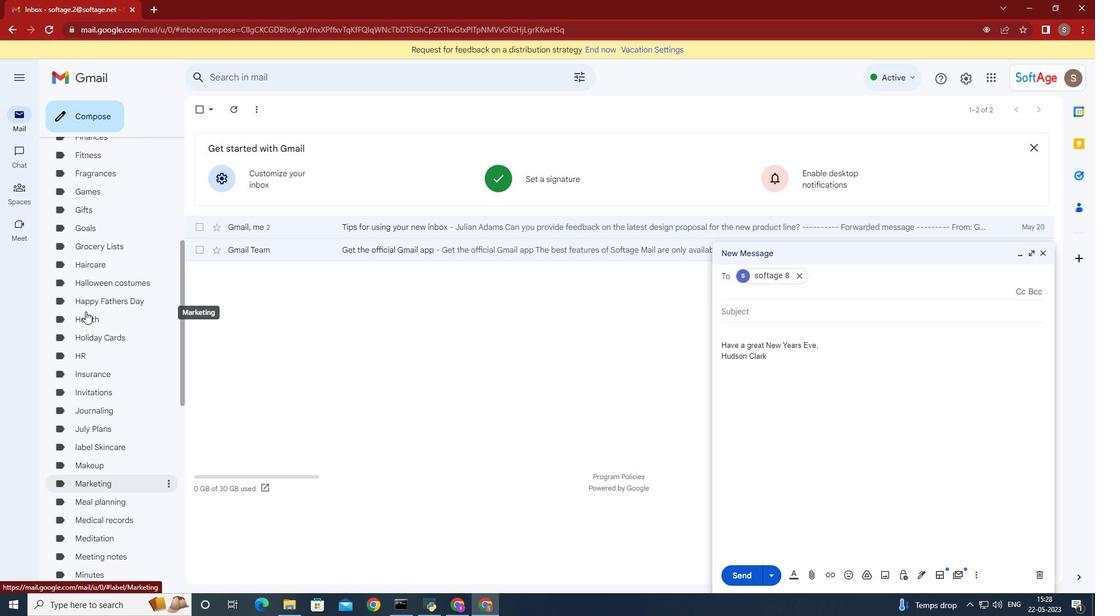 
Action: Mouse moved to (126, 246)
Screenshot: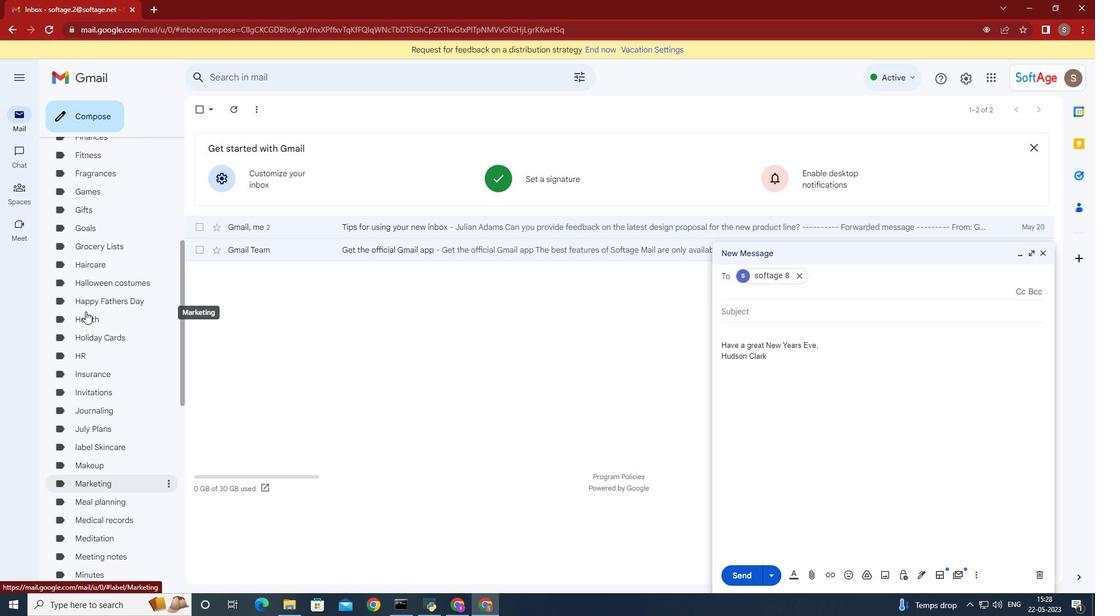 
Action: Mouse scrolled (124, 232) with delta (0, 0)
Screenshot: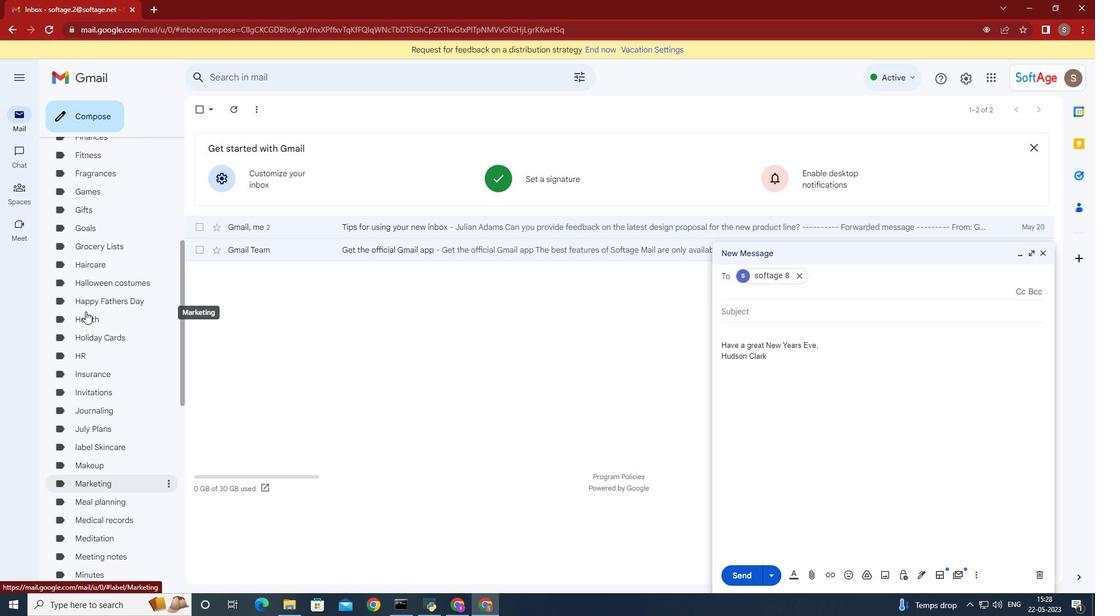 
Action: Mouse moved to (127, 246)
Screenshot: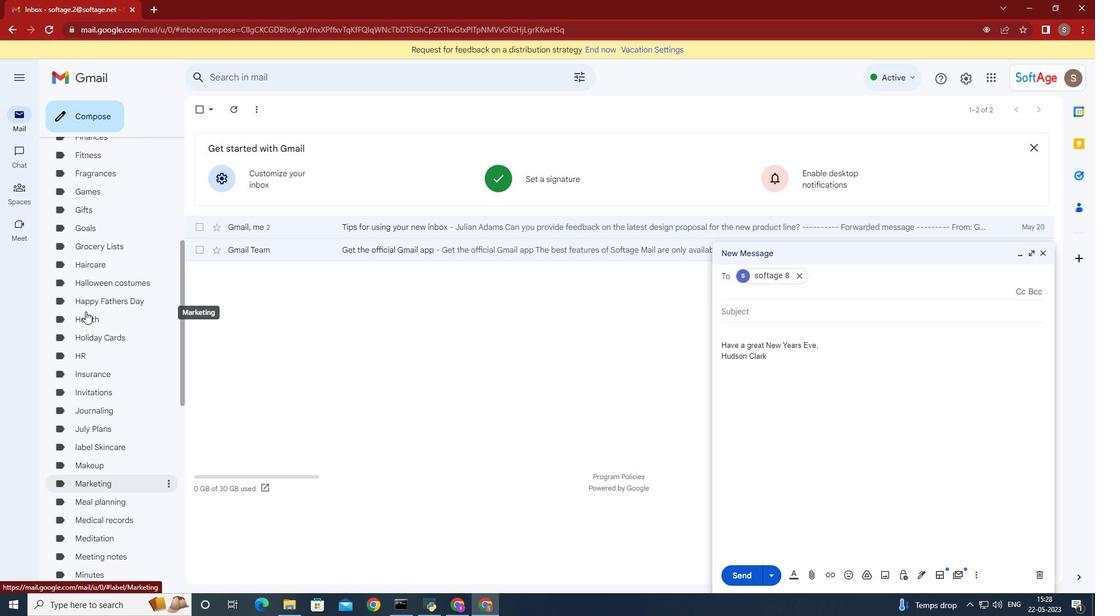 
Action: Mouse scrolled (124, 232) with delta (0, 0)
Screenshot: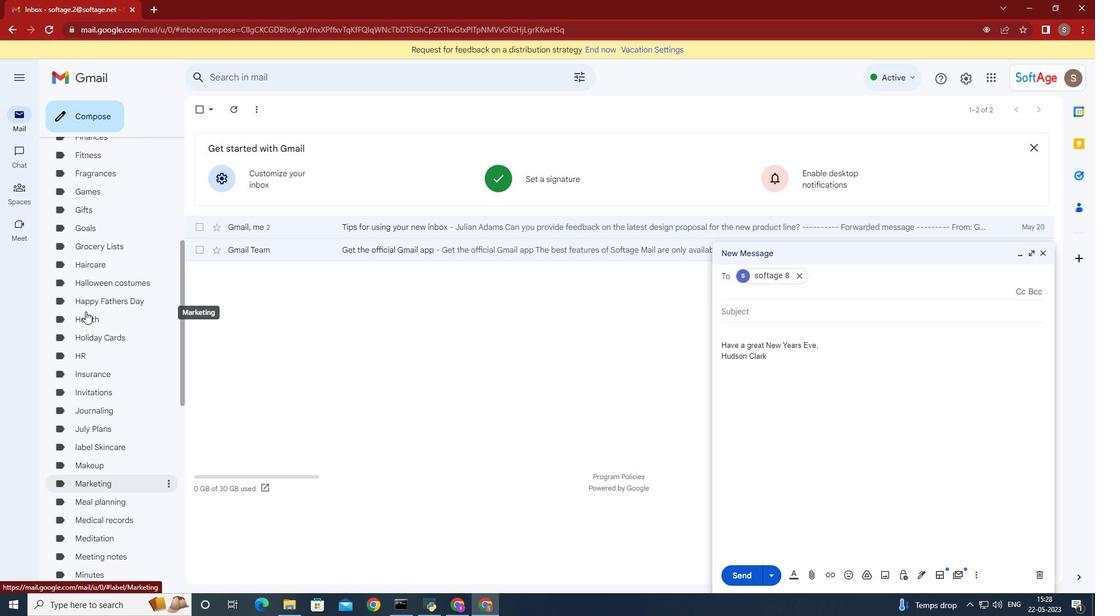 
Action: Mouse moved to (127, 245)
Screenshot: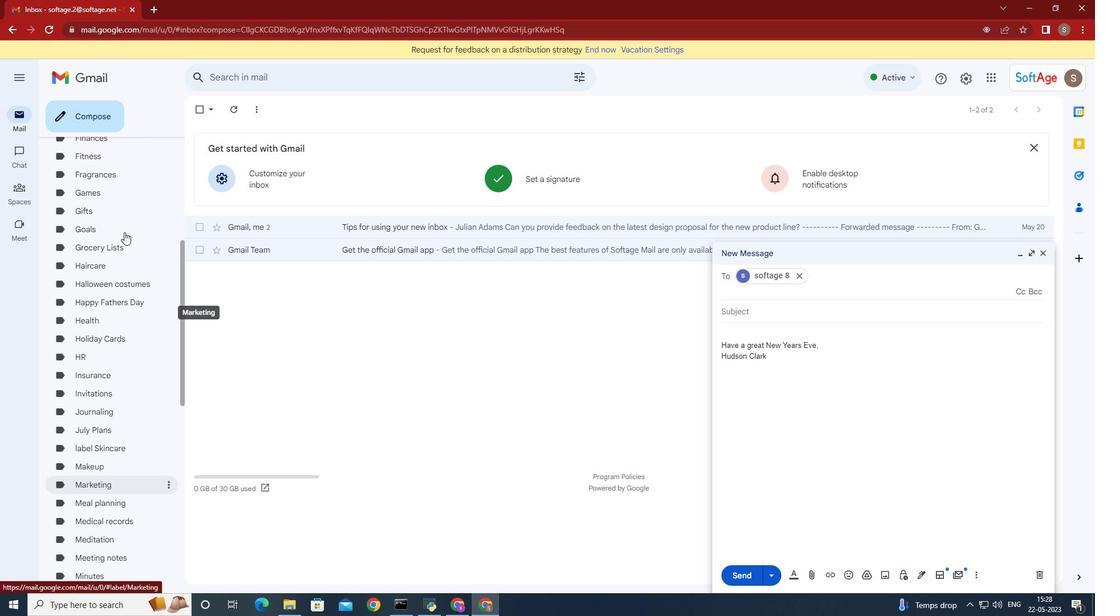 
Action: Mouse scrolled (127, 246) with delta (0, 0)
Screenshot: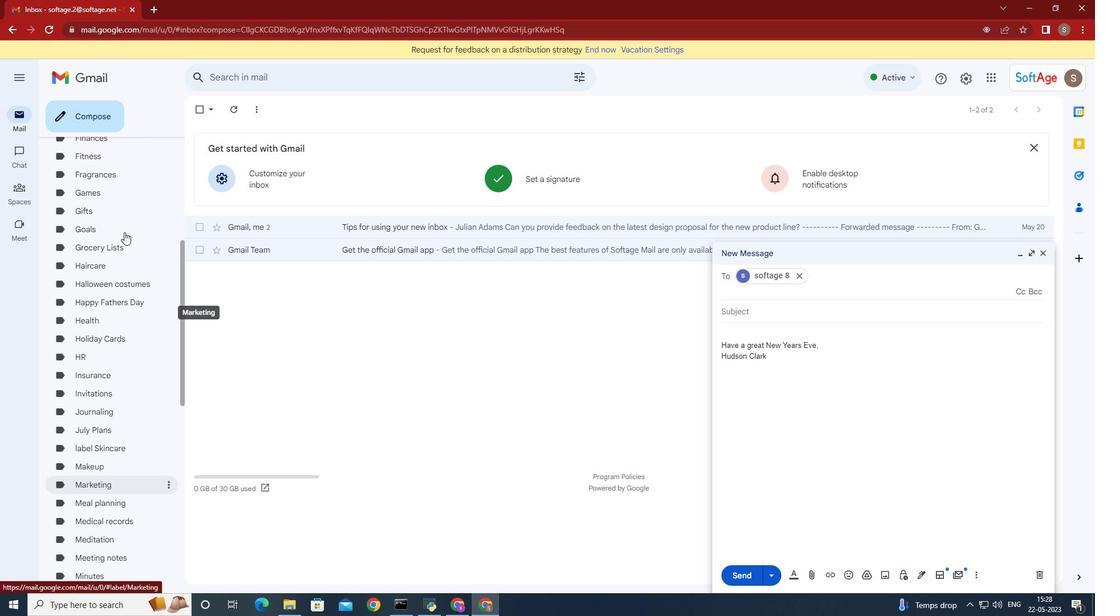 
Action: Mouse moved to (128, 244)
Screenshot: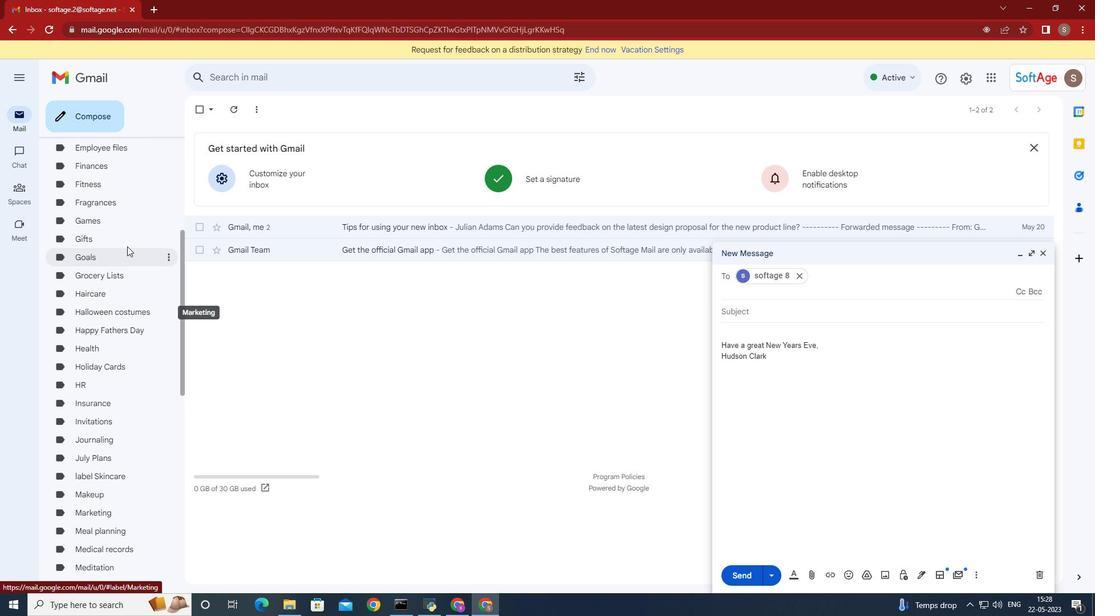 
Action: Mouse scrolled (128, 245) with delta (0, 0)
Screenshot: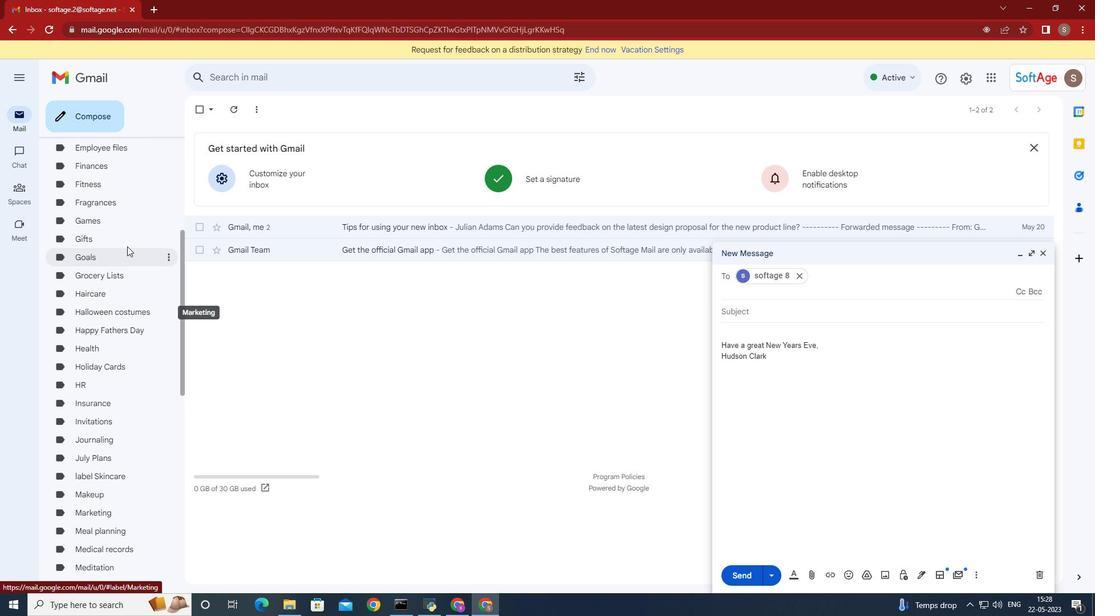 
Action: Mouse moved to (128, 244)
Screenshot: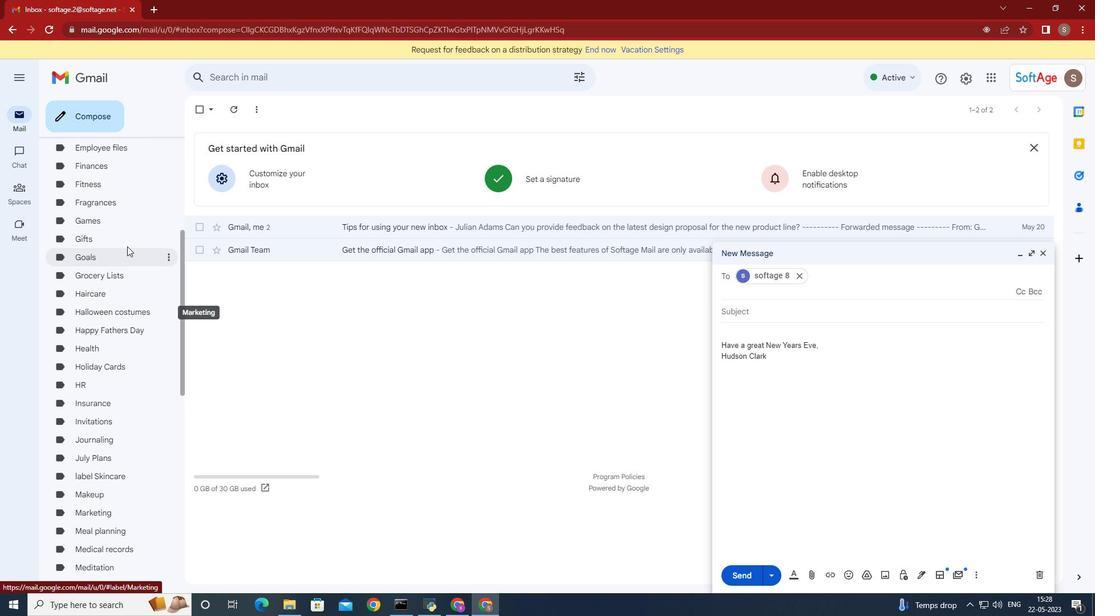 
Action: Mouse scrolled (128, 244) with delta (0, 0)
Screenshot: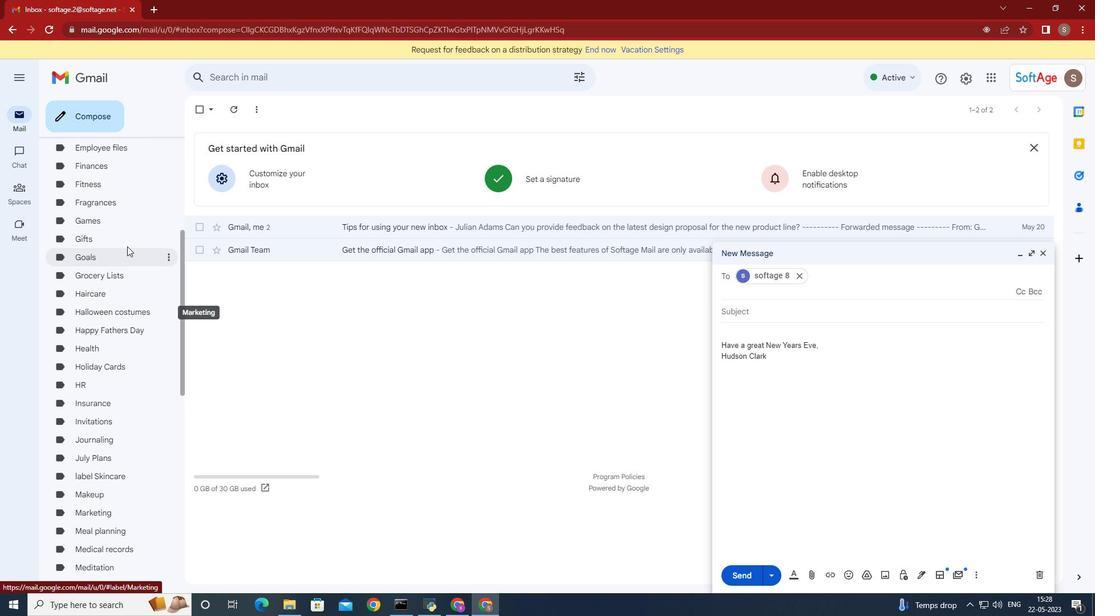 
Action: Mouse moved to (128, 243)
Screenshot: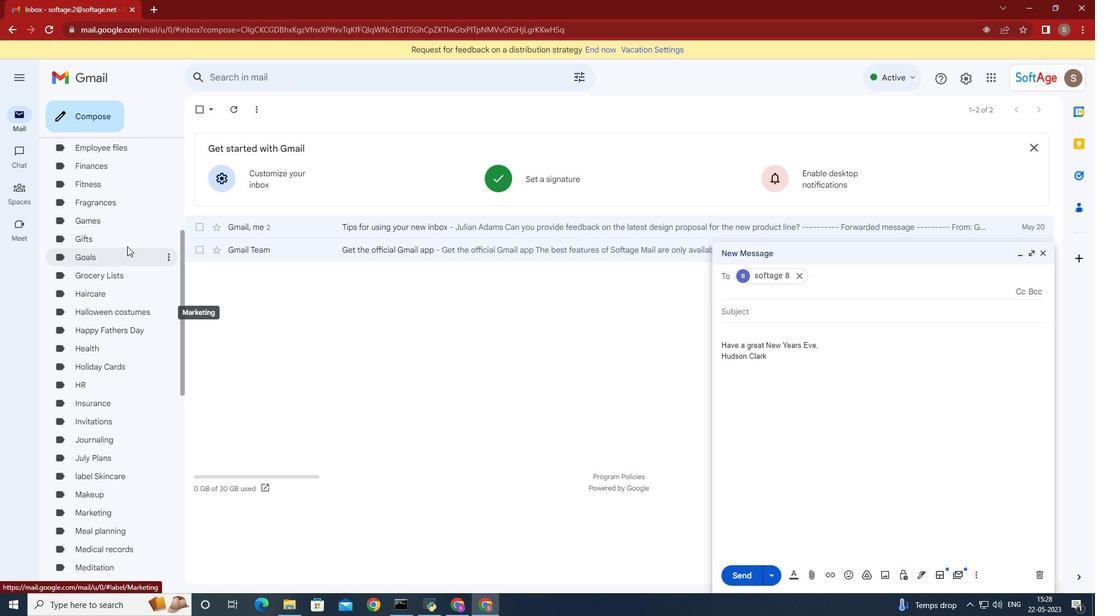 
Action: Mouse scrolled (128, 244) with delta (0, 0)
Screenshot: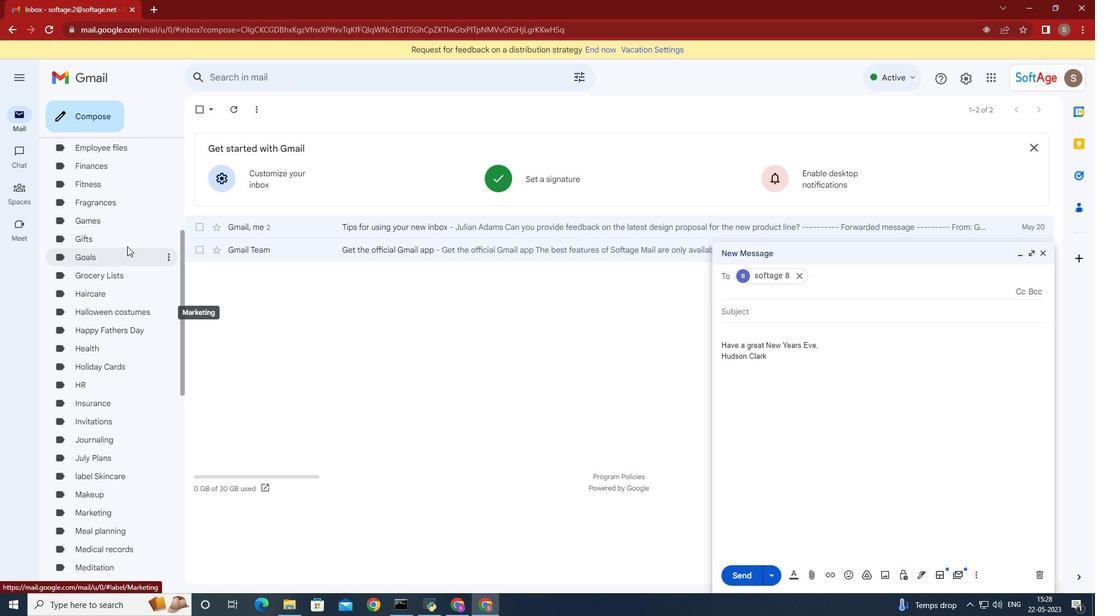 
Action: Mouse scrolled (128, 244) with delta (0, 0)
Screenshot: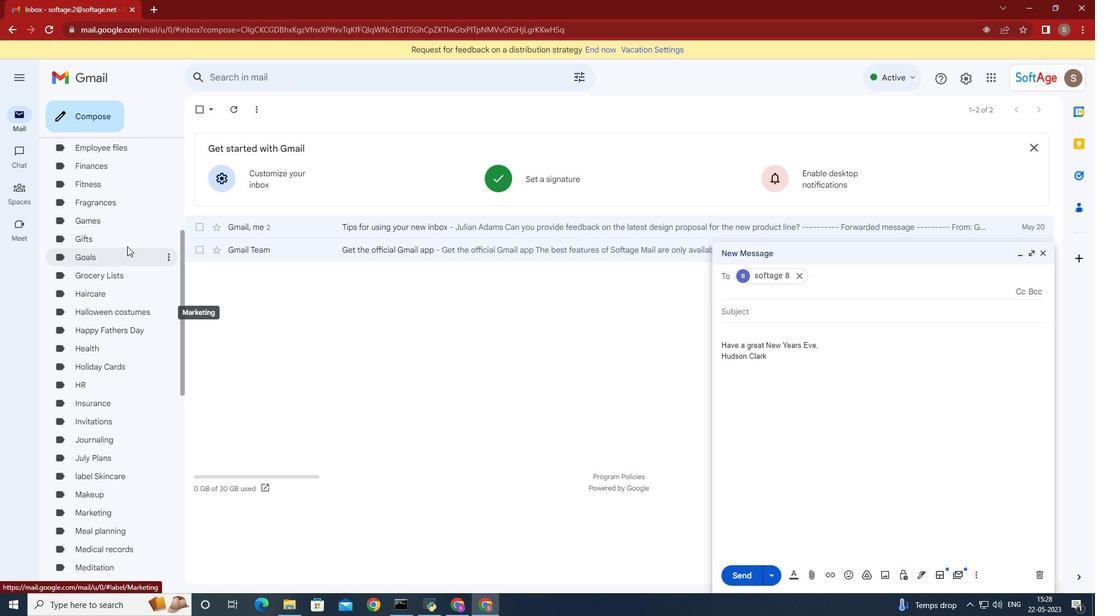 
Action: Mouse moved to (128, 243)
Screenshot: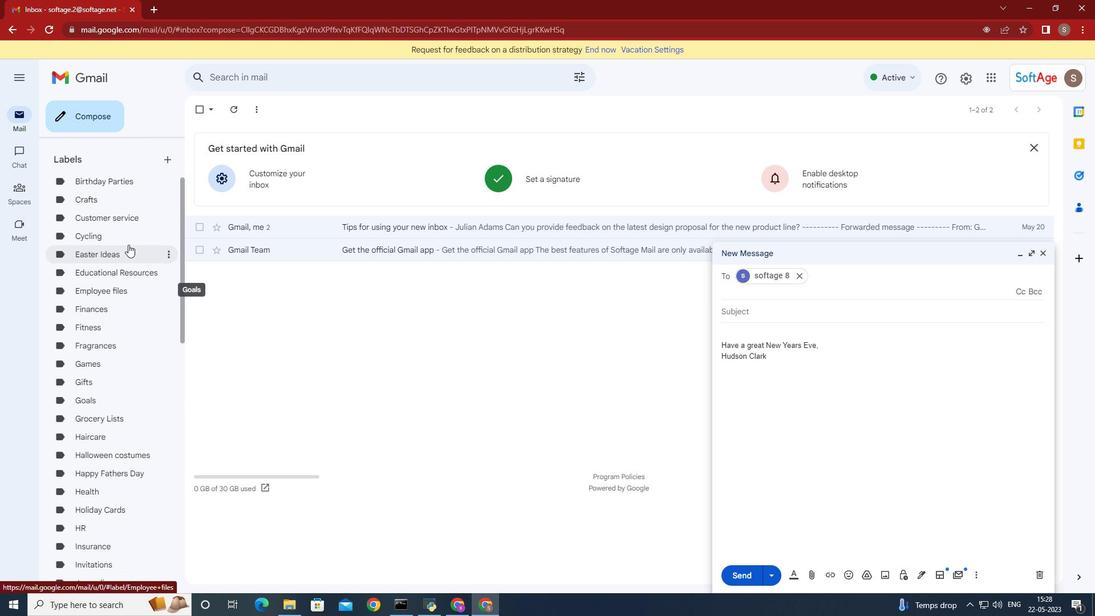 
Action: Mouse scrolled (128, 244) with delta (0, 0)
Screenshot: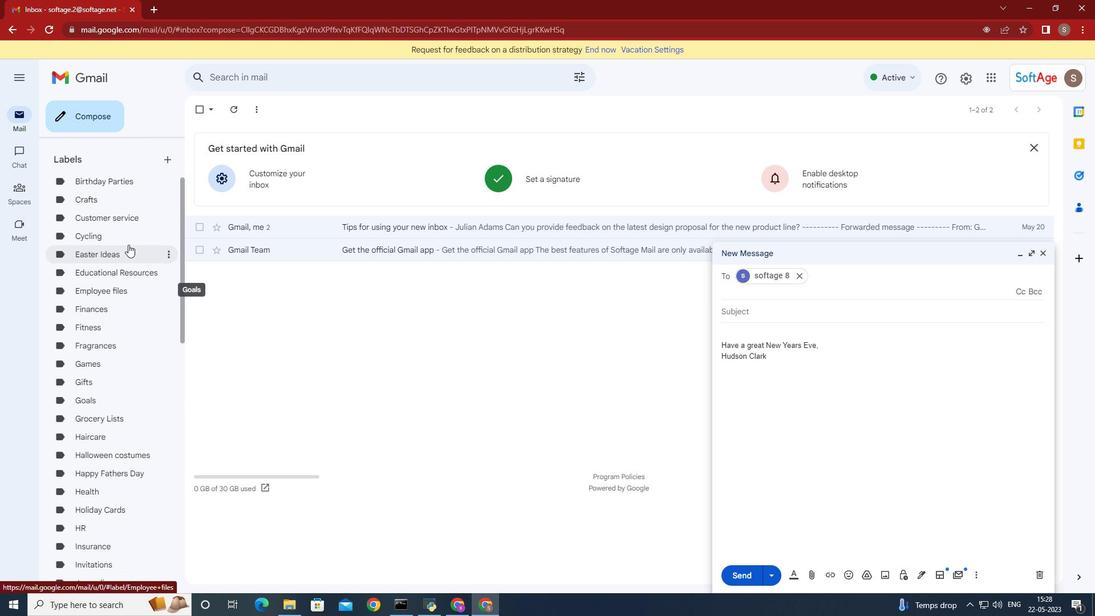 
Action: Mouse moved to (128, 243)
Screenshot: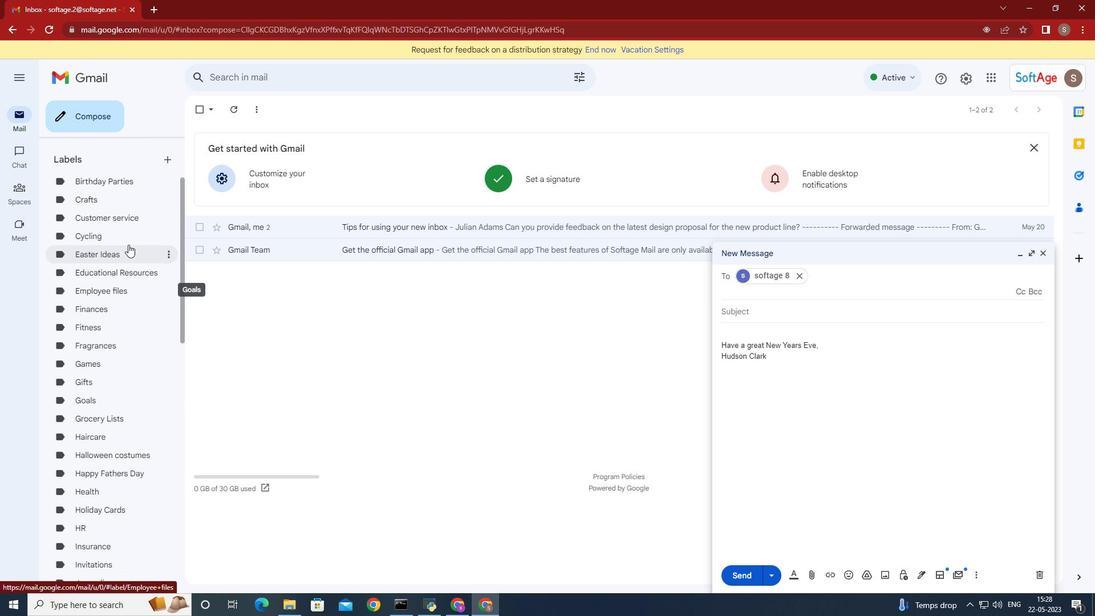 
Action: Mouse scrolled (128, 244) with delta (0, 0)
Screenshot: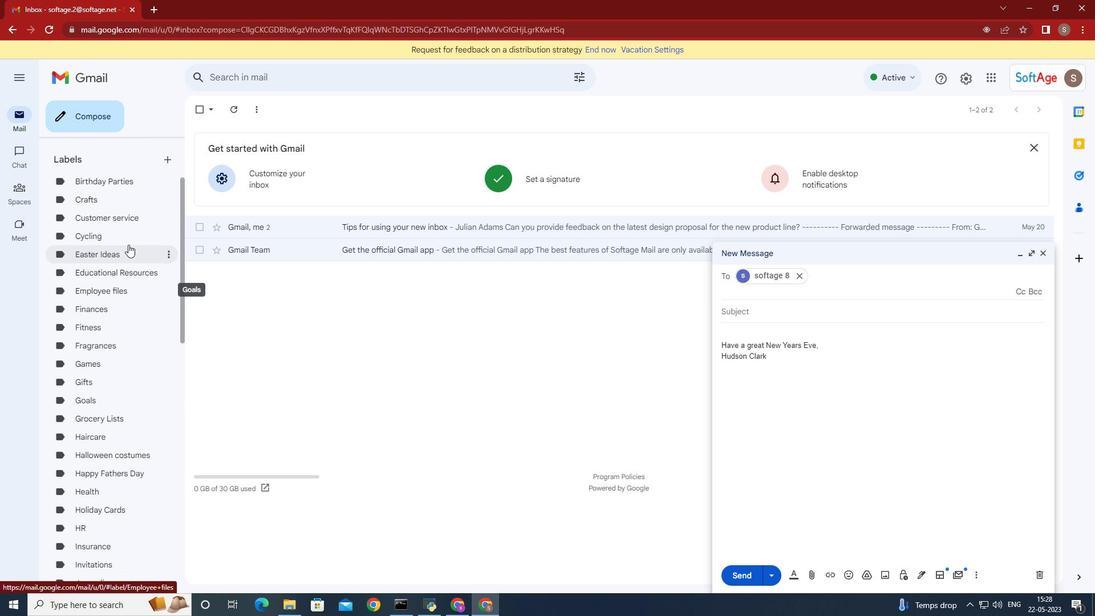 
Action: Mouse moved to (163, 270)
Screenshot: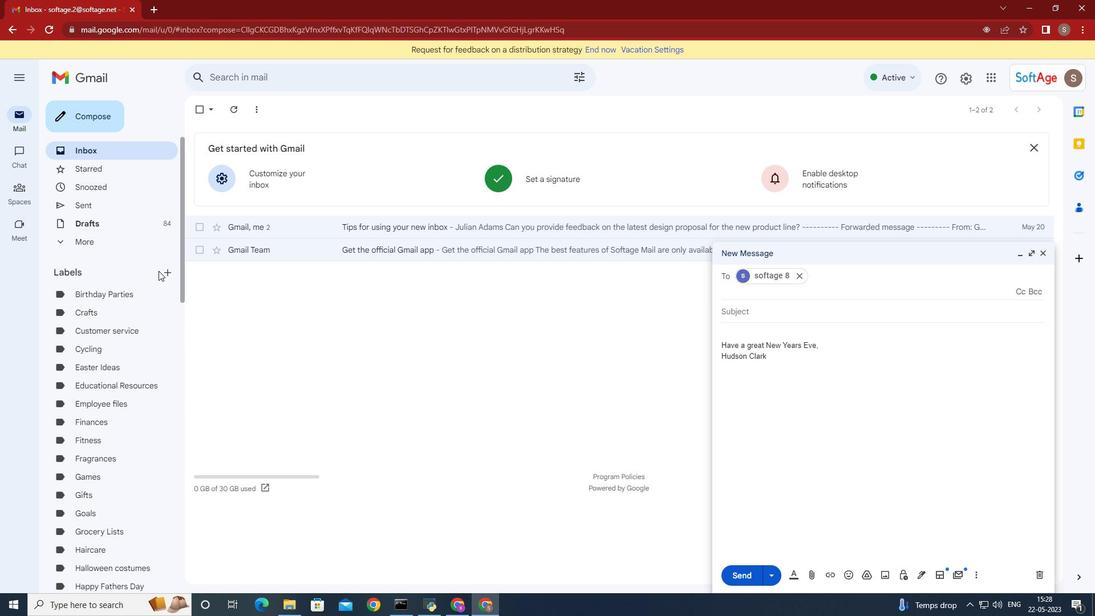 
Action: Mouse pressed left at (163, 270)
Screenshot: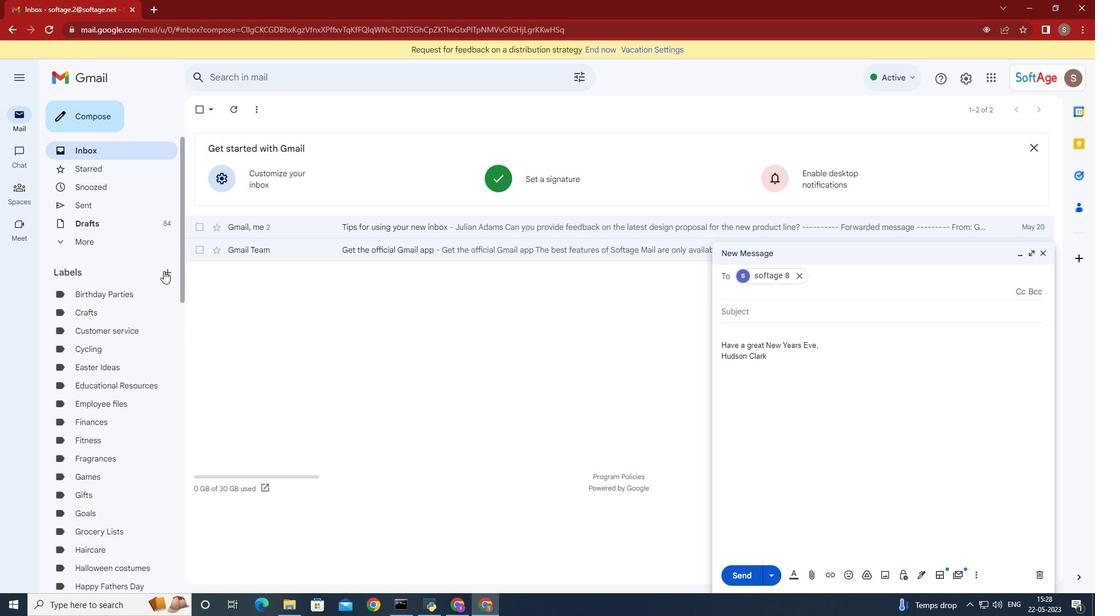 
Action: Mouse moved to (469, 321)
Screenshot: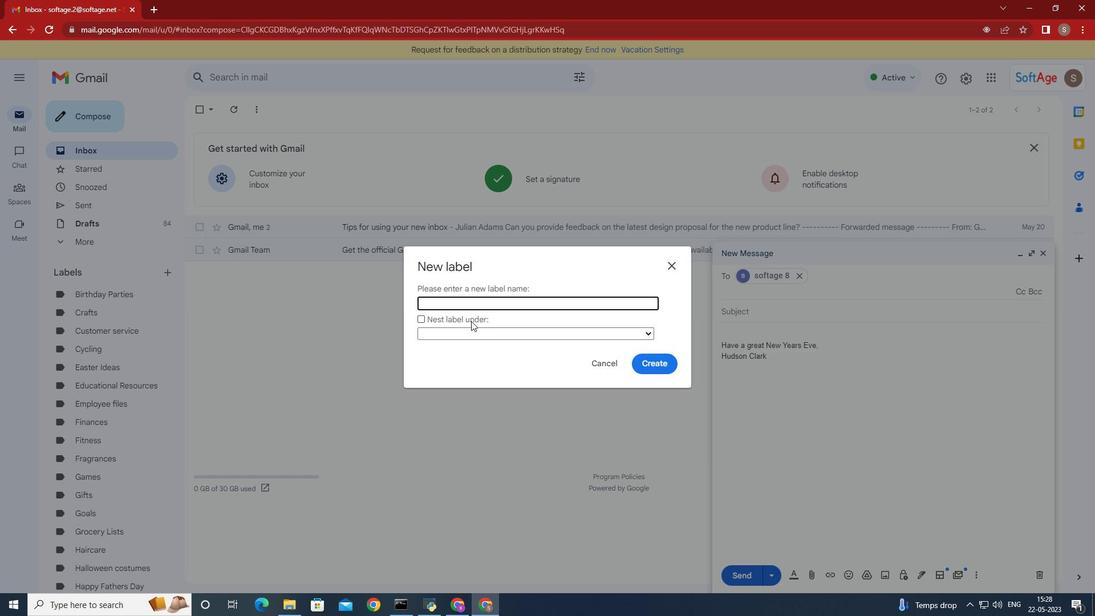 
Action: Key pressed <Key.shift>Restaurants
Screenshot: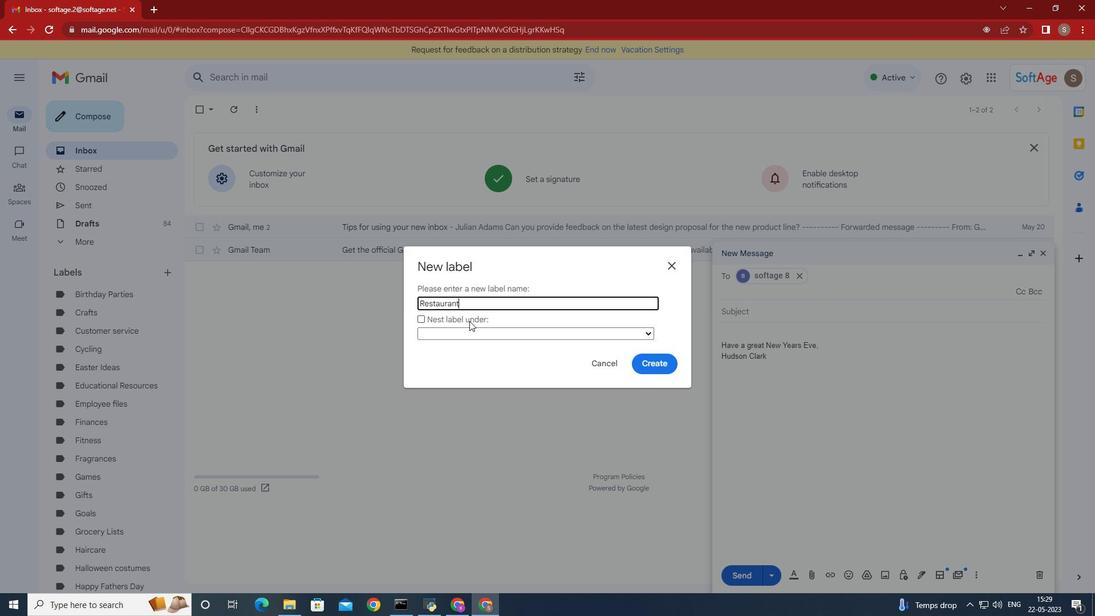 
Action: Mouse moved to (638, 362)
Screenshot: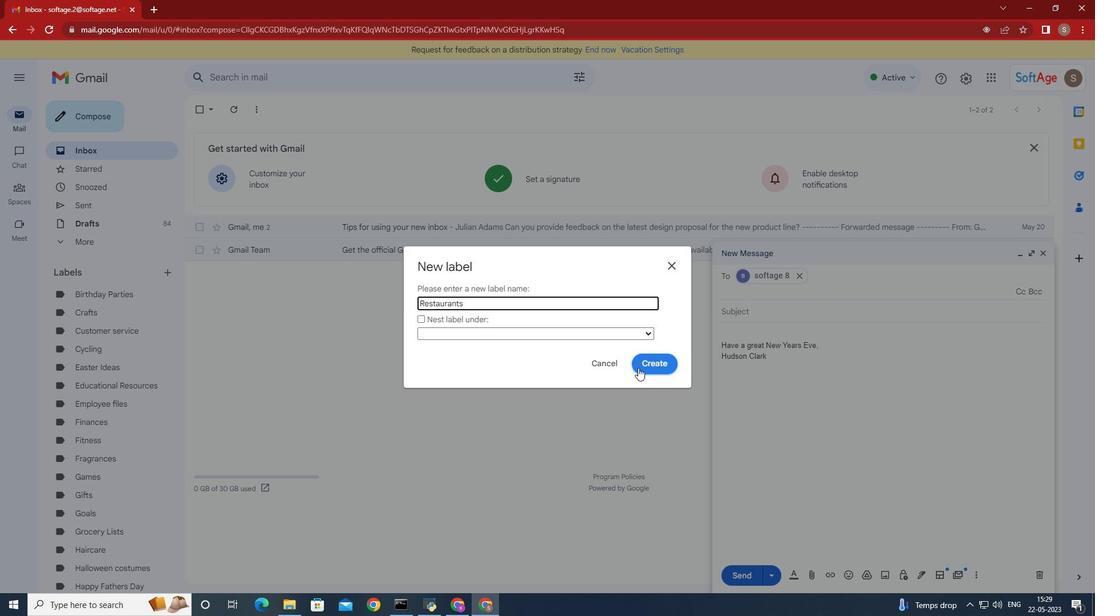 
Action: Mouse pressed left at (638, 362)
Screenshot: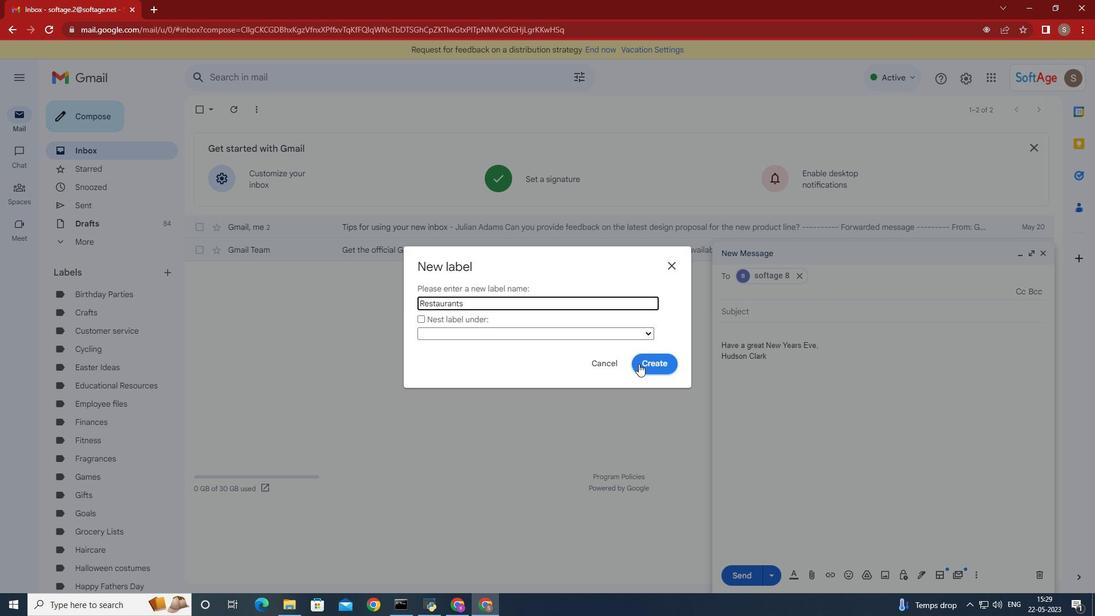 
Action: Mouse moved to (655, 377)
Screenshot: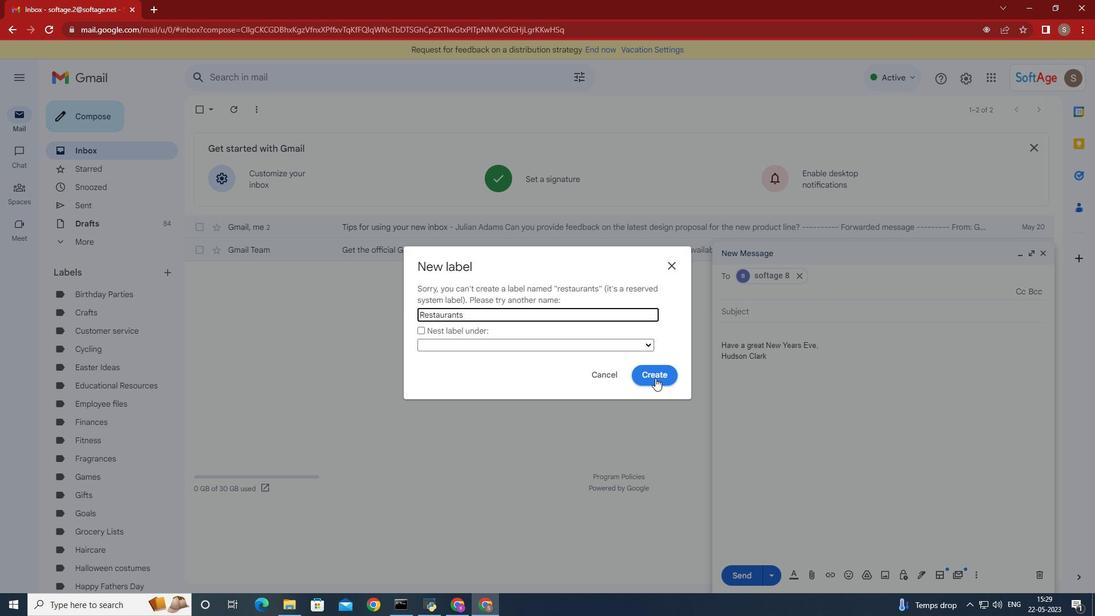 
Action: Mouse pressed left at (655, 377)
Screenshot: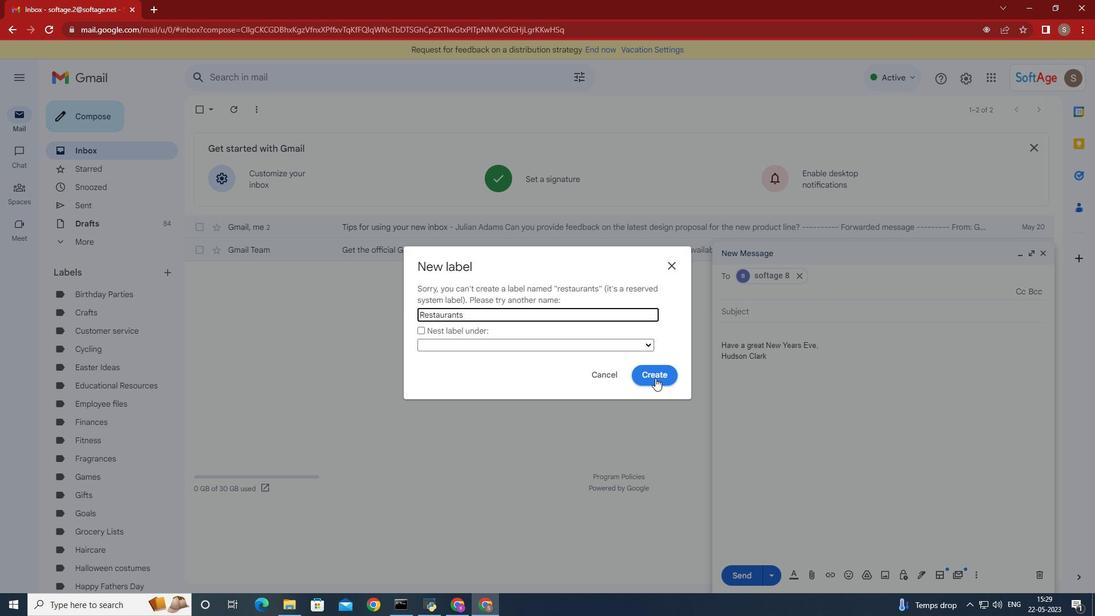 
Action: Mouse moved to (655, 378)
Screenshot: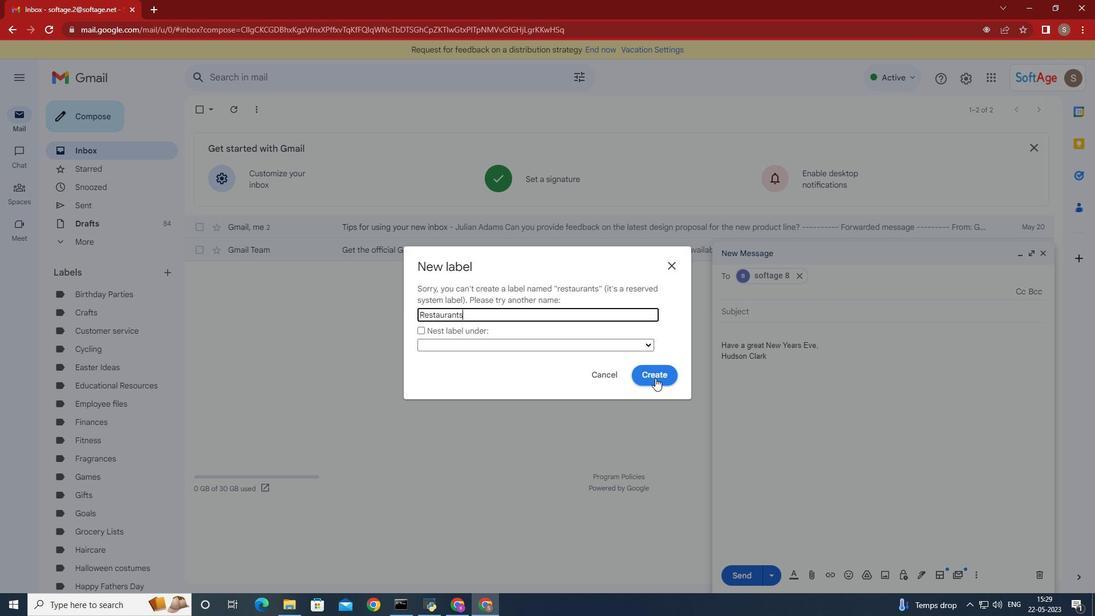 
